 Task: Look for Airbnb properties in Welisara, Sri Lanka from 12th  December, 2023 to 15th December, 2023 for 3 adults.2 bedrooms having 3 beds and 1 bathroom. Property type can be flat. Booking option can be shelf check-in. Look for 5 properties as per requirement.
Action: Mouse moved to (460, 174)
Screenshot: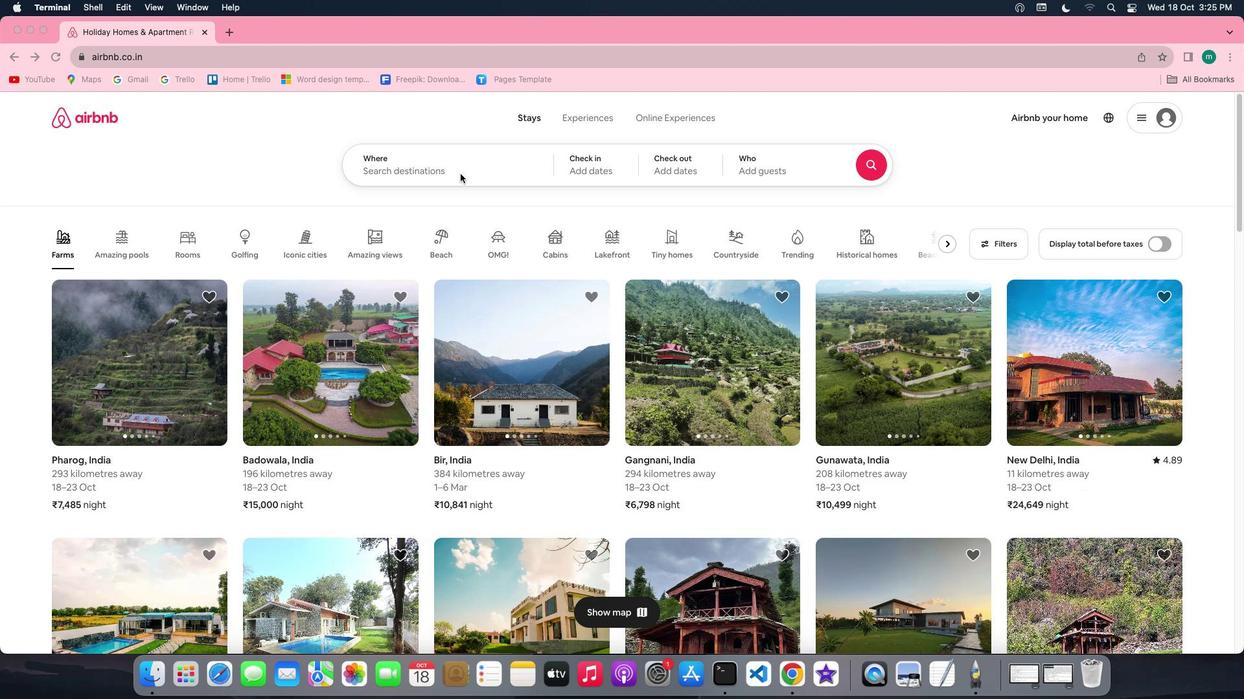 
Action: Mouse pressed left at (460, 174)
Screenshot: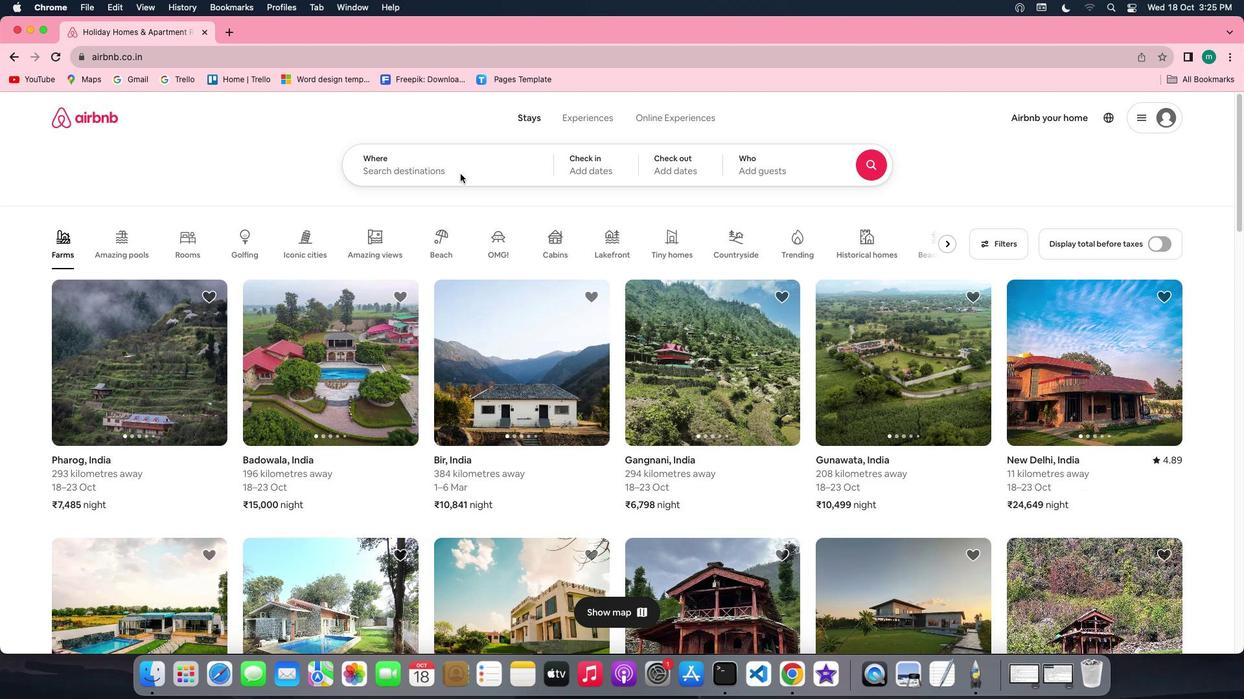 
Action: Mouse pressed left at (460, 174)
Screenshot: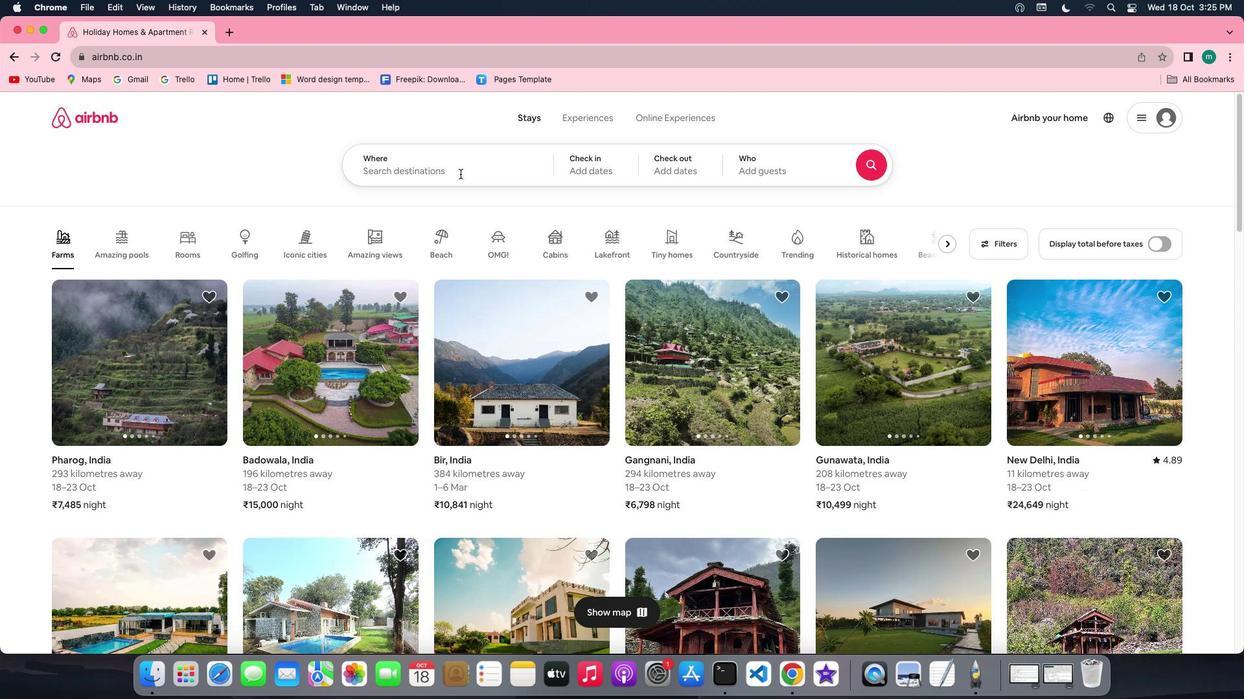 
Action: Key pressed Key.shift'W''e''l''i''s''a''r''a'','Key.shift'S''r''i''l'Key.backspaceKey.backspace'i'Key.space'l''a''n''k''a'
Screenshot: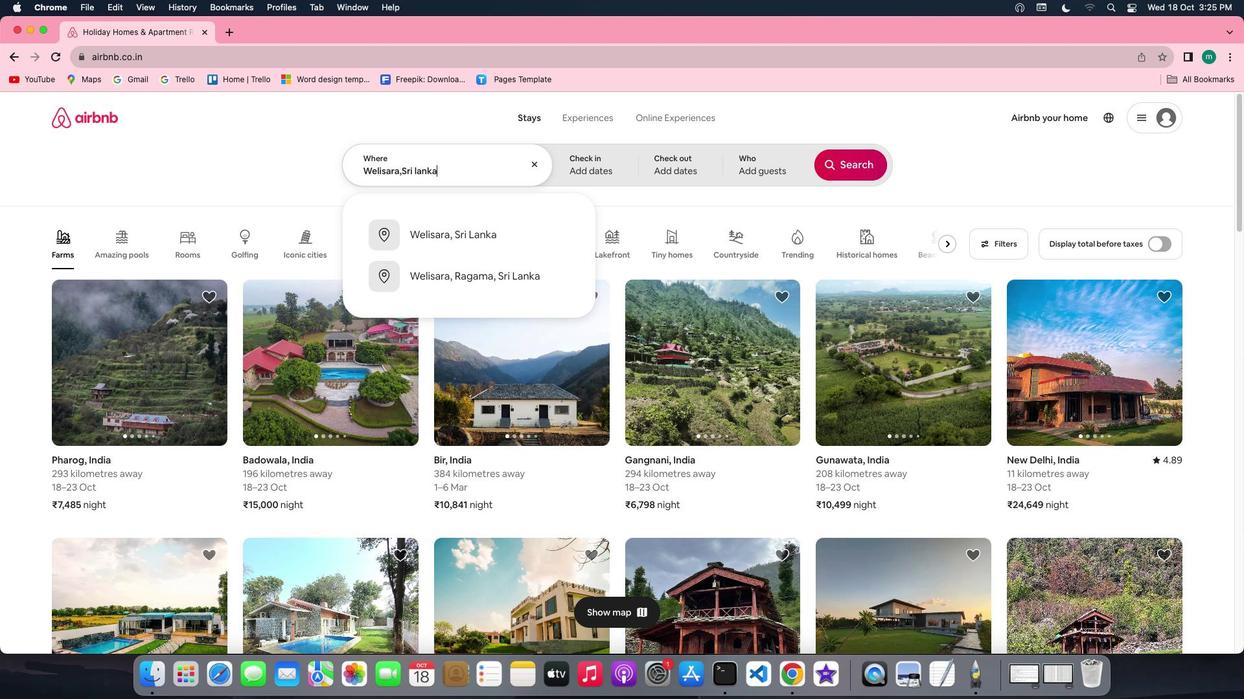 
Action: Mouse moved to (483, 235)
Screenshot: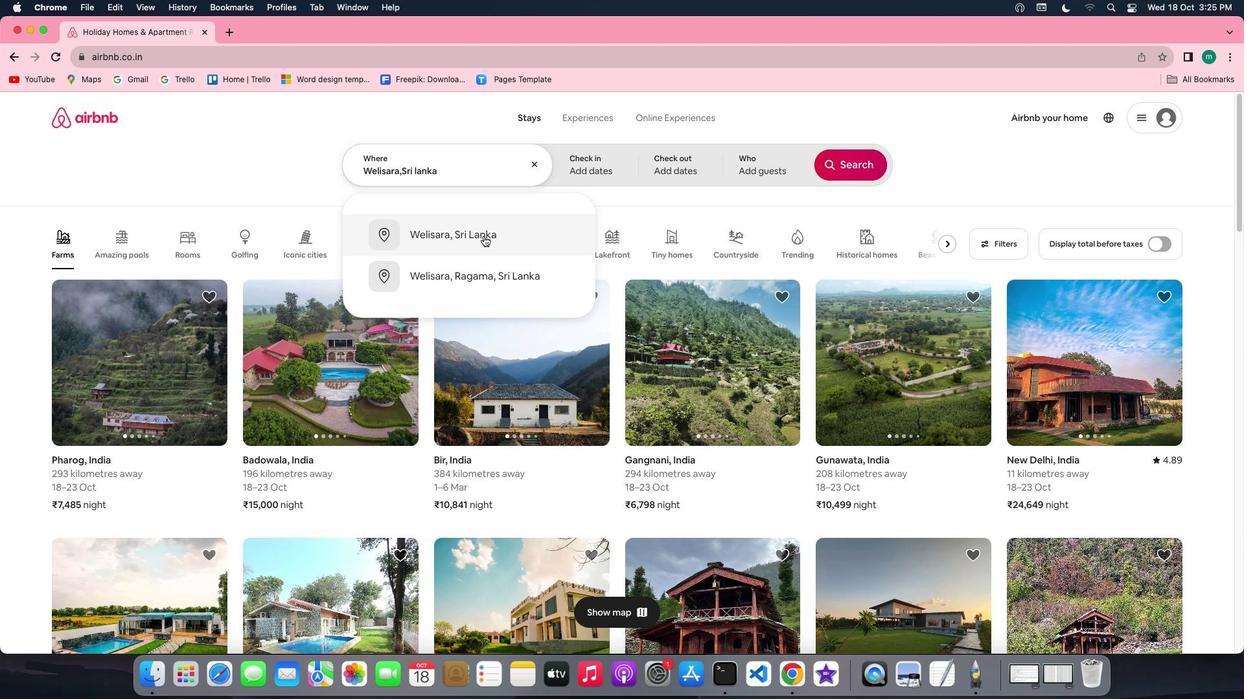 
Action: Mouse pressed left at (483, 235)
Screenshot: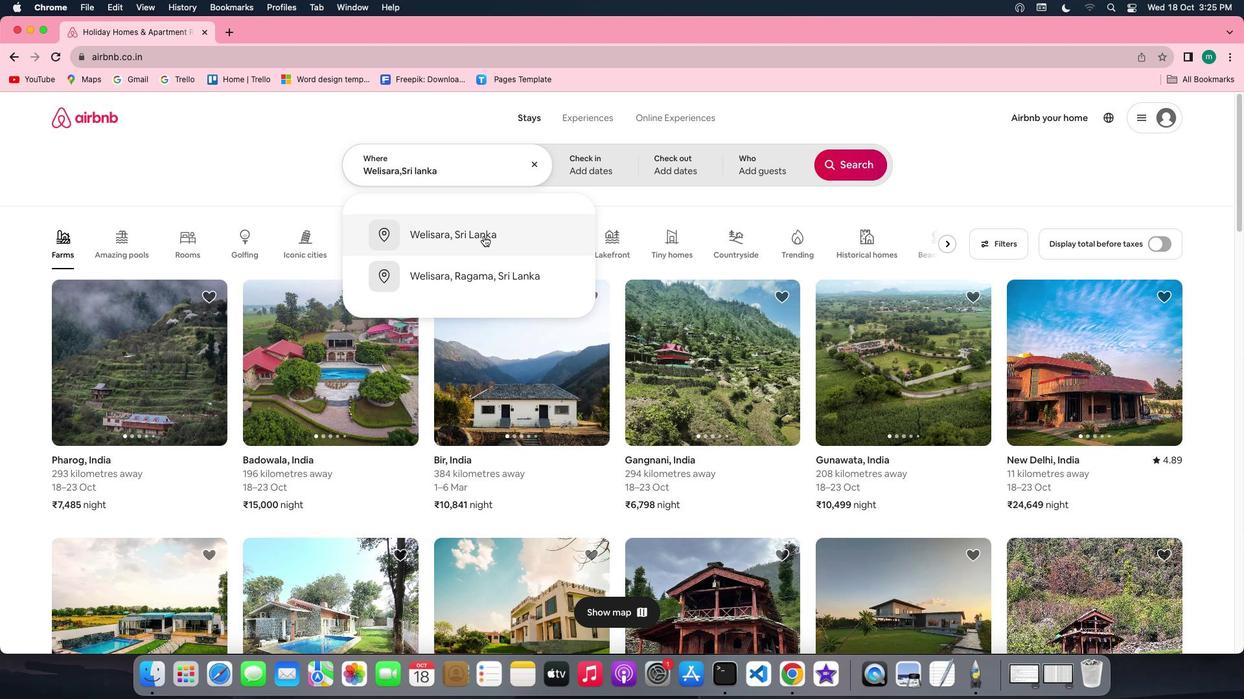 
Action: Mouse moved to (847, 266)
Screenshot: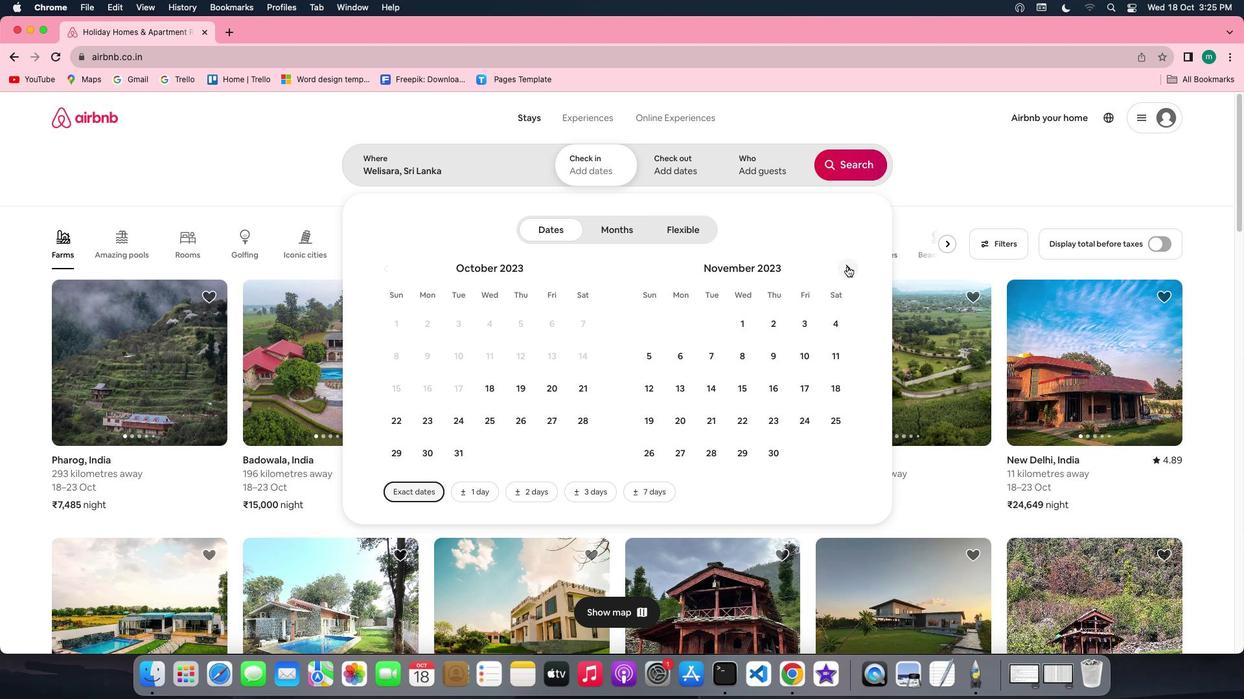 
Action: Mouse pressed left at (847, 266)
Screenshot: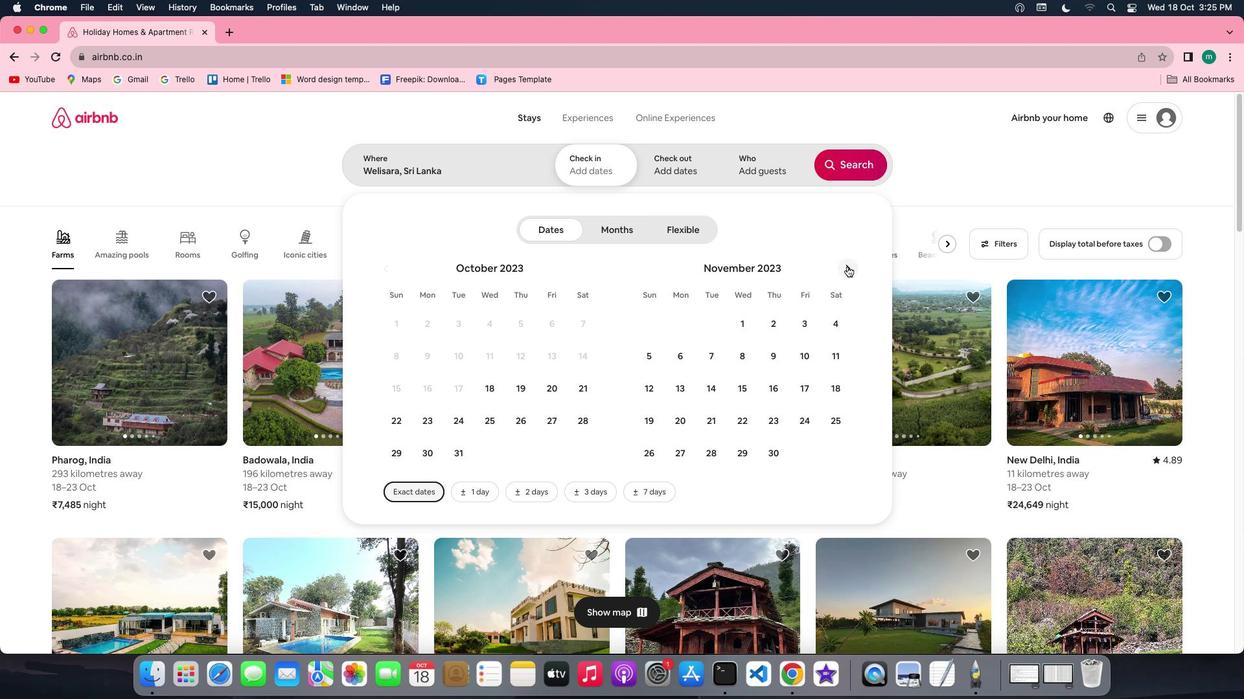 
Action: Mouse moved to (706, 388)
Screenshot: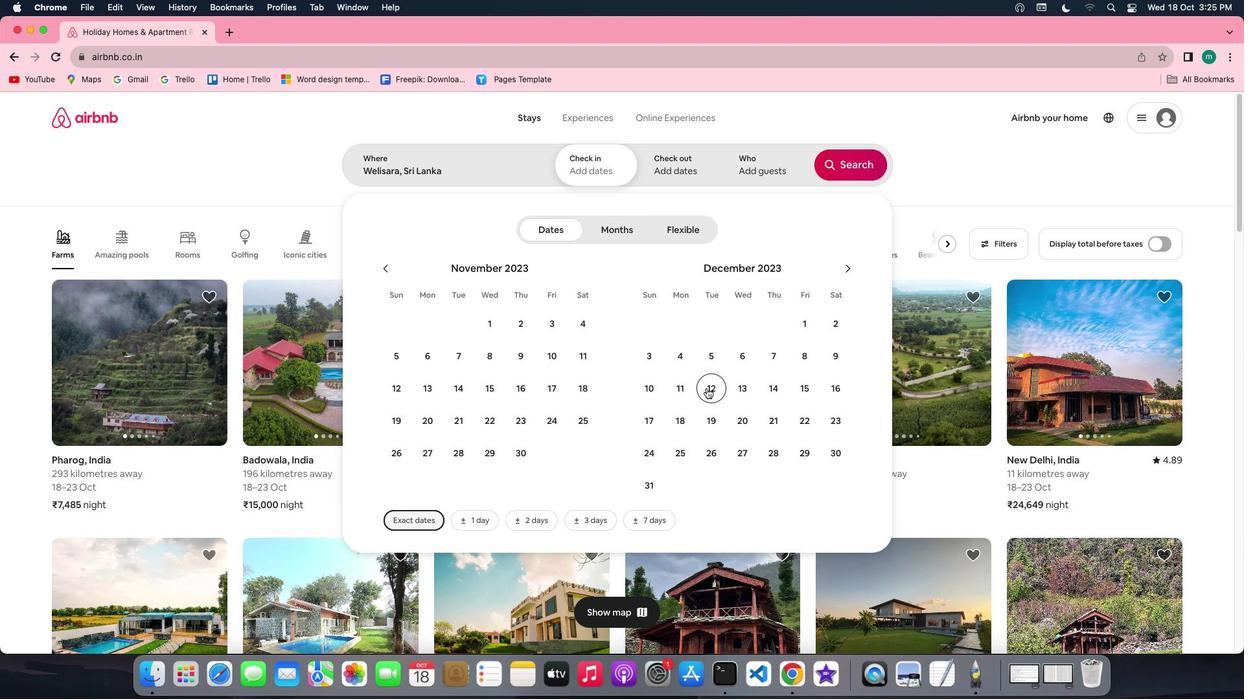 
Action: Mouse pressed left at (706, 388)
Screenshot: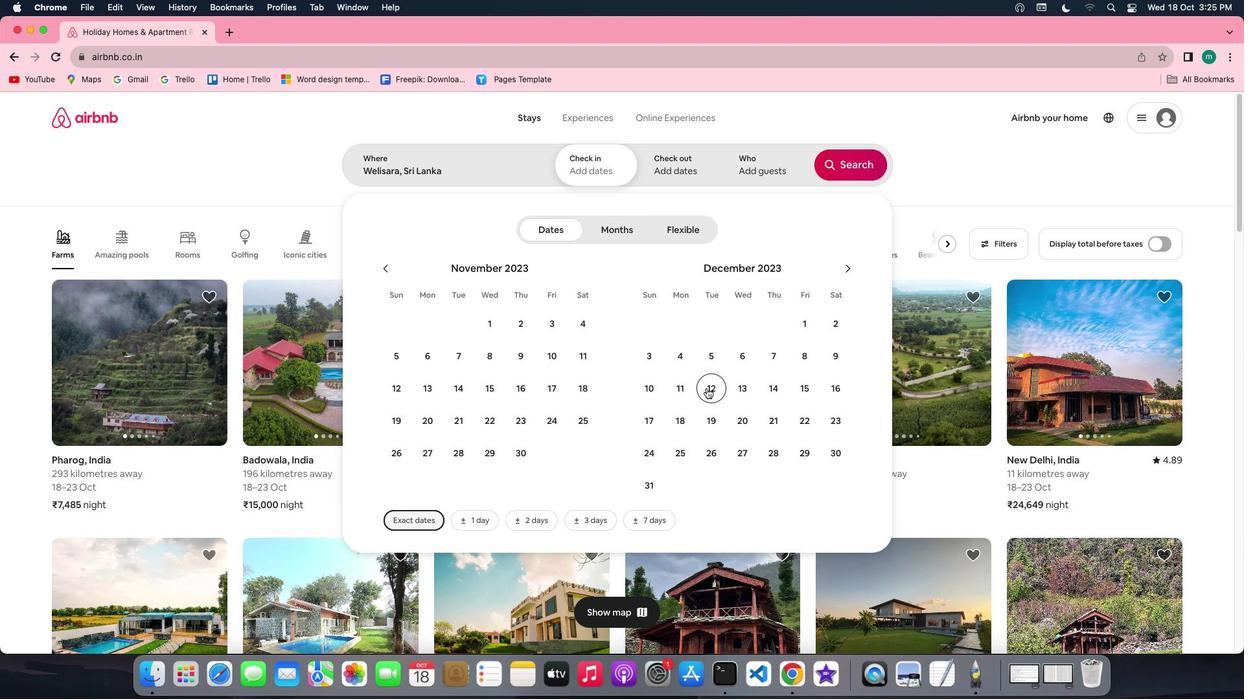 
Action: Mouse moved to (799, 383)
Screenshot: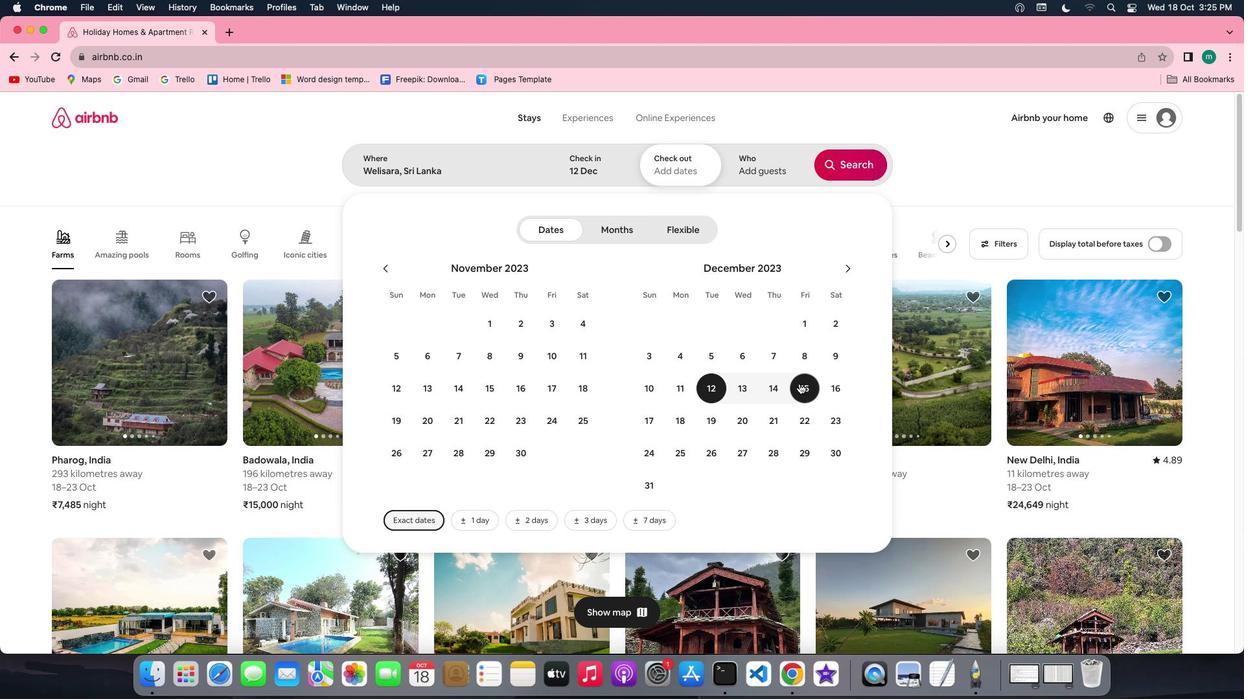 
Action: Mouse pressed left at (799, 383)
Screenshot: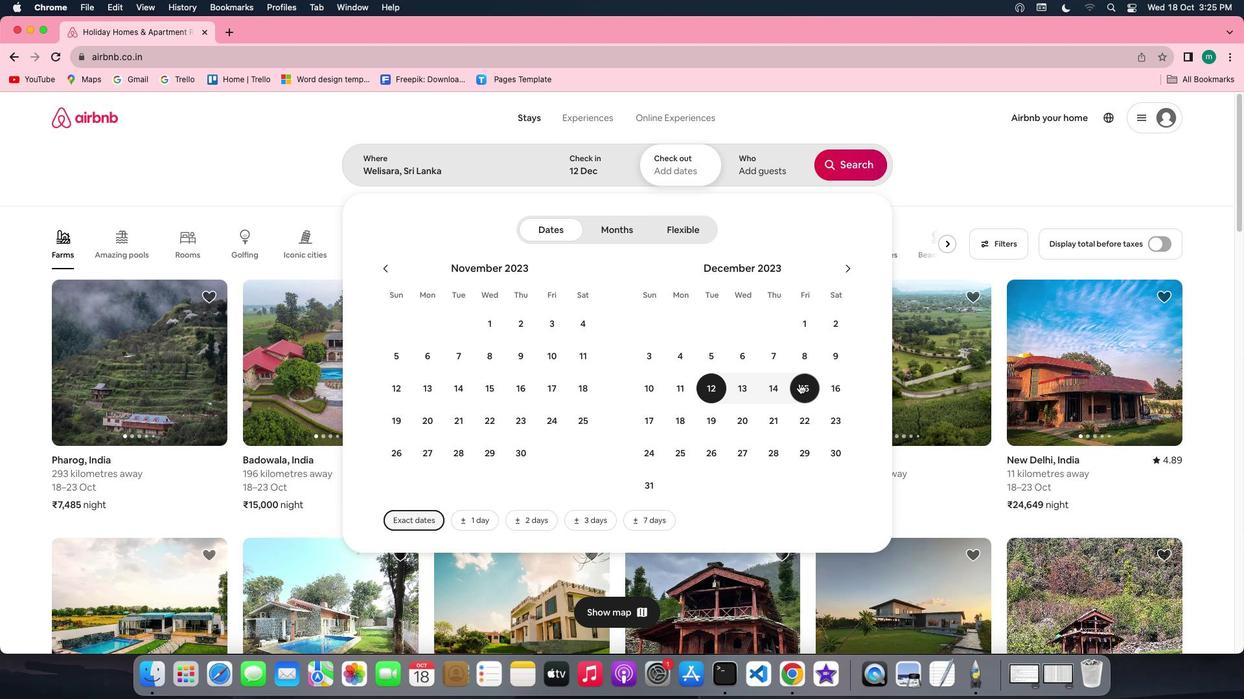 
Action: Mouse moved to (784, 171)
Screenshot: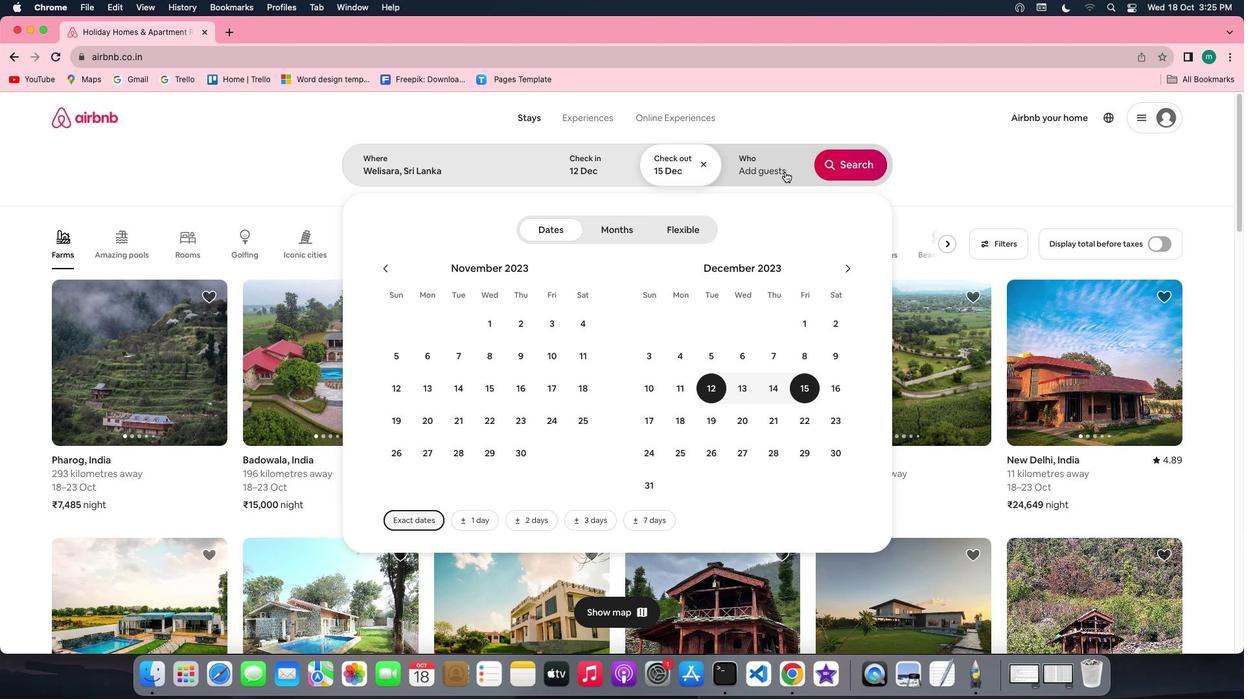 
Action: Mouse pressed left at (784, 171)
Screenshot: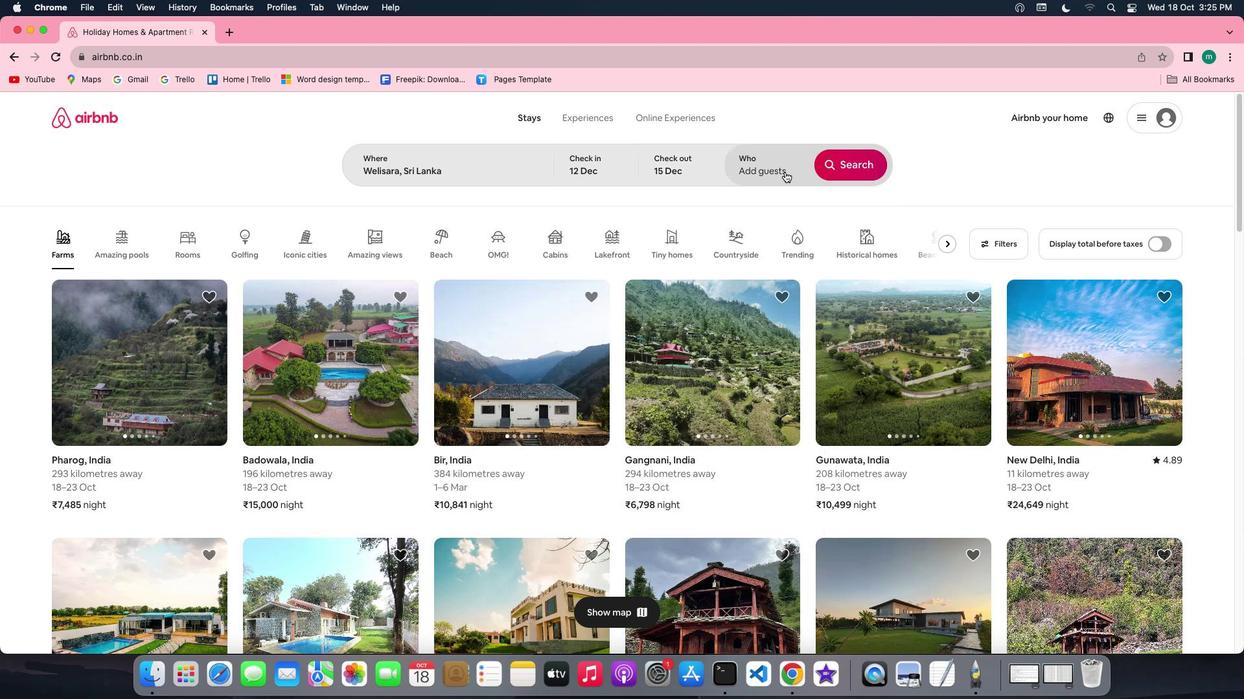
Action: Mouse moved to (859, 231)
Screenshot: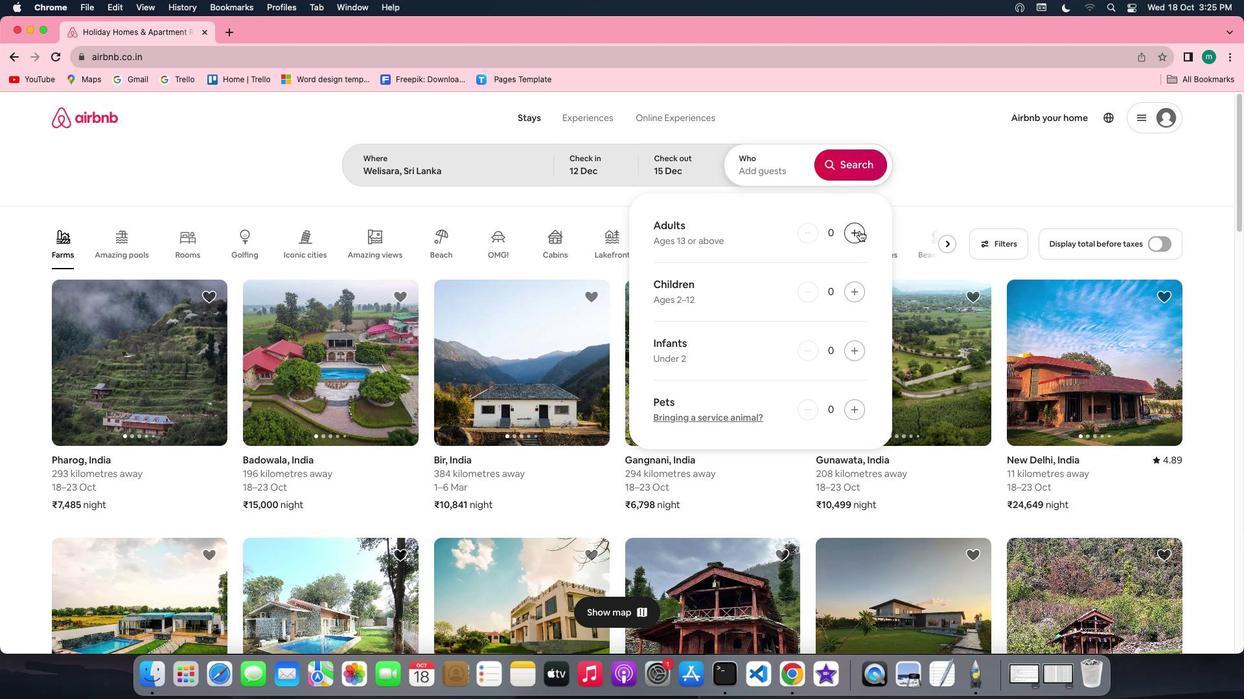 
Action: Mouse pressed left at (859, 231)
Screenshot: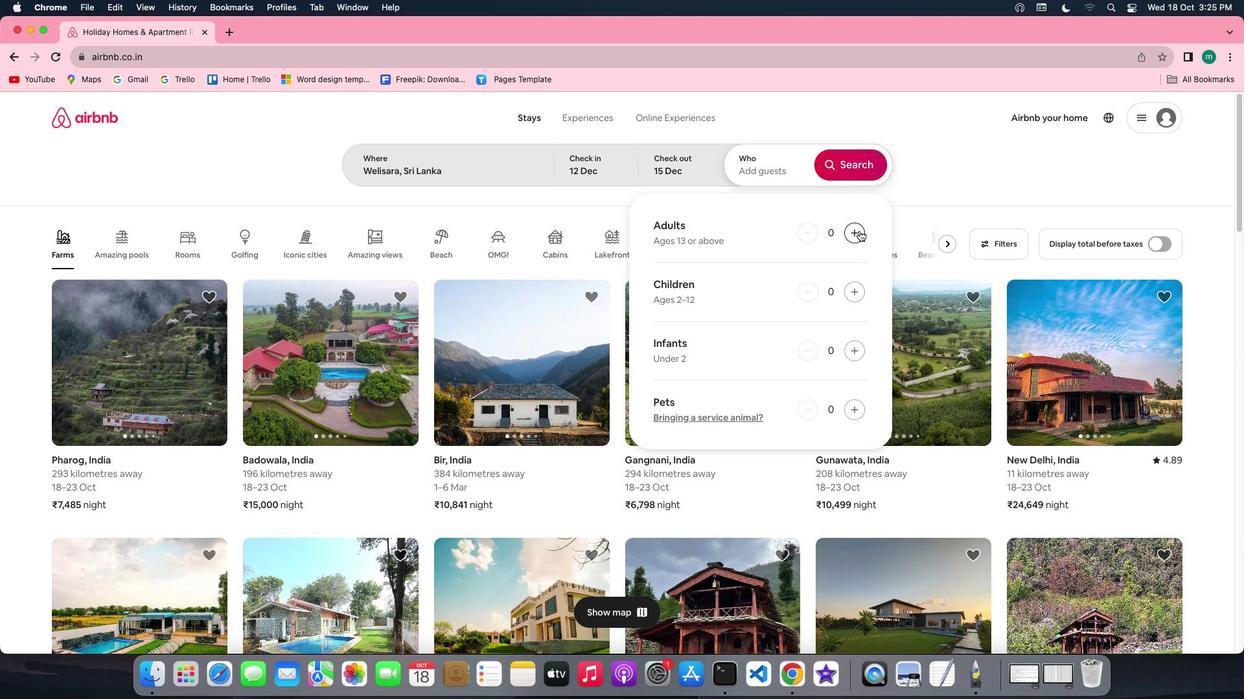 
Action: Mouse pressed left at (859, 231)
Screenshot: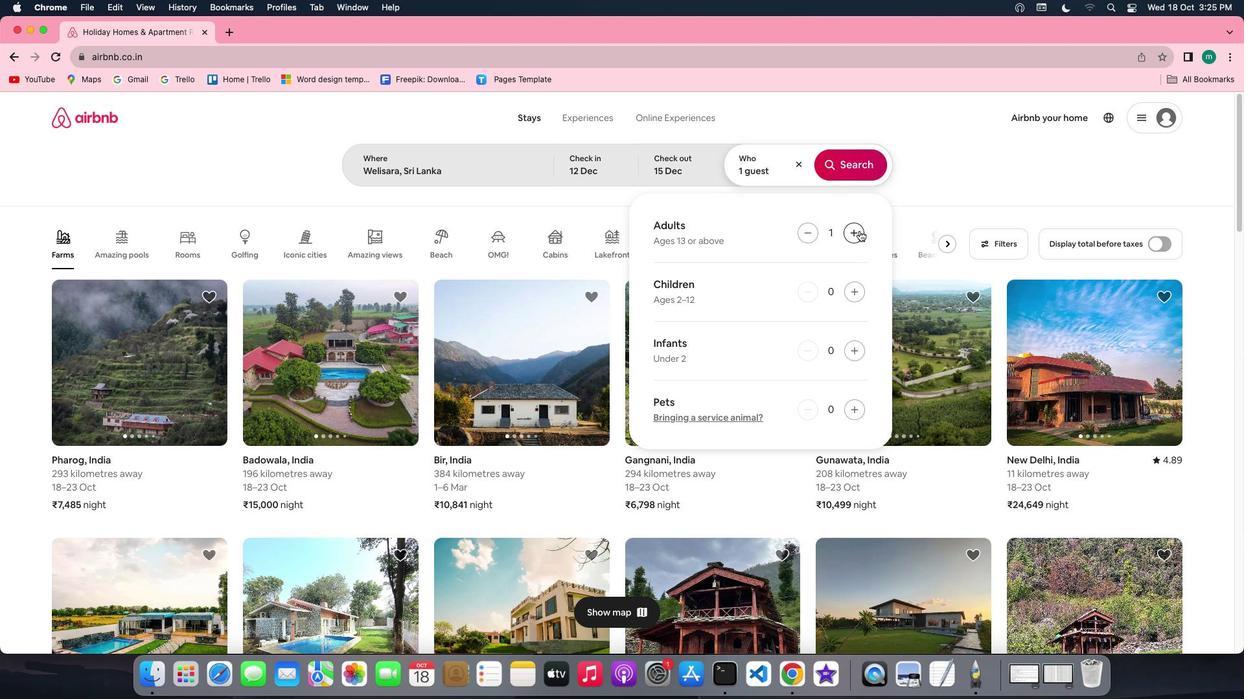 
Action: Mouse pressed left at (859, 231)
Screenshot: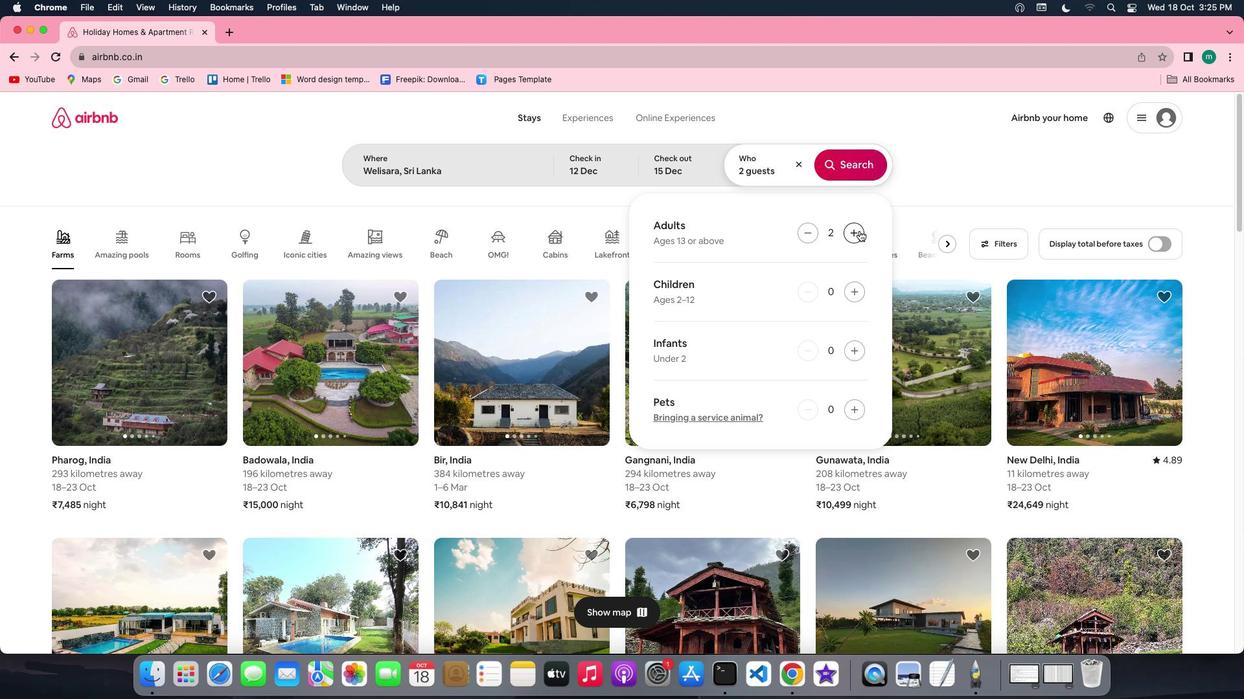 
Action: Mouse moved to (844, 163)
Screenshot: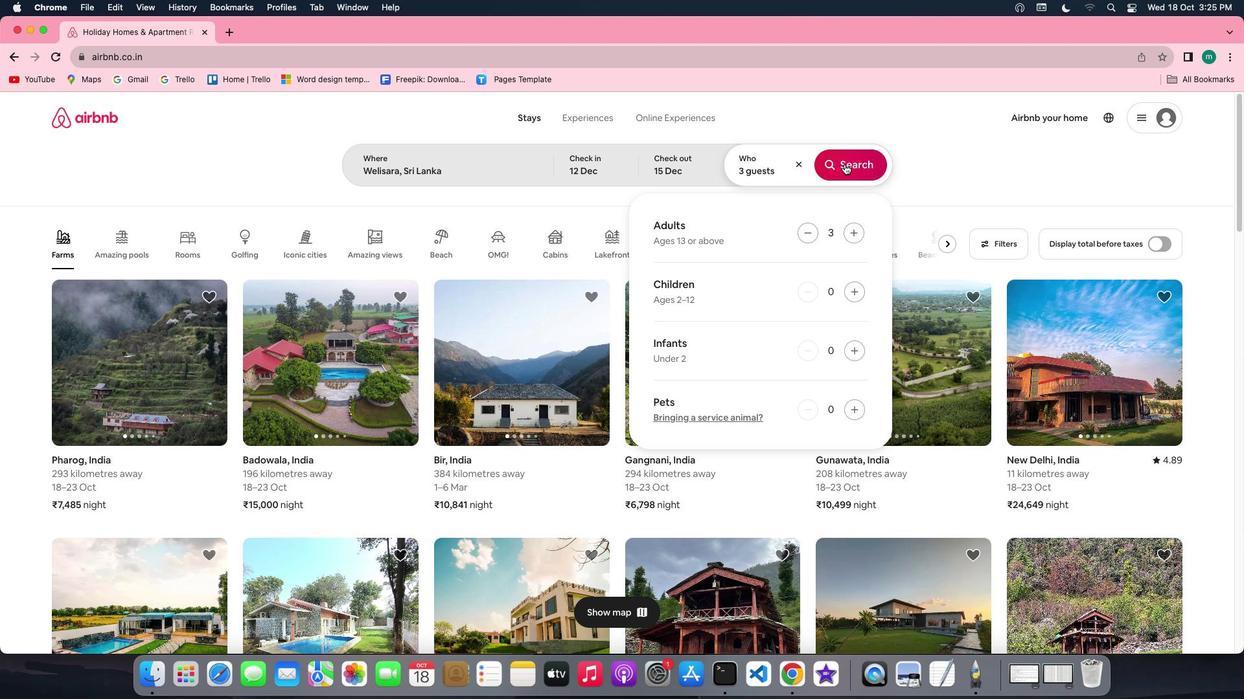 
Action: Mouse pressed left at (844, 163)
Screenshot: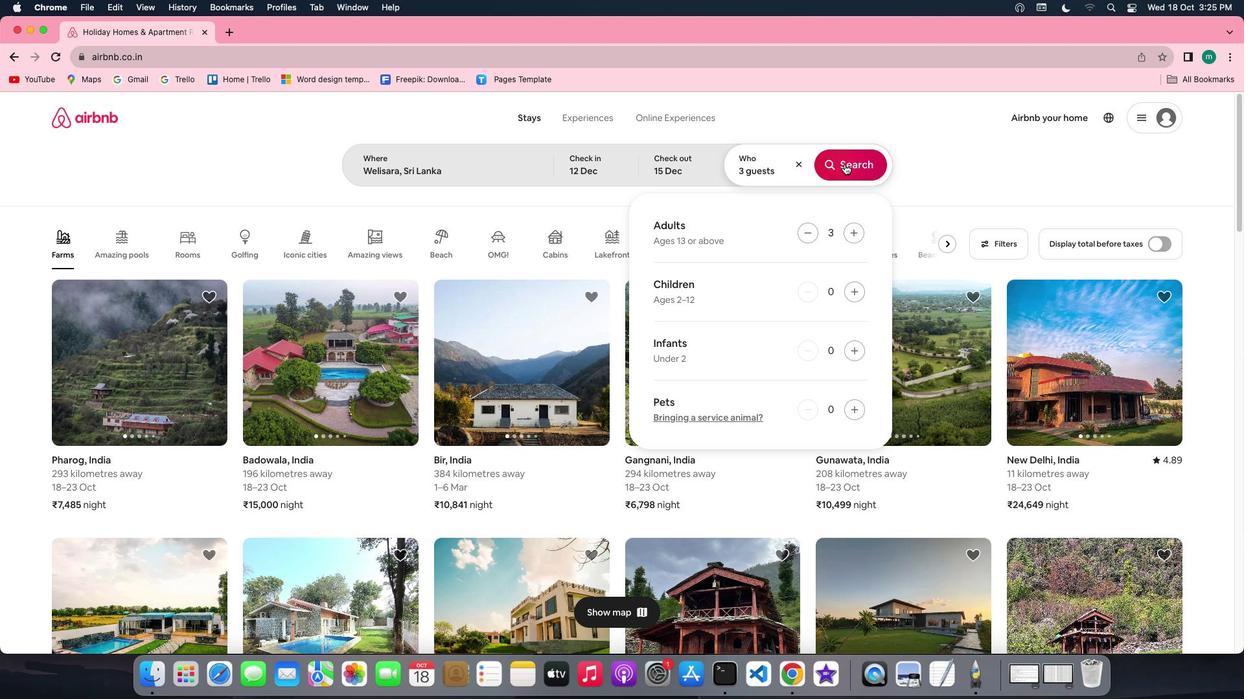
Action: Mouse moved to (1056, 168)
Screenshot: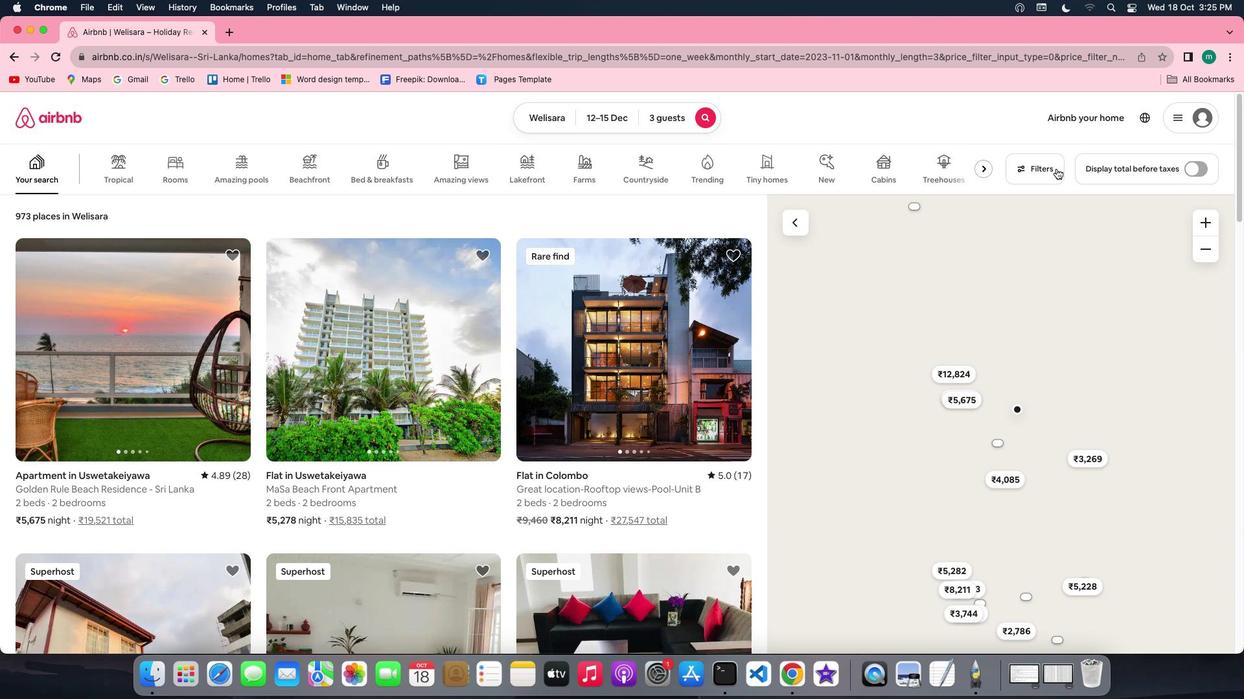 
Action: Mouse pressed left at (1056, 168)
Screenshot: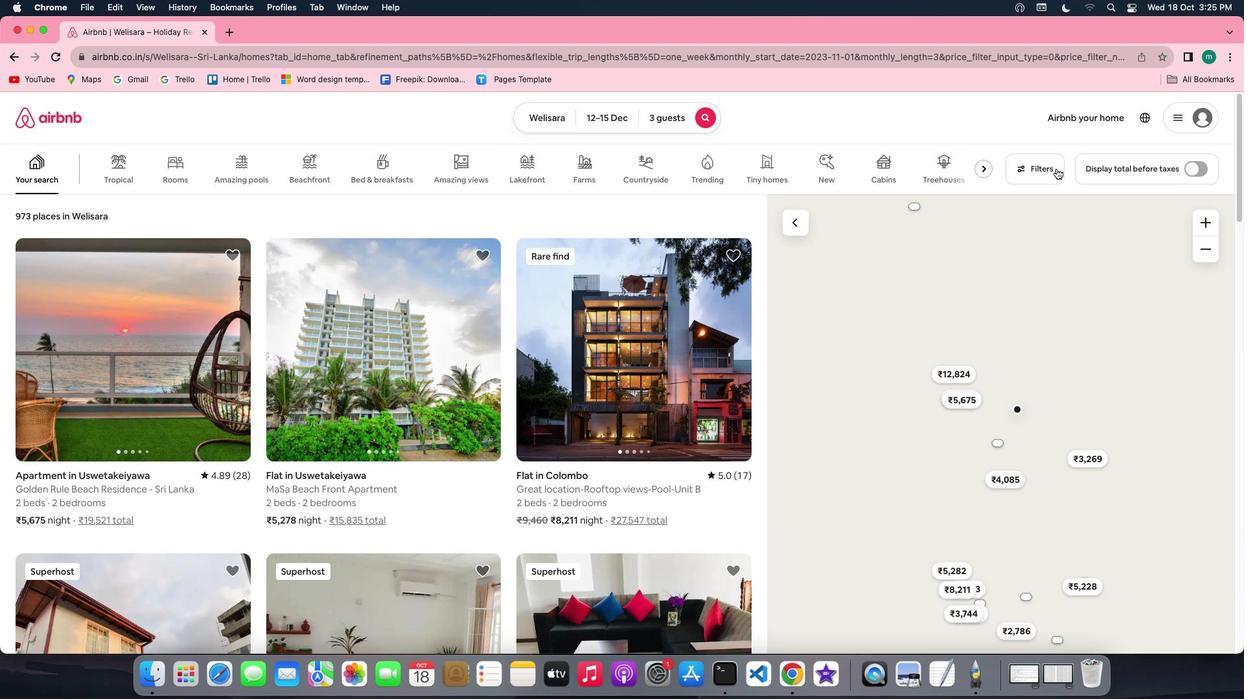 
Action: Mouse moved to (1039, 173)
Screenshot: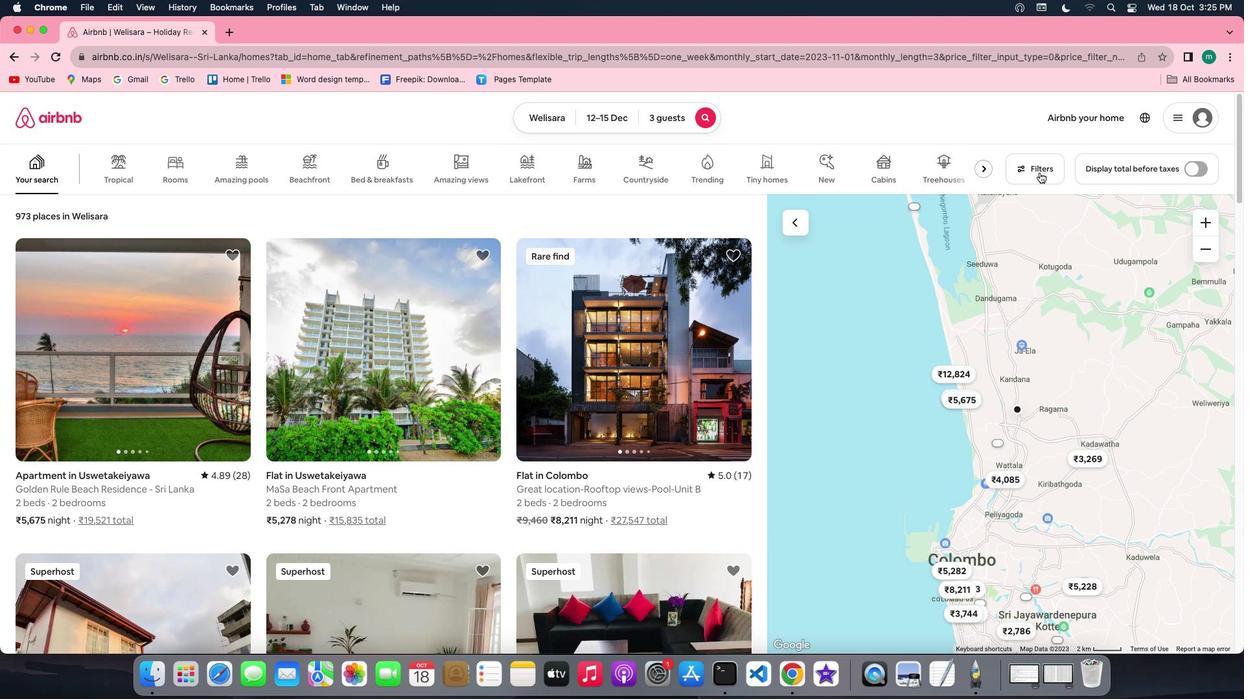 
Action: Mouse pressed left at (1039, 173)
Screenshot: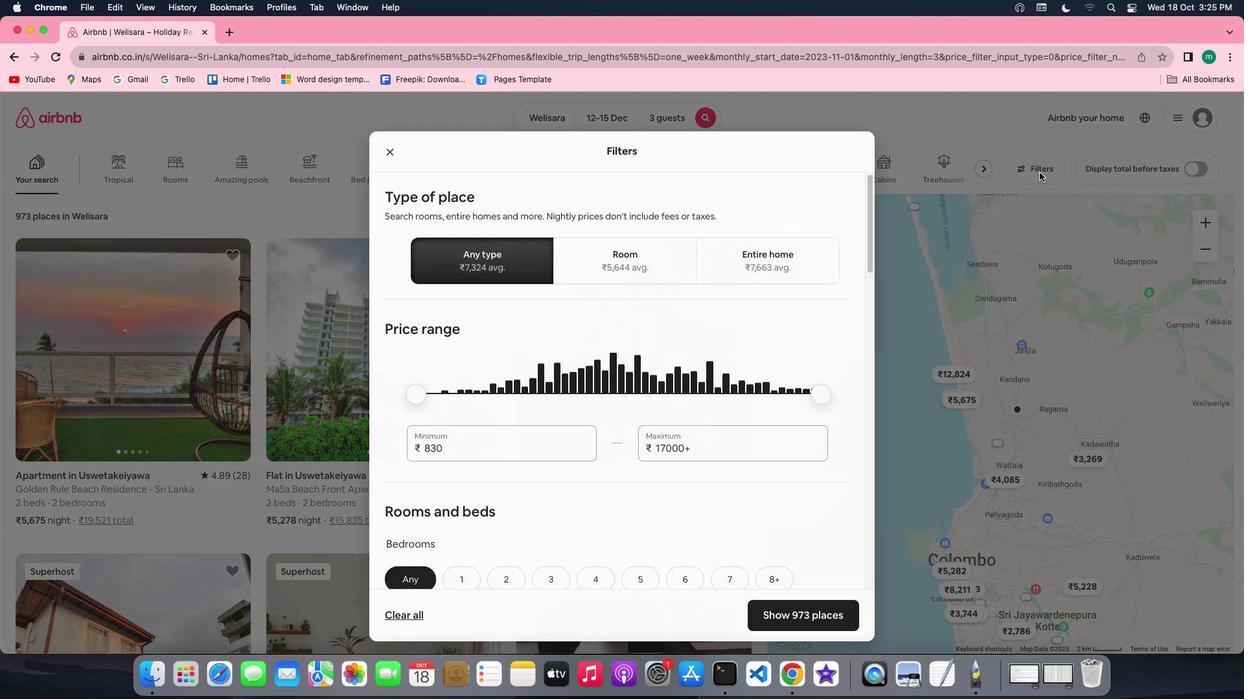 
Action: Mouse pressed left at (1039, 173)
Screenshot: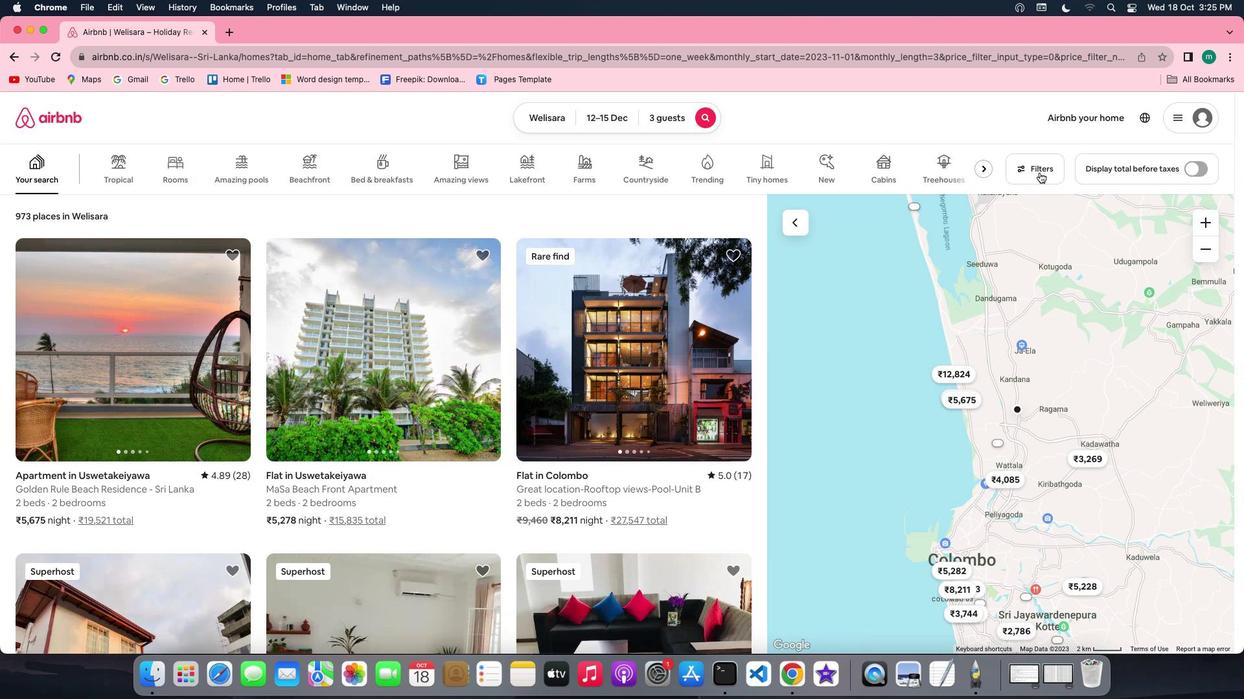 
Action: Mouse moved to (601, 400)
Screenshot: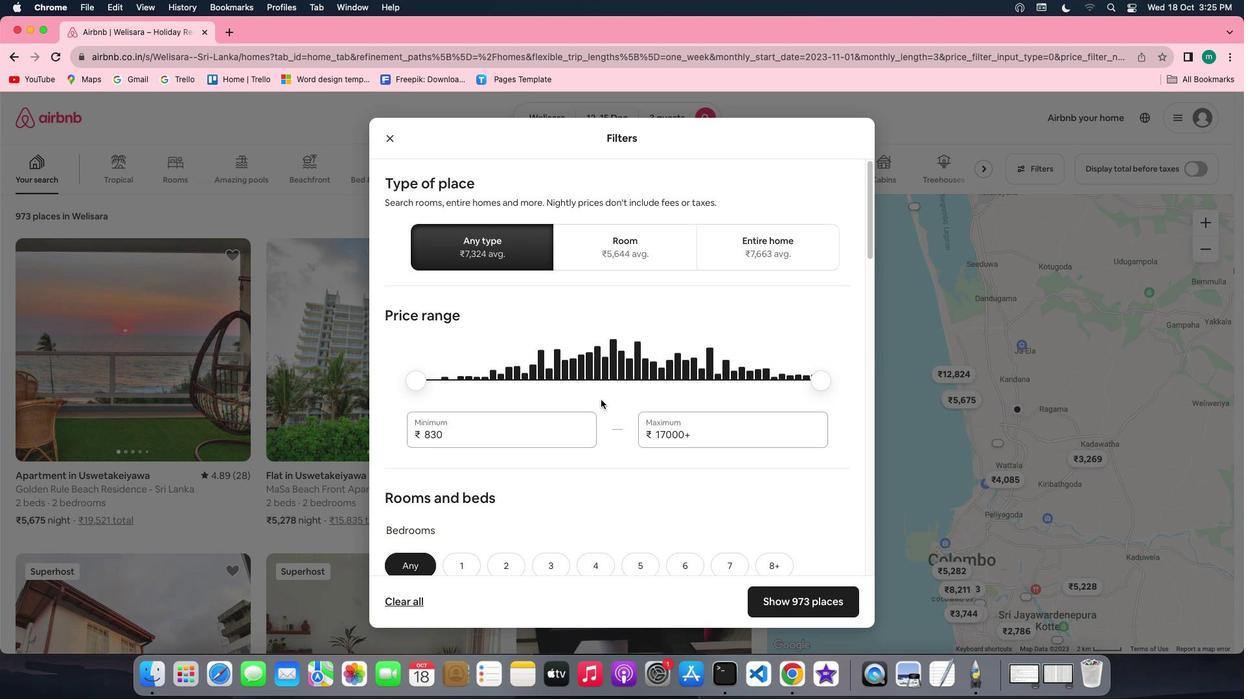 
Action: Mouse scrolled (601, 400) with delta (0, 0)
Screenshot: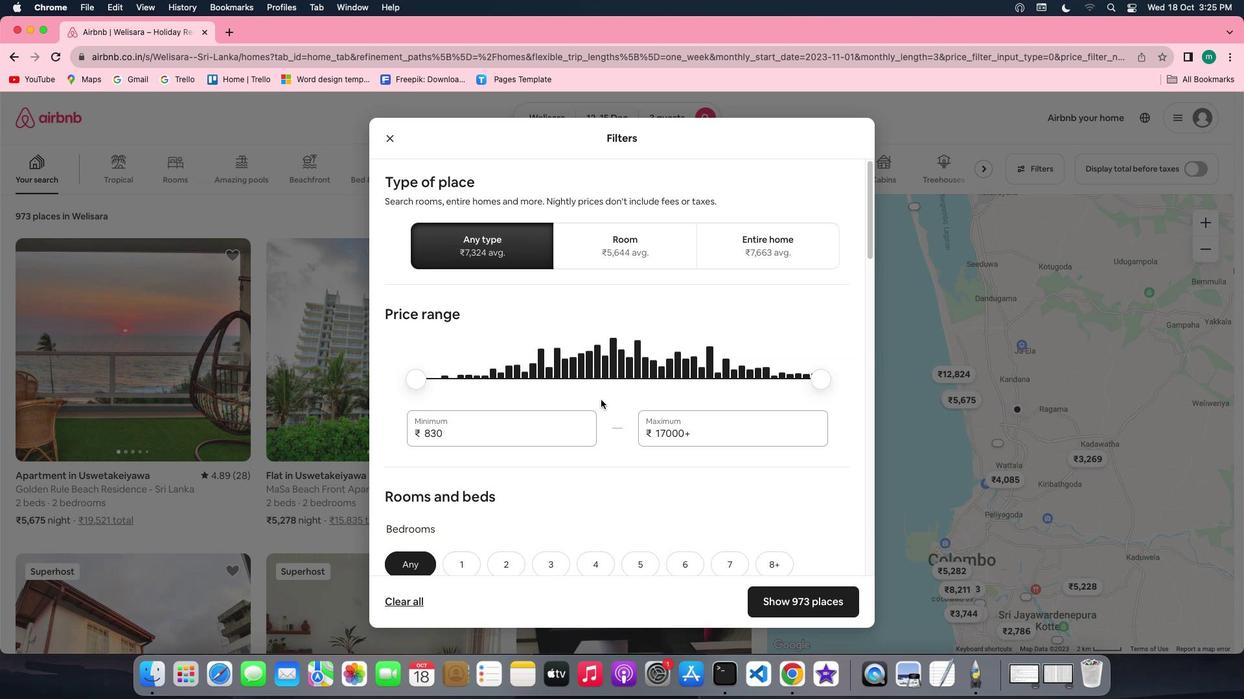 
Action: Mouse scrolled (601, 400) with delta (0, 0)
Screenshot: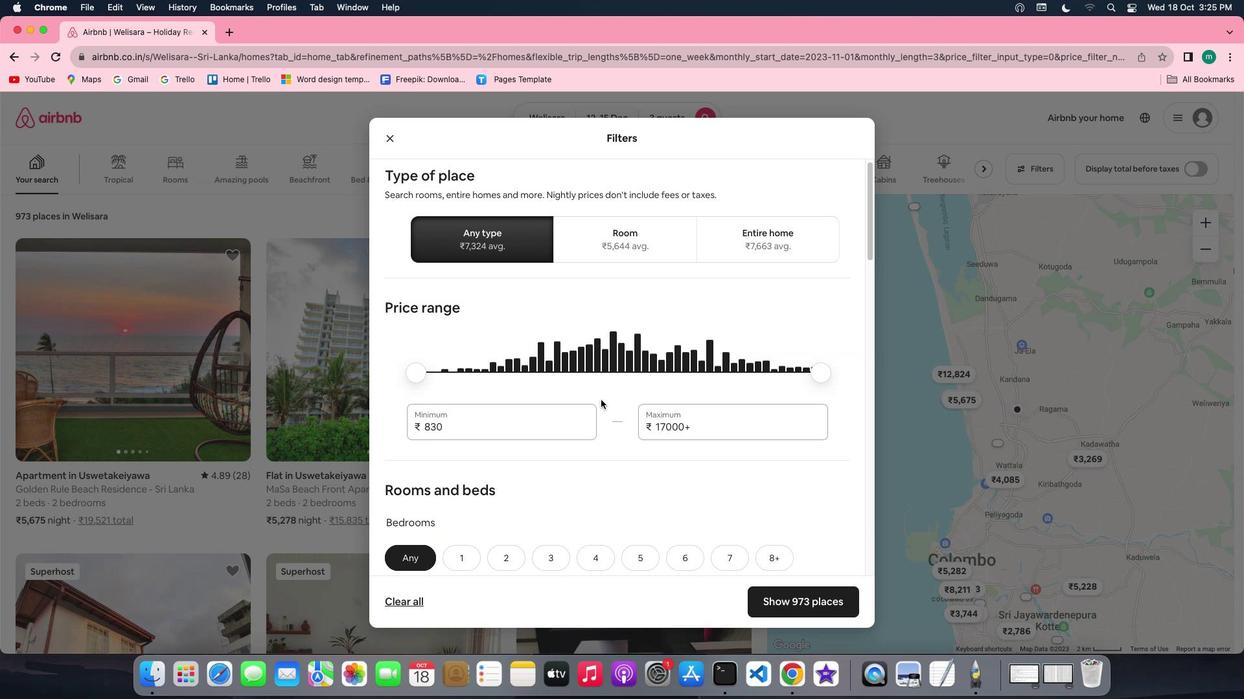 
Action: Mouse scrolled (601, 400) with delta (0, -1)
Screenshot: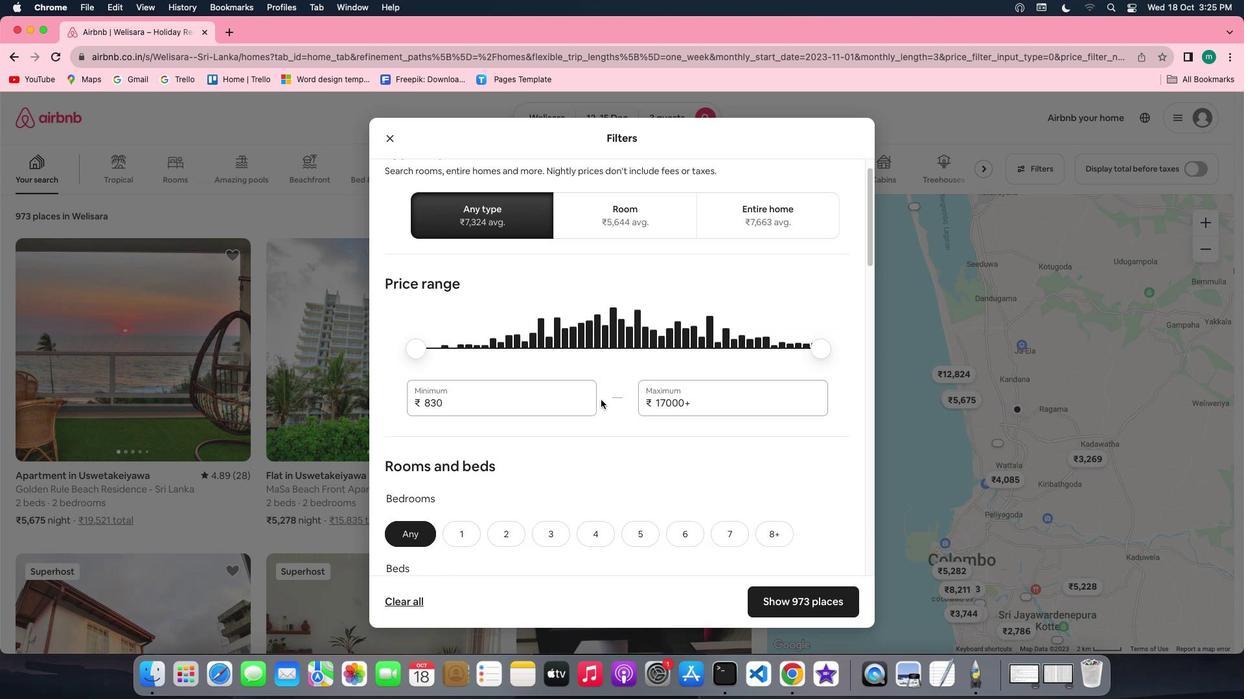
Action: Mouse scrolled (601, 400) with delta (0, -2)
Screenshot: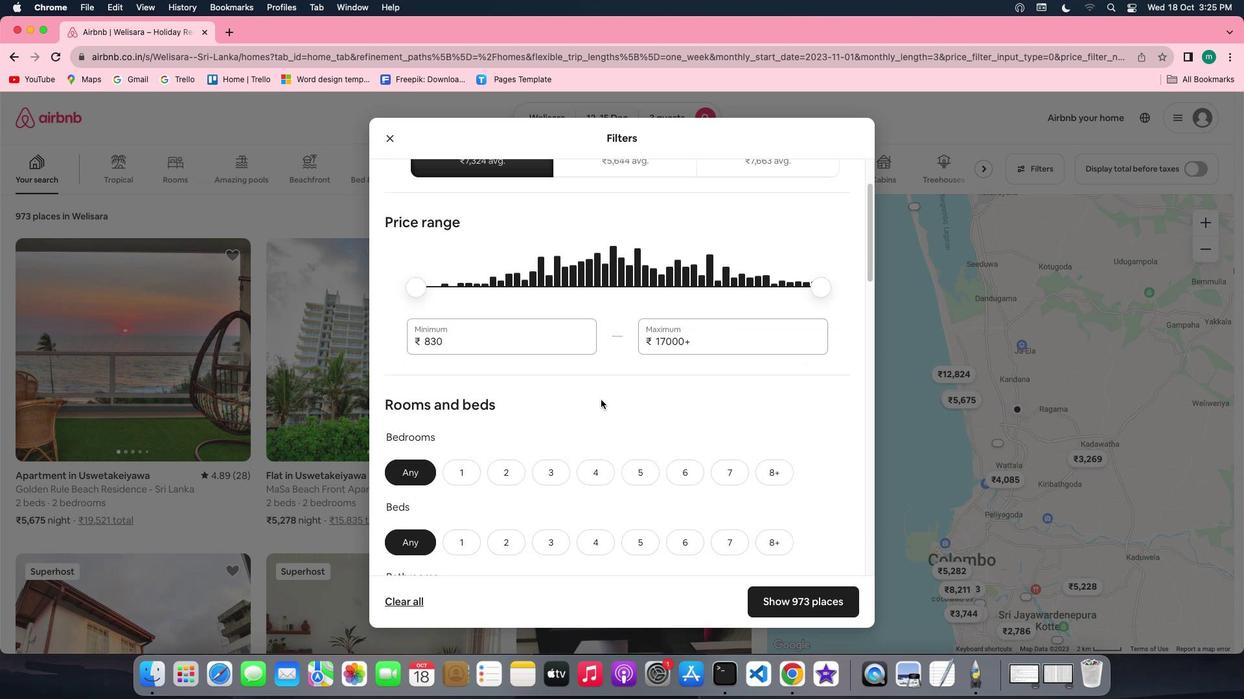 
Action: Mouse moved to (513, 339)
Screenshot: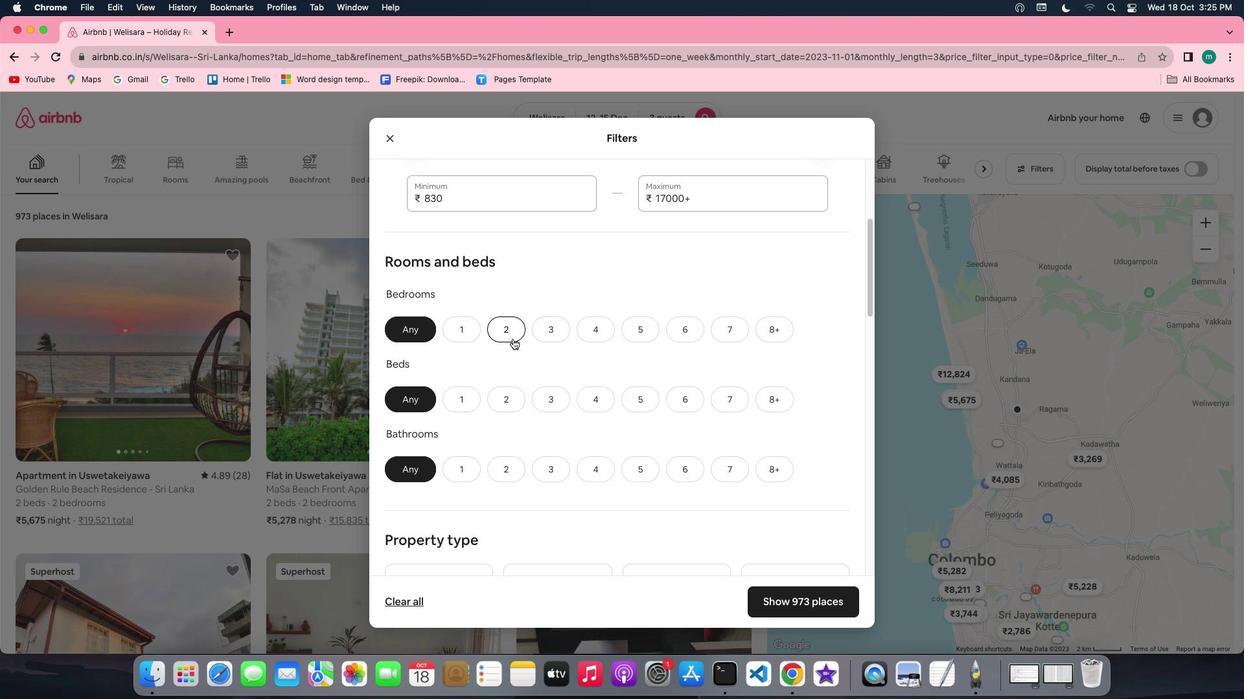 
Action: Mouse pressed left at (513, 339)
Screenshot: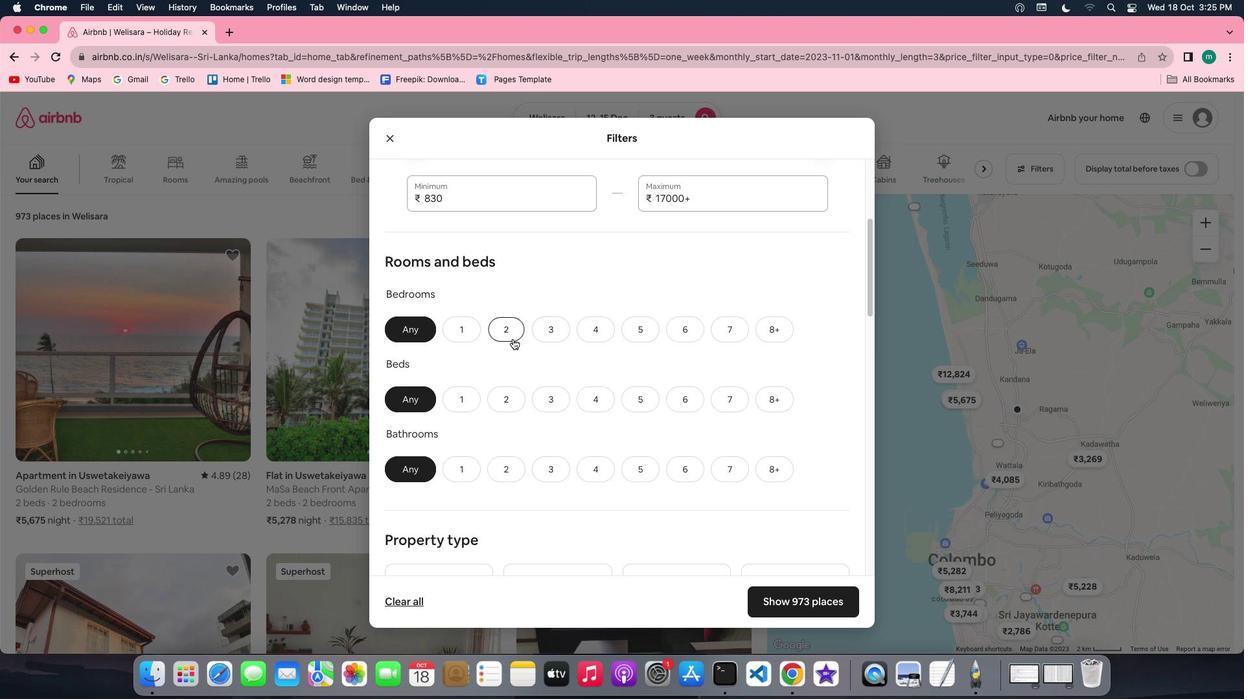 
Action: Mouse moved to (557, 397)
Screenshot: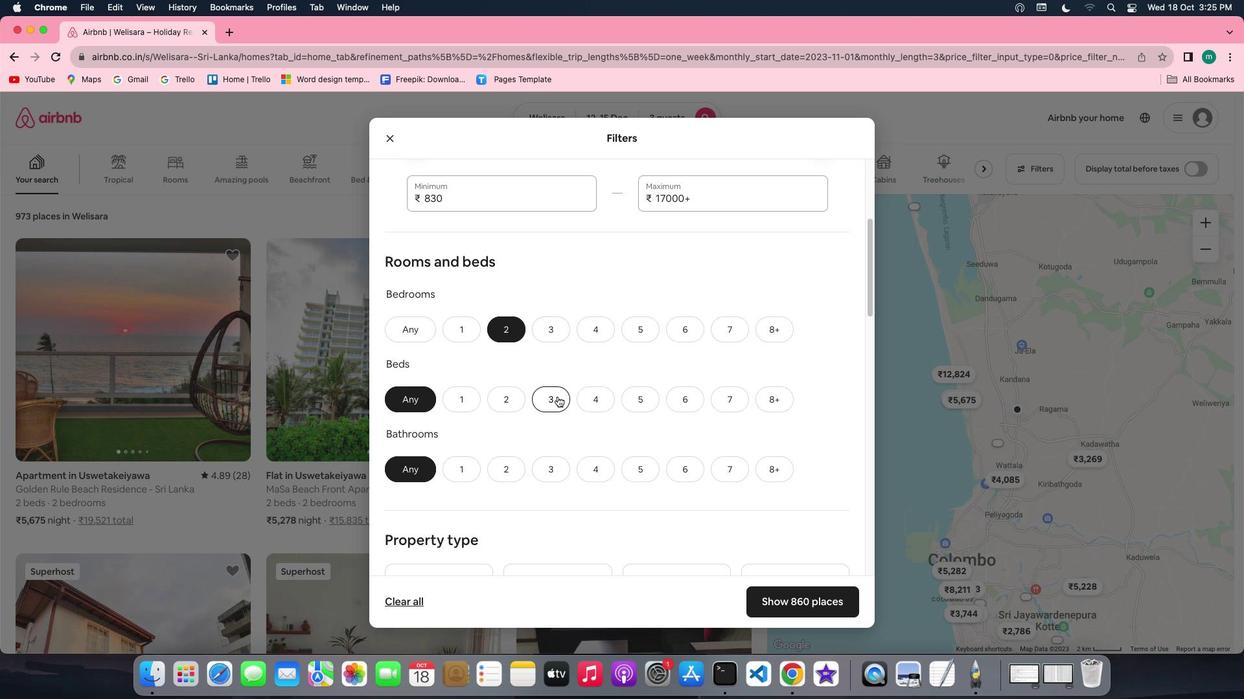 
Action: Mouse pressed left at (557, 397)
Screenshot: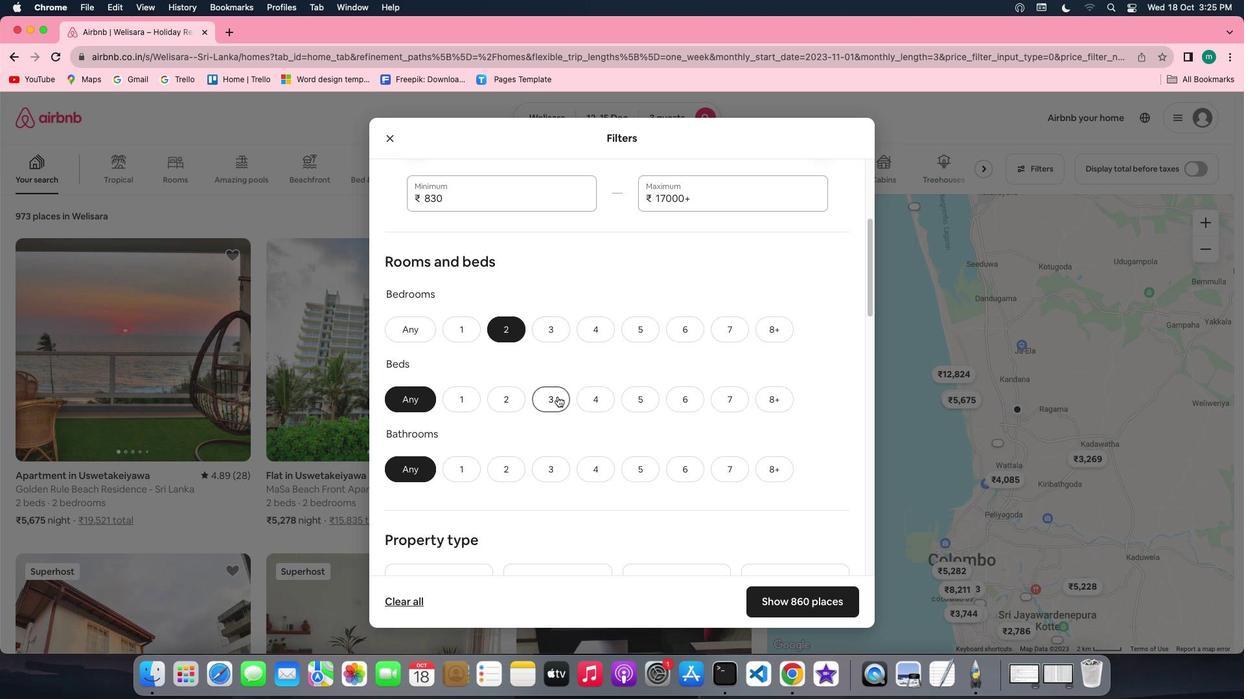
Action: Mouse moved to (449, 473)
Screenshot: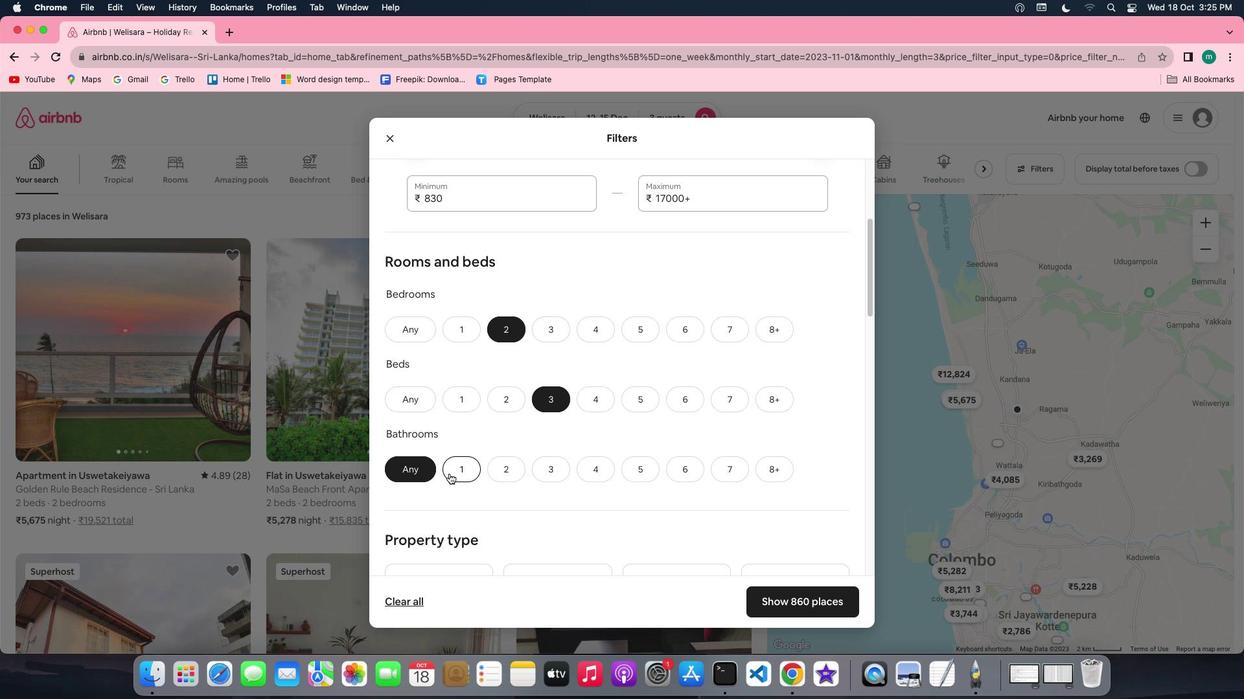 
Action: Mouse pressed left at (449, 473)
Screenshot: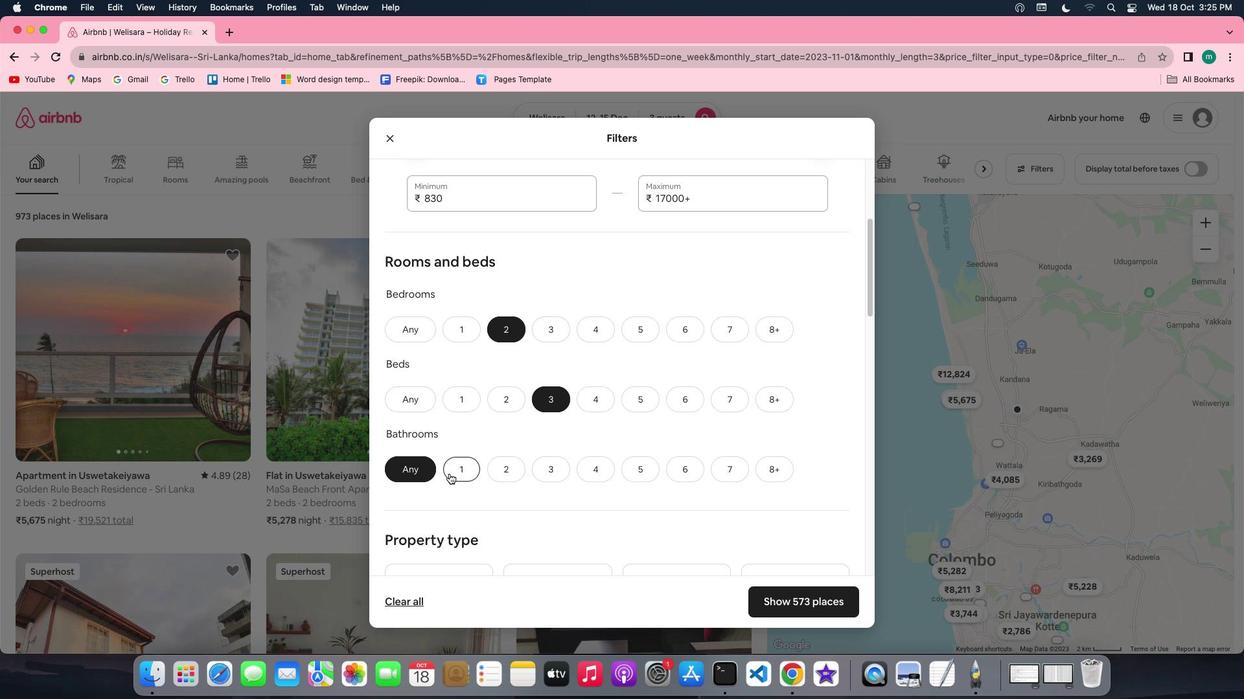 
Action: Mouse moved to (669, 462)
Screenshot: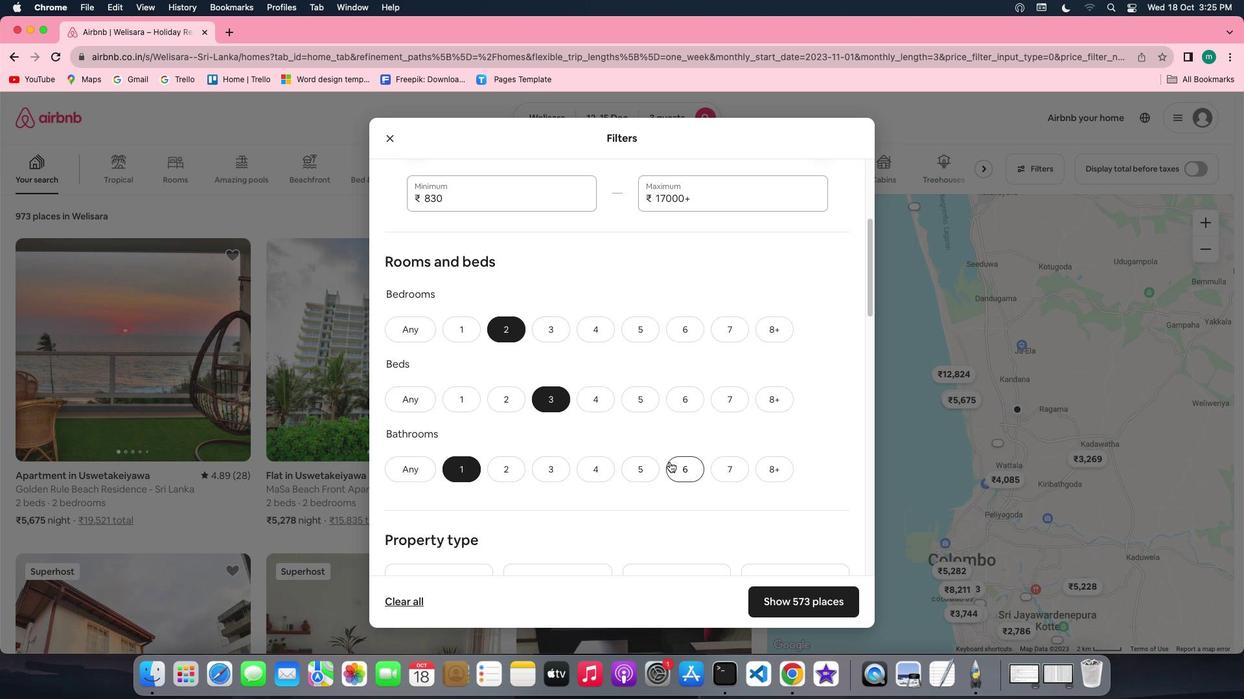 
Action: Mouse scrolled (669, 462) with delta (0, 0)
Screenshot: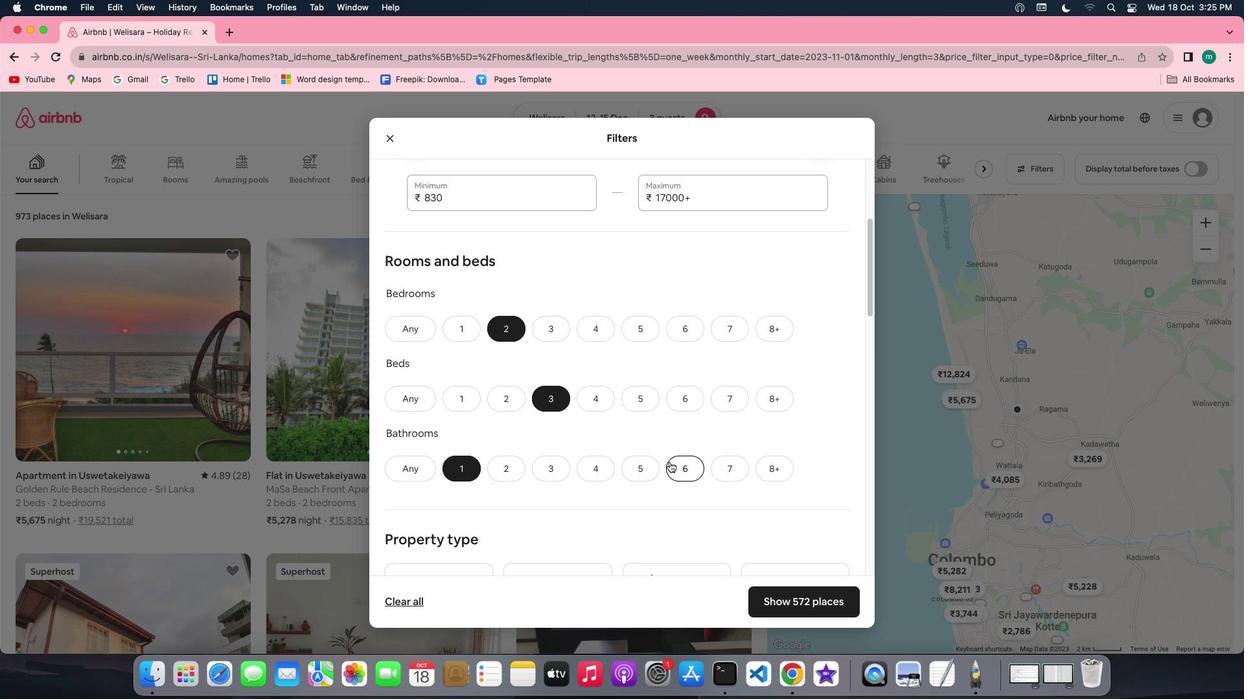 
Action: Mouse scrolled (669, 462) with delta (0, 0)
Screenshot: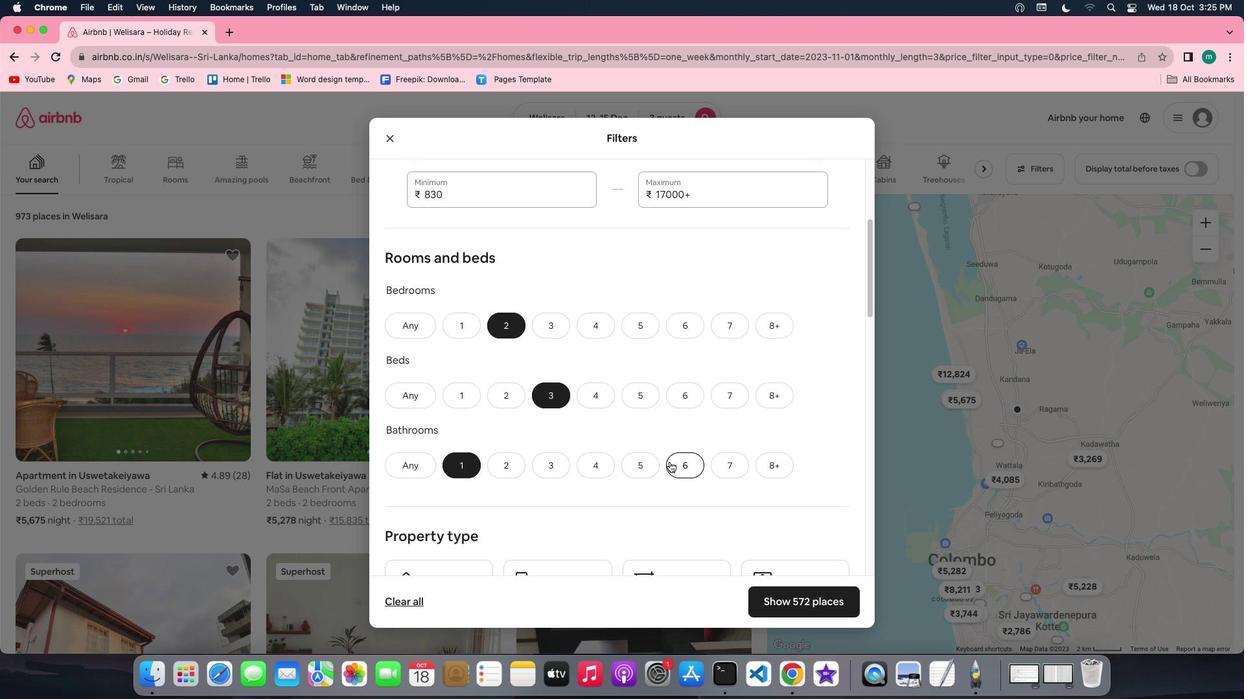 
Action: Mouse scrolled (669, 462) with delta (0, 0)
Screenshot: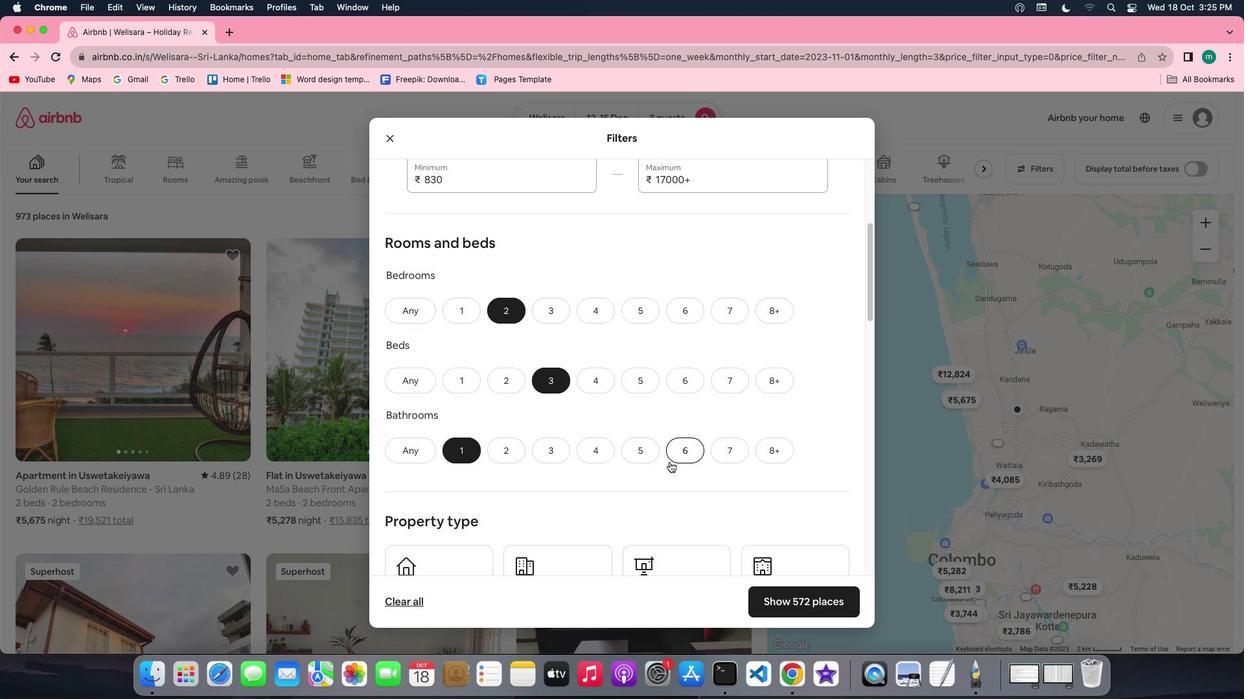 
Action: Mouse scrolled (669, 462) with delta (0, 0)
Screenshot: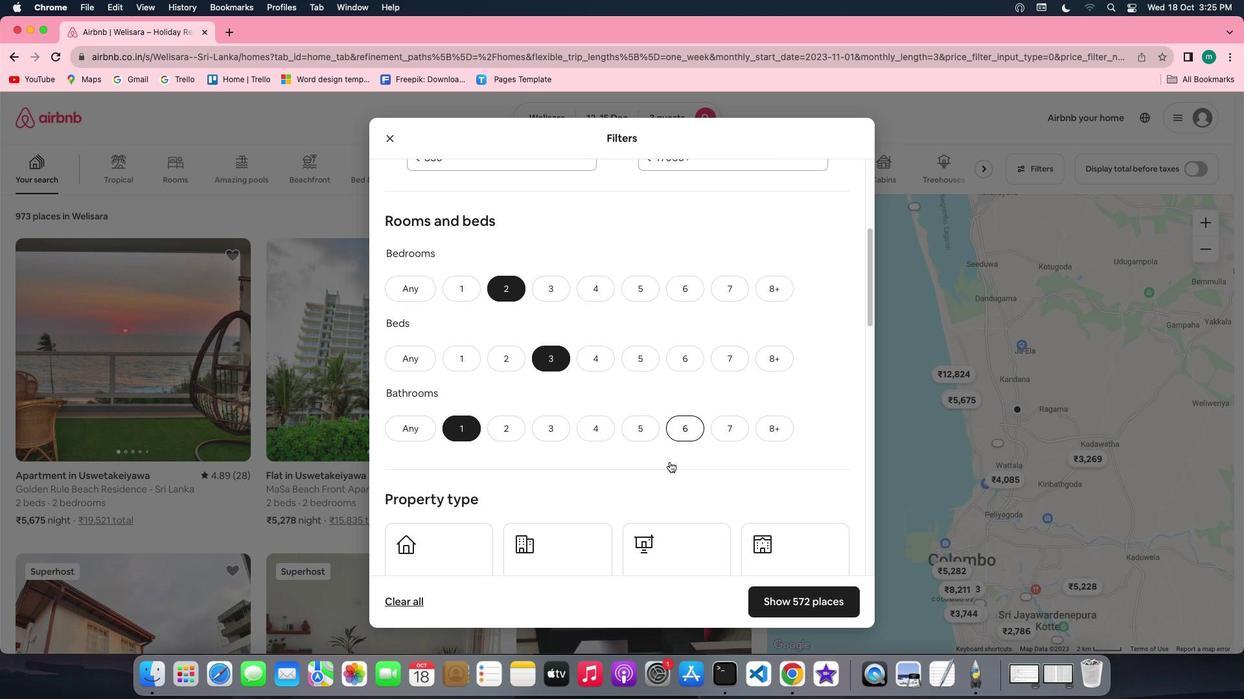 
Action: Mouse scrolled (669, 462) with delta (0, 0)
Screenshot: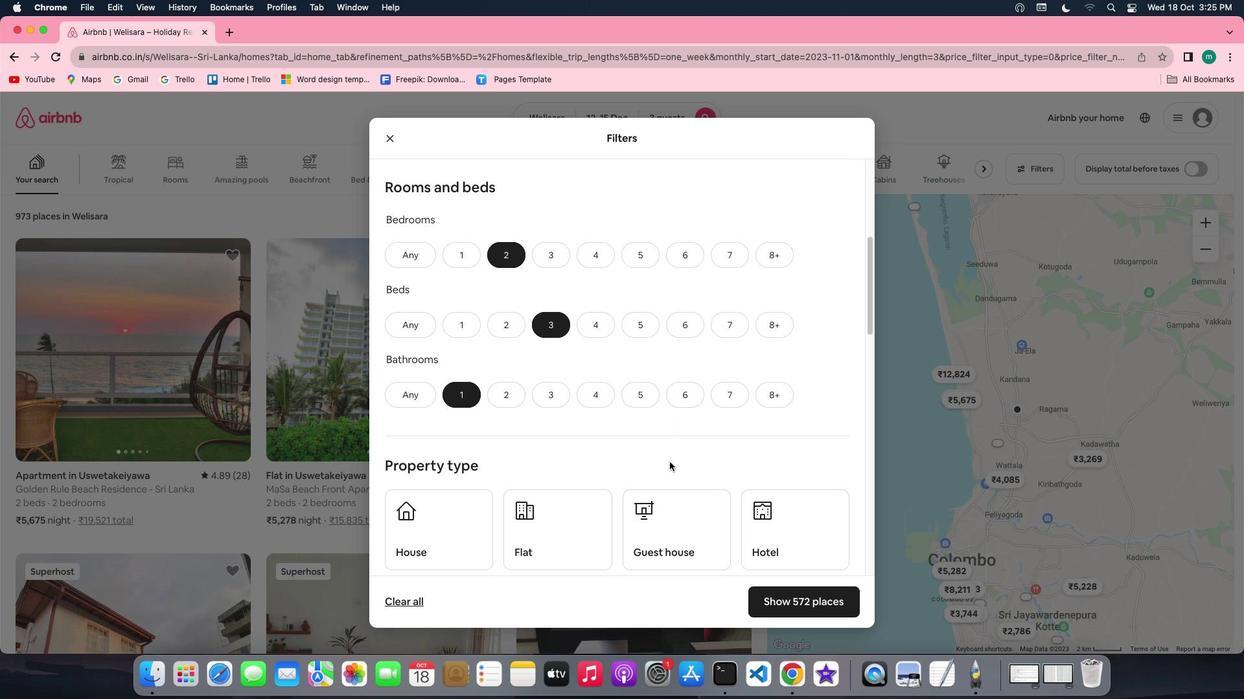 
Action: Mouse scrolled (669, 462) with delta (0, 0)
Screenshot: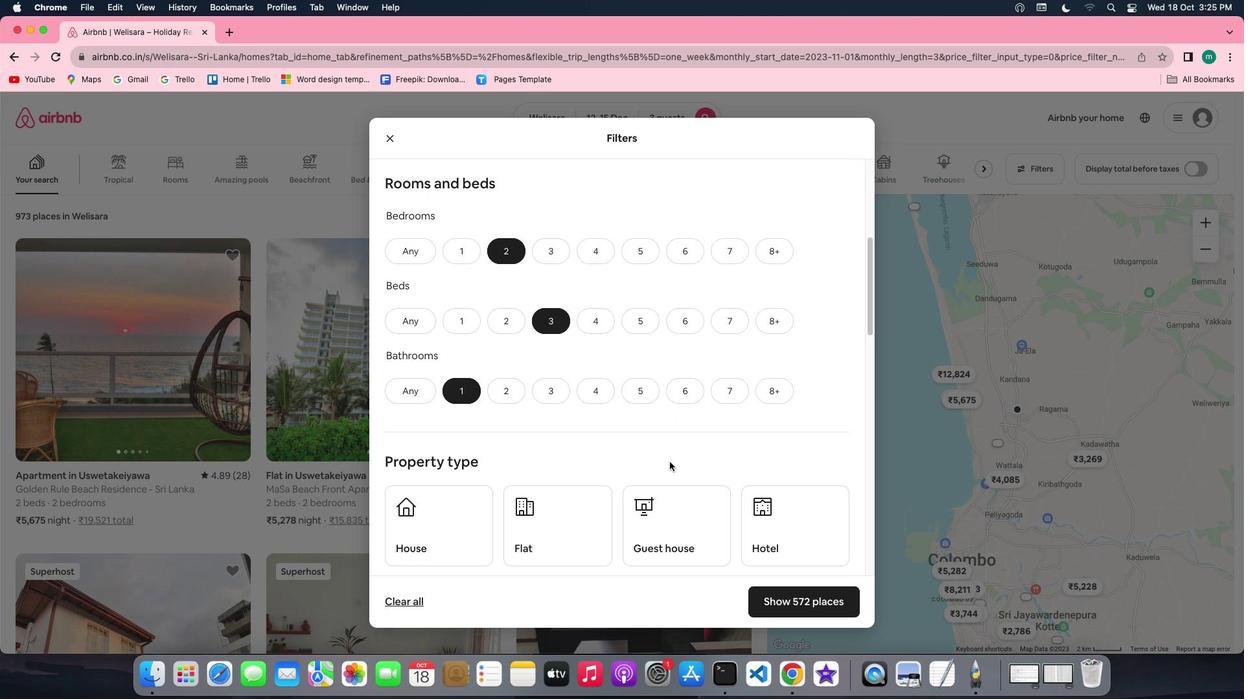 
Action: Mouse scrolled (669, 462) with delta (0, 0)
Screenshot: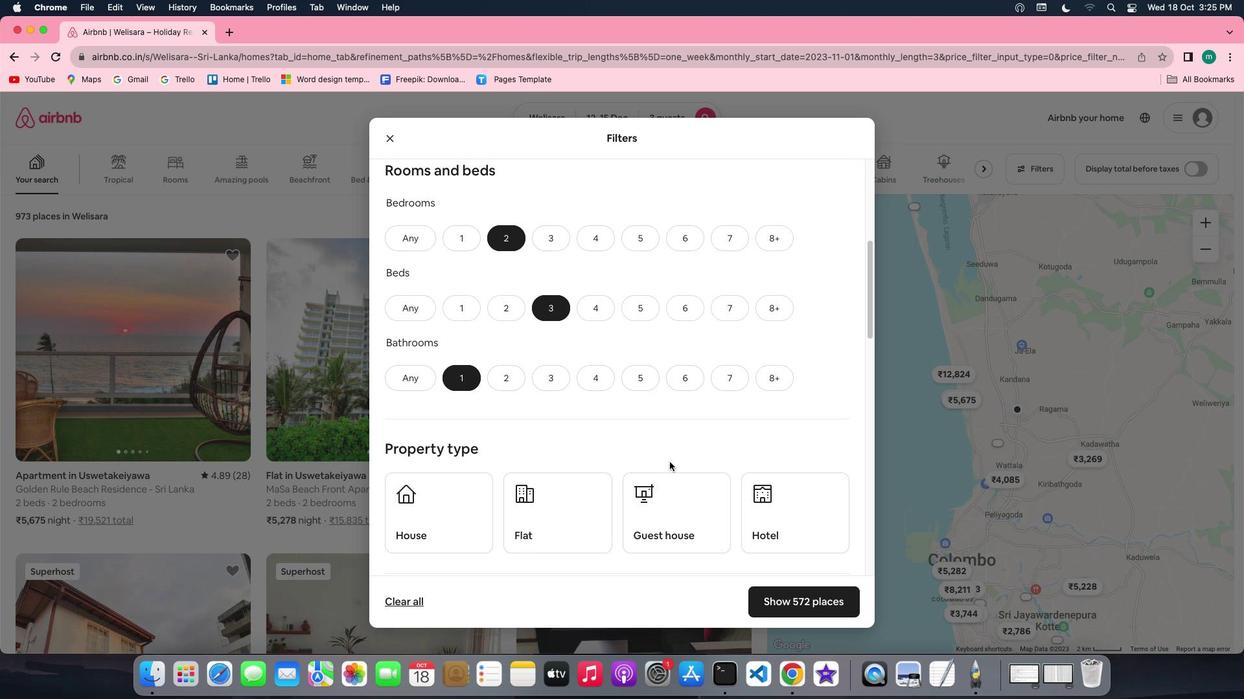 
Action: Mouse scrolled (669, 462) with delta (0, 0)
Screenshot: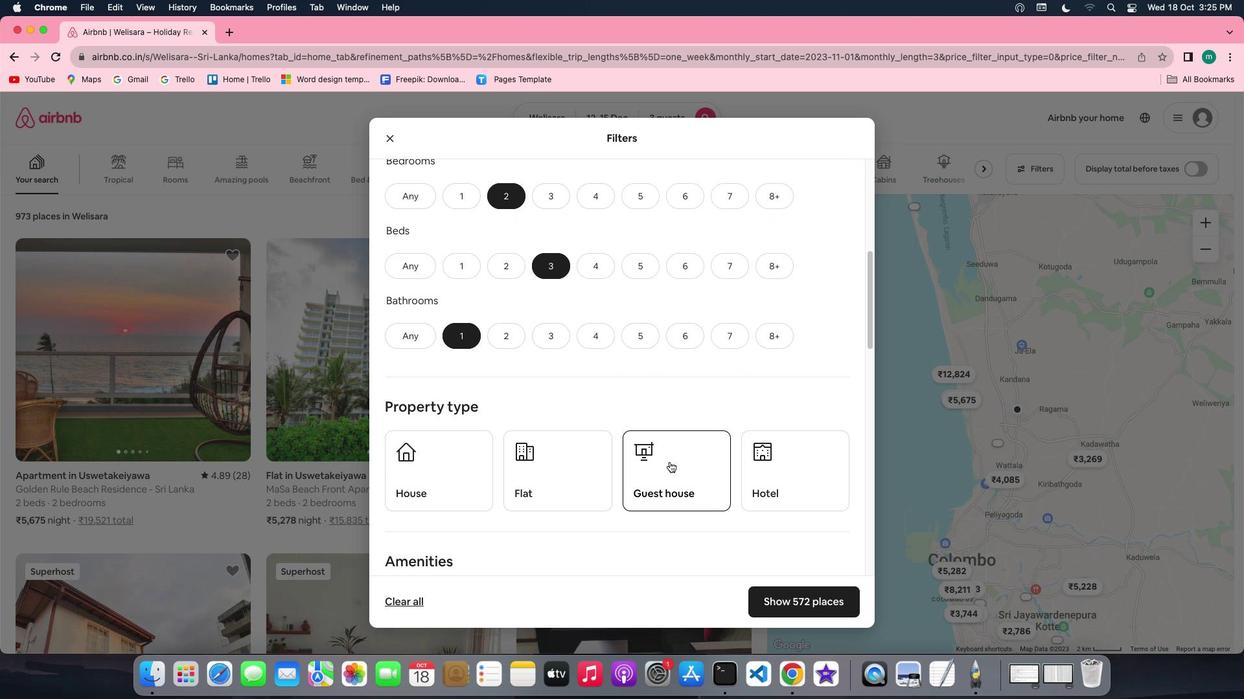 
Action: Mouse scrolled (669, 462) with delta (0, 0)
Screenshot: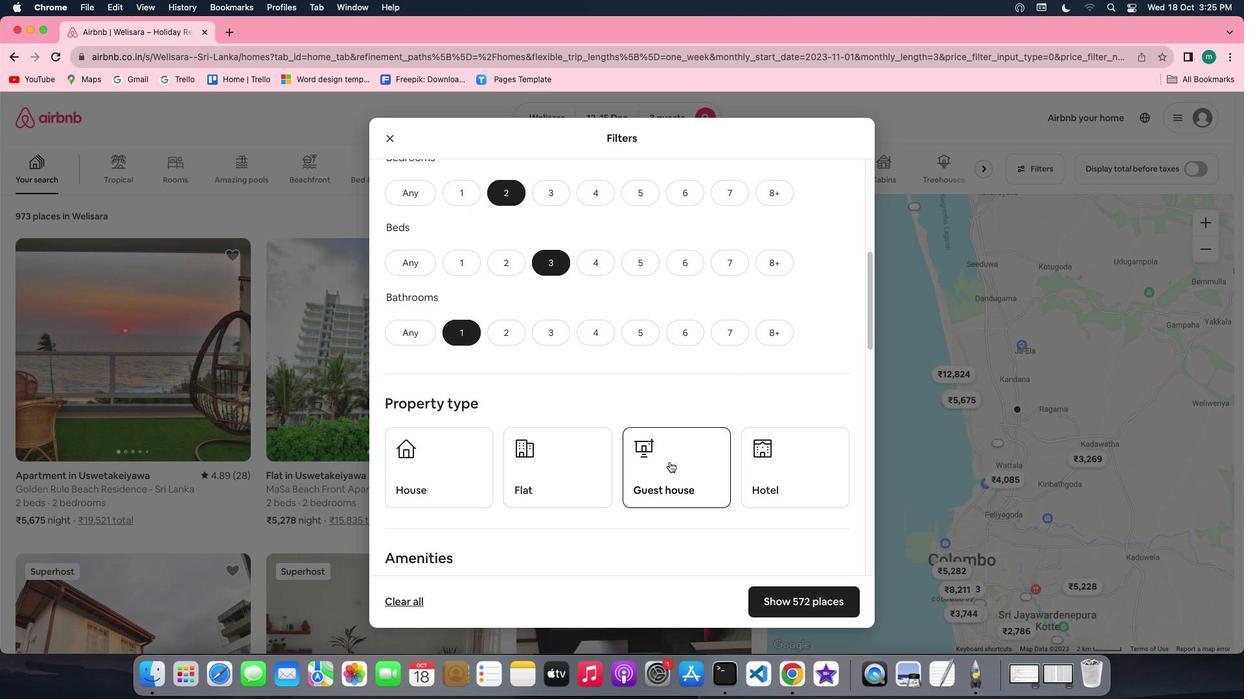 
Action: Mouse scrolled (669, 462) with delta (0, 0)
Screenshot: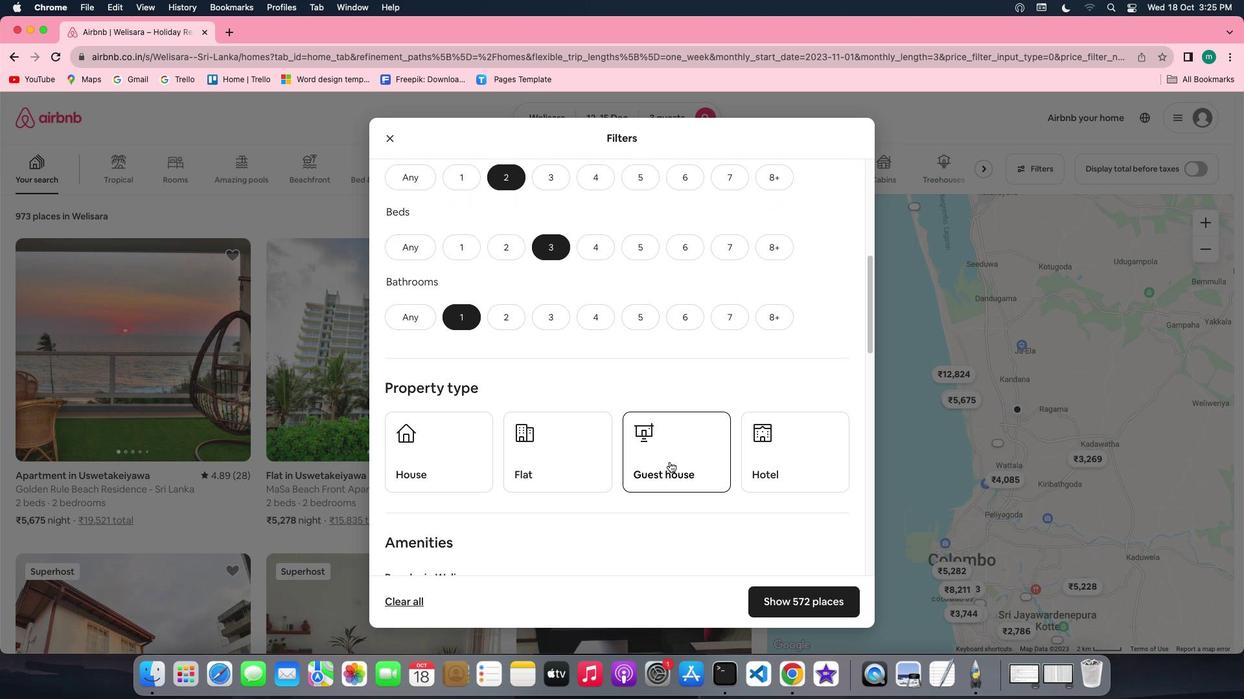 
Action: Mouse scrolled (669, 462) with delta (0, 0)
Screenshot: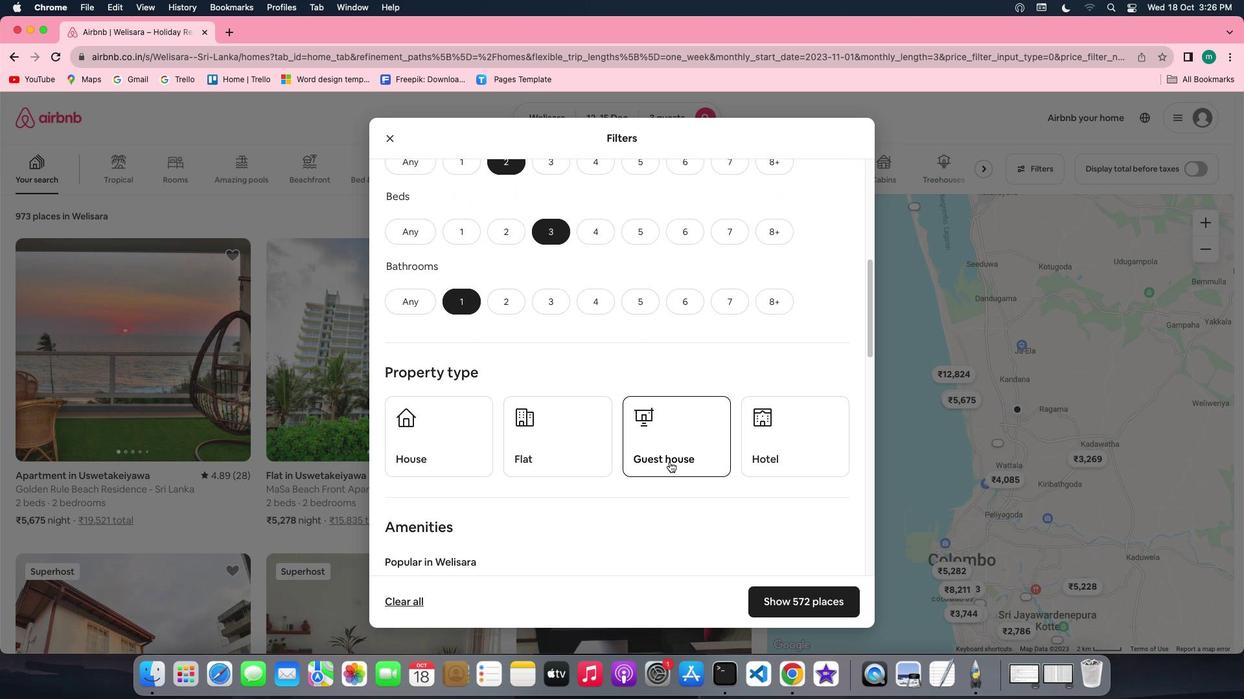 
Action: Mouse scrolled (669, 462) with delta (0, 0)
Screenshot: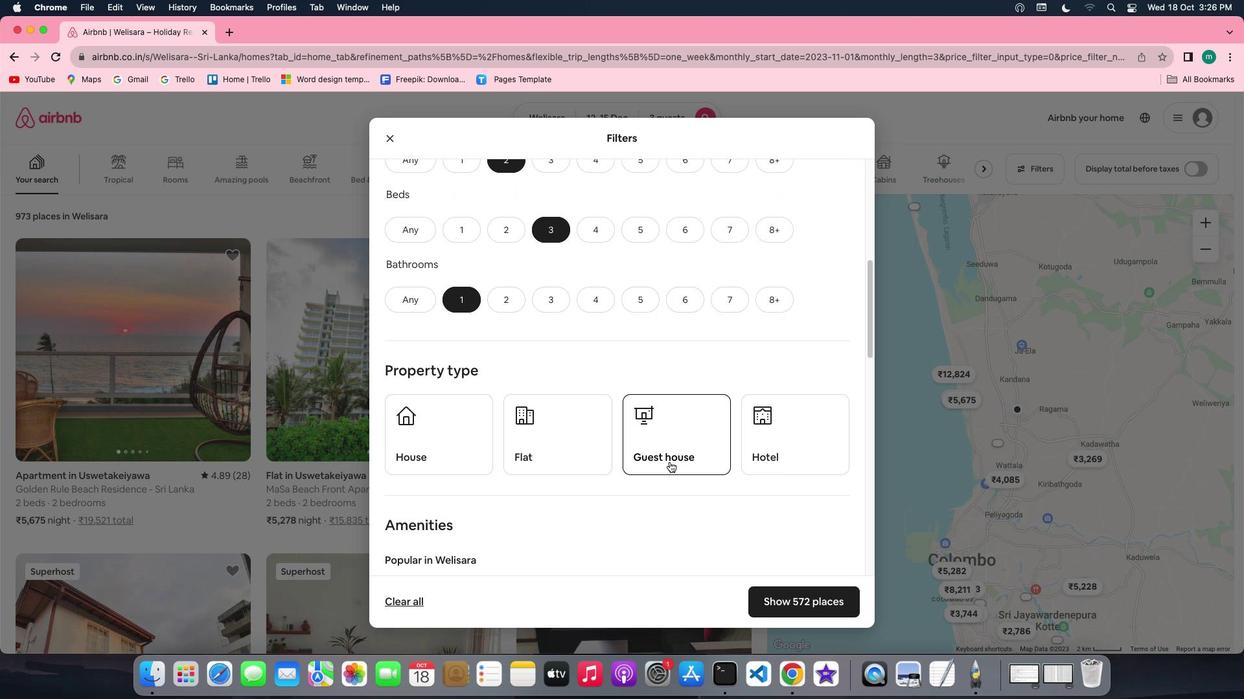 
Action: Mouse scrolled (669, 462) with delta (0, 0)
Screenshot: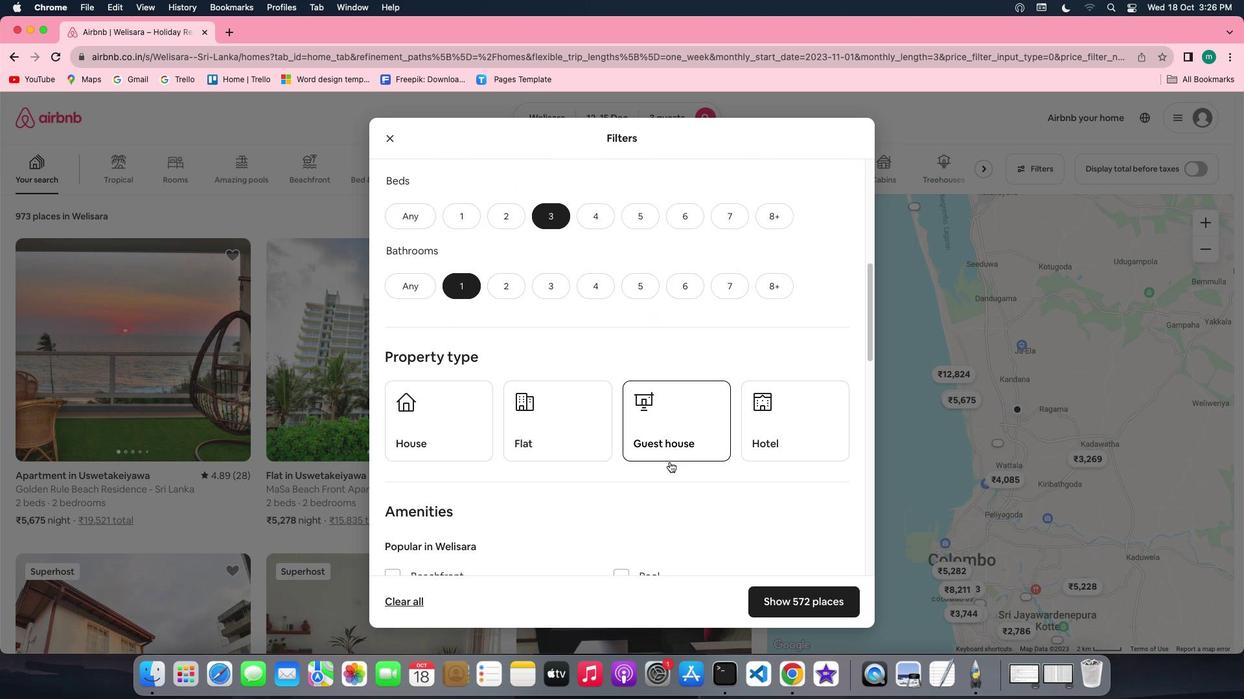 
Action: Mouse moved to (582, 438)
Screenshot: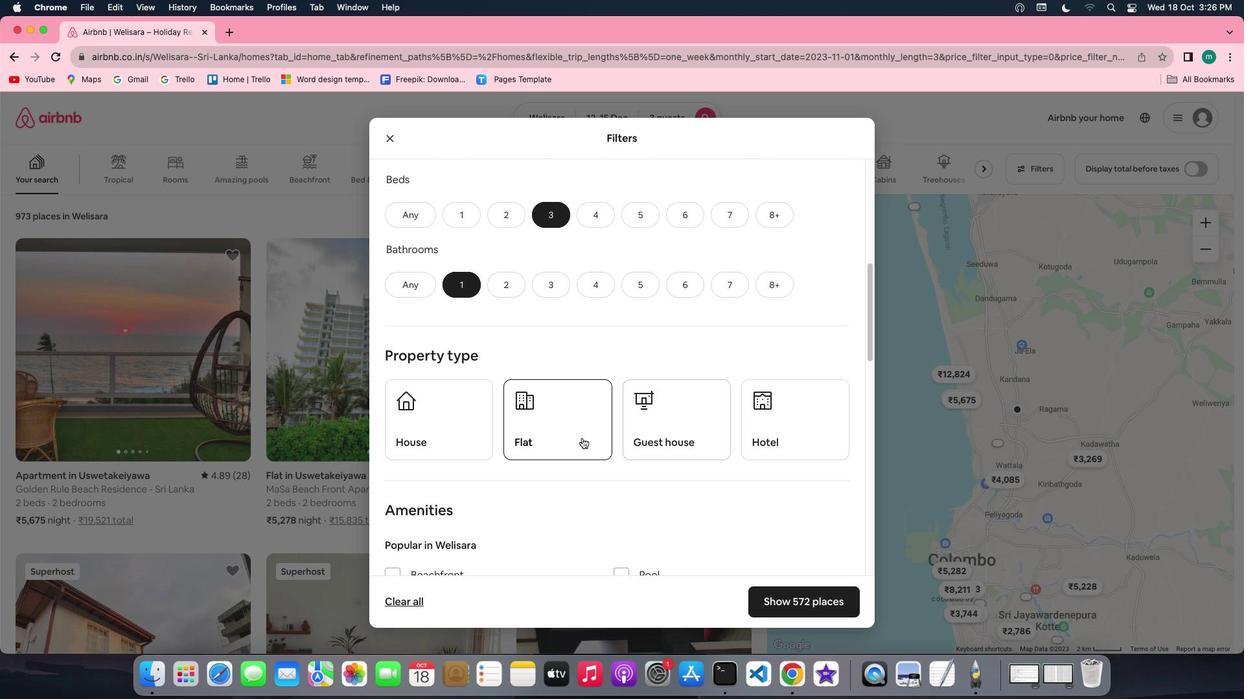 
Action: Mouse pressed left at (582, 438)
Screenshot: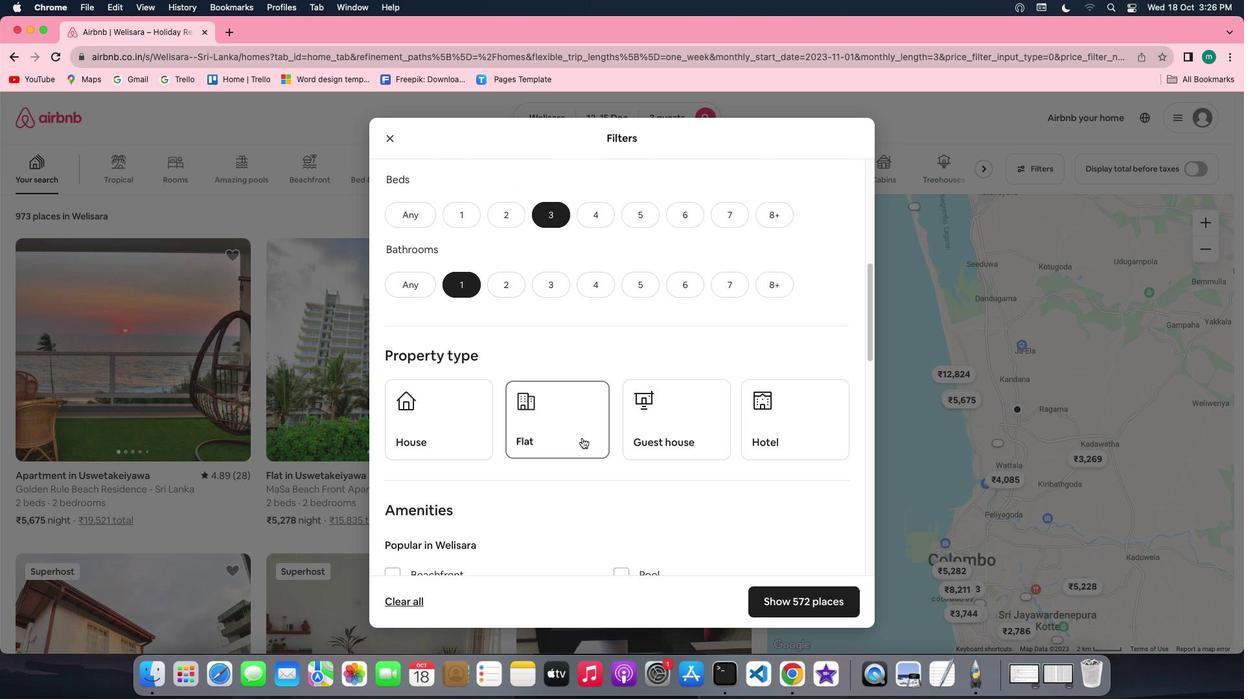 
Action: Mouse moved to (730, 456)
Screenshot: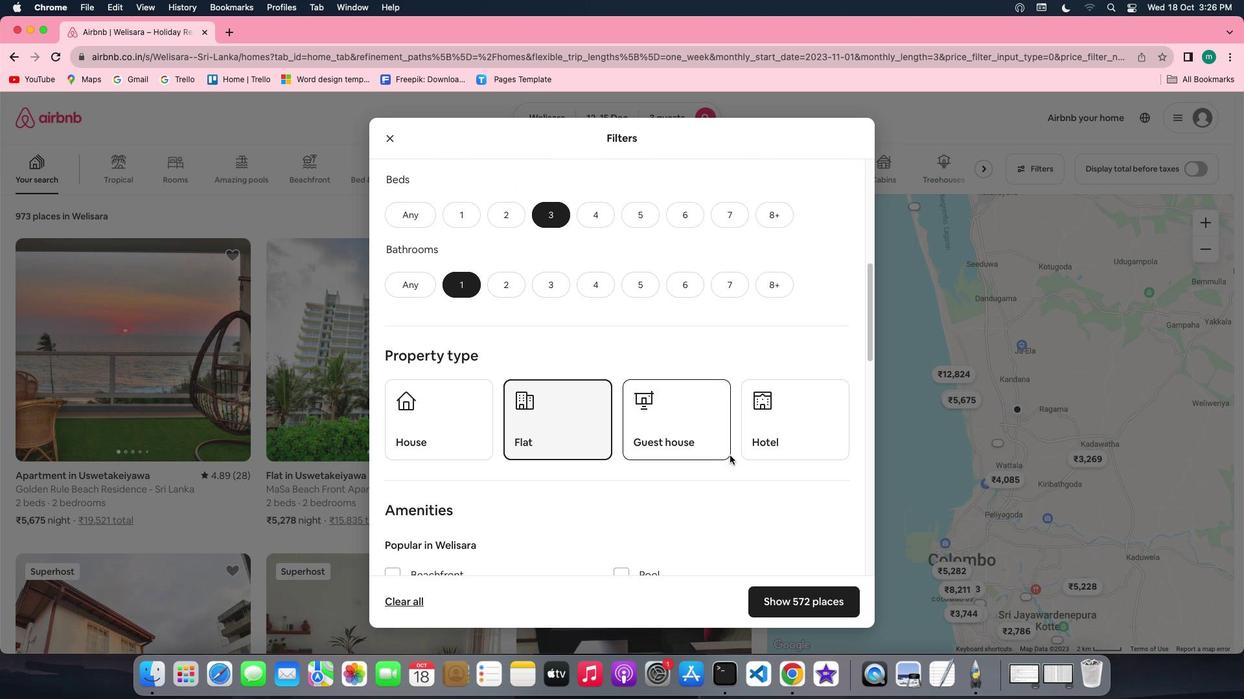 
Action: Mouse scrolled (730, 456) with delta (0, 0)
Screenshot: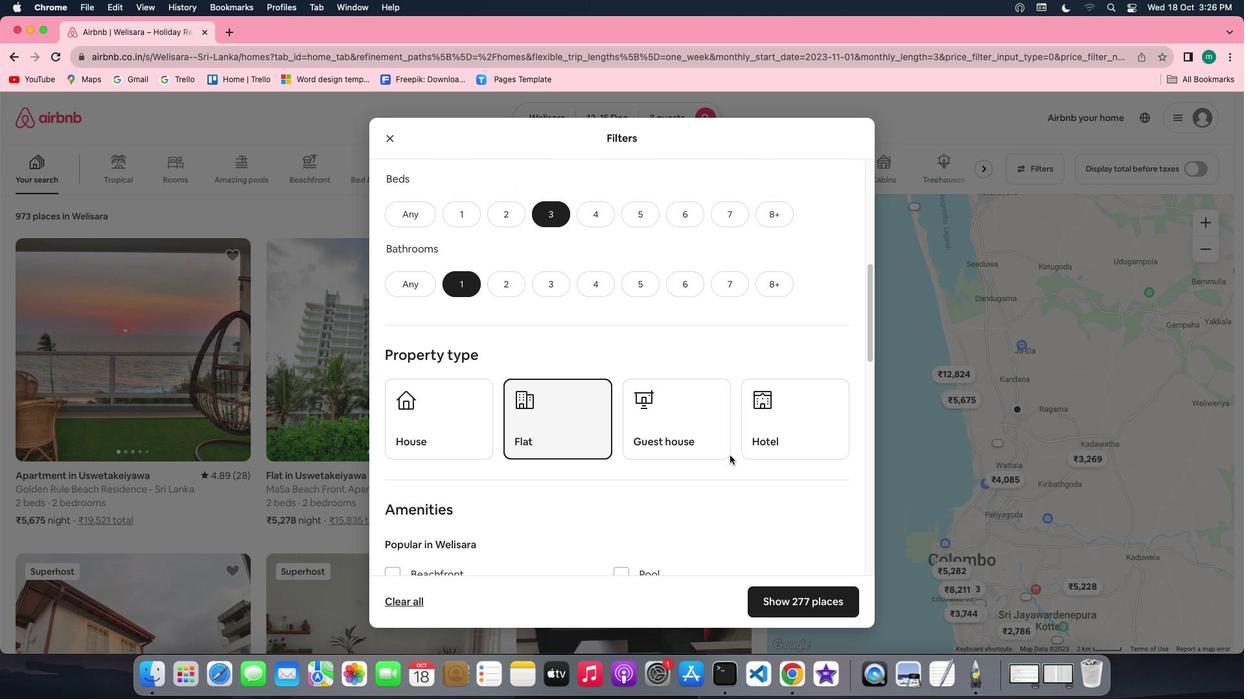
Action: Mouse scrolled (730, 456) with delta (0, 0)
Screenshot: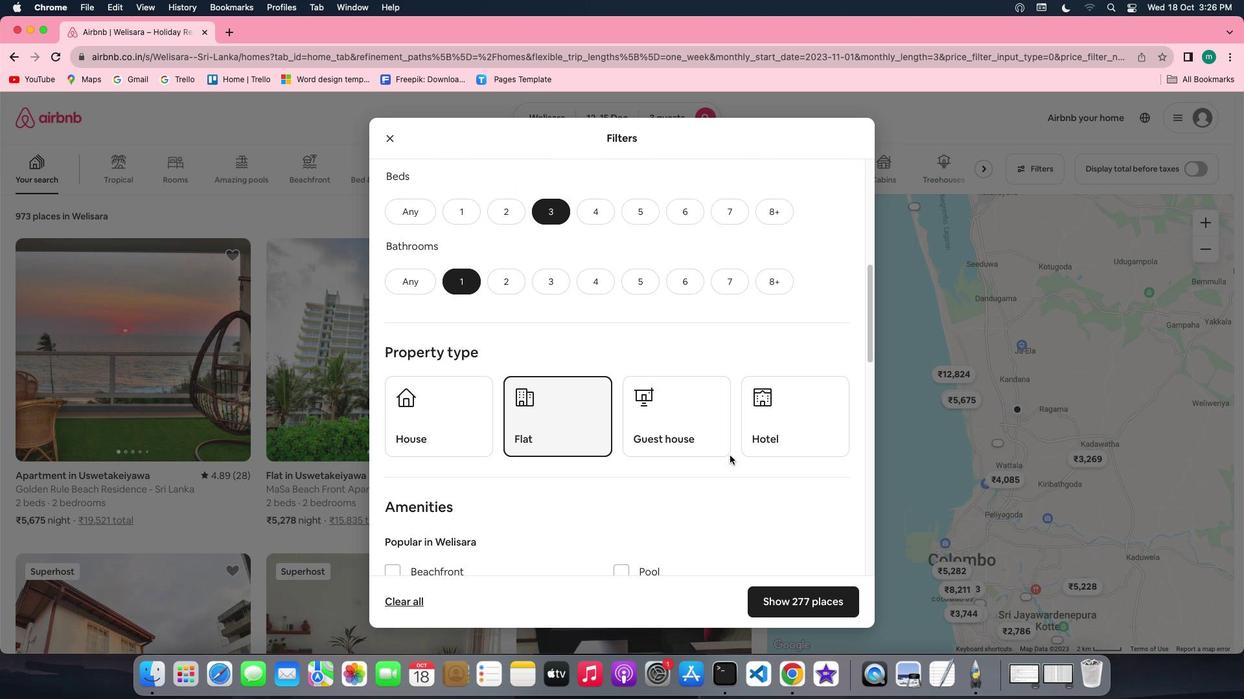 
Action: Mouse scrolled (730, 456) with delta (0, 0)
Screenshot: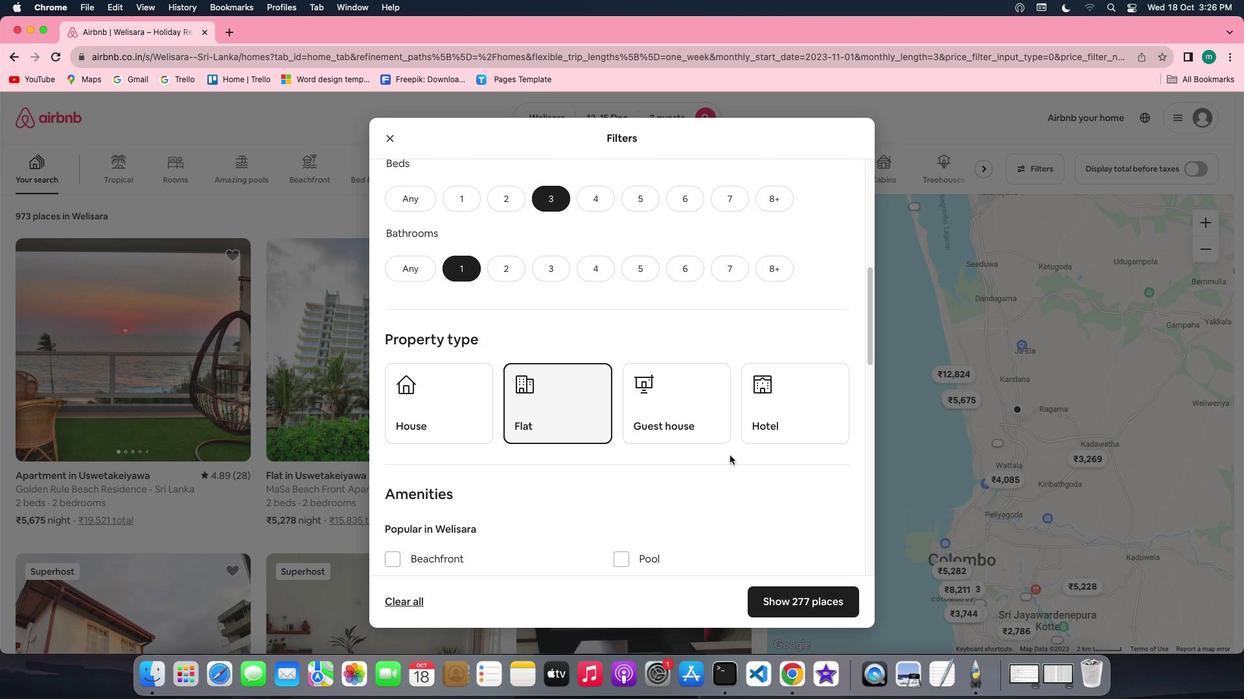 
Action: Mouse scrolled (730, 456) with delta (0, 0)
Screenshot: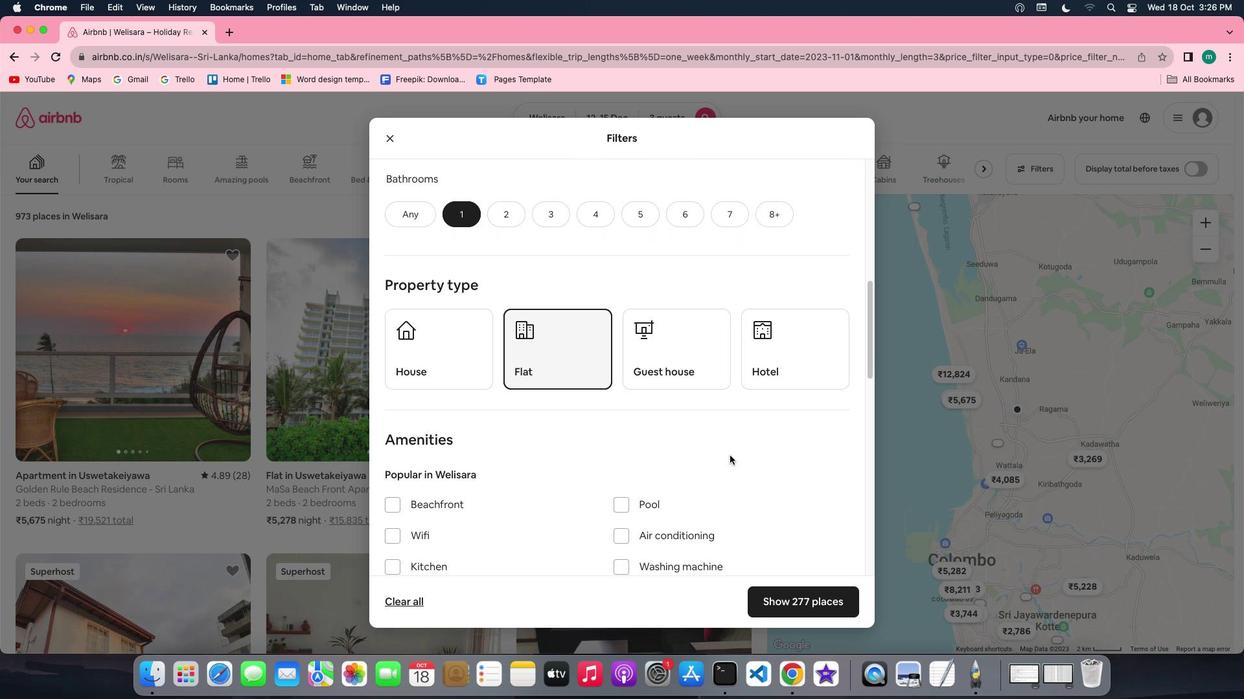 
Action: Mouse scrolled (730, 456) with delta (0, 0)
Screenshot: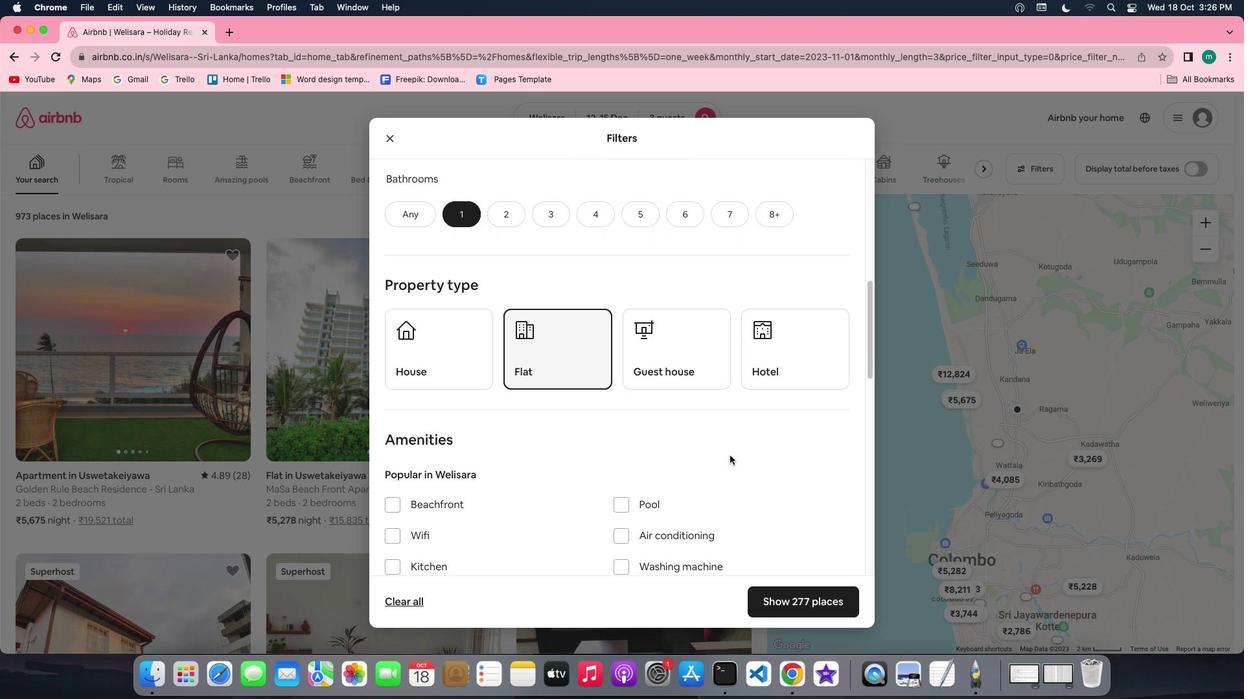 
Action: Mouse scrolled (730, 456) with delta (0, 0)
Screenshot: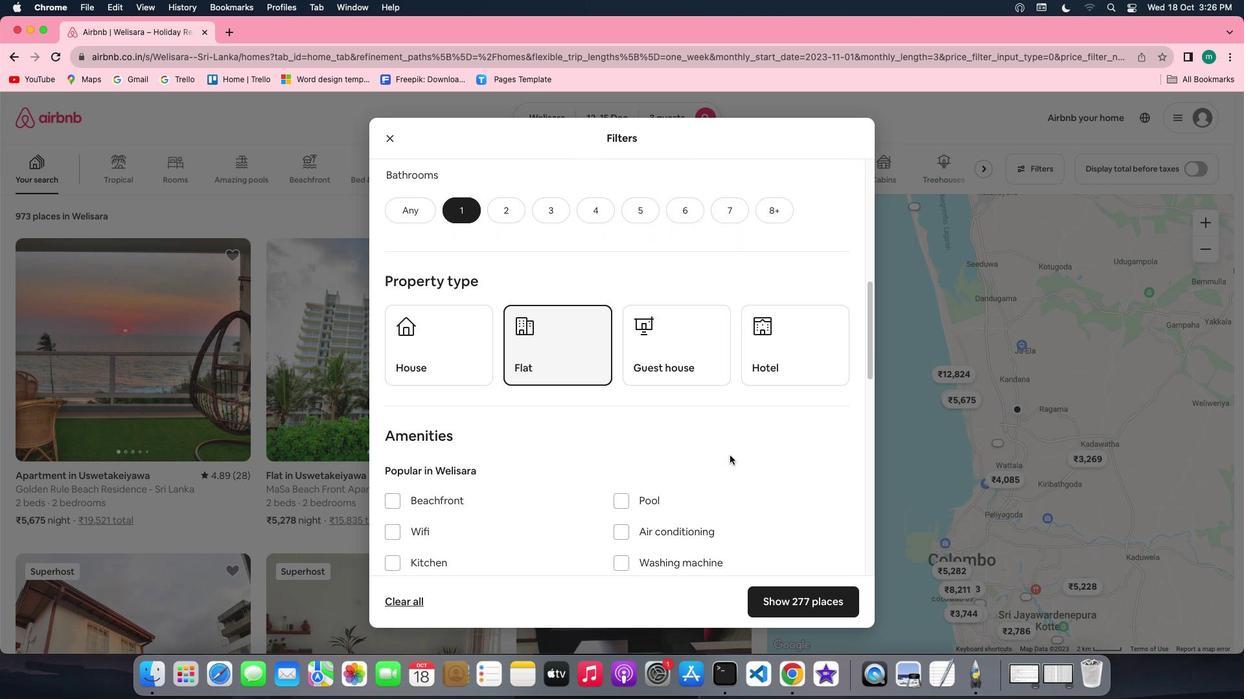 
Action: Mouse scrolled (730, 456) with delta (0, 0)
Screenshot: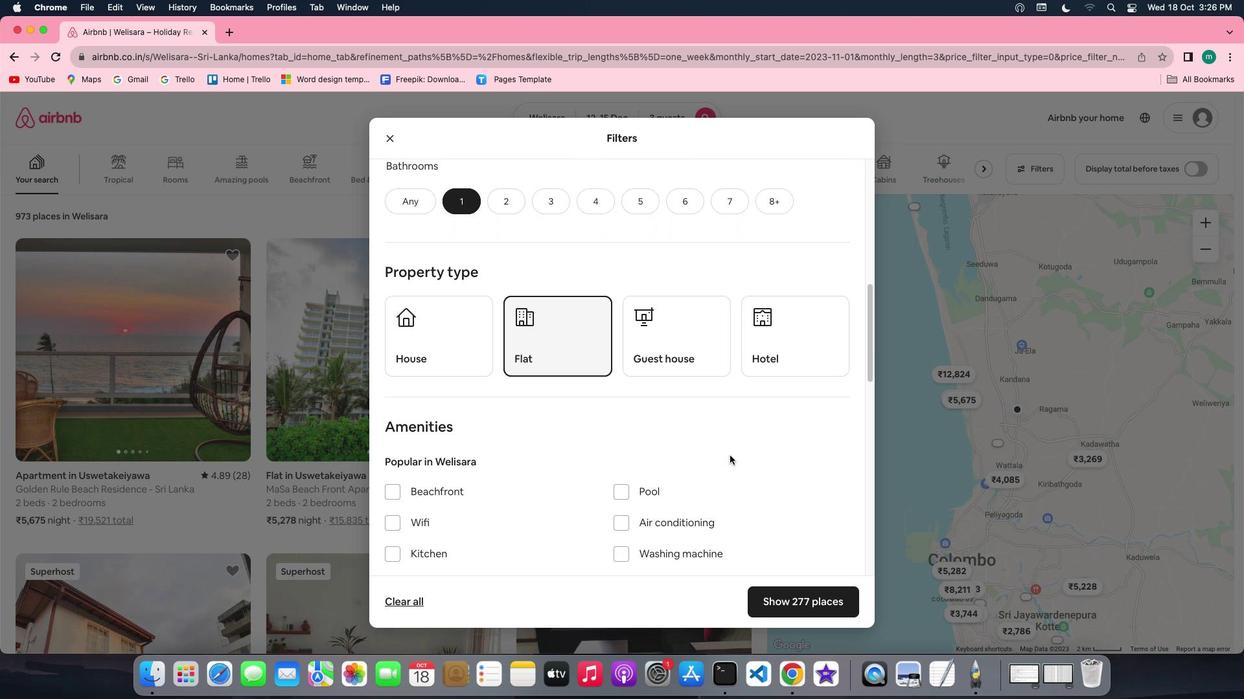 
Action: Mouse scrolled (730, 456) with delta (0, 0)
Screenshot: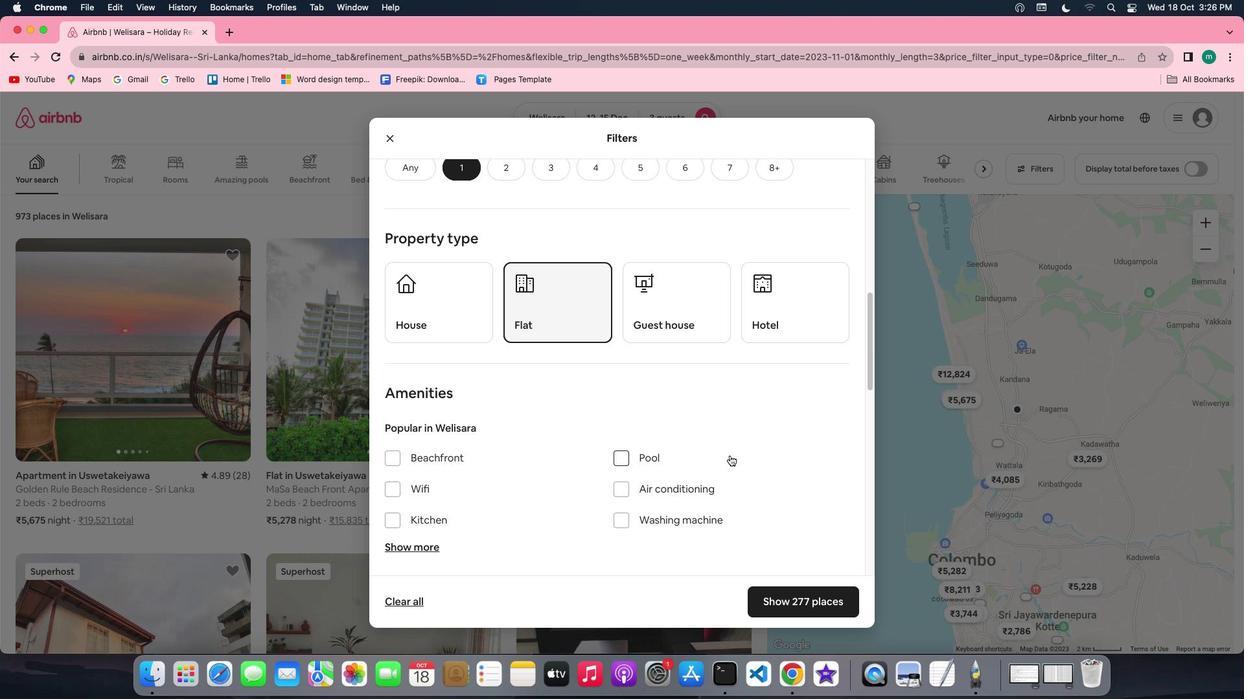 
Action: Mouse scrolled (730, 456) with delta (0, 0)
Screenshot: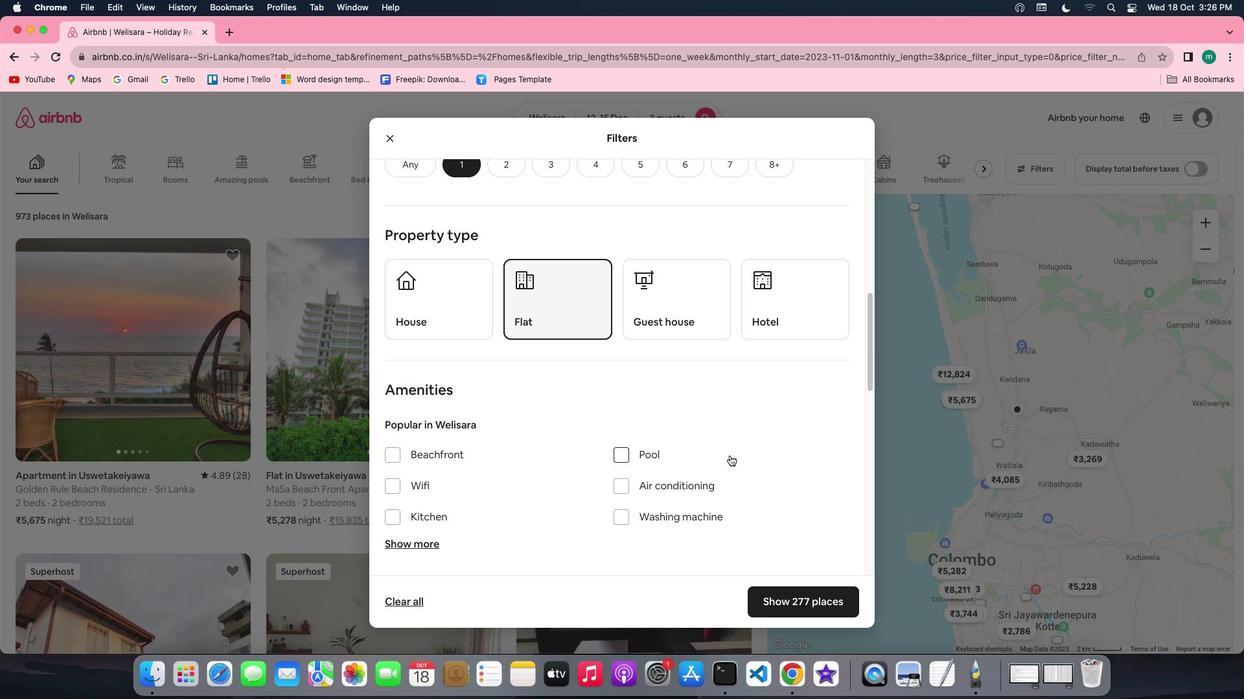 
Action: Mouse scrolled (730, 456) with delta (0, 0)
Screenshot: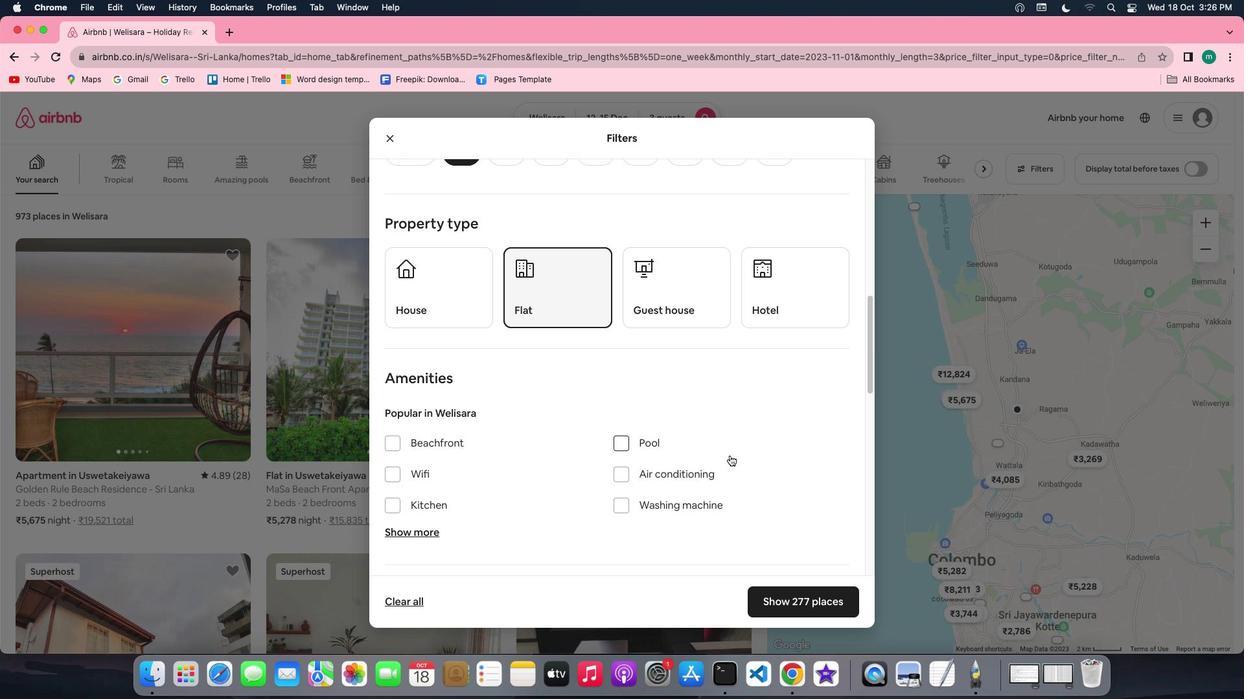 
Action: Mouse scrolled (730, 456) with delta (0, 0)
Screenshot: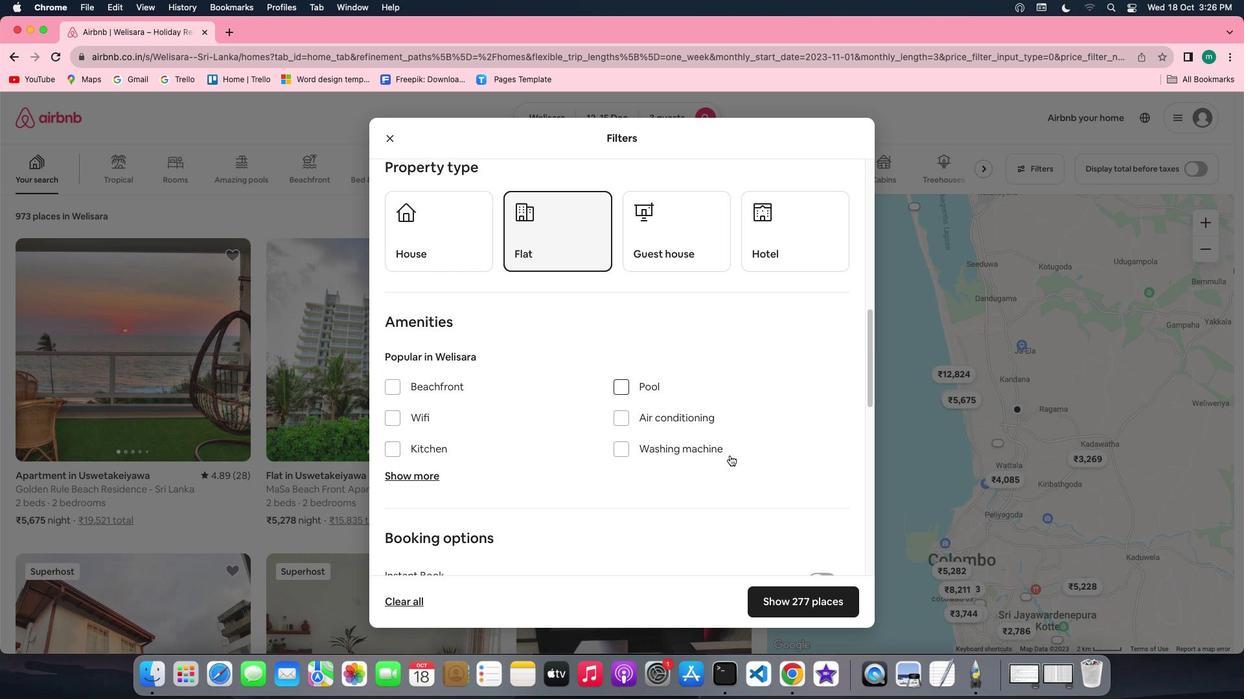 
Action: Mouse scrolled (730, 456) with delta (0, 0)
Screenshot: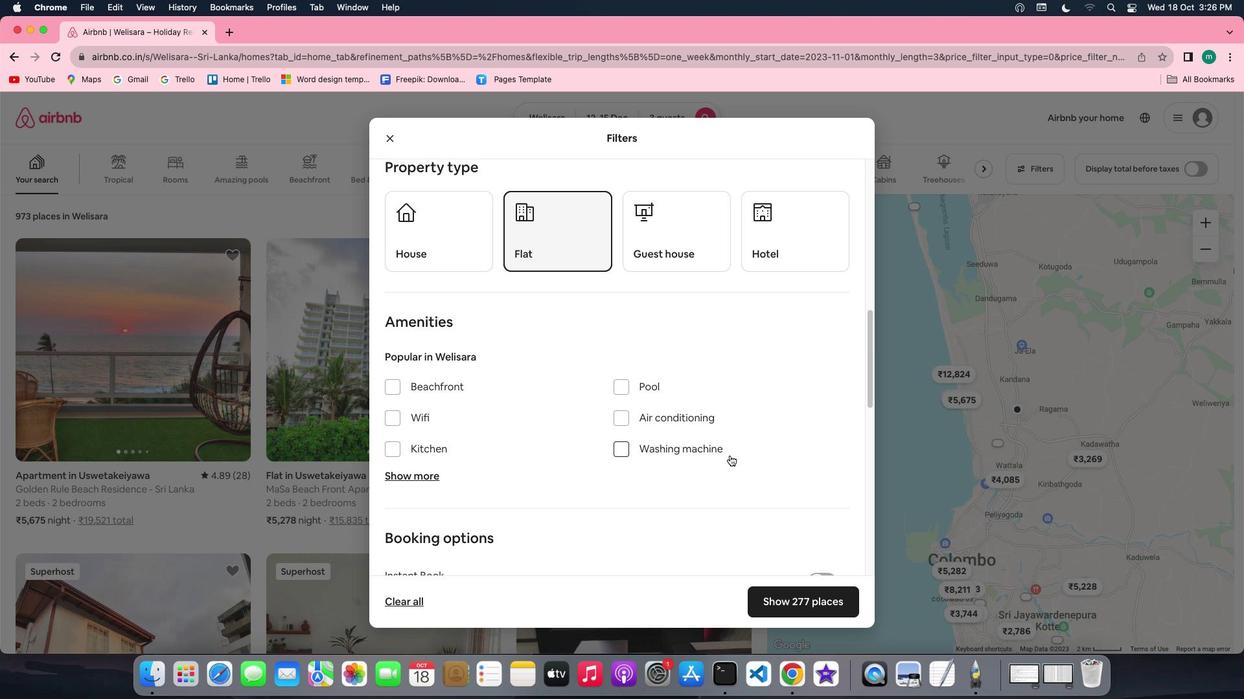 
Action: Mouse scrolled (730, 456) with delta (0, 0)
Screenshot: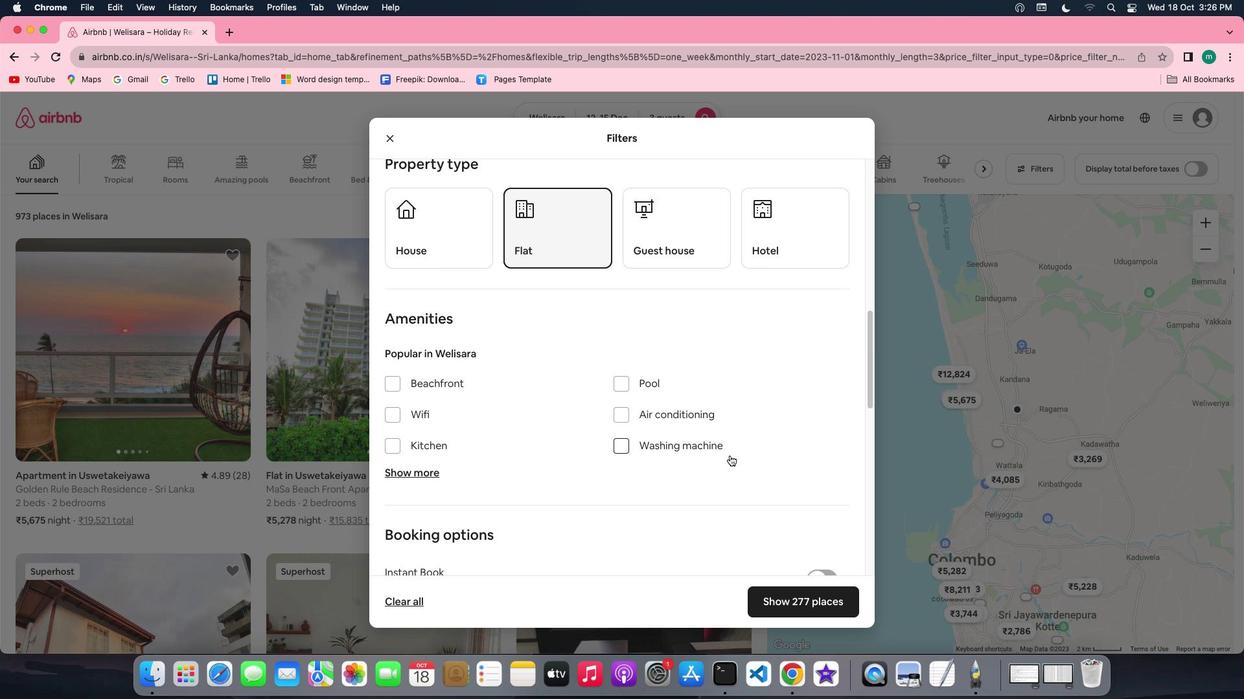 
Action: Mouse scrolled (730, 456) with delta (0, 0)
Screenshot: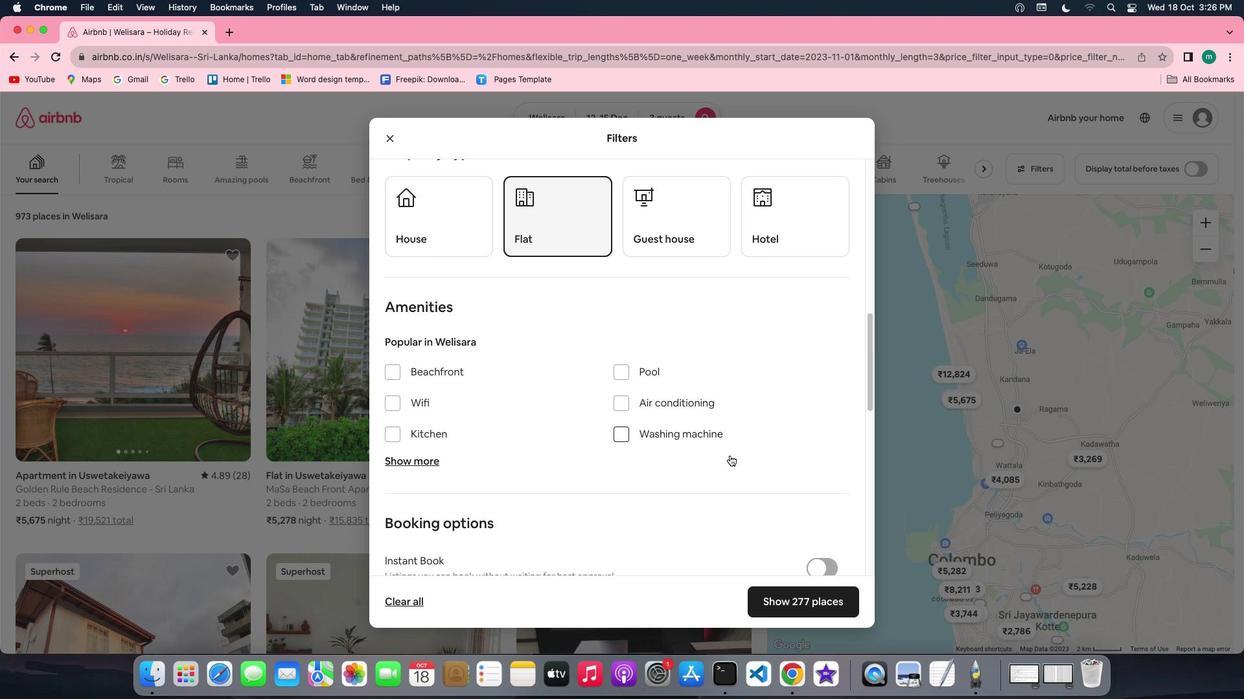 
Action: Mouse scrolled (730, 456) with delta (0, 0)
Screenshot: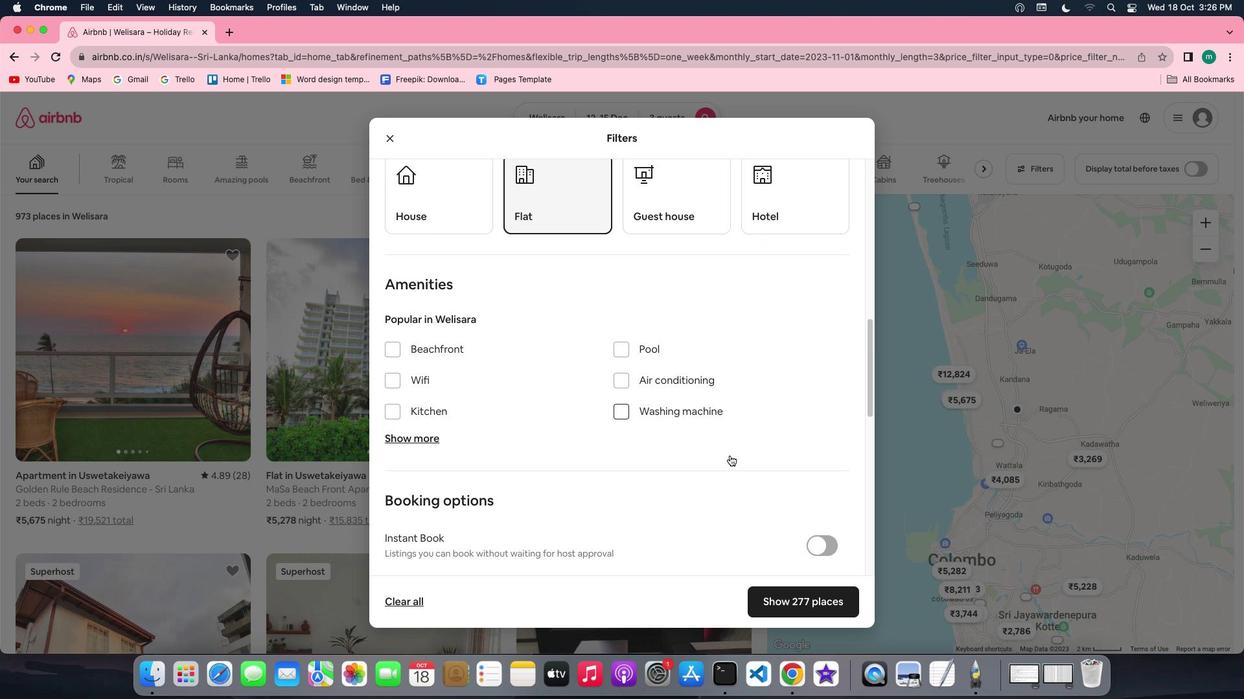 
Action: Mouse scrolled (730, 456) with delta (0, 0)
Screenshot: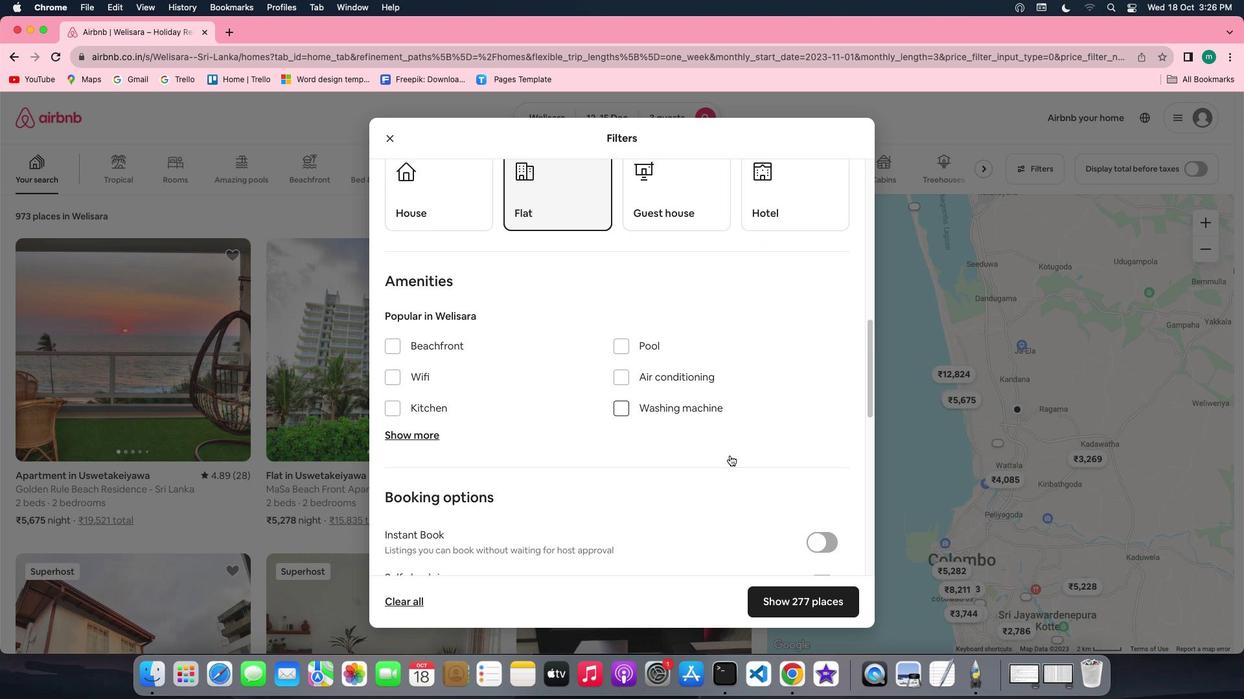
Action: Mouse scrolled (730, 456) with delta (0, 0)
Screenshot: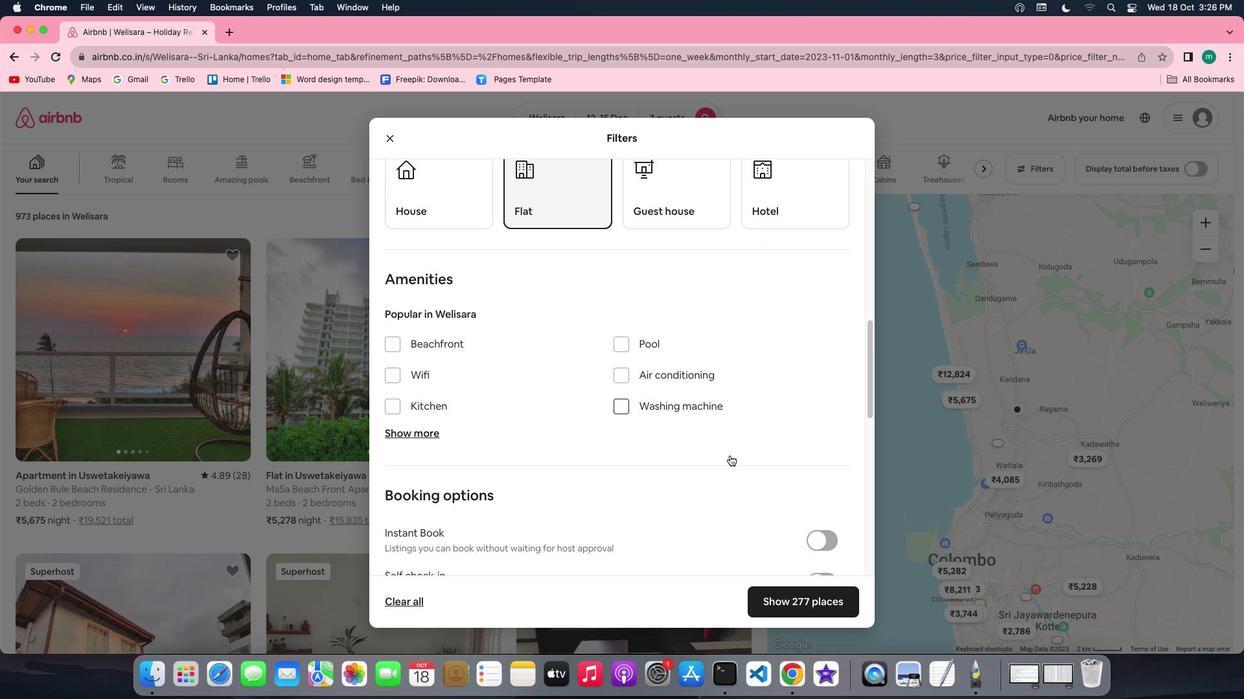 
Action: Mouse scrolled (730, 456) with delta (0, -1)
Screenshot: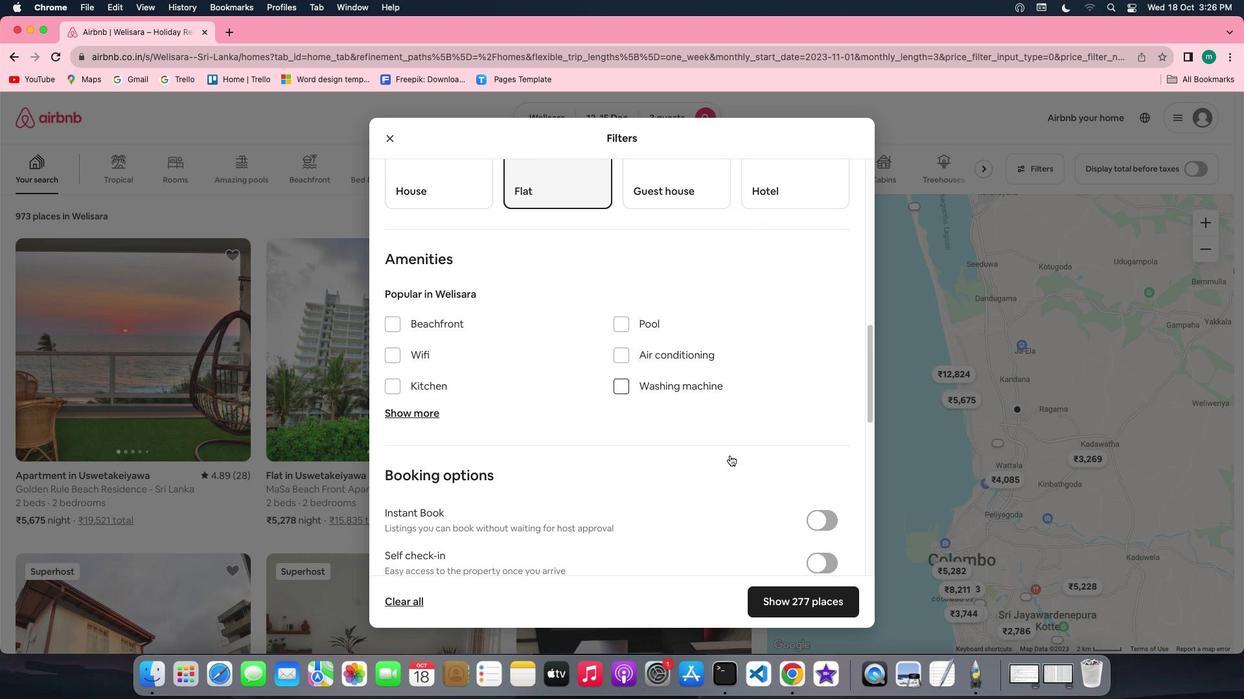 
Action: Mouse scrolled (730, 456) with delta (0, 0)
Screenshot: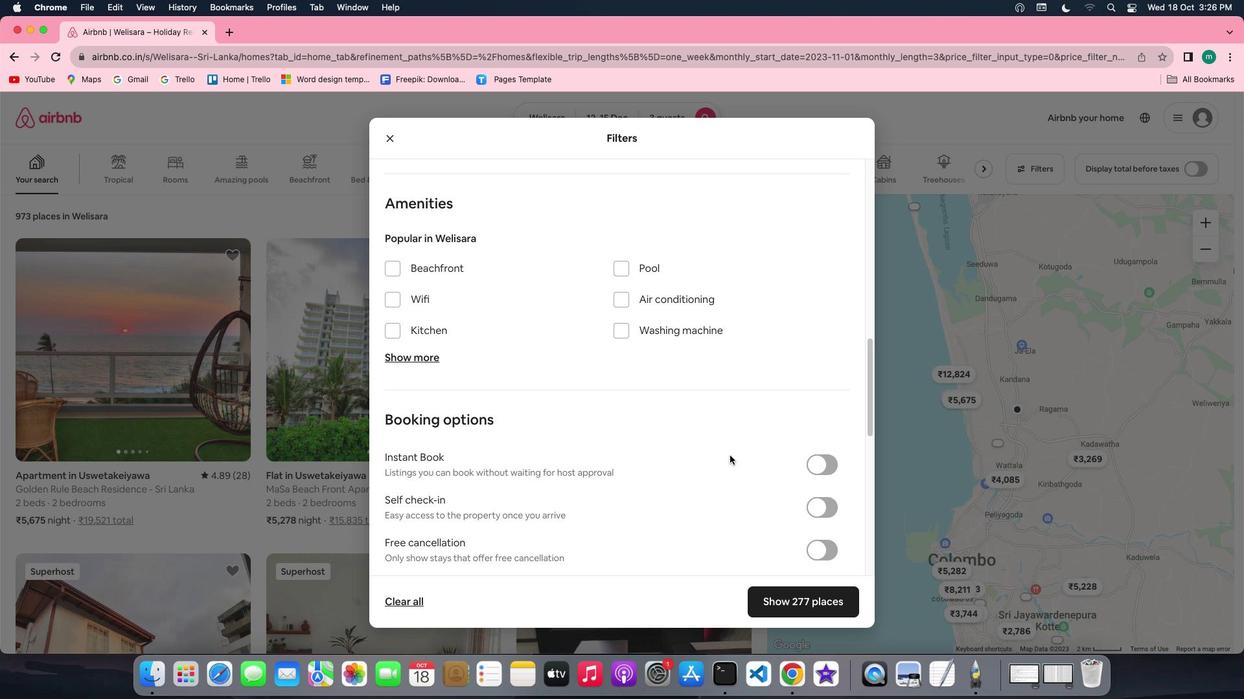 
Action: Mouse scrolled (730, 456) with delta (0, 0)
Screenshot: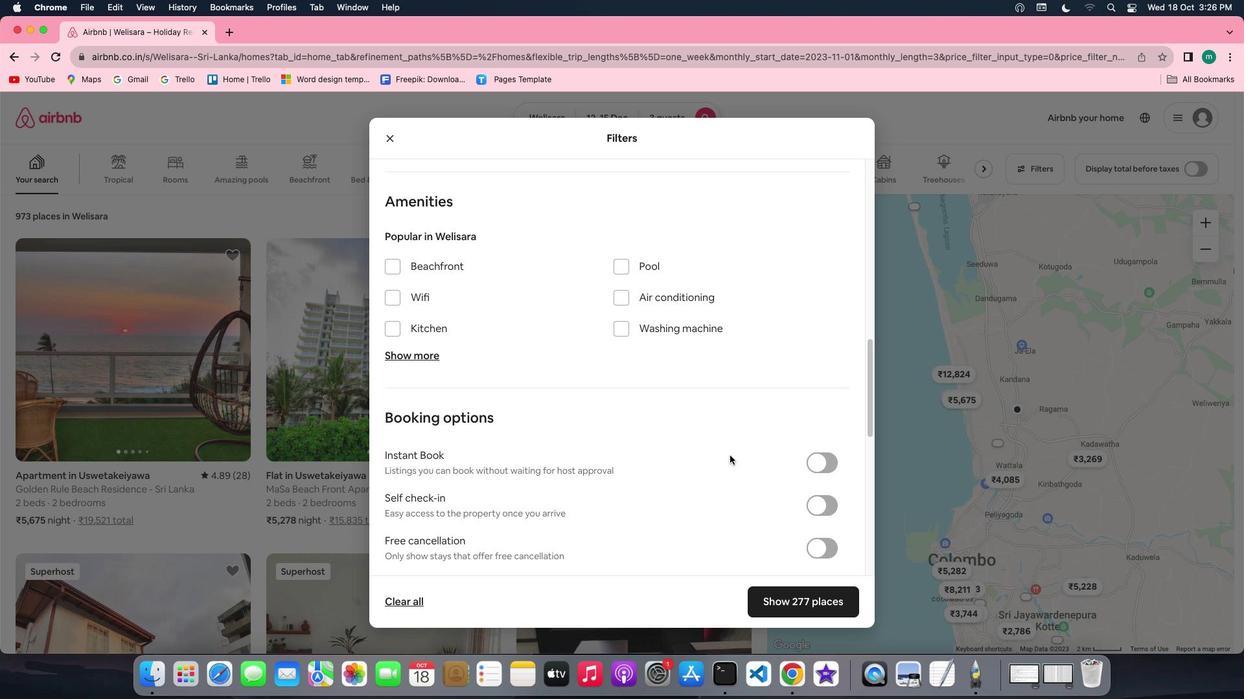 
Action: Mouse scrolled (730, 456) with delta (0, 0)
Screenshot: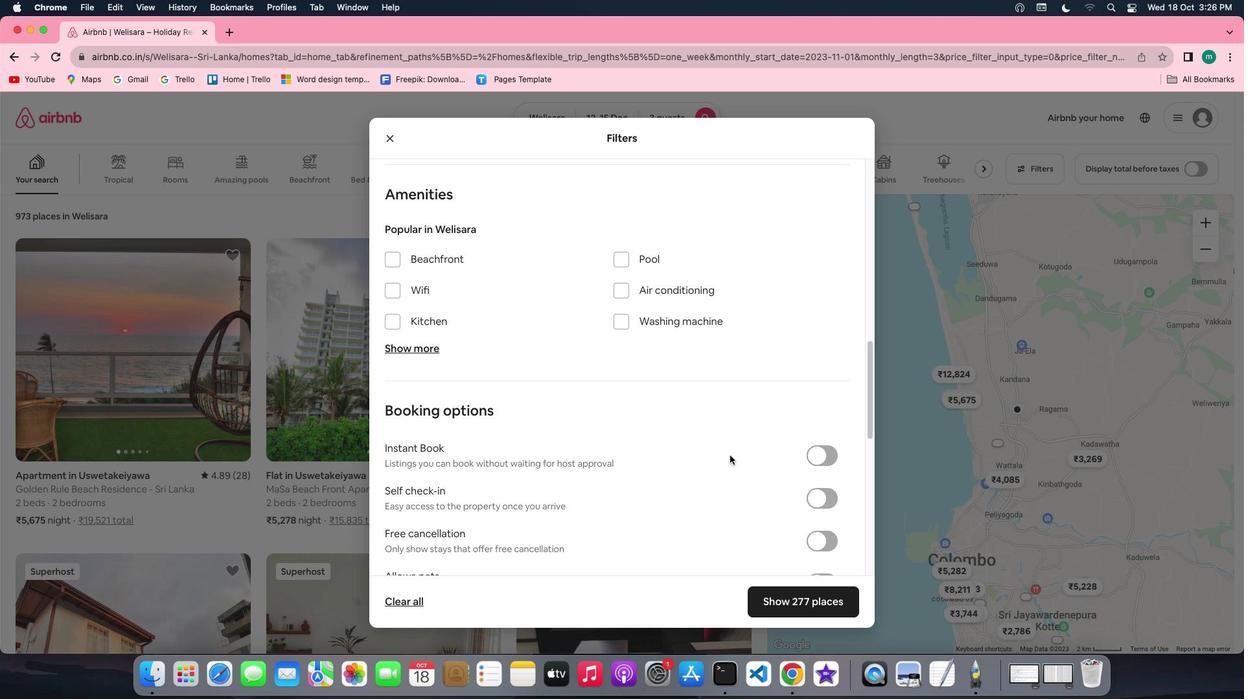 
Action: Mouse scrolled (730, 456) with delta (0, 0)
Screenshot: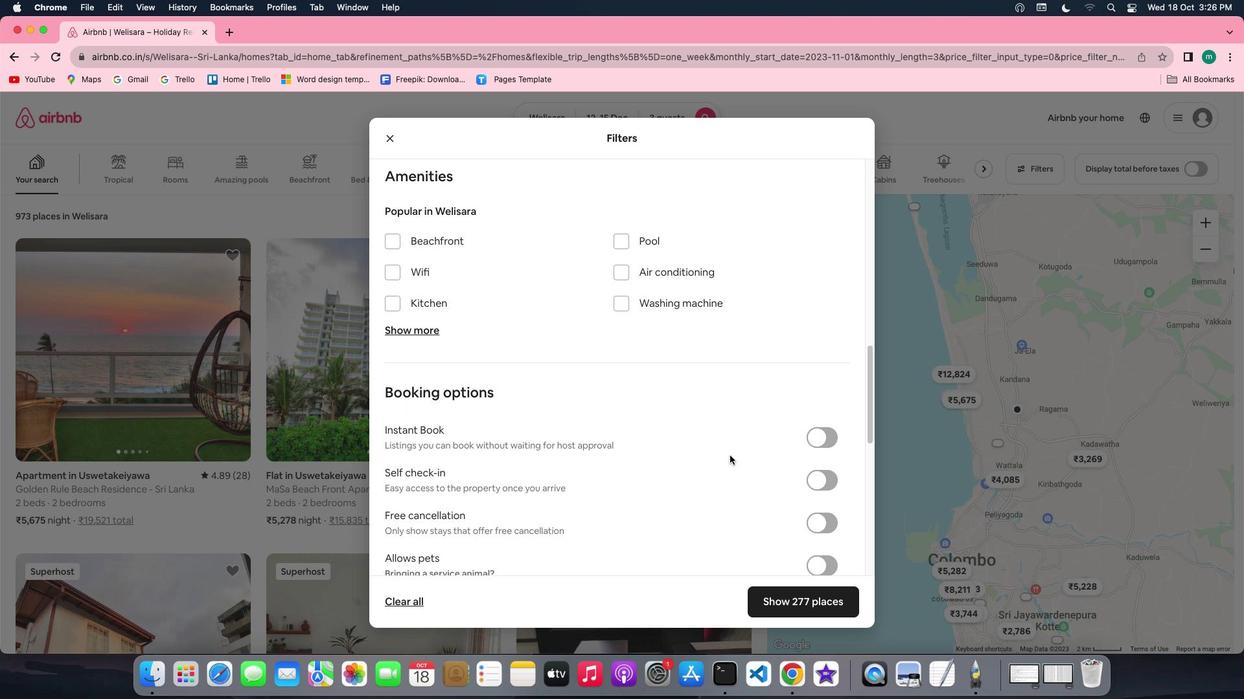 
Action: Mouse scrolled (730, 456) with delta (0, 0)
Screenshot: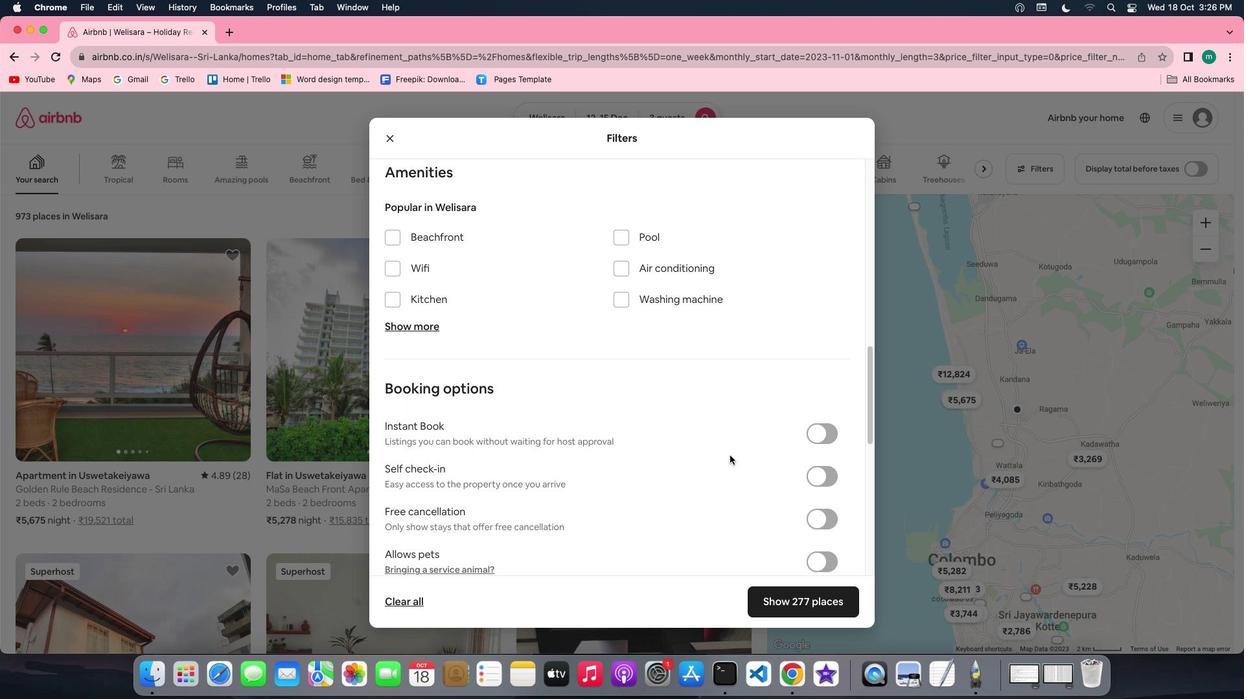 
Action: Mouse scrolled (730, 456) with delta (0, 0)
Screenshot: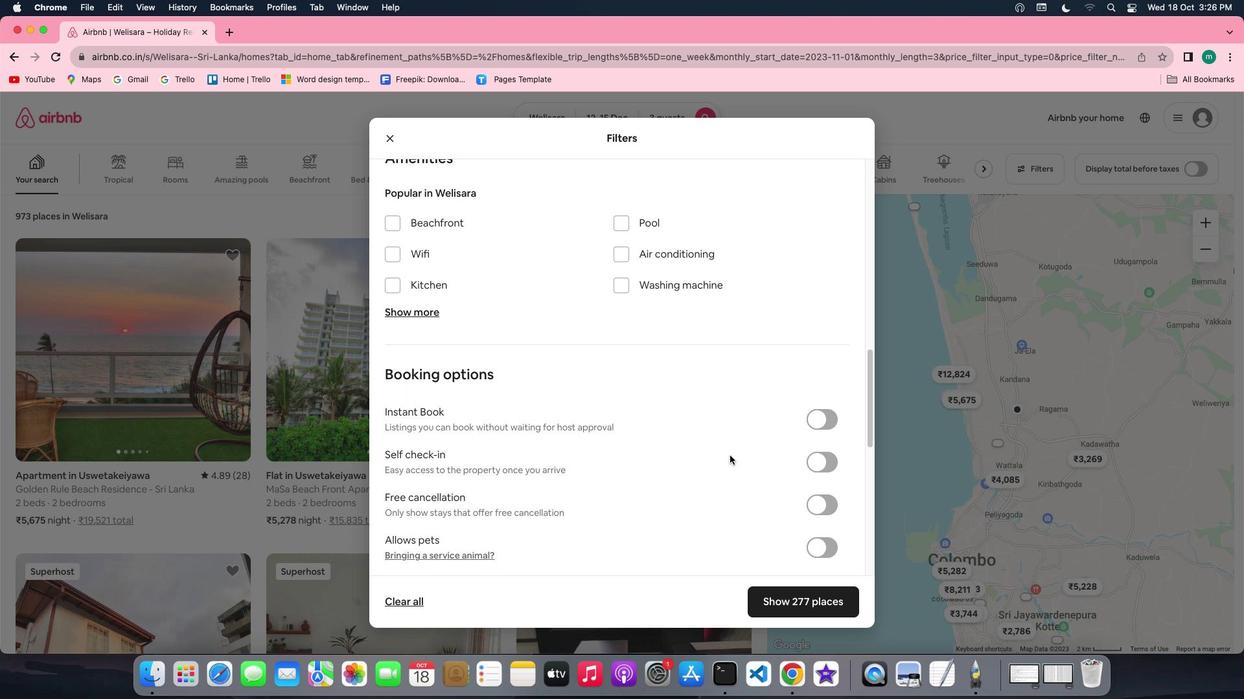 
Action: Mouse moved to (827, 449)
Screenshot: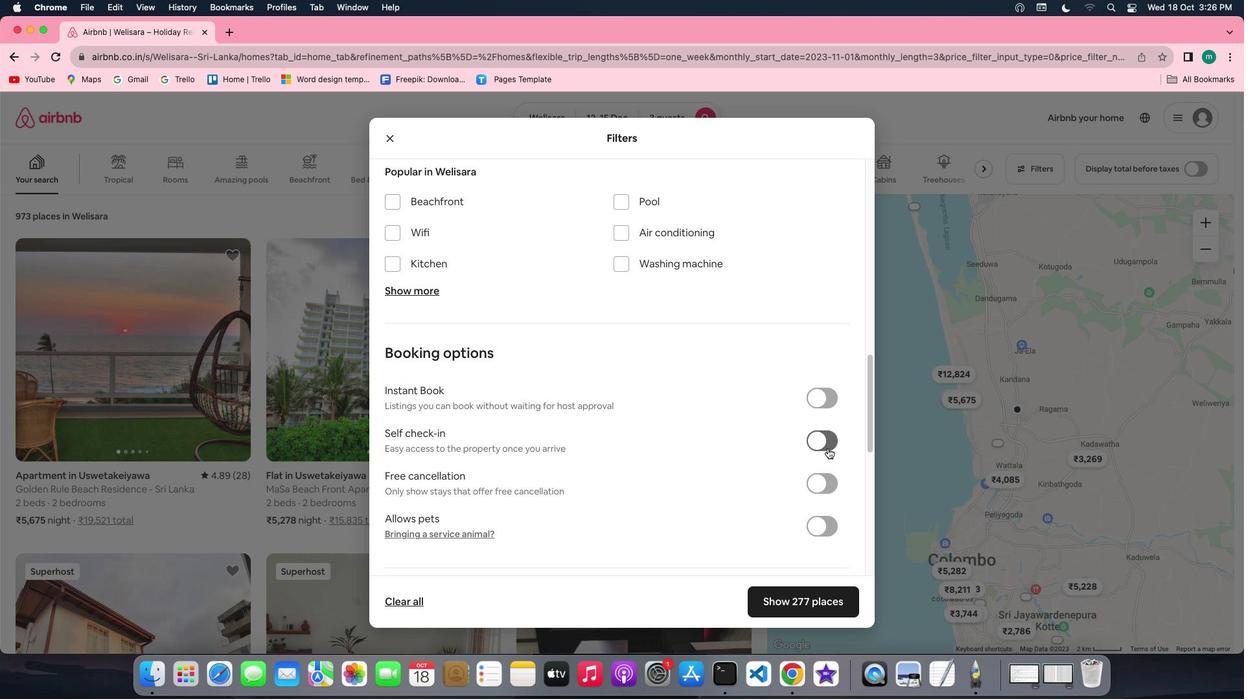 
Action: Mouse pressed left at (827, 449)
Screenshot: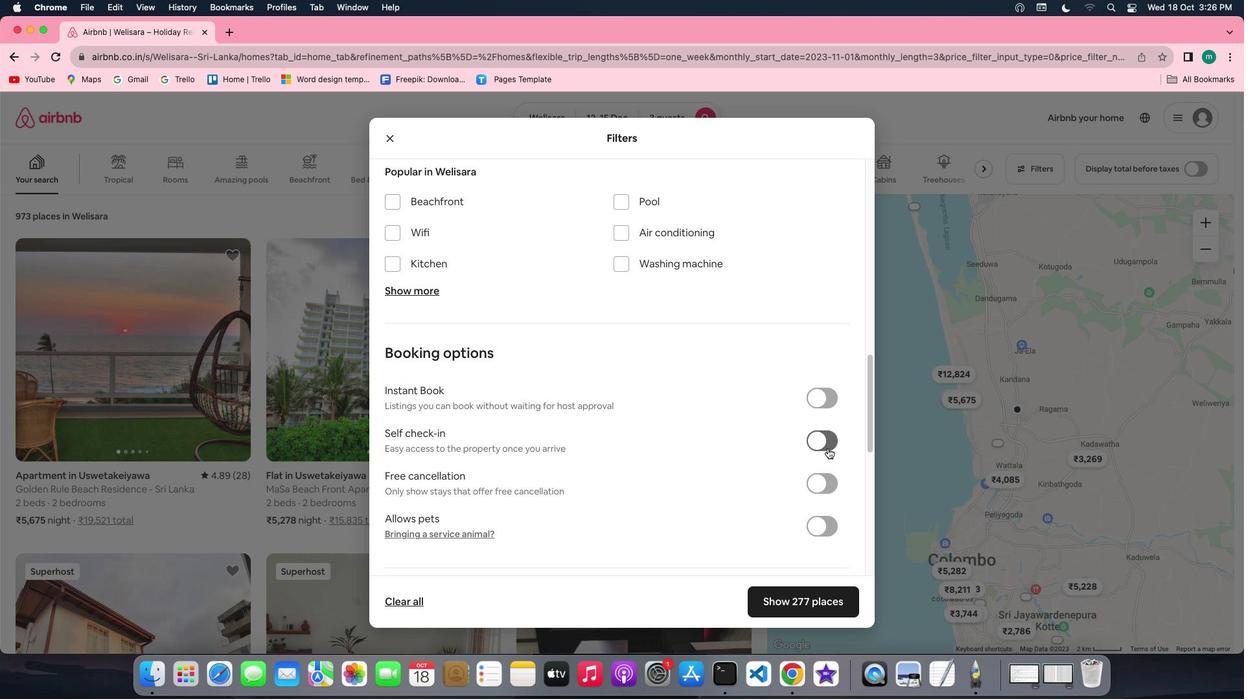 
Action: Mouse moved to (815, 595)
Screenshot: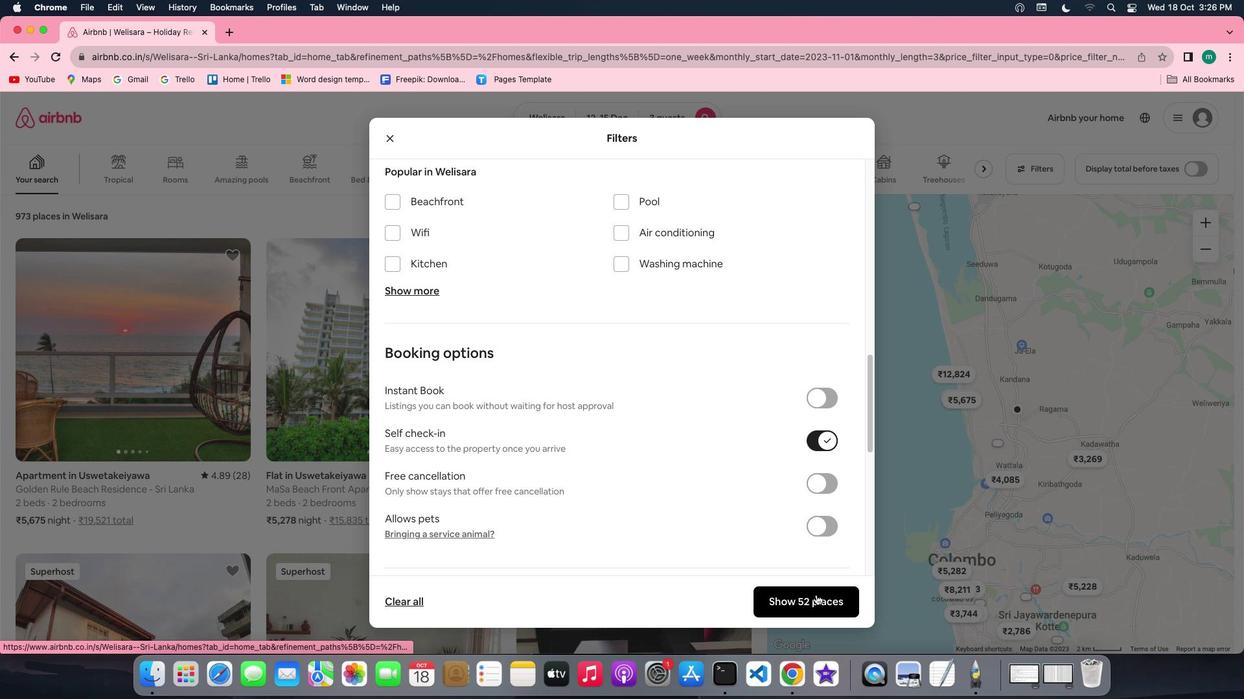 
Action: Mouse pressed left at (815, 595)
Screenshot: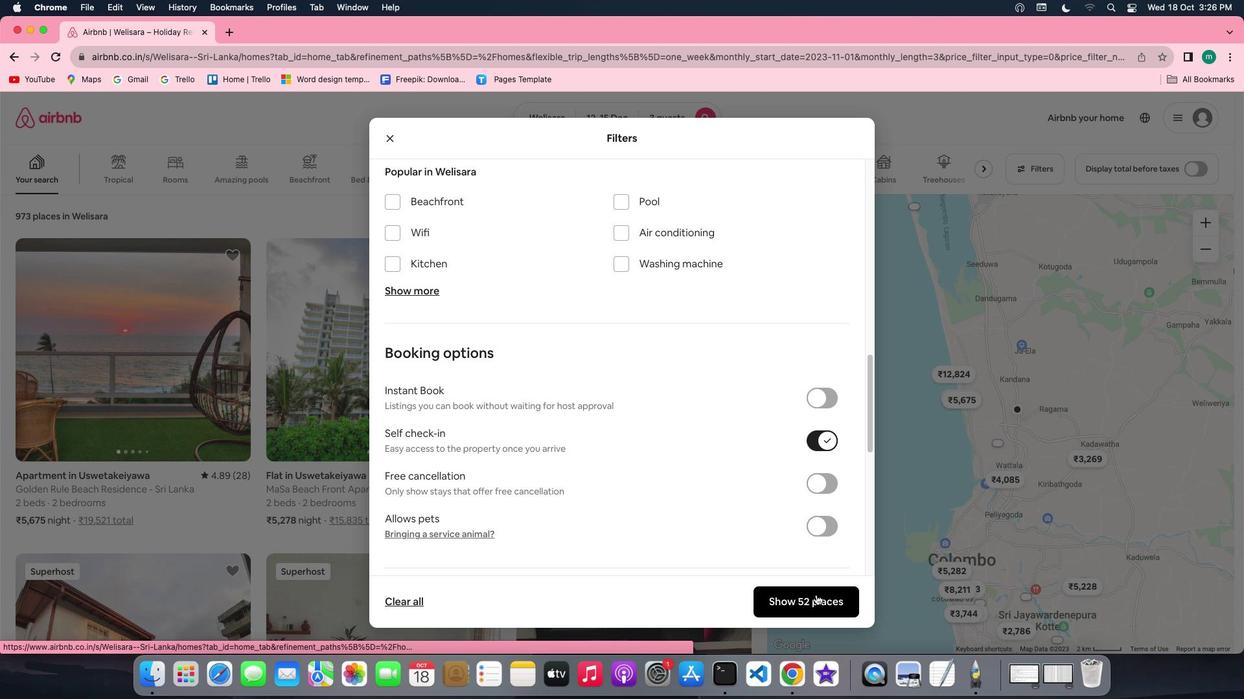 
Action: Mouse moved to (100, 375)
Screenshot: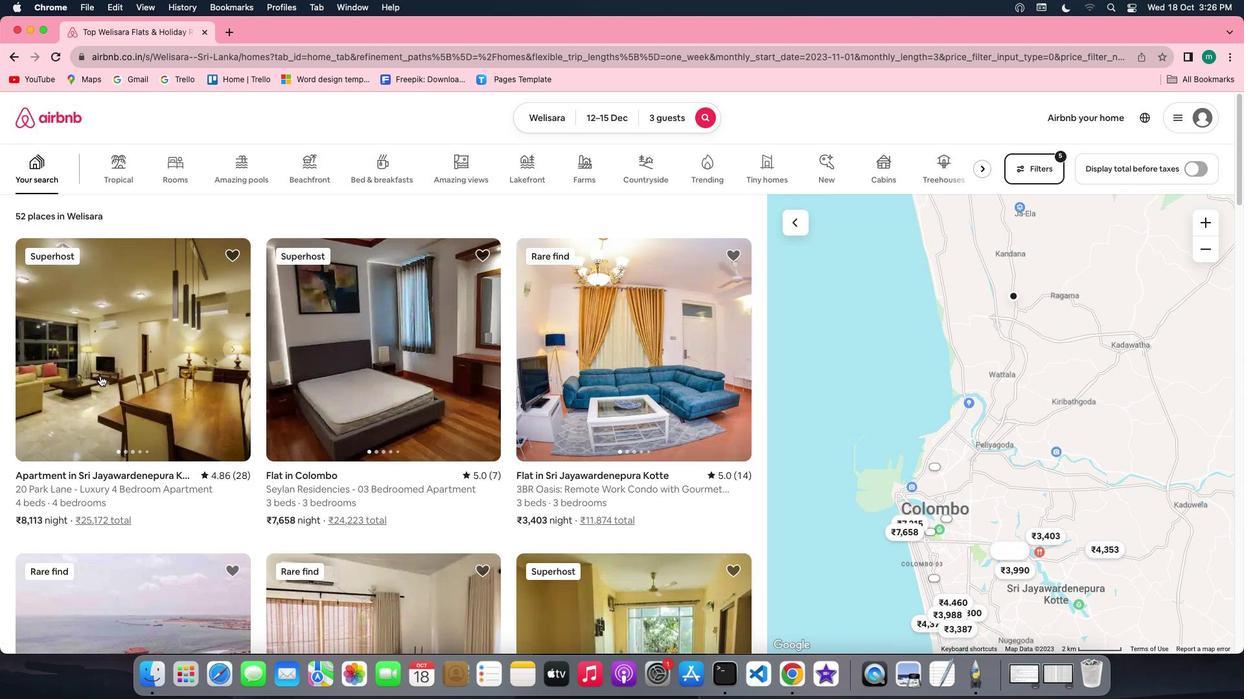 
Action: Mouse pressed left at (100, 375)
Screenshot: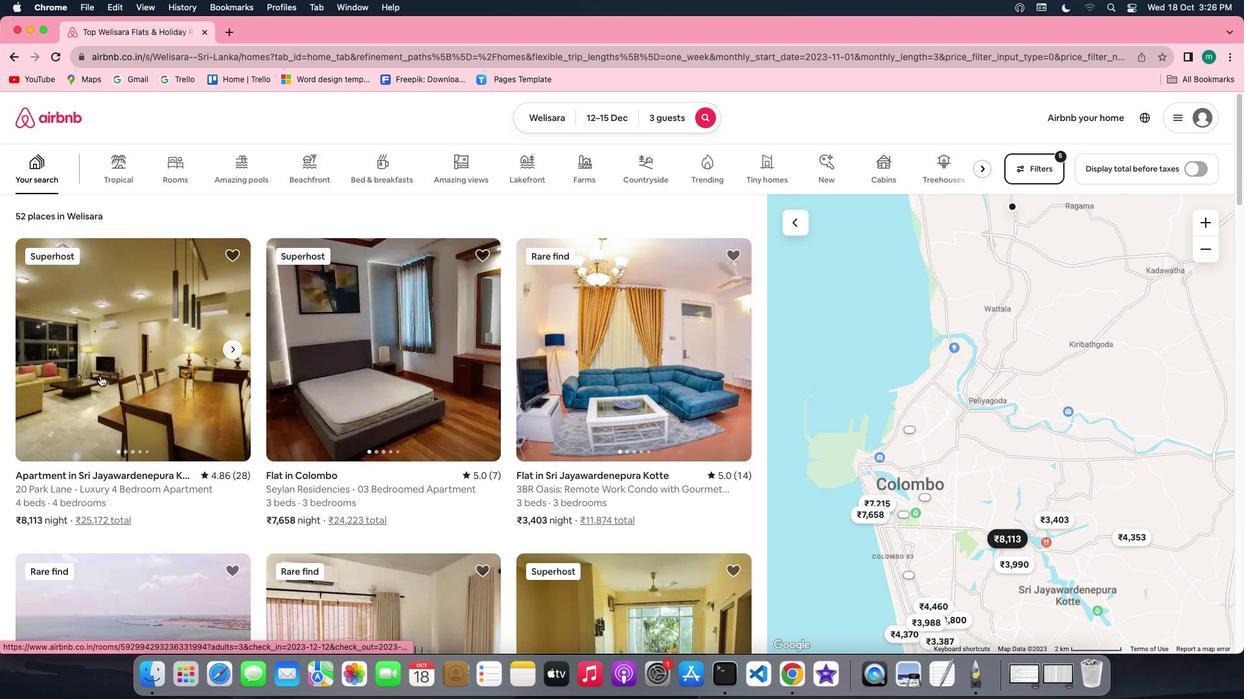 
Action: Mouse moved to (886, 480)
Screenshot: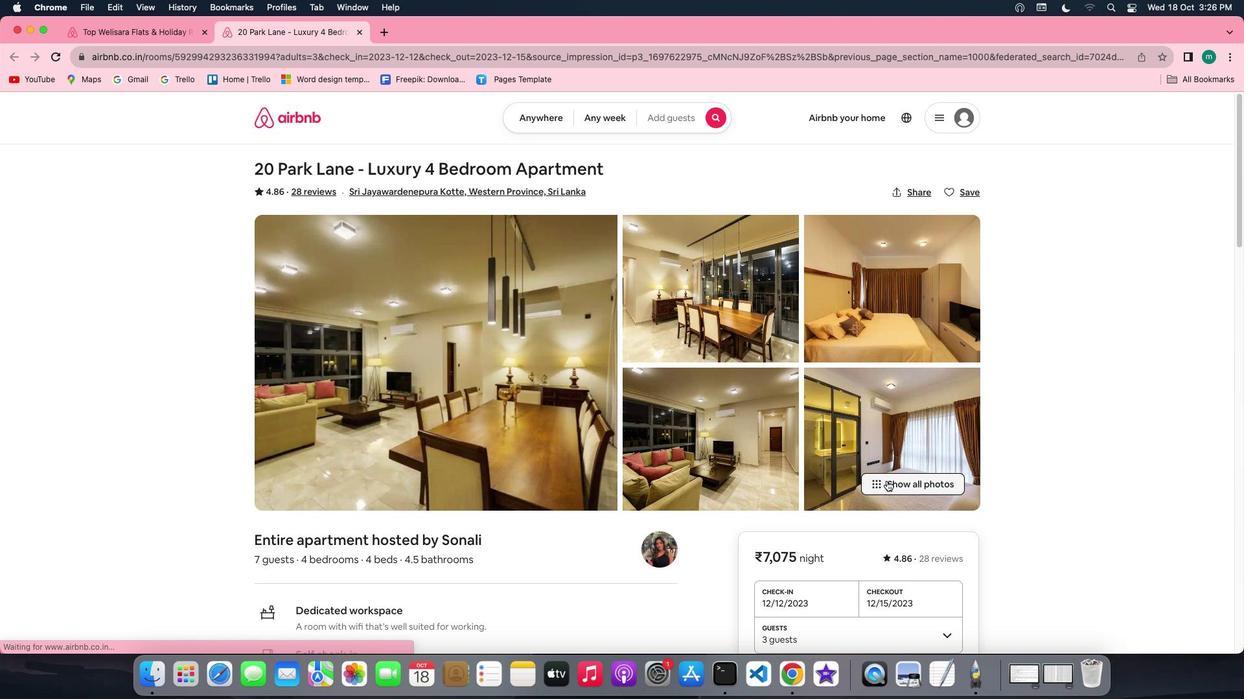 
Action: Mouse pressed left at (886, 480)
Screenshot: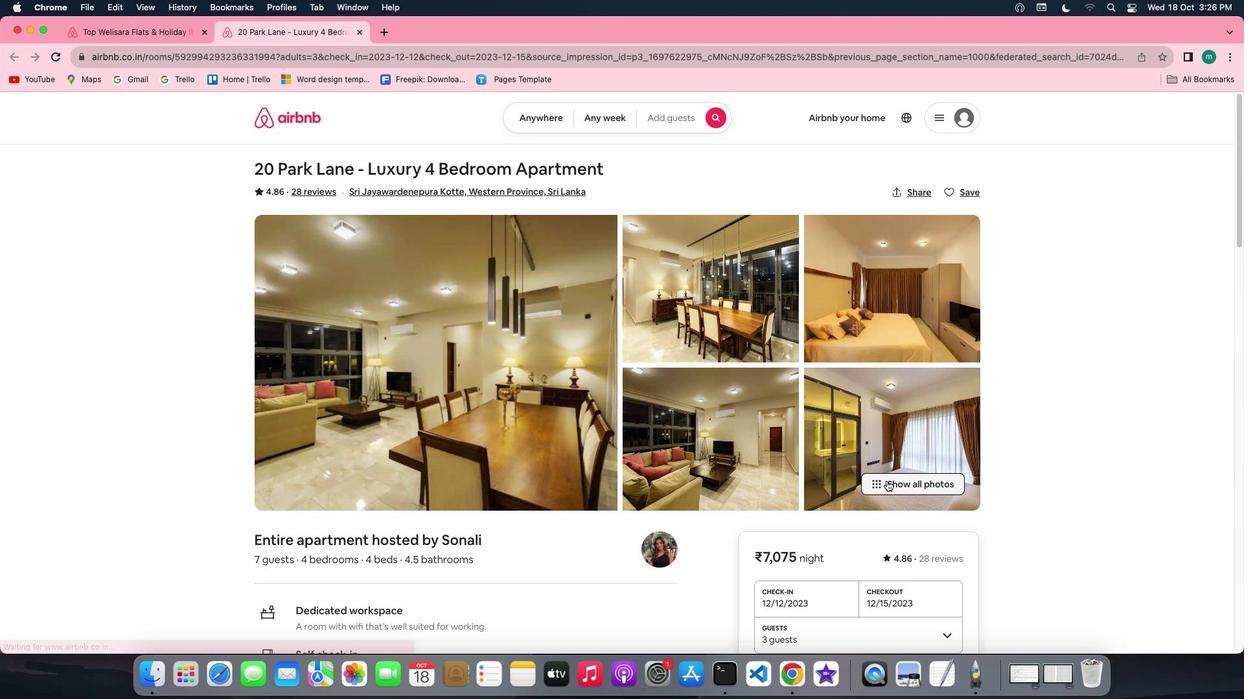 
Action: Mouse moved to (491, 423)
Screenshot: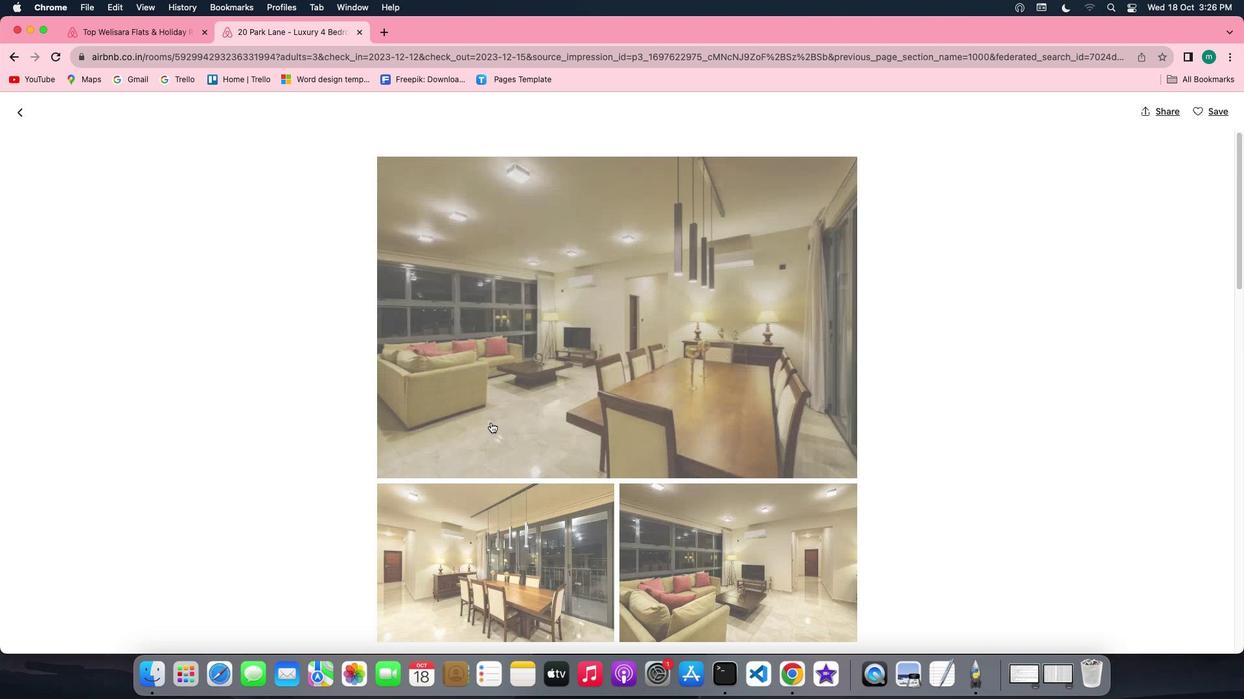 
Action: Mouse scrolled (491, 423) with delta (0, 0)
Screenshot: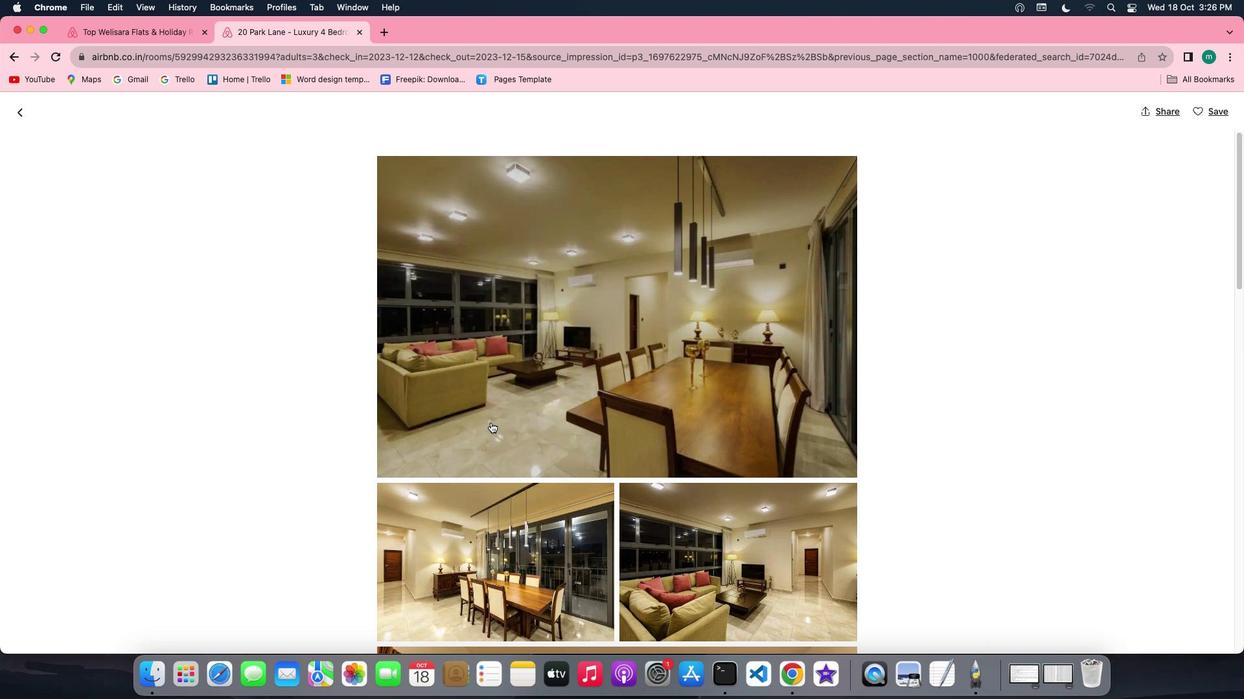
Action: Mouse scrolled (491, 423) with delta (0, 0)
Screenshot: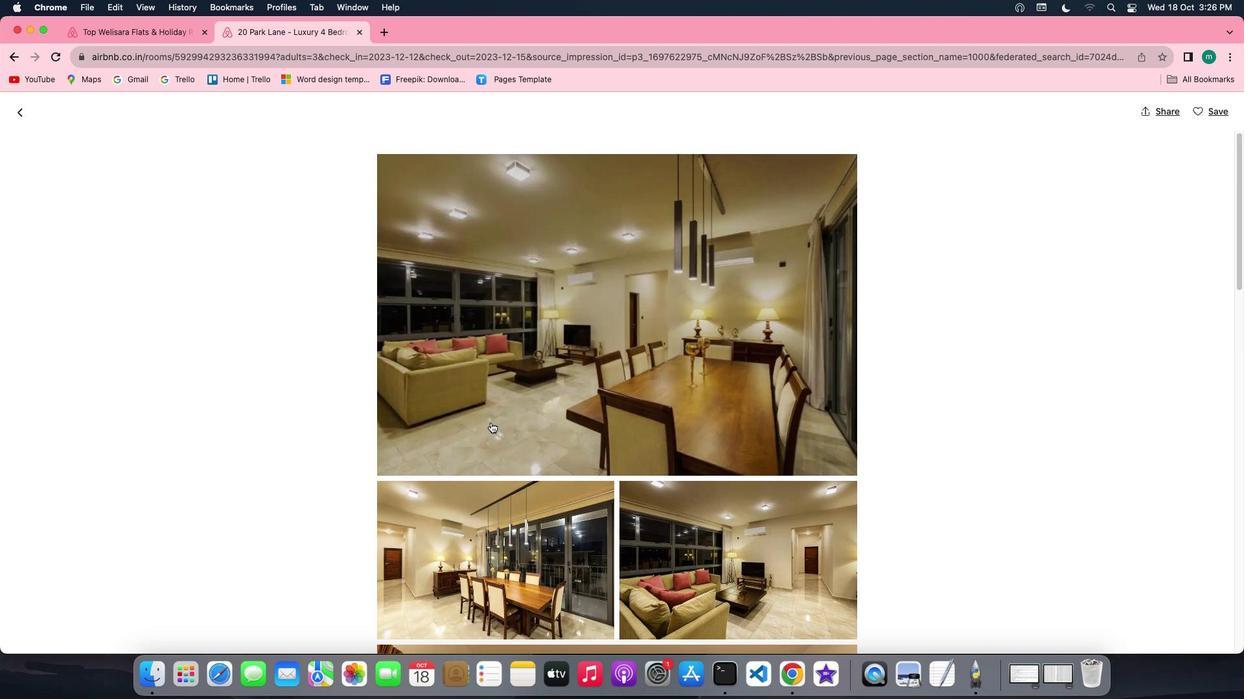 
Action: Mouse scrolled (491, 423) with delta (0, 0)
Screenshot: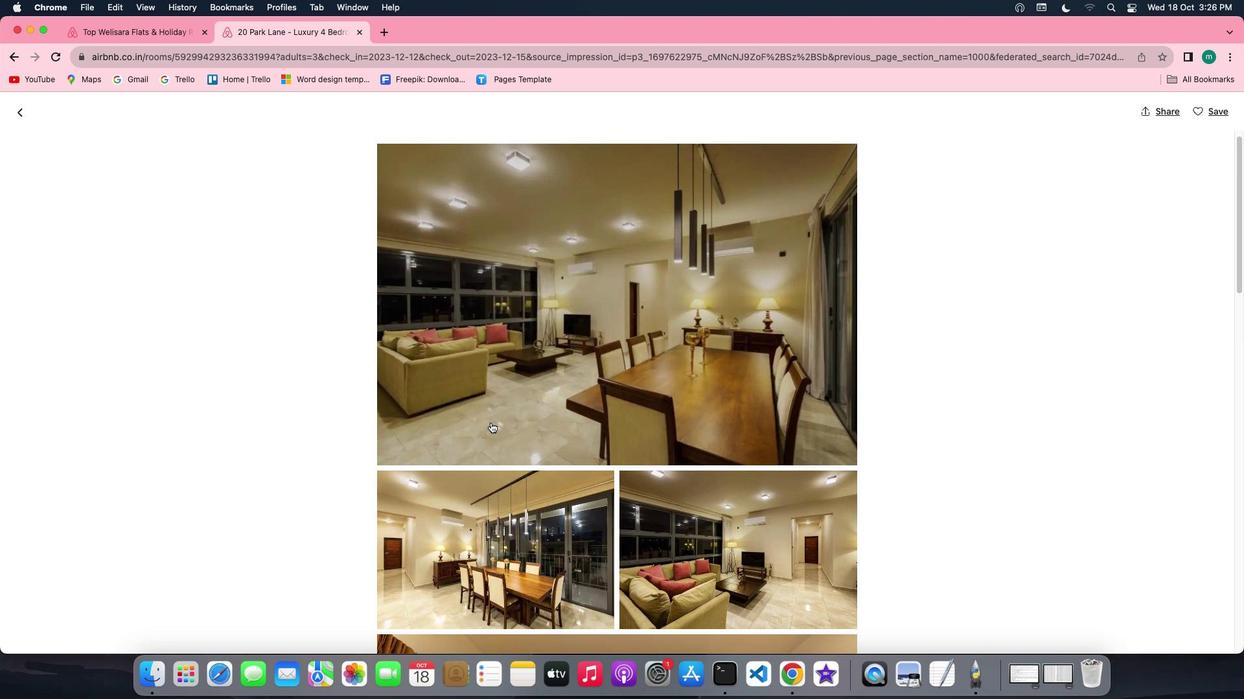 
Action: Mouse scrolled (491, 423) with delta (0, 0)
Screenshot: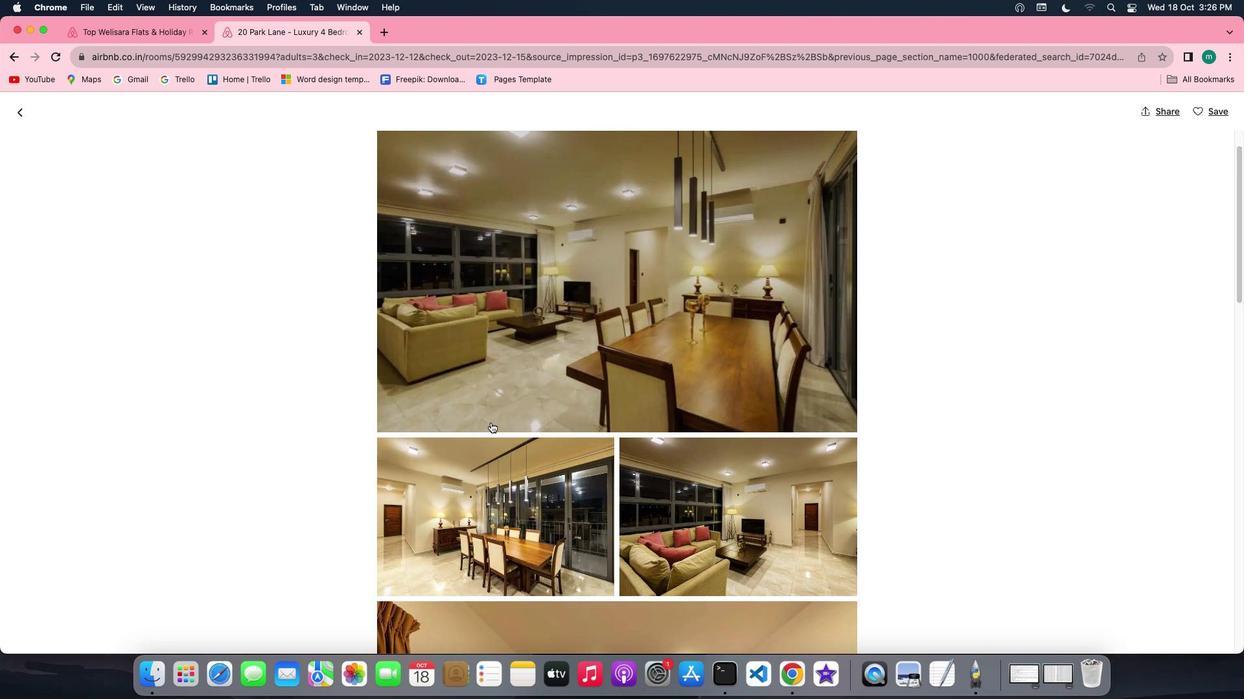 
Action: Mouse scrolled (491, 423) with delta (0, 0)
Screenshot: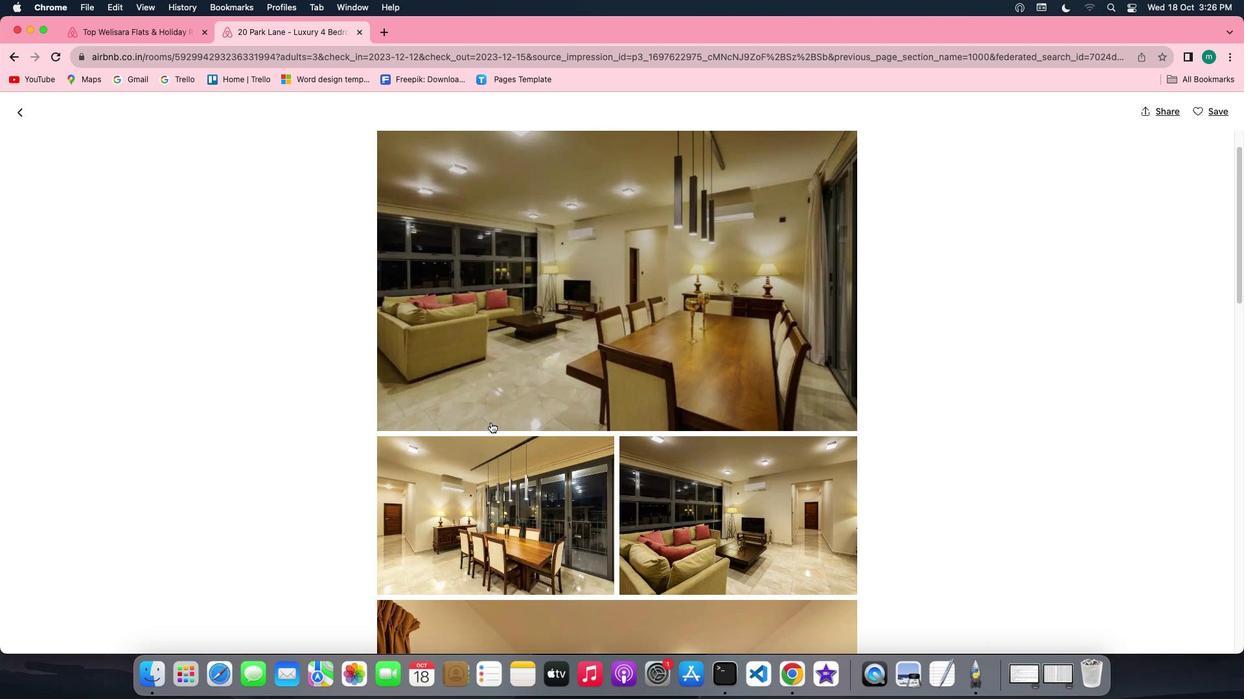 
Action: Mouse scrolled (491, 423) with delta (0, 0)
Screenshot: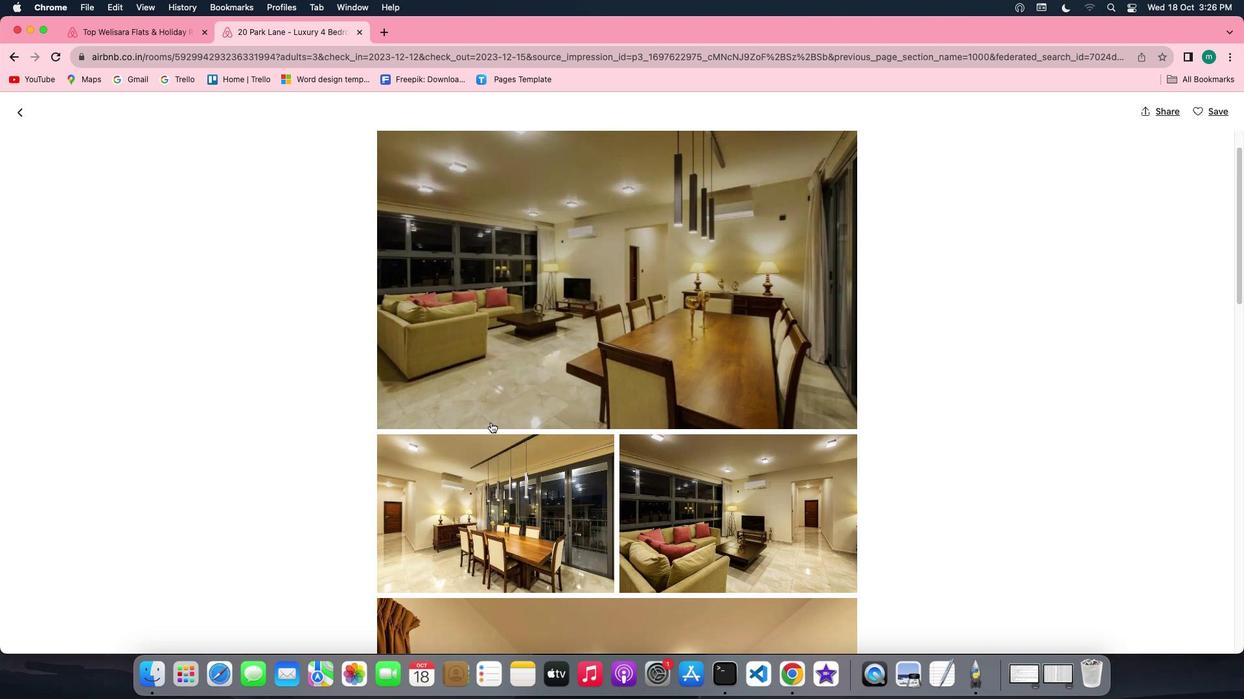 
Action: Mouse scrolled (491, 423) with delta (0, 0)
Screenshot: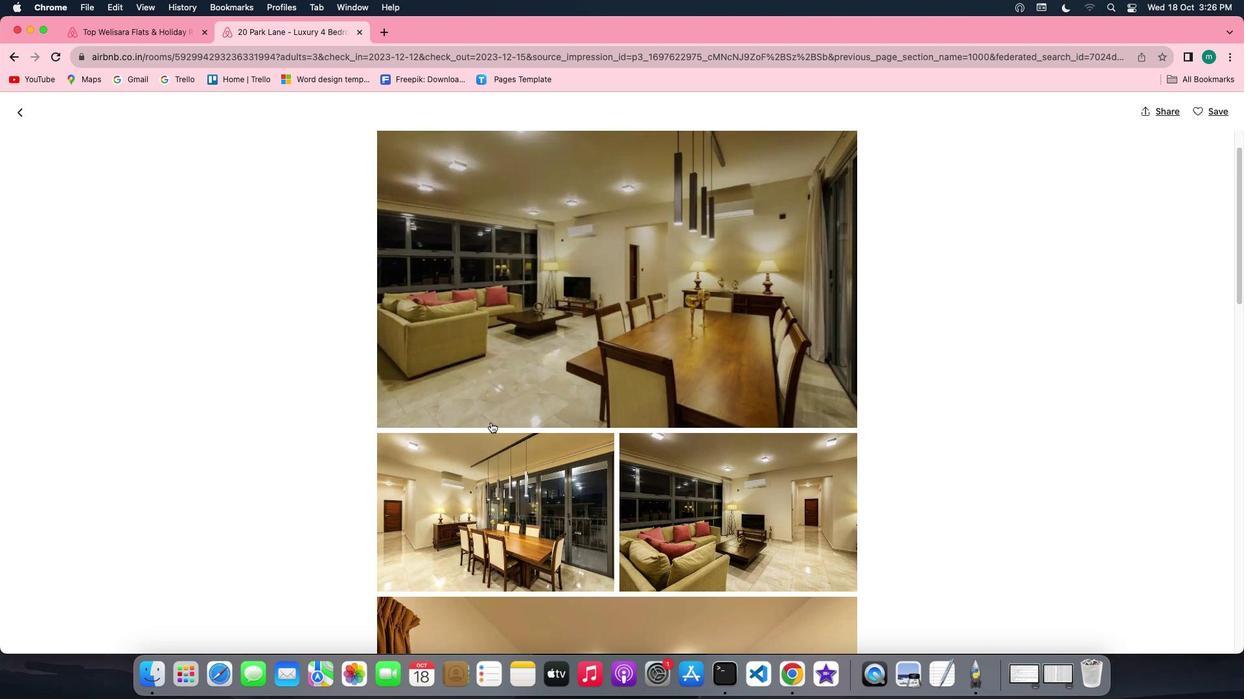 
Action: Mouse scrolled (491, 423) with delta (0, -1)
Screenshot: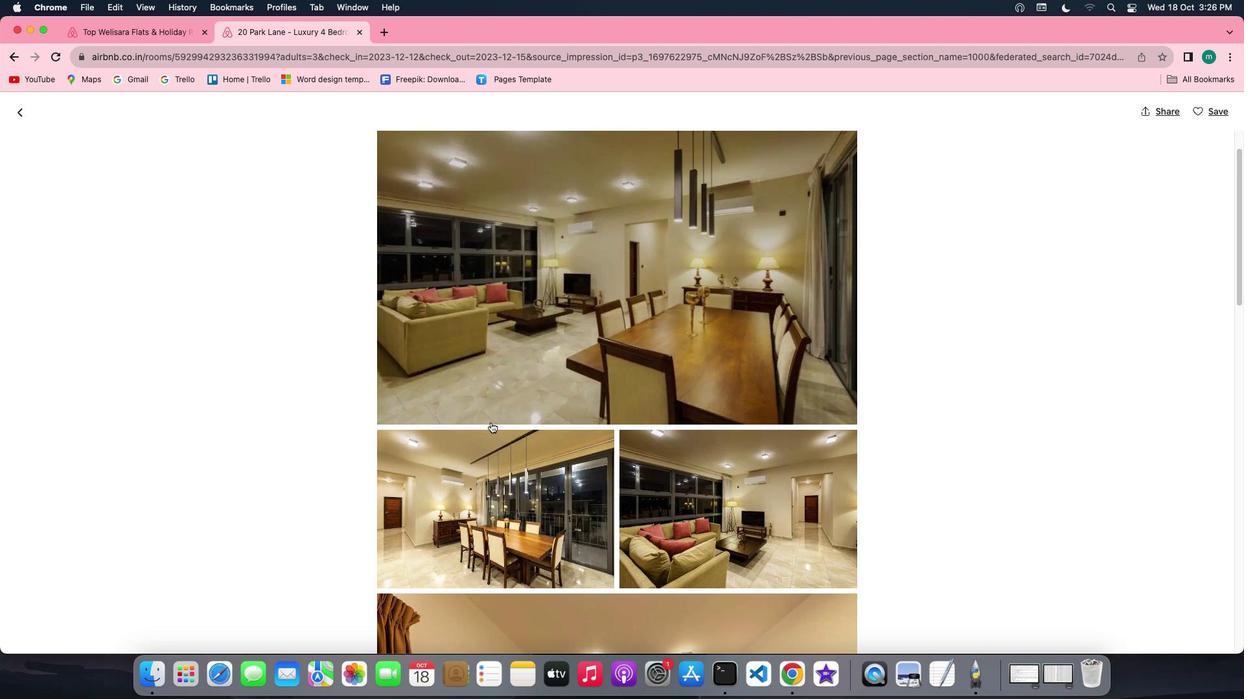 
Action: Mouse scrolled (491, 423) with delta (0, 0)
Screenshot: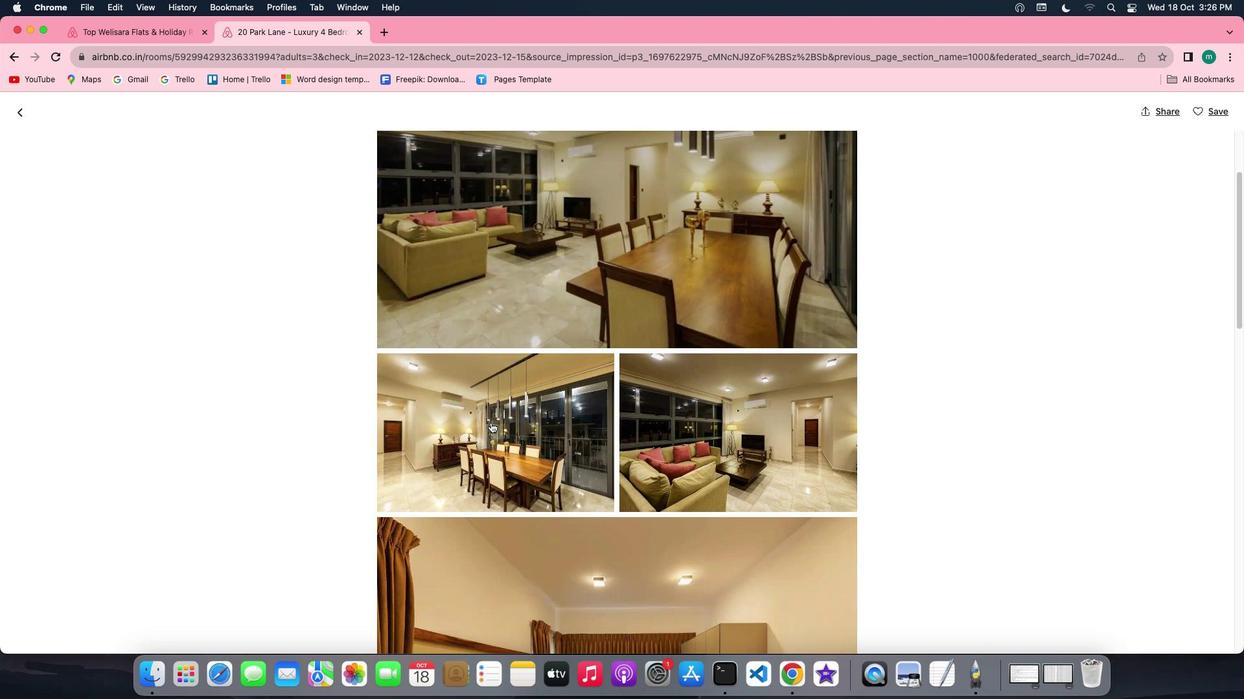 
Action: Mouse scrolled (491, 423) with delta (0, 0)
Screenshot: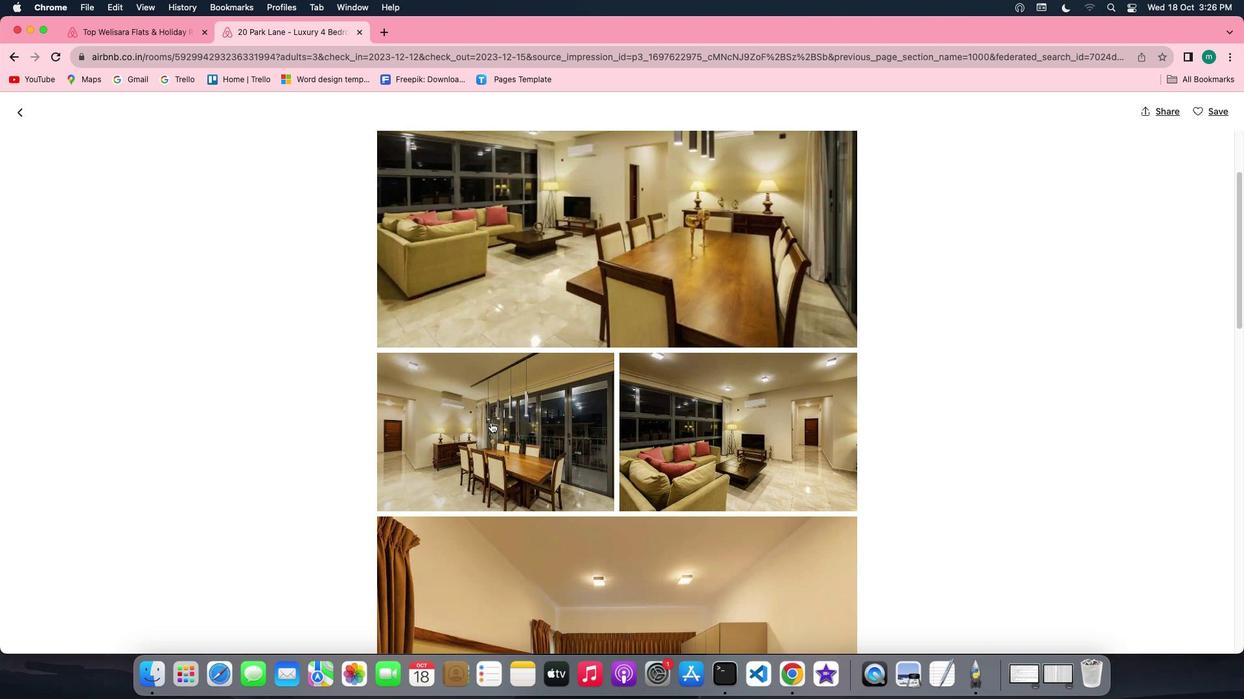 
Action: Mouse scrolled (491, 423) with delta (0, 0)
Screenshot: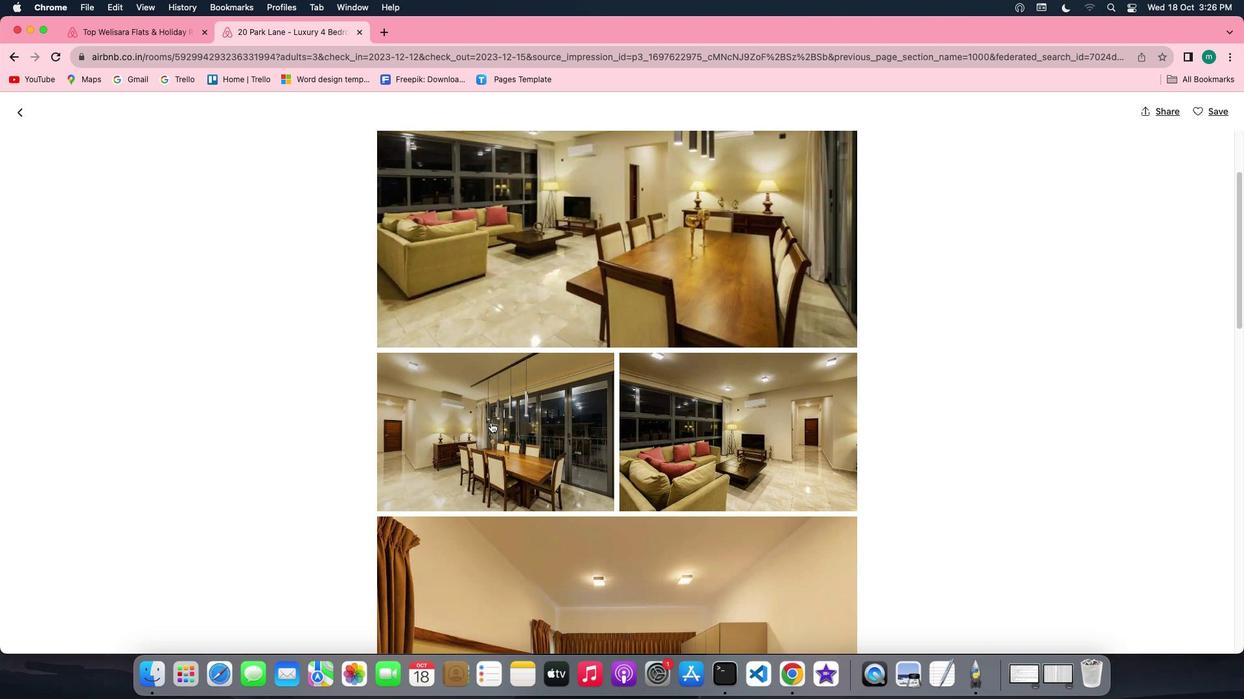 
Action: Mouse scrolled (491, 423) with delta (0, -1)
Screenshot: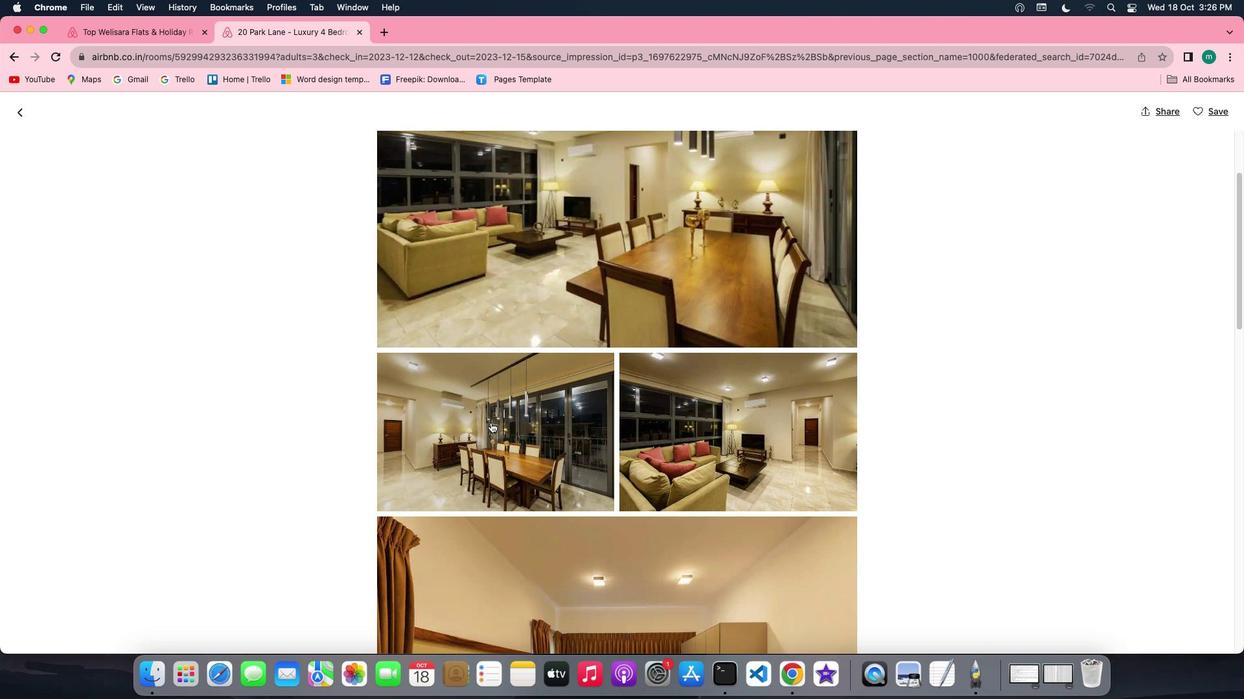 
Action: Mouse scrolled (491, 423) with delta (0, -1)
Screenshot: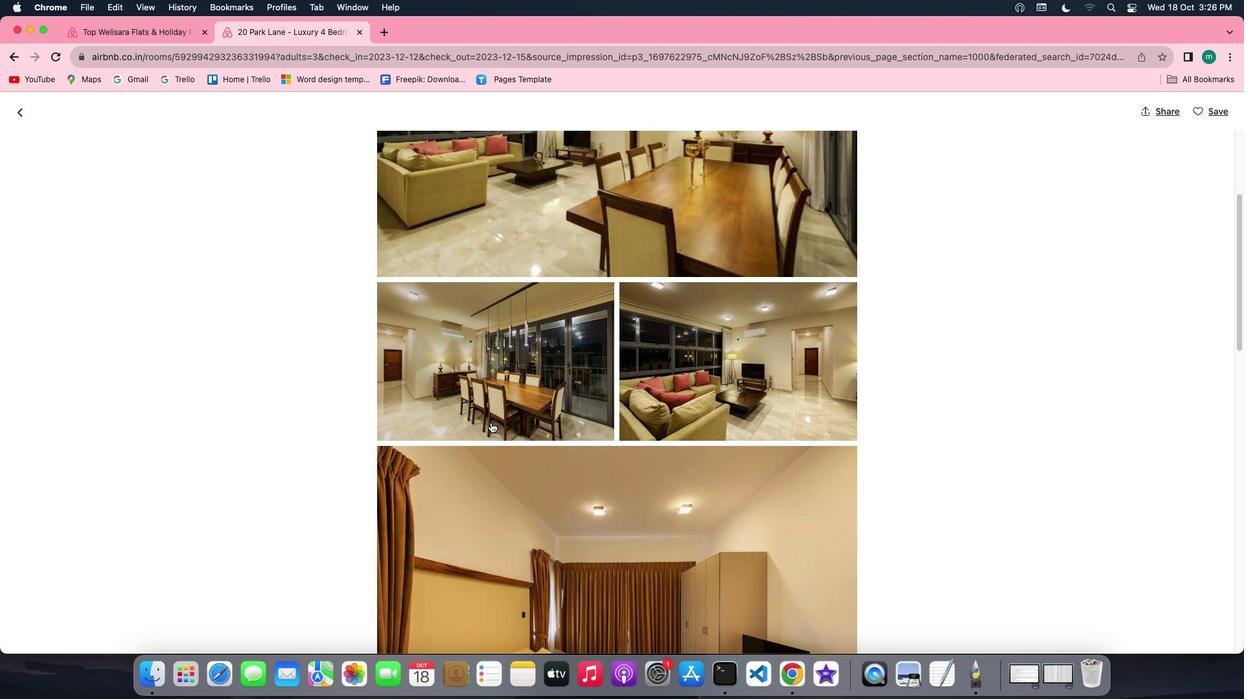 
Action: Mouse scrolled (491, 423) with delta (0, 0)
Screenshot: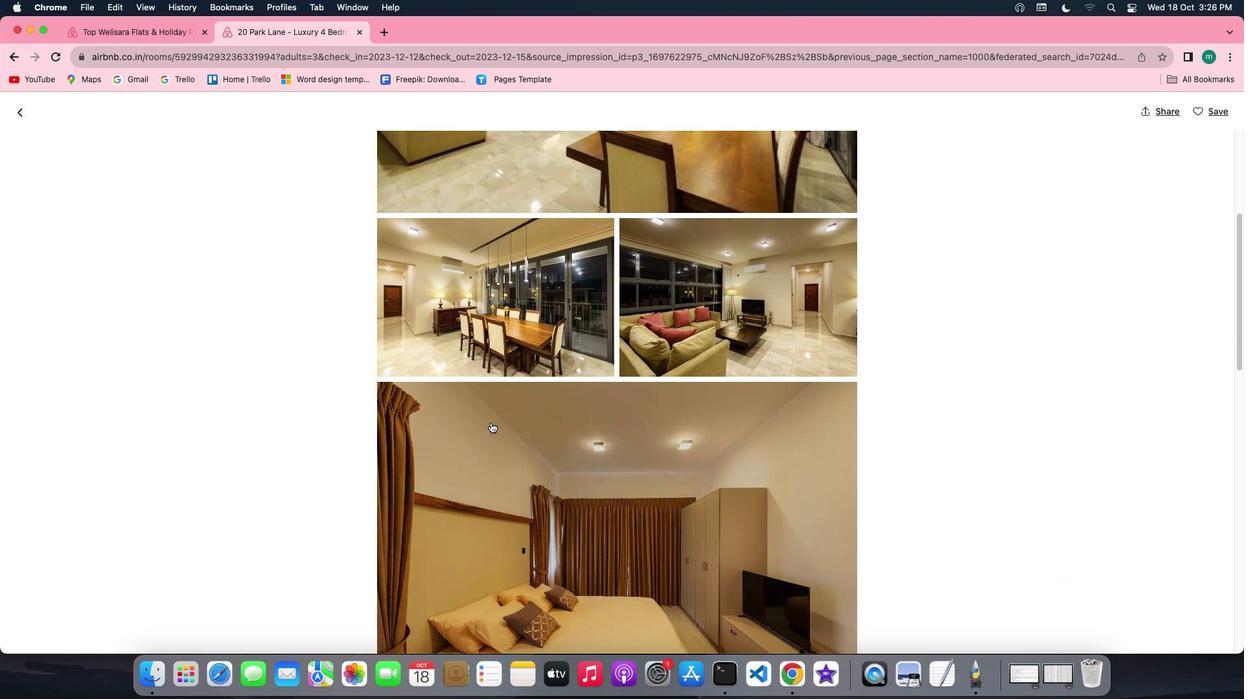 
Action: Mouse scrolled (491, 423) with delta (0, 0)
Screenshot: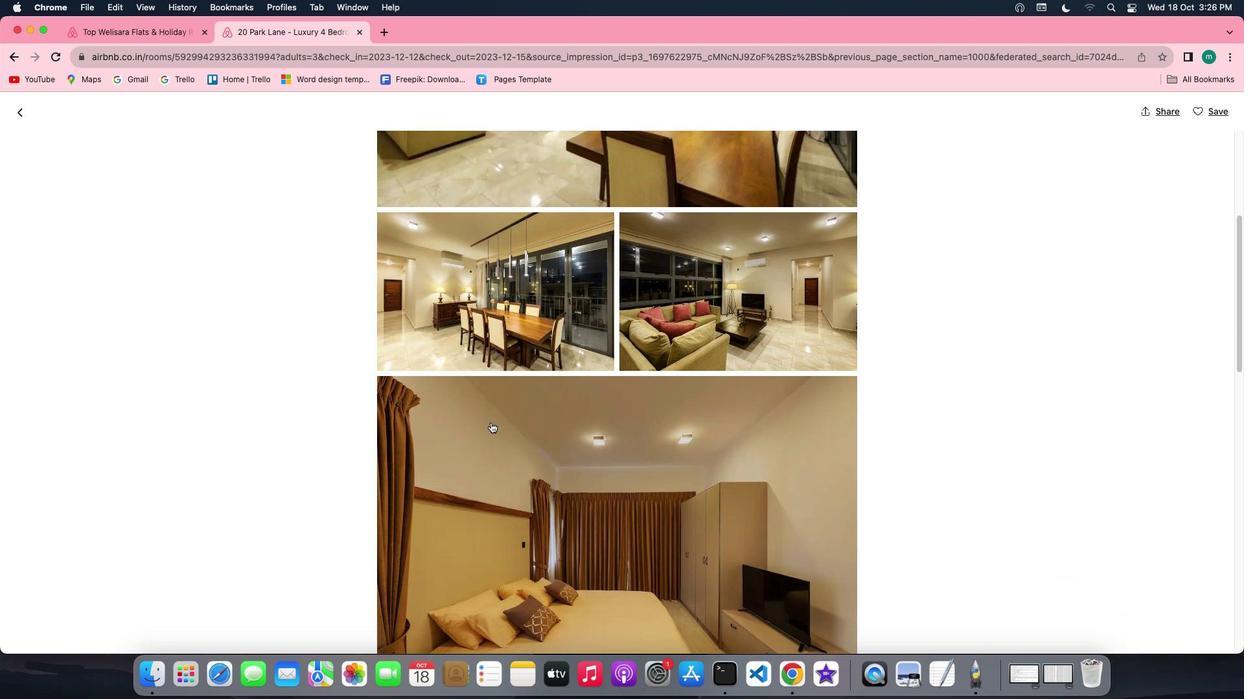 
Action: Mouse scrolled (491, 423) with delta (0, -1)
Screenshot: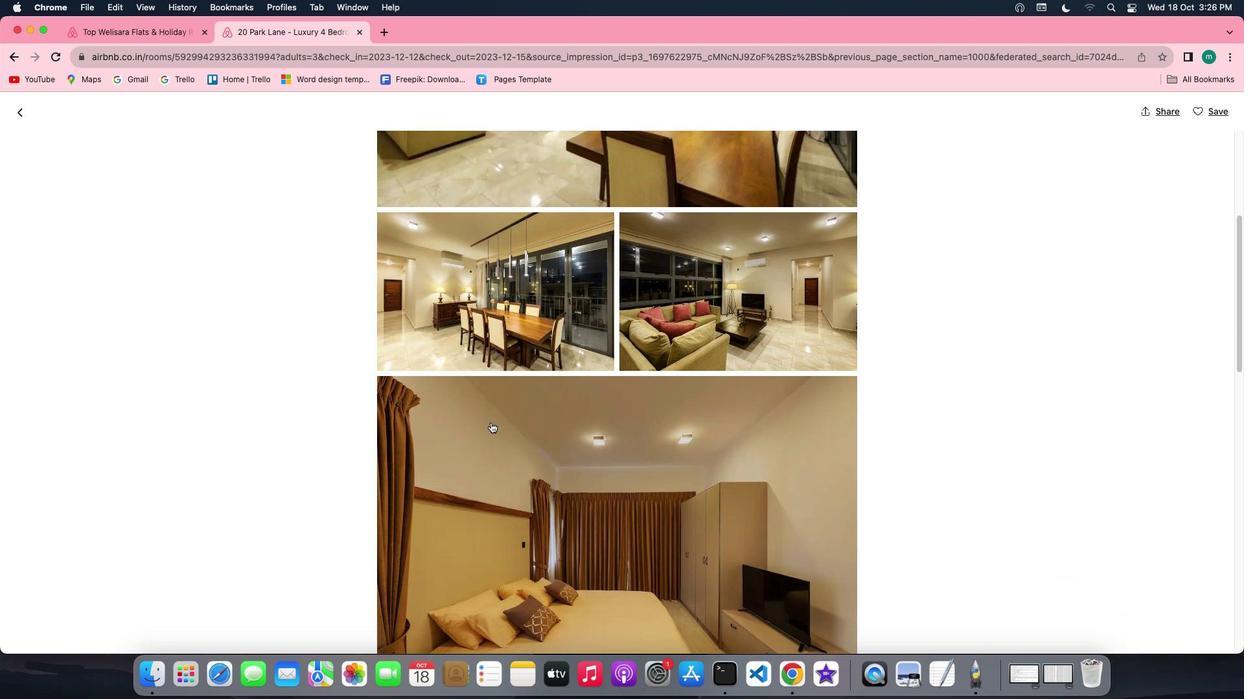 
Action: Mouse scrolled (491, 423) with delta (0, -2)
Screenshot: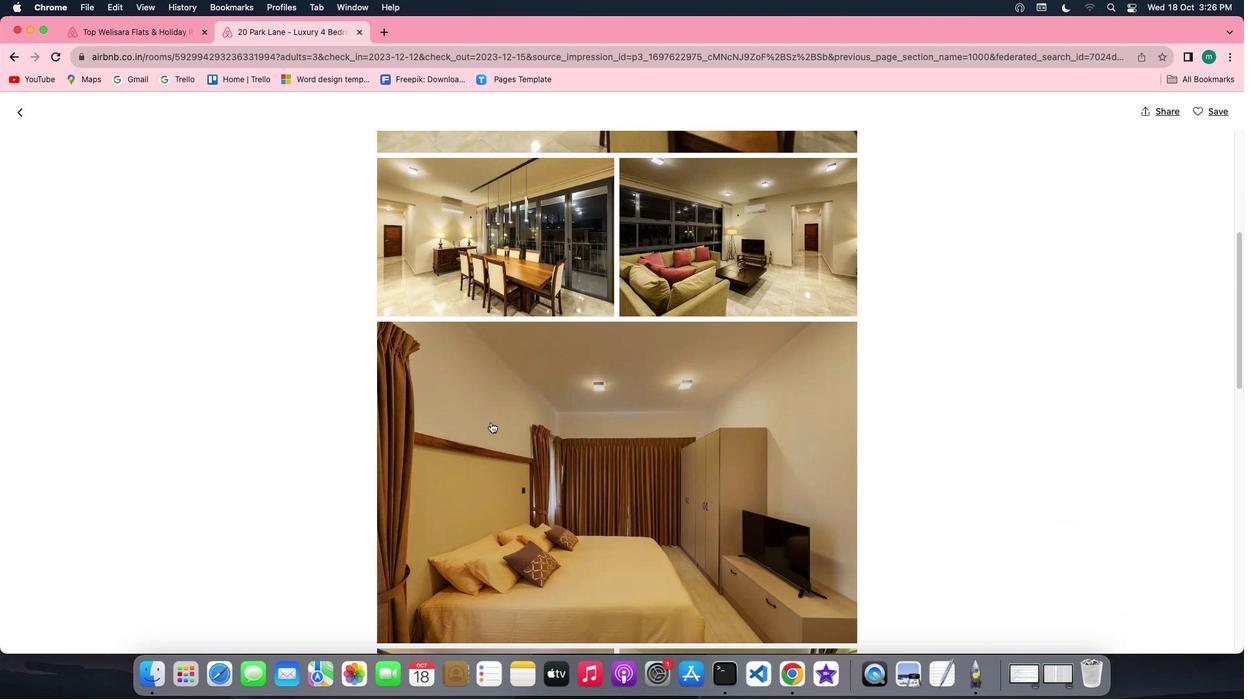 
Action: Mouse scrolled (491, 423) with delta (0, 0)
Screenshot: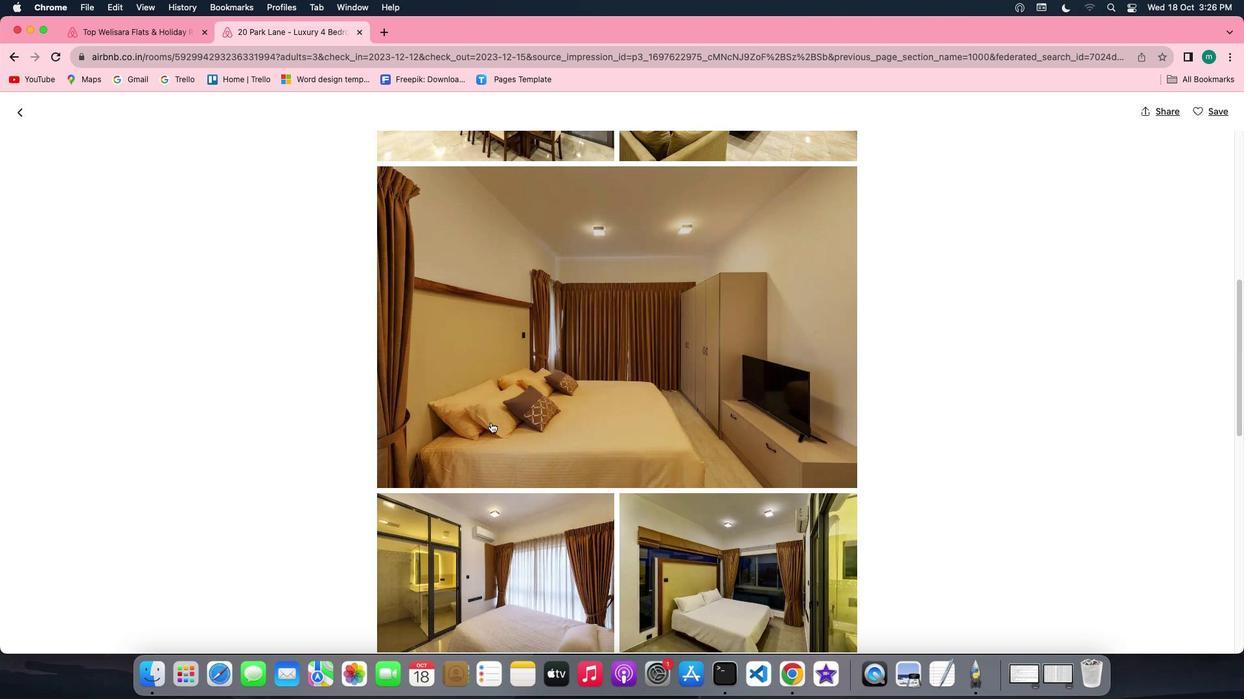 
Action: Mouse scrolled (491, 423) with delta (0, 0)
Screenshot: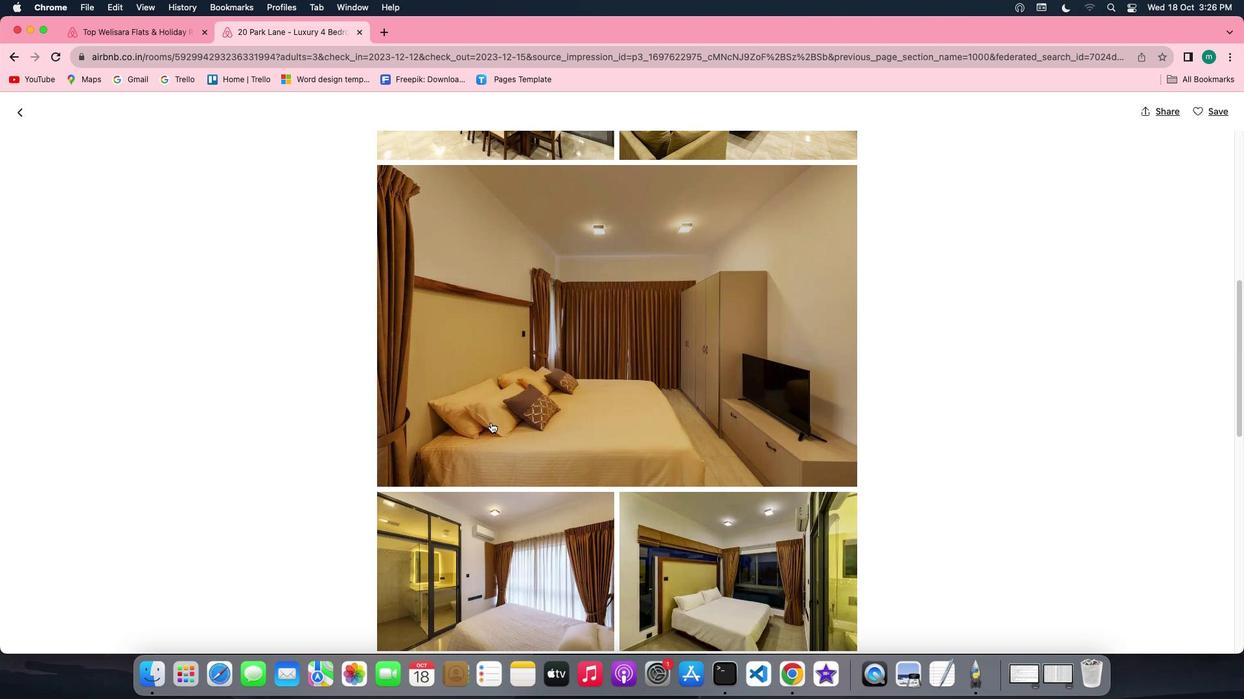 
Action: Mouse scrolled (491, 423) with delta (0, 0)
Screenshot: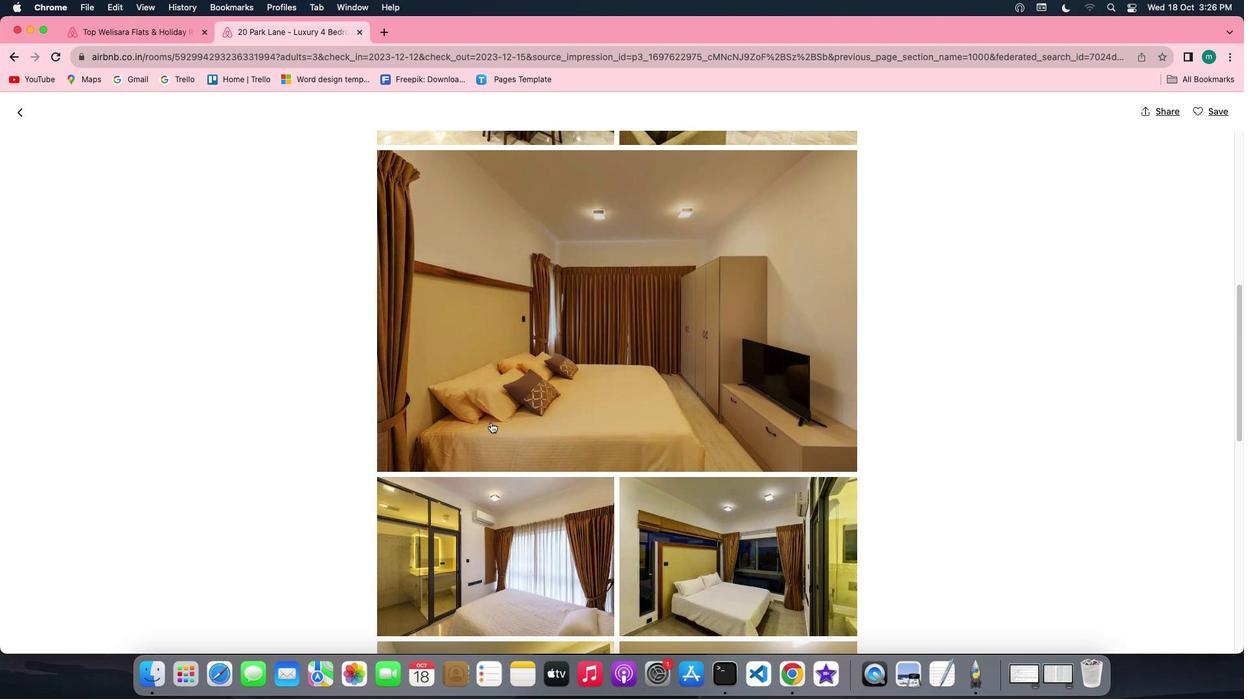 
Action: Mouse scrolled (491, 423) with delta (0, 0)
Screenshot: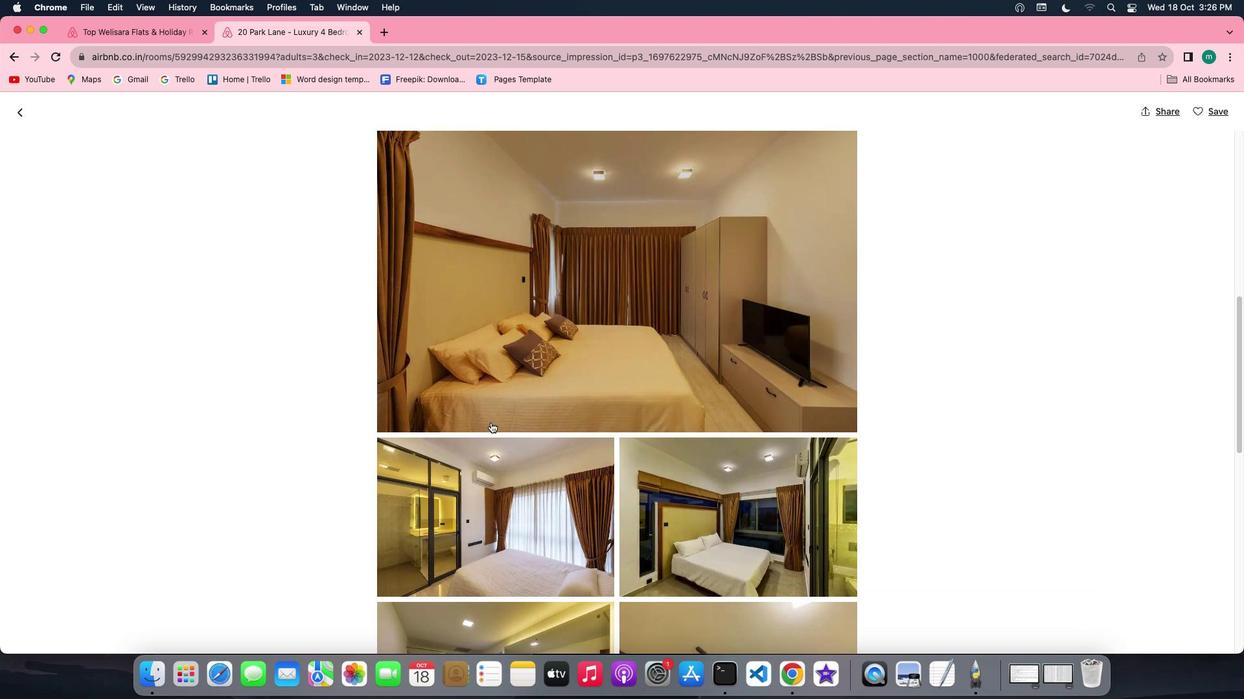 
Action: Mouse scrolled (491, 423) with delta (0, 0)
Screenshot: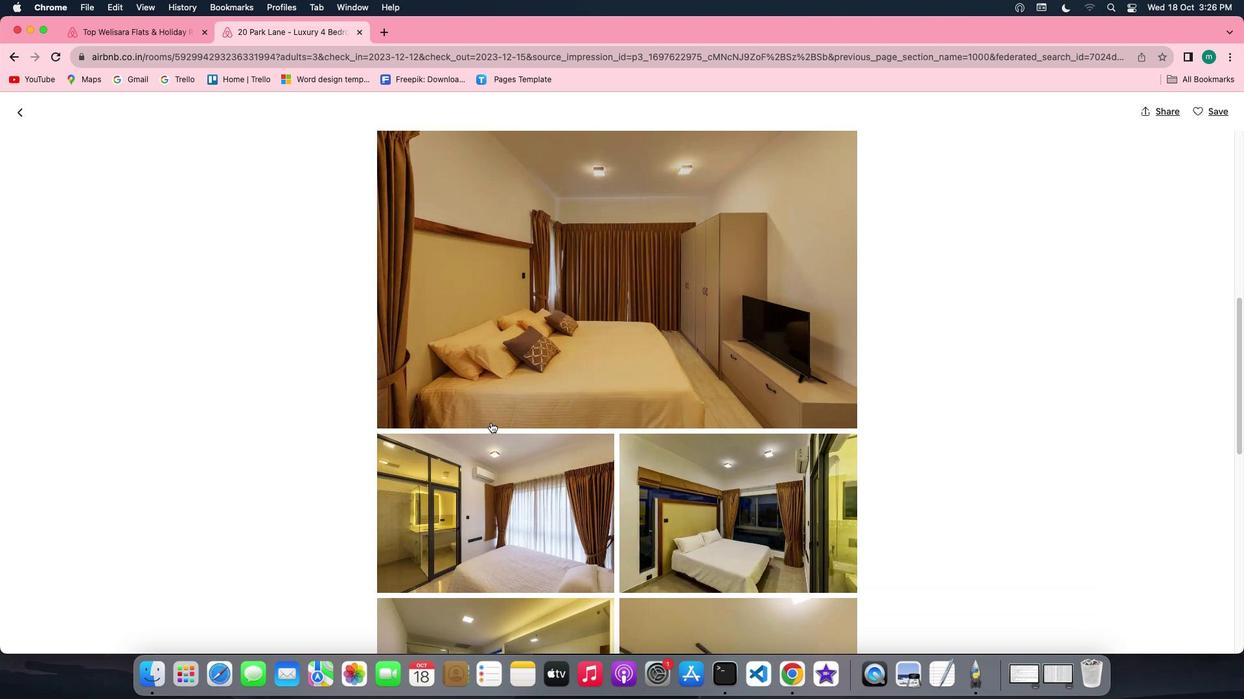 
Action: Mouse scrolled (491, 423) with delta (0, -1)
Screenshot: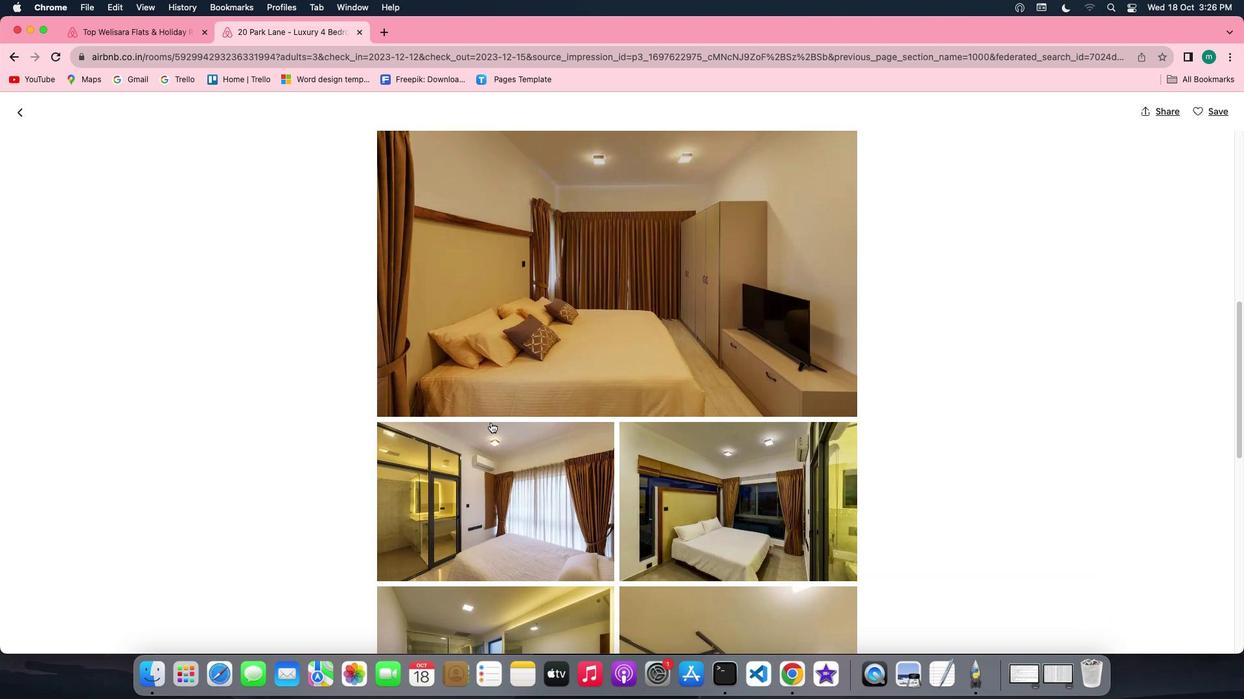 
Action: Mouse scrolled (491, 423) with delta (0, -1)
Screenshot: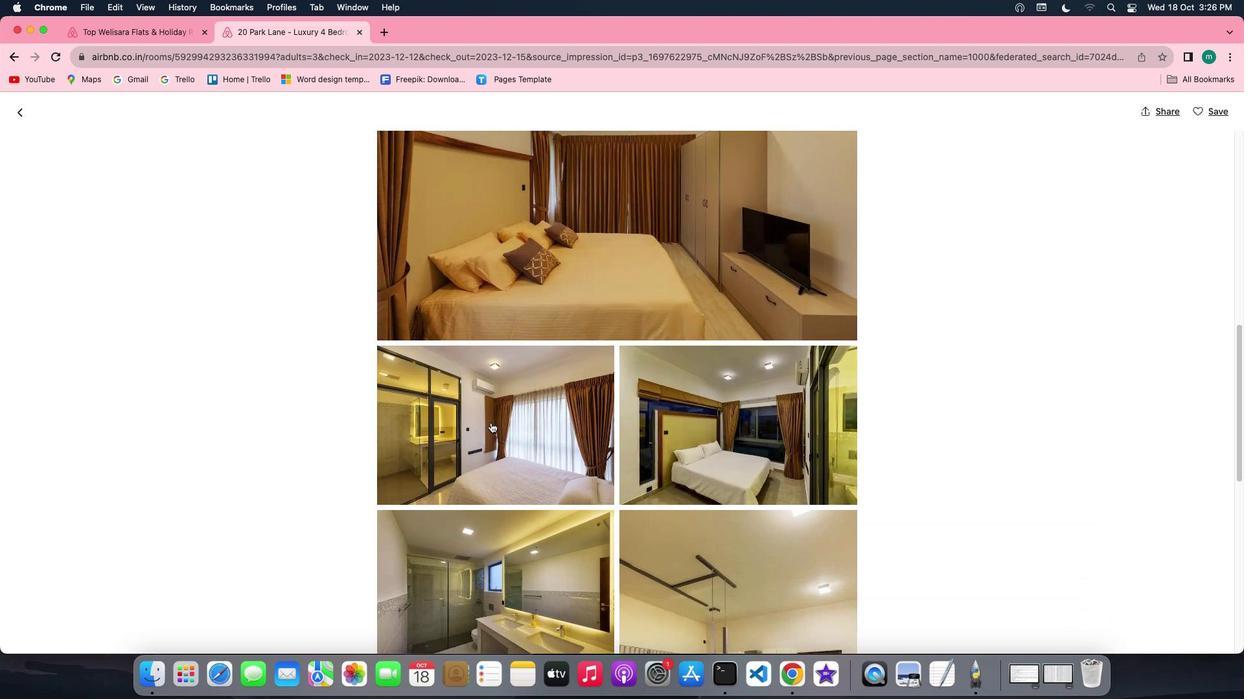 
Action: Mouse scrolled (491, 423) with delta (0, 0)
Screenshot: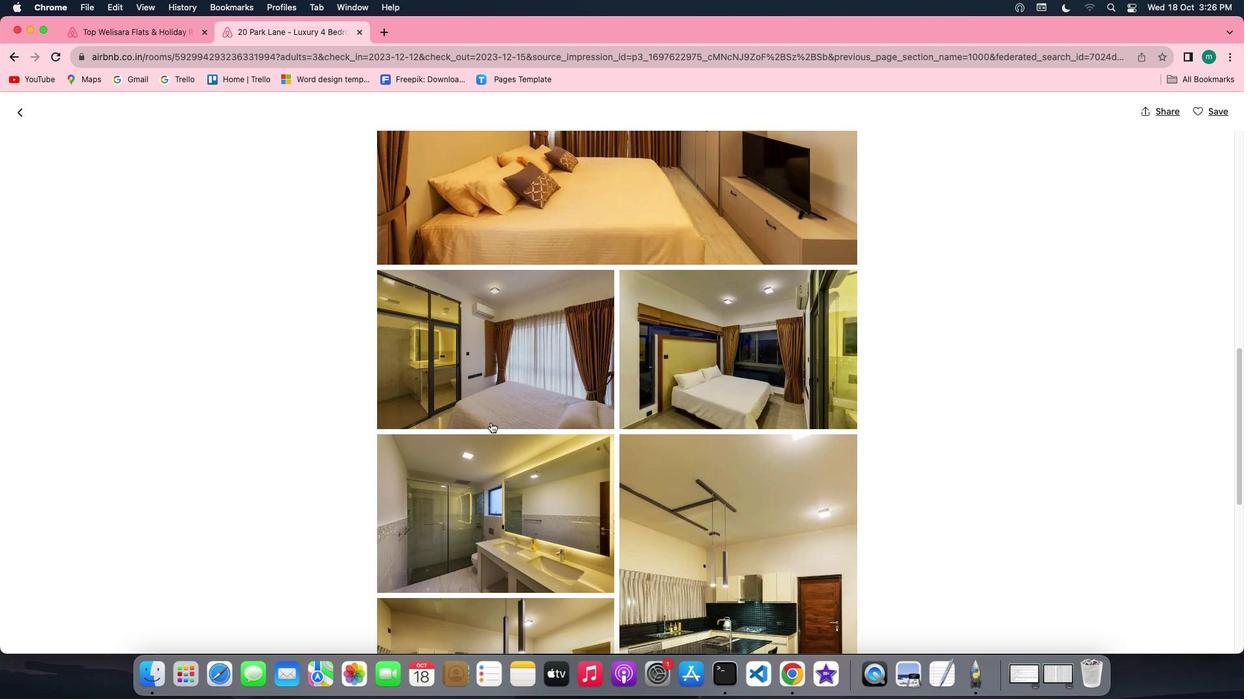 
Action: Mouse scrolled (491, 423) with delta (0, 0)
Screenshot: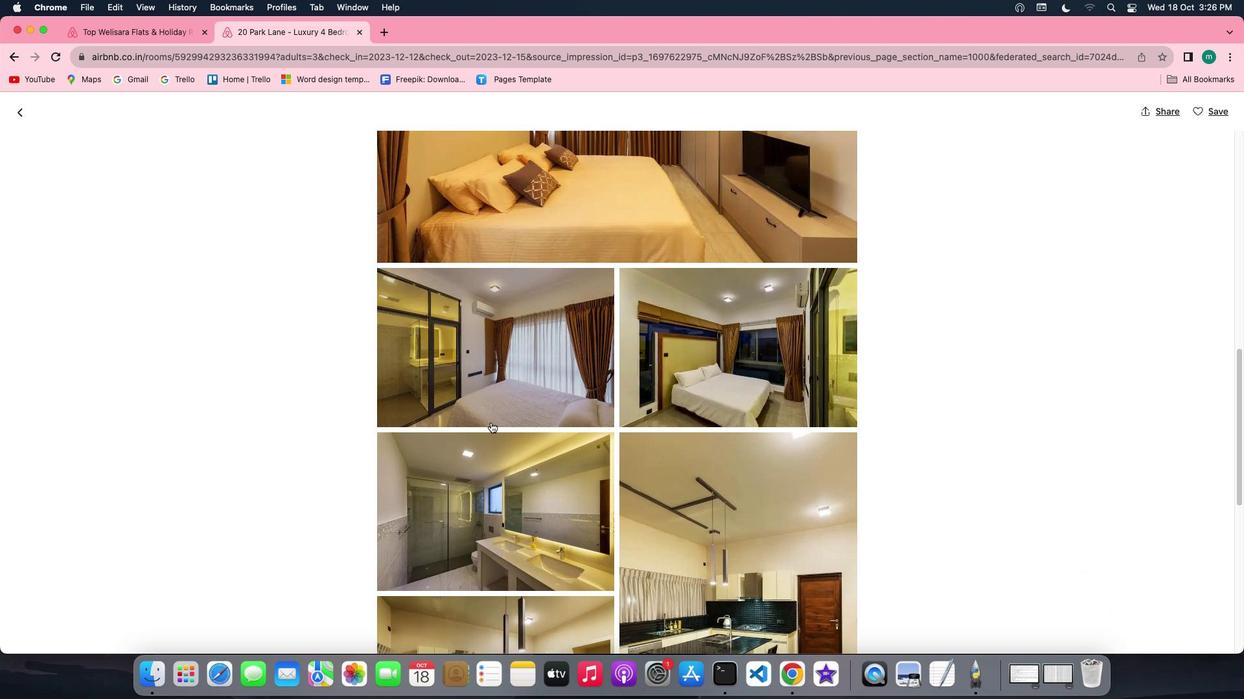 
Action: Mouse scrolled (491, 423) with delta (0, -1)
Screenshot: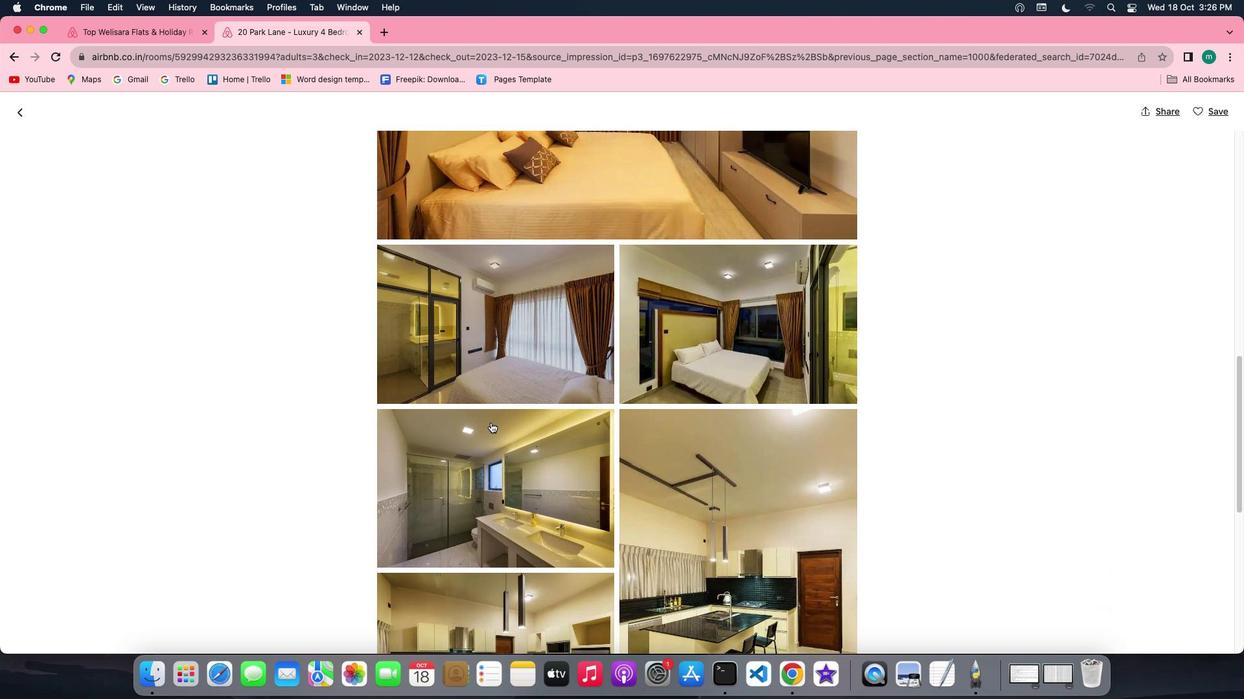 
Action: Mouse scrolled (491, 423) with delta (0, -2)
Screenshot: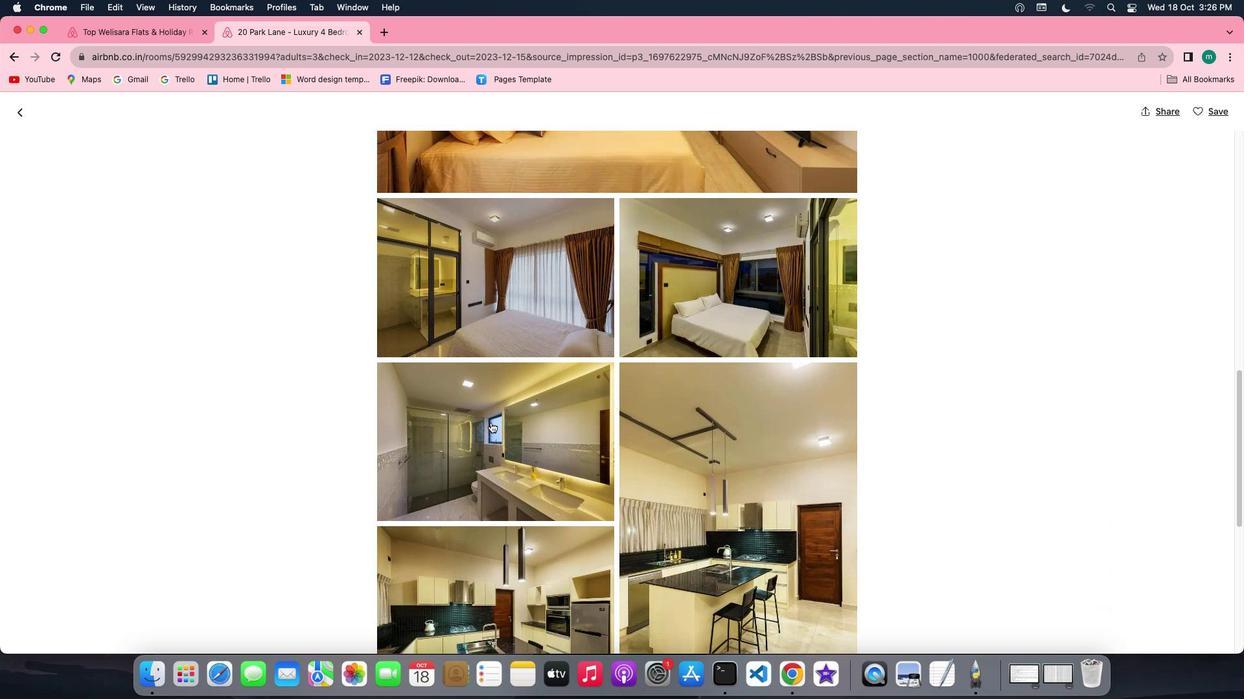 
Action: Mouse scrolled (491, 423) with delta (0, 0)
Screenshot: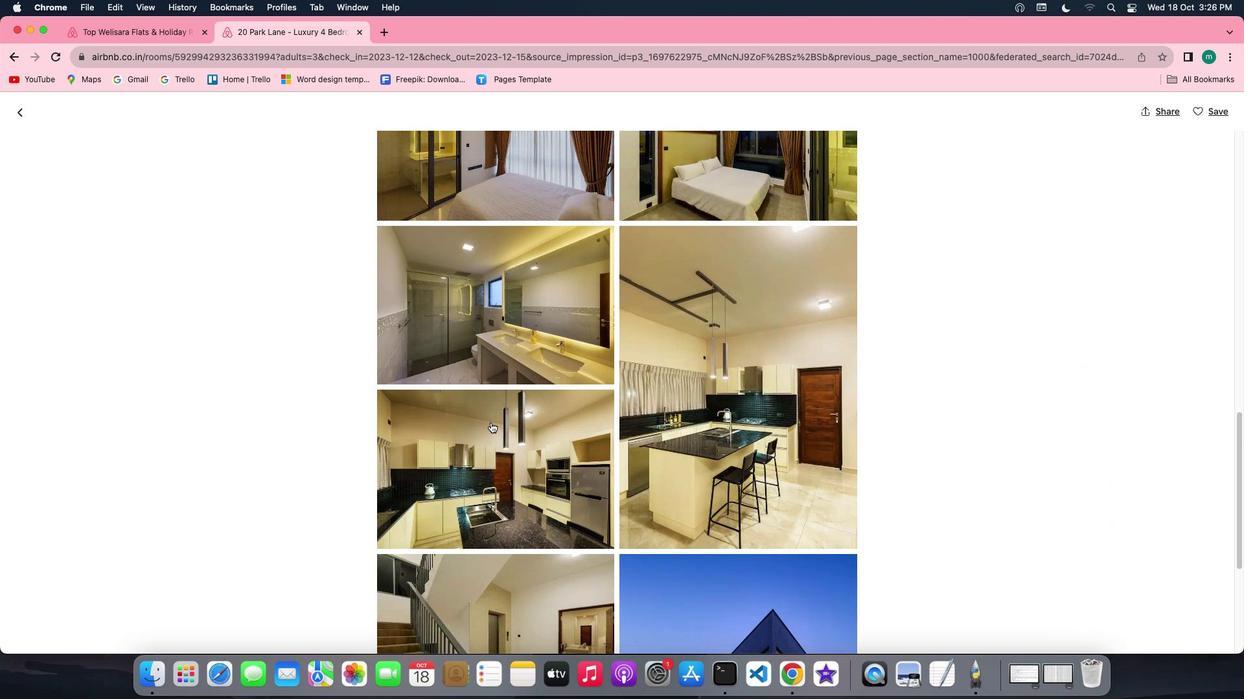 
Action: Mouse scrolled (491, 423) with delta (0, 0)
Screenshot: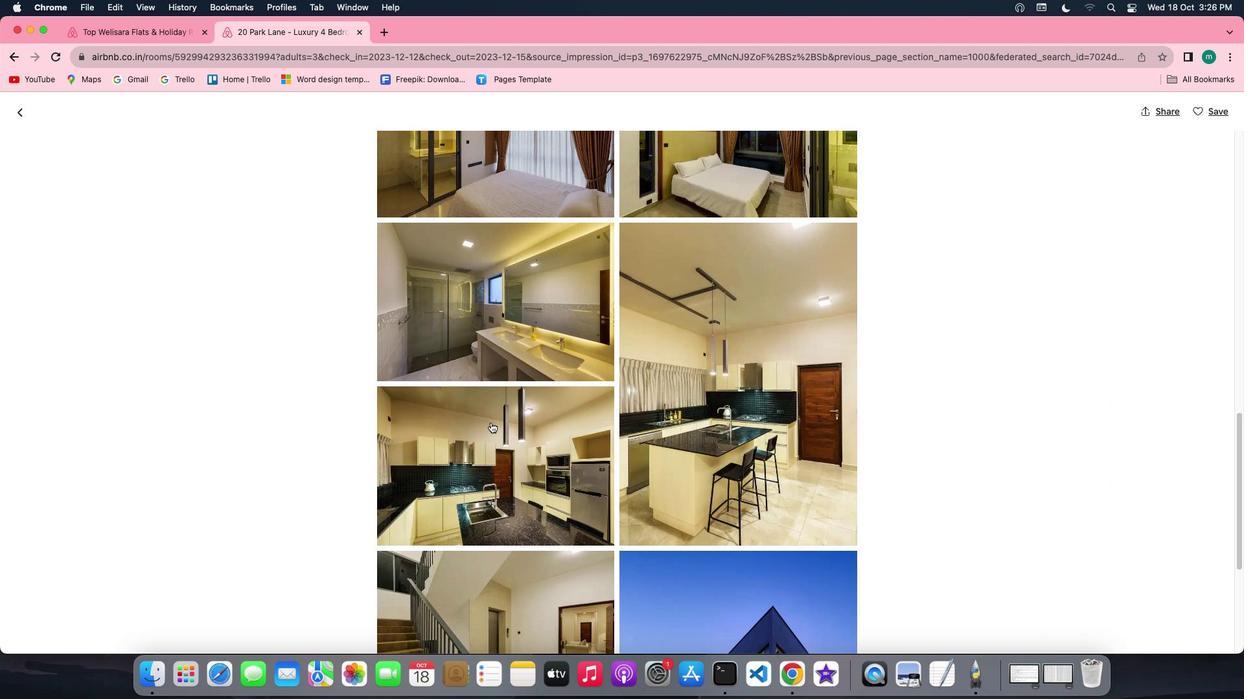 
Action: Mouse scrolled (491, 423) with delta (0, 0)
Screenshot: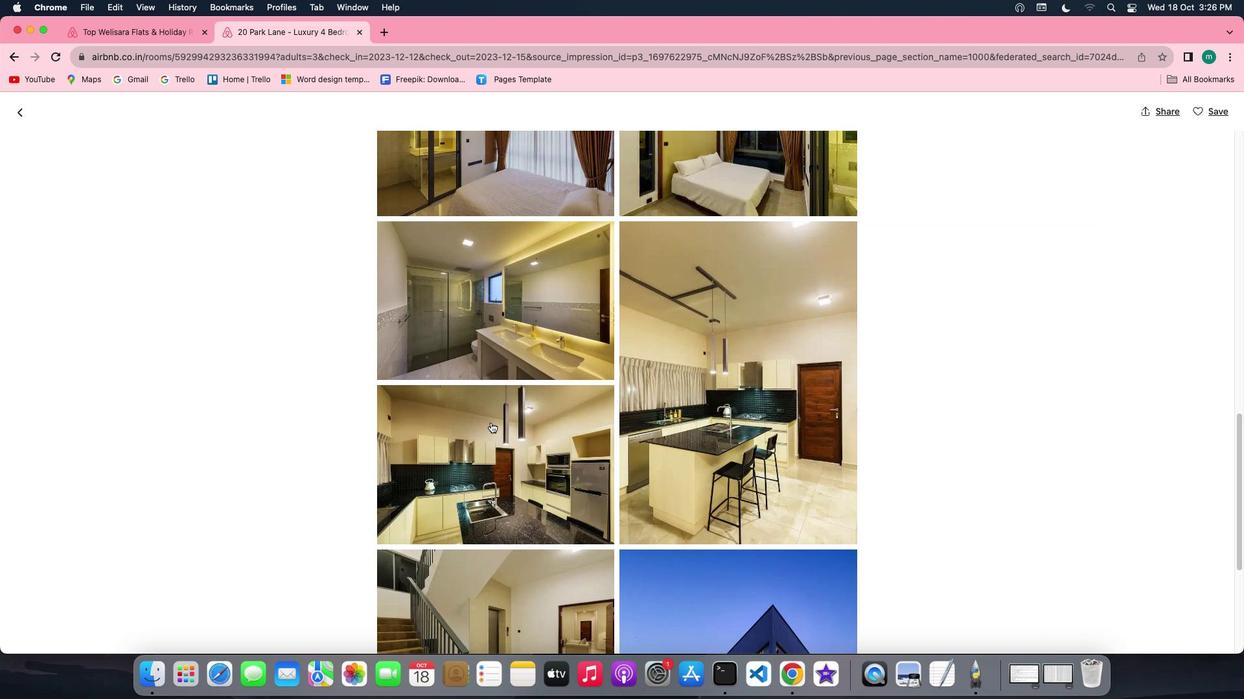 
Action: Mouse scrolled (491, 423) with delta (0, 0)
Screenshot: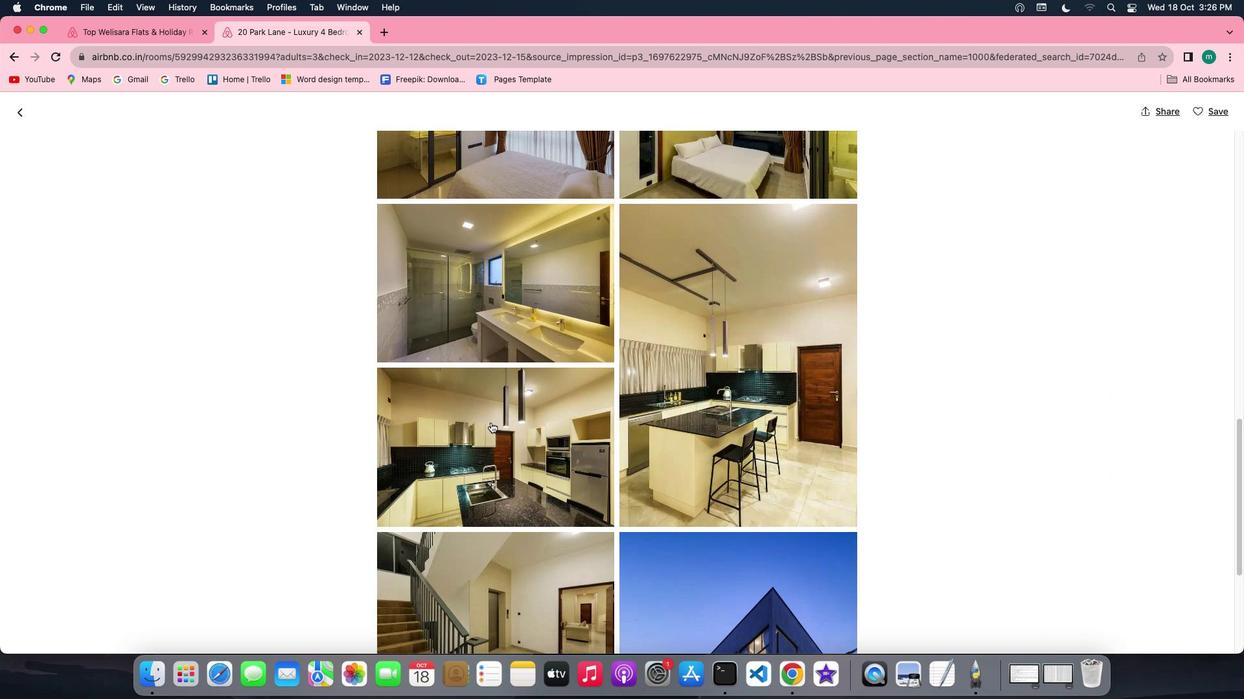
Action: Mouse scrolled (491, 423) with delta (0, 0)
Screenshot: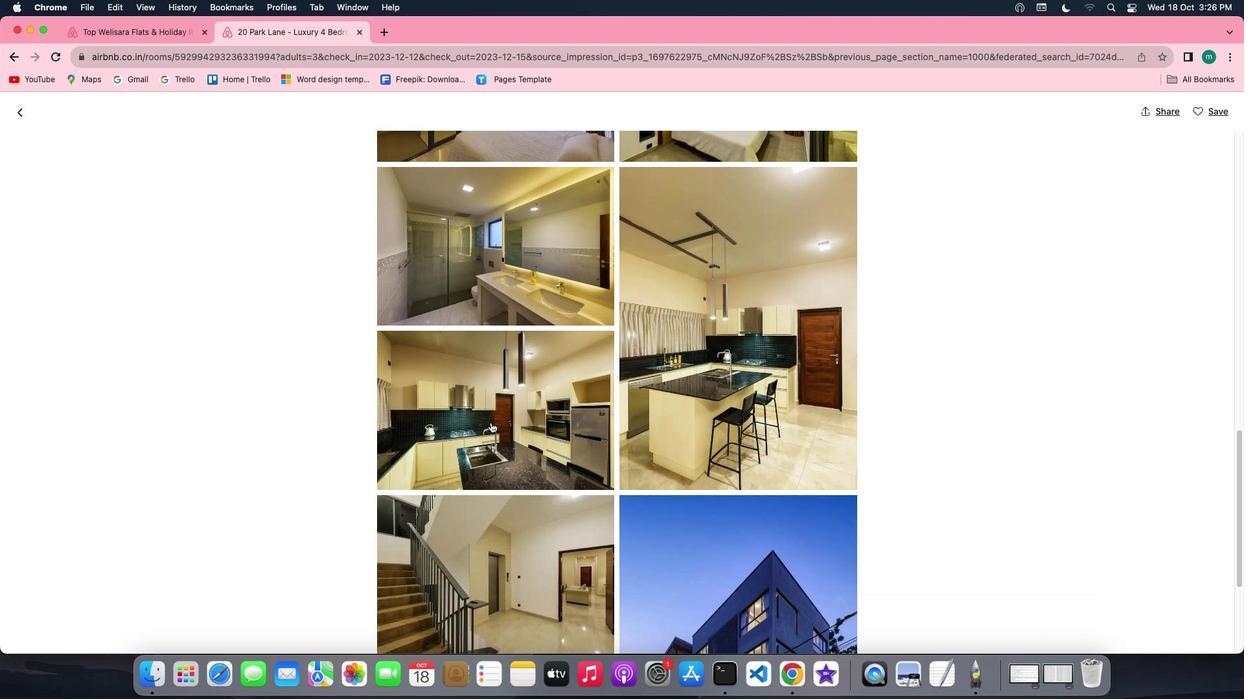 
Action: Mouse scrolled (491, 423) with delta (0, 0)
Screenshot: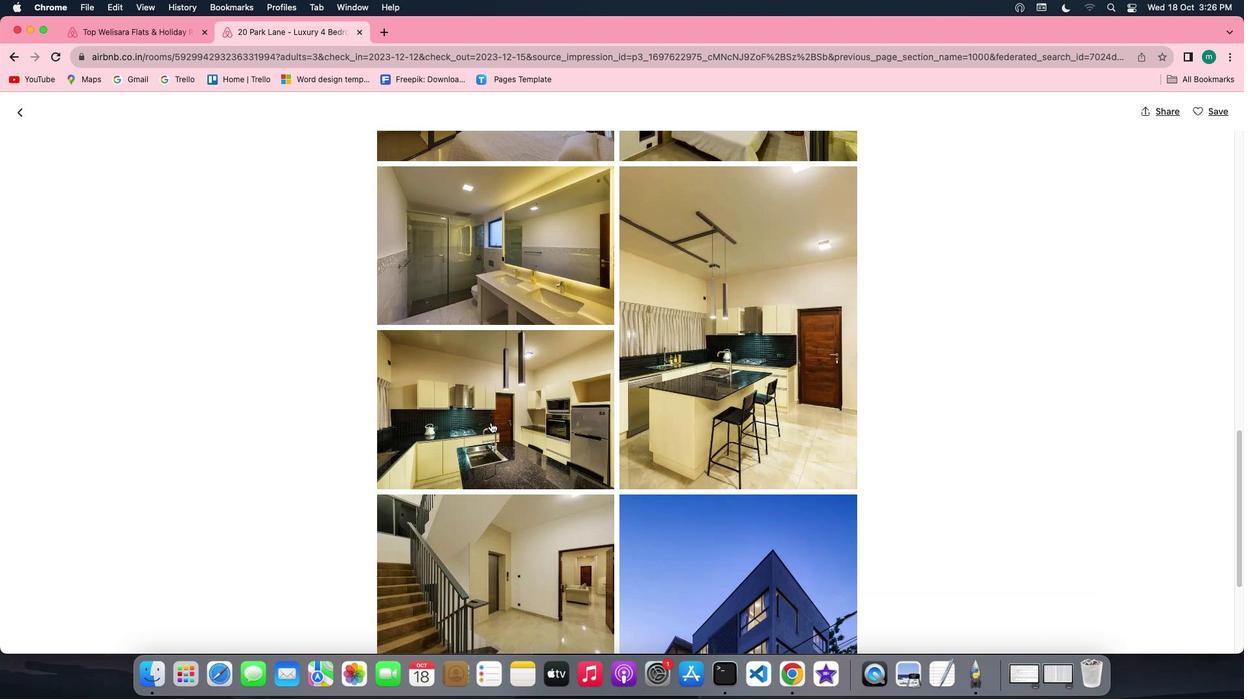 
Action: Mouse scrolled (491, 423) with delta (0, 0)
Screenshot: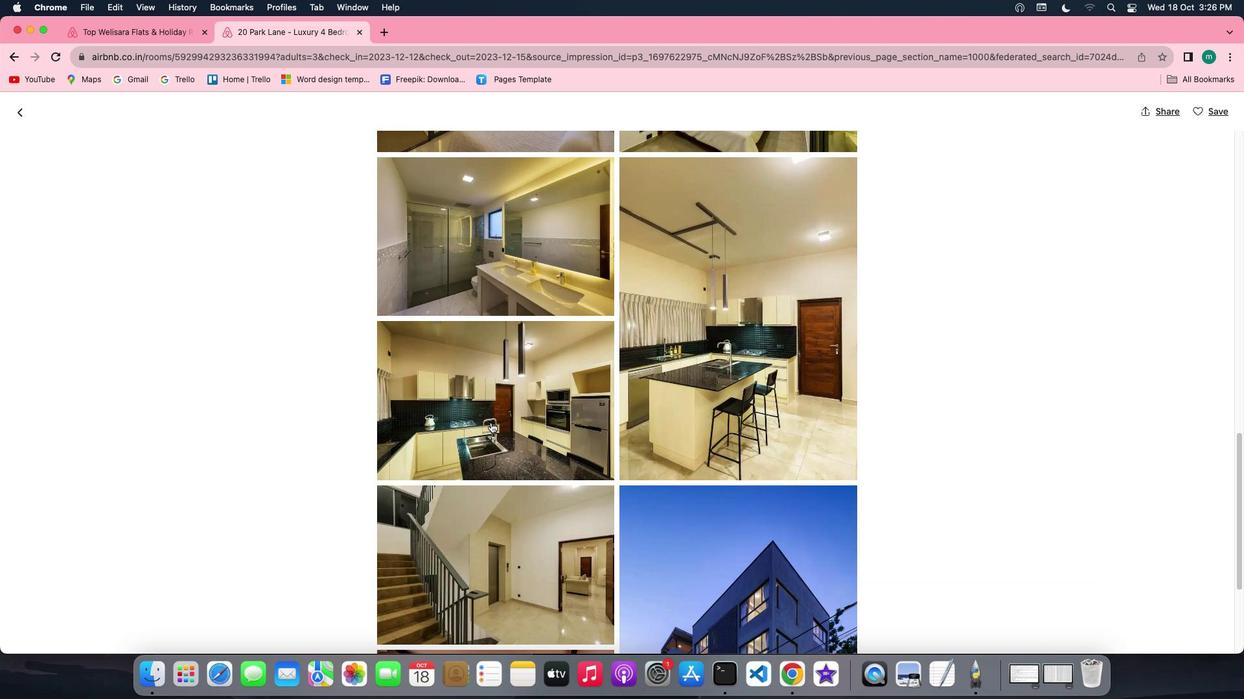 
Action: Mouse scrolled (491, 423) with delta (0, -1)
Screenshot: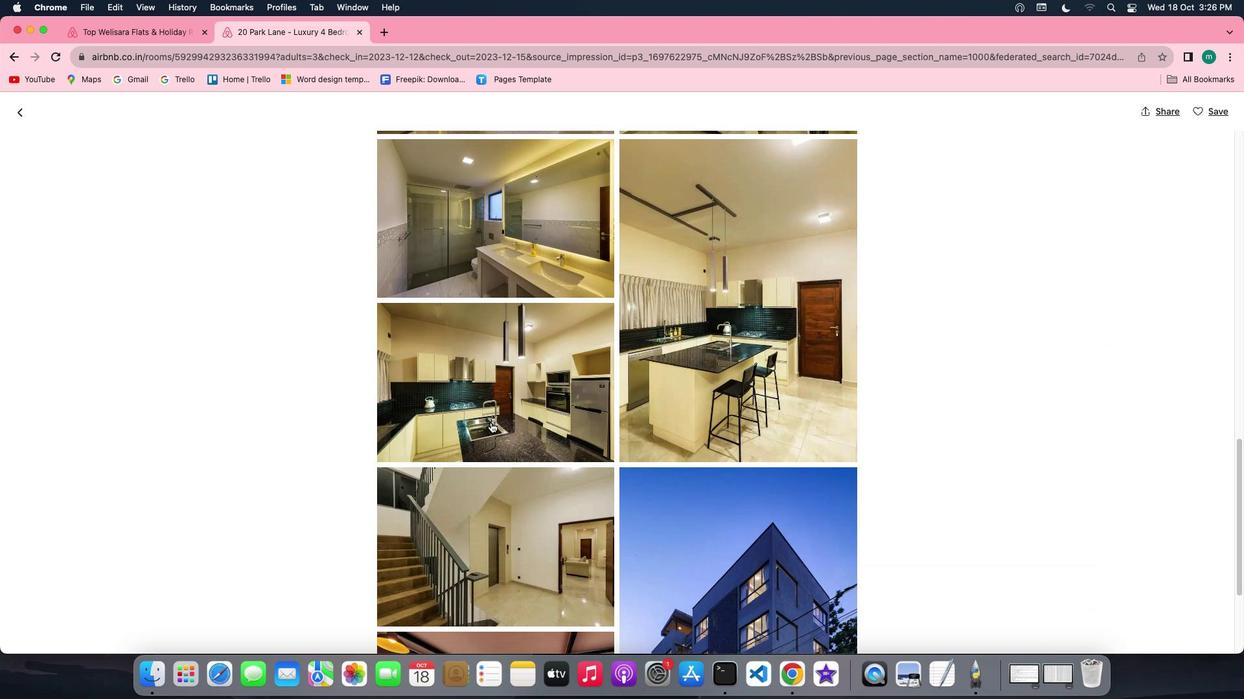 
Action: Mouse scrolled (491, 423) with delta (0, 0)
Screenshot: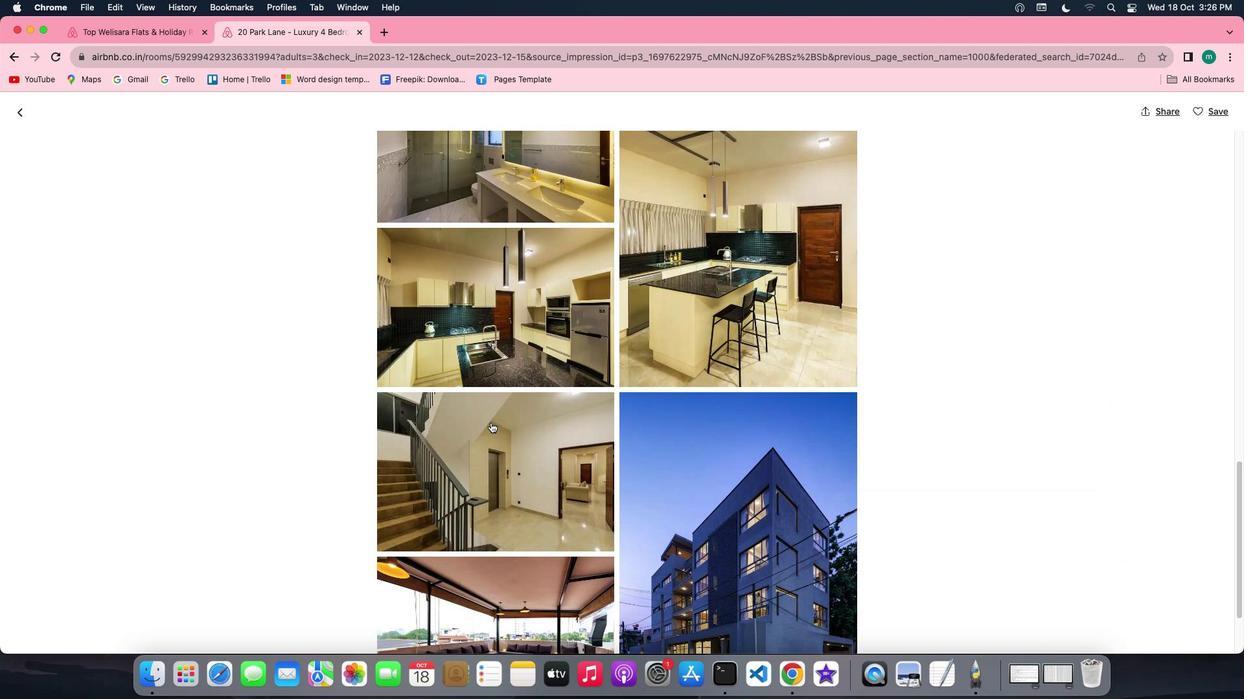 
Action: Mouse scrolled (491, 423) with delta (0, 0)
Screenshot: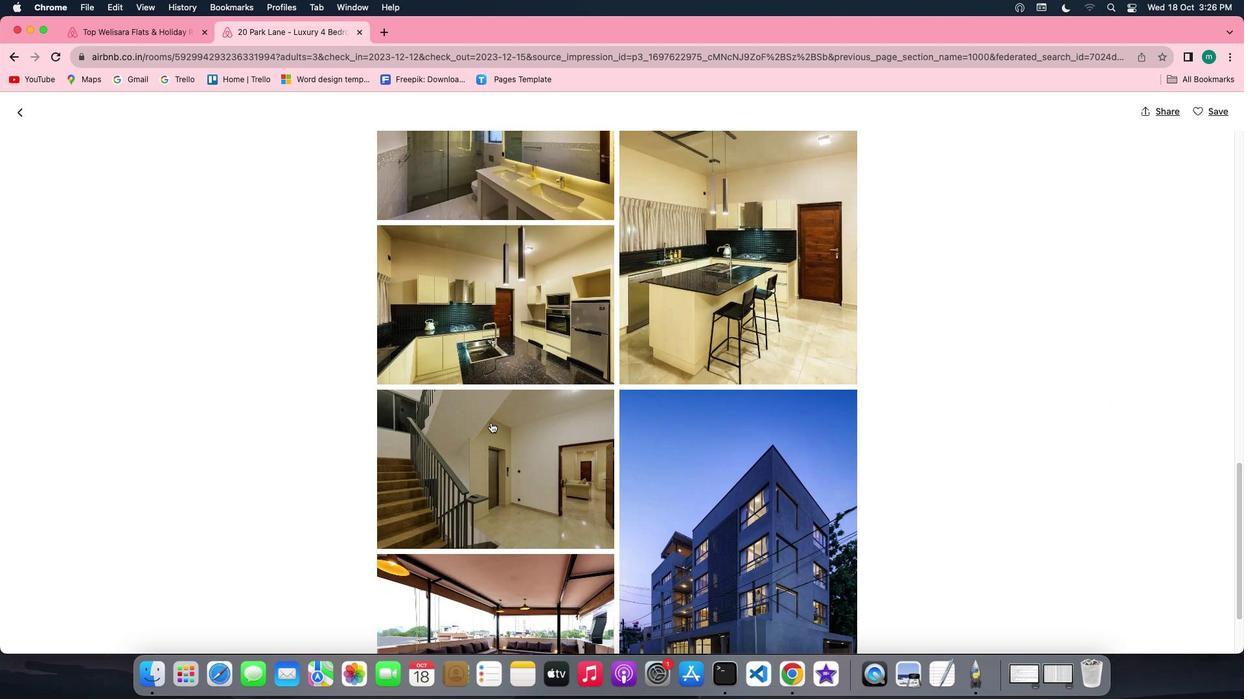 
Action: Mouse scrolled (491, 423) with delta (0, 0)
Screenshot: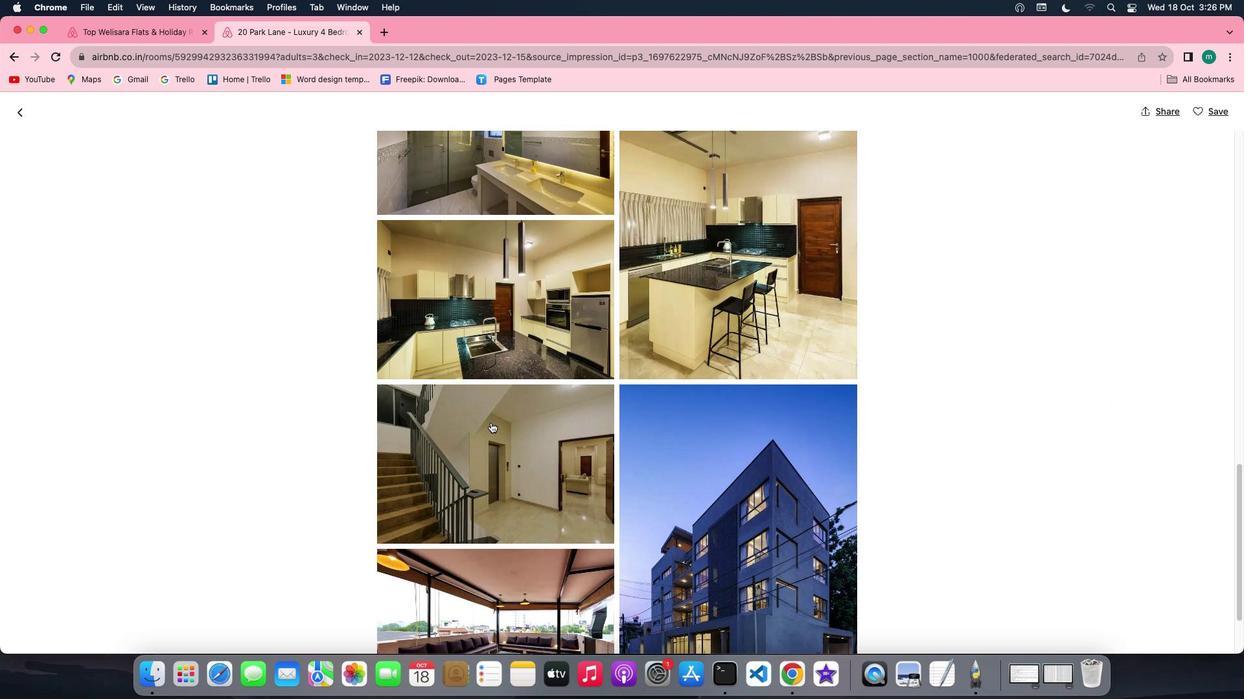 
Action: Mouse scrolled (491, 423) with delta (0, 0)
Screenshot: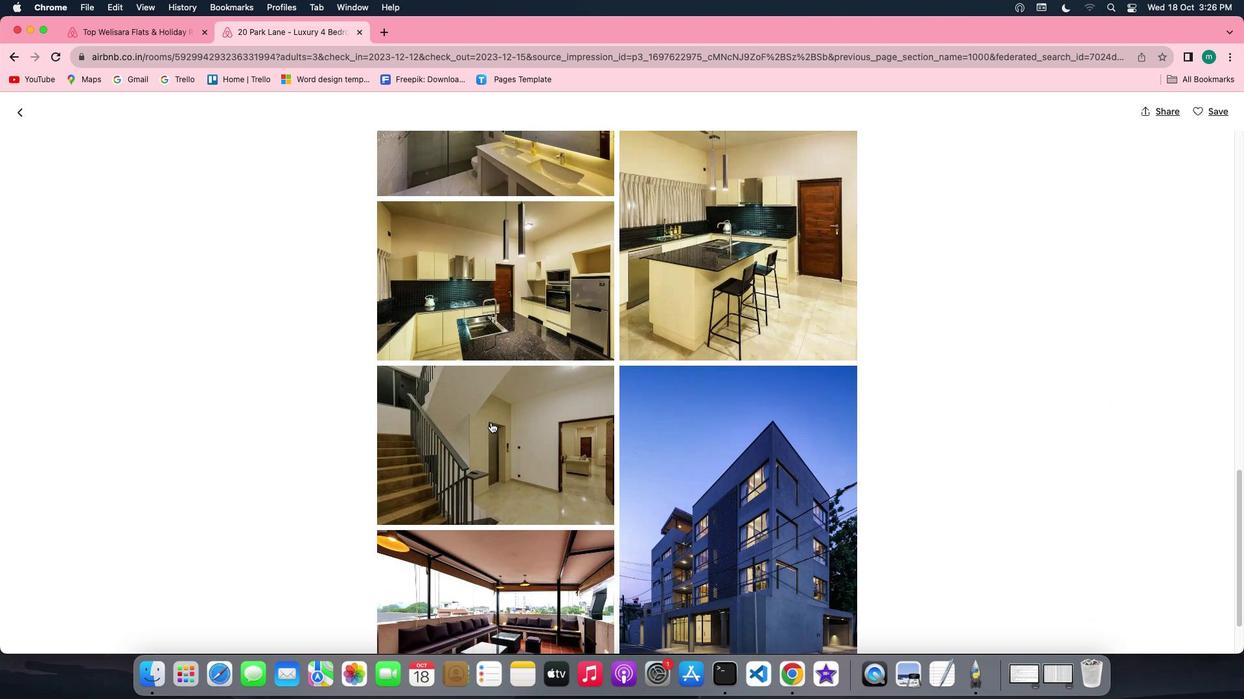 
Action: Mouse scrolled (491, 423) with delta (0, 0)
Screenshot: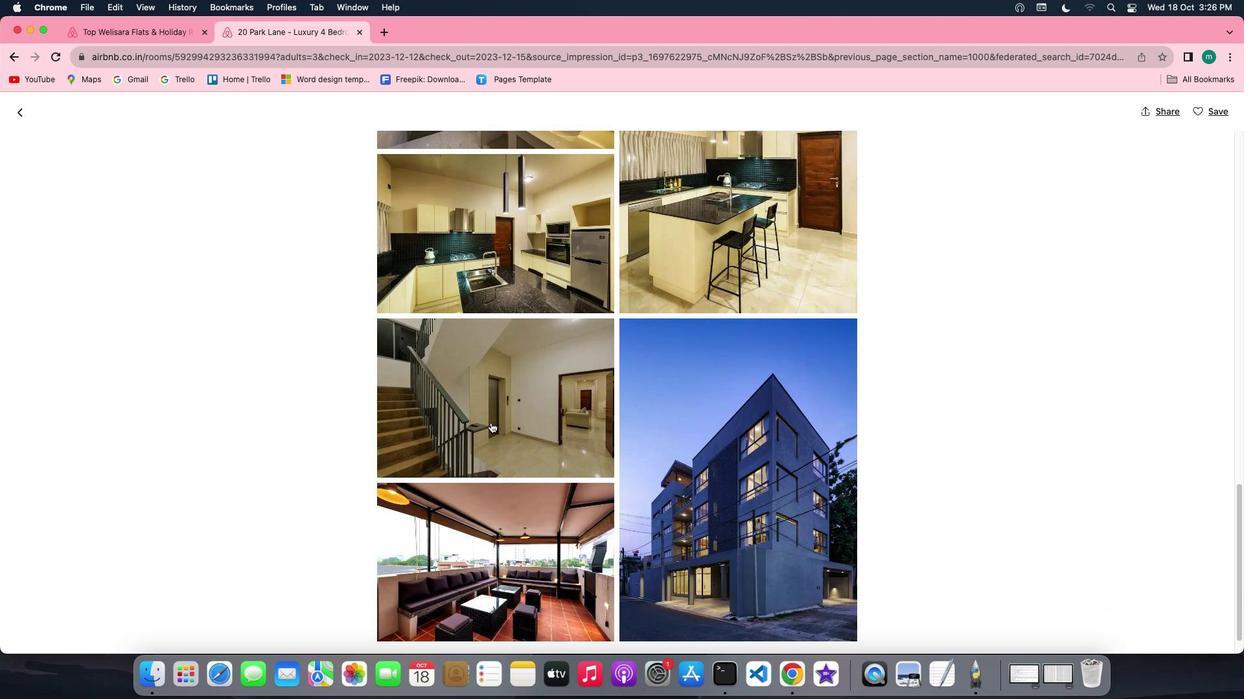 
Action: Mouse scrolled (491, 423) with delta (0, 0)
Screenshot: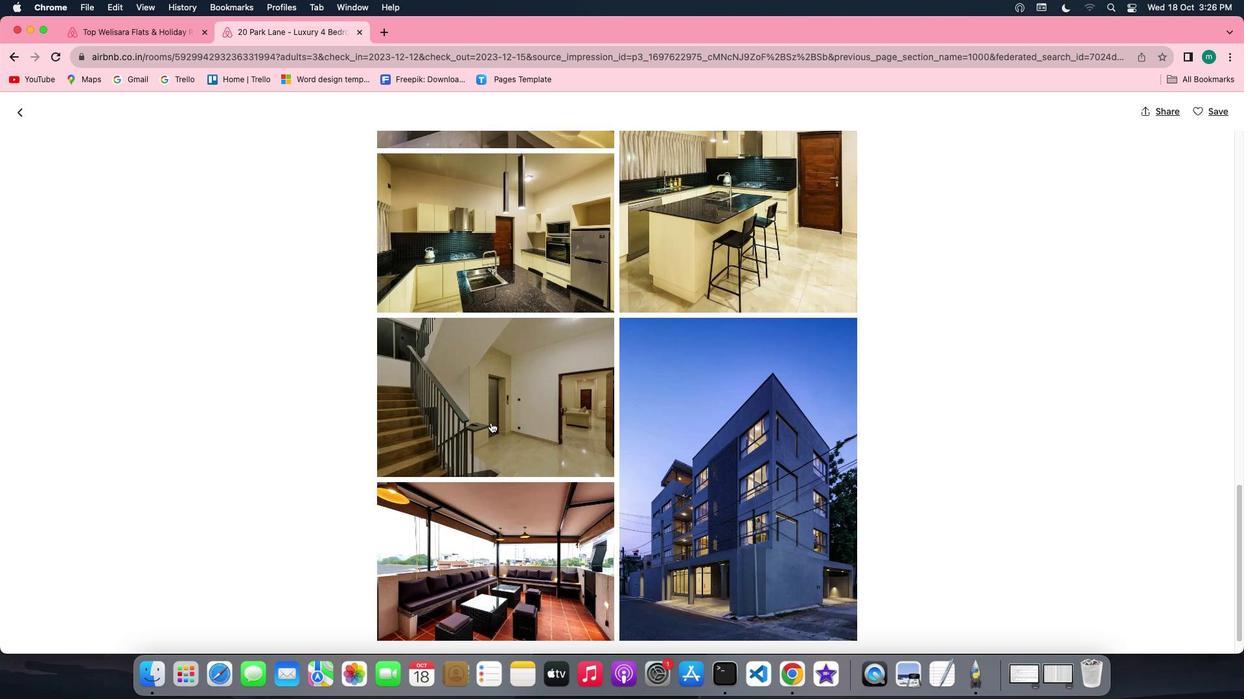 
Action: Mouse scrolled (491, 423) with delta (0, 0)
Screenshot: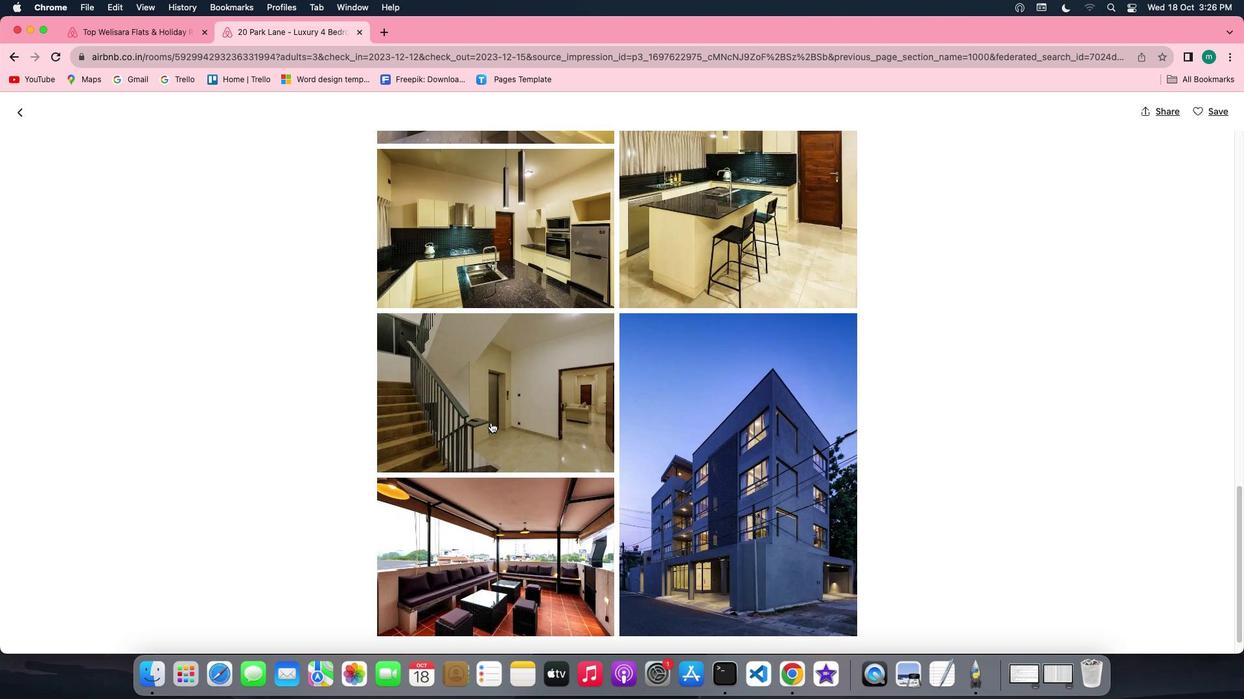 
Action: Mouse scrolled (491, 423) with delta (0, 0)
Screenshot: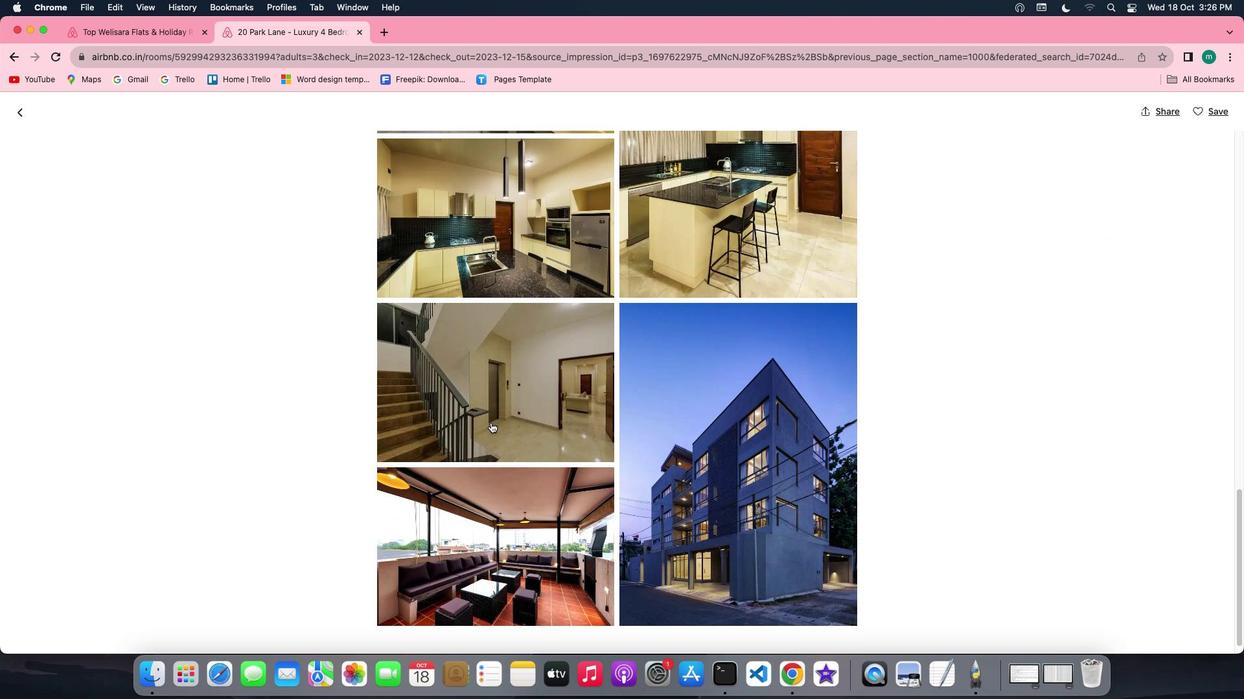 
Action: Mouse scrolled (491, 423) with delta (0, 0)
Screenshot: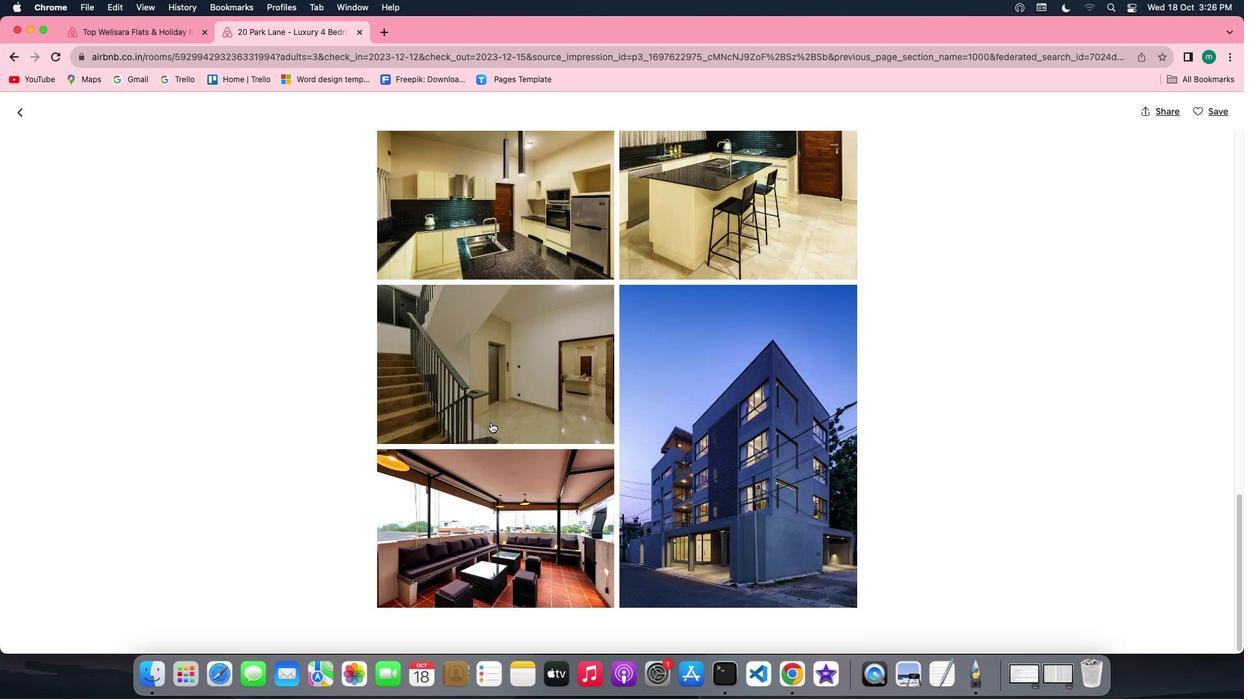 
Action: Mouse scrolled (491, 423) with delta (0, 0)
Screenshot: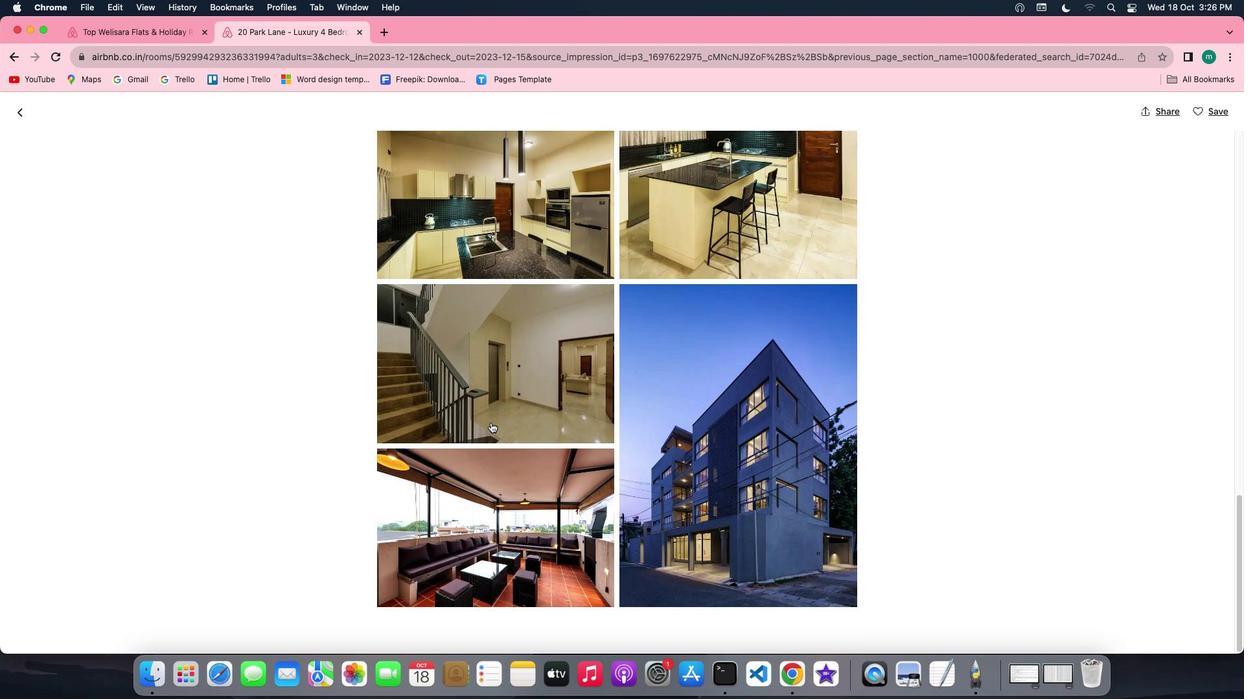 
Action: Mouse scrolled (491, 423) with delta (0, 0)
Screenshot: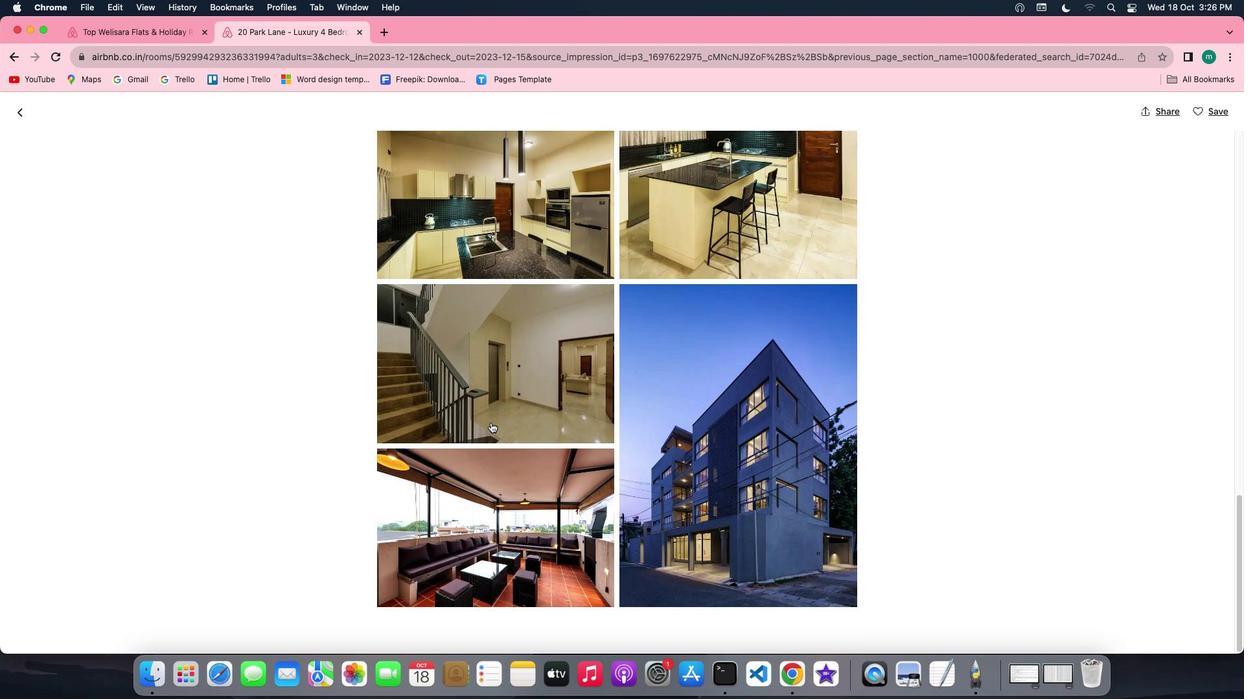 
Action: Mouse scrolled (491, 423) with delta (0, 0)
Screenshot: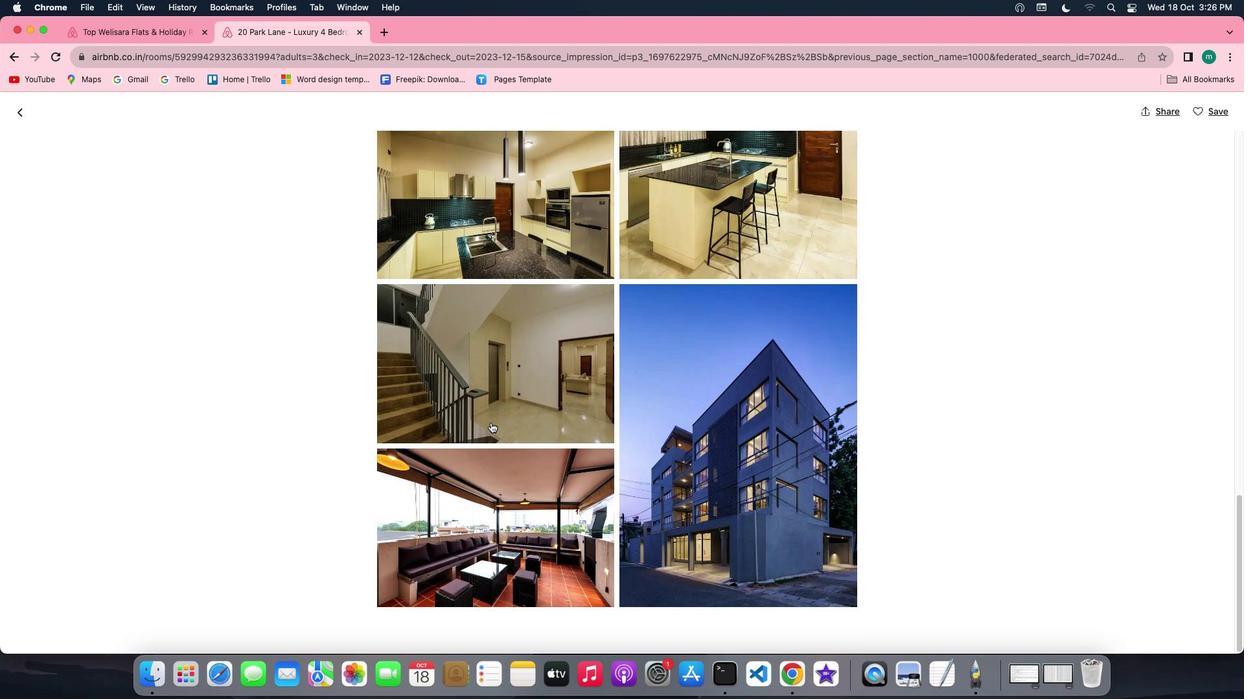 
Action: Mouse scrolled (491, 423) with delta (0, 0)
Screenshot: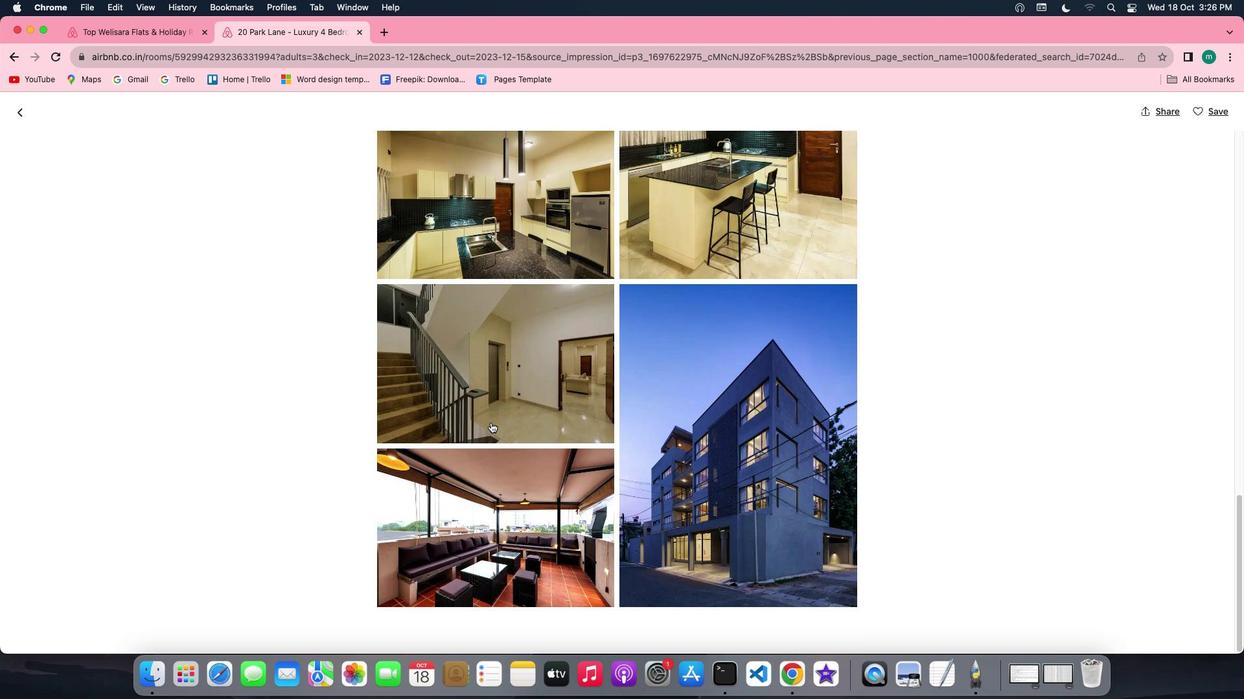 
Action: Mouse scrolled (491, 423) with delta (0, 0)
Screenshot: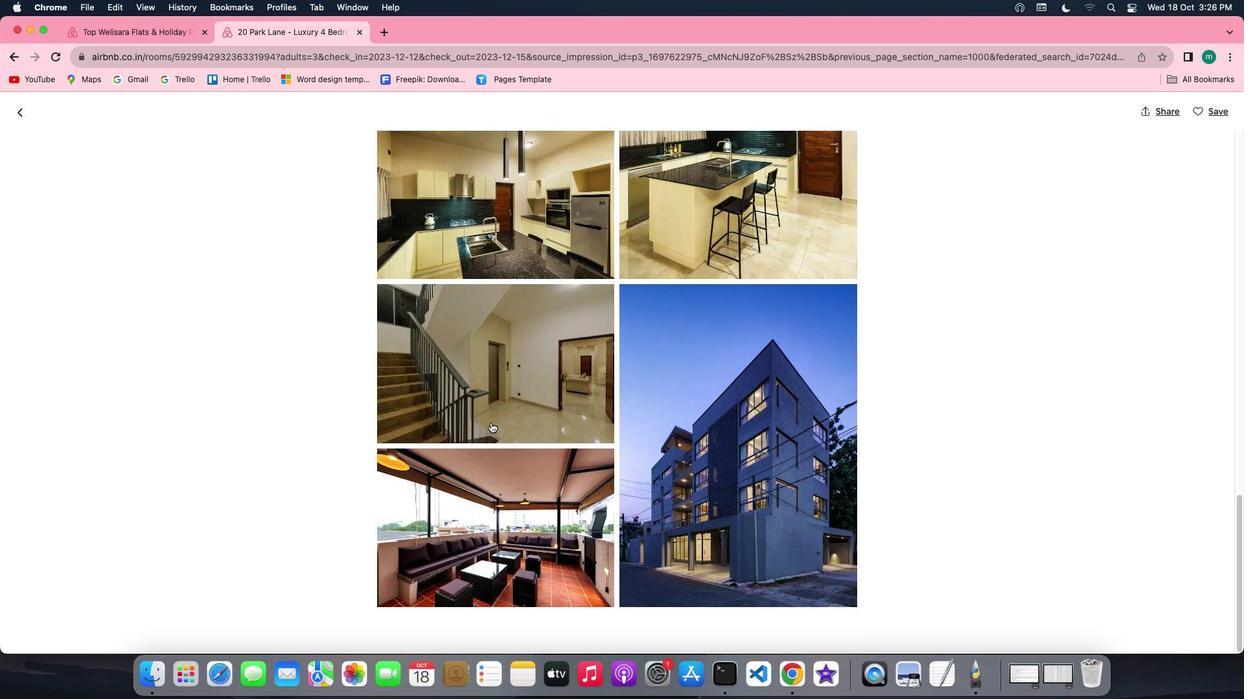 
Action: Mouse scrolled (491, 423) with delta (0, 0)
Screenshot: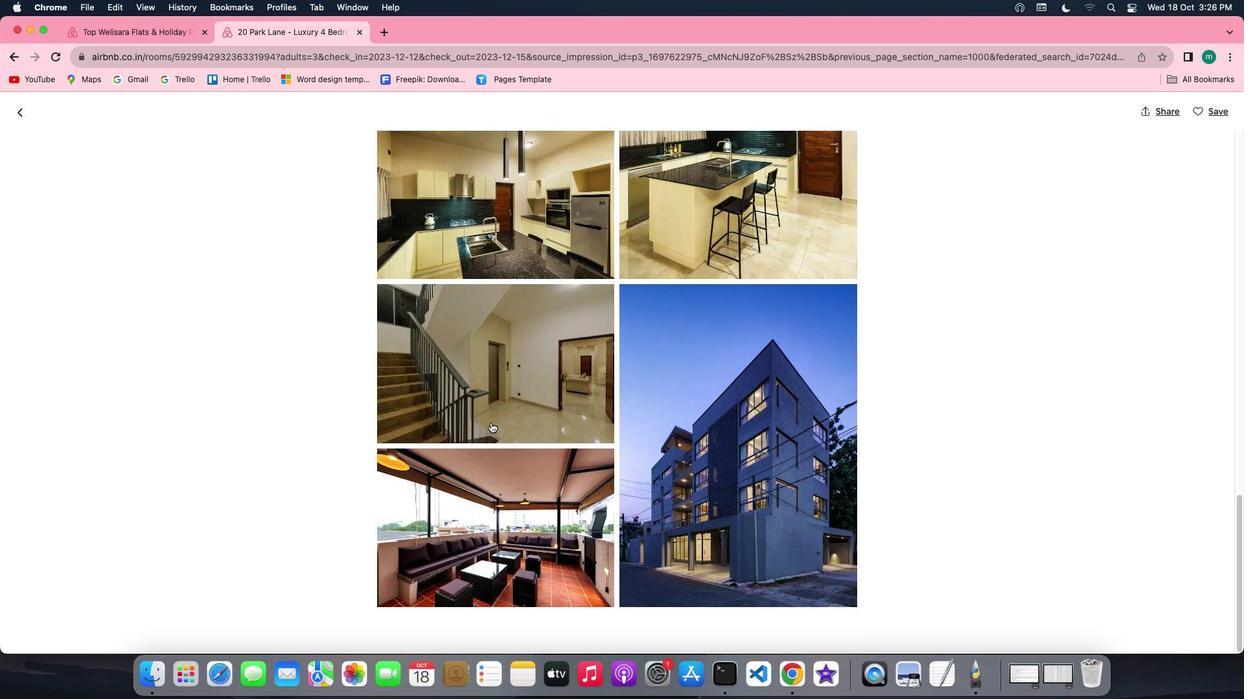
Action: Mouse scrolled (491, 423) with delta (0, 0)
Screenshot: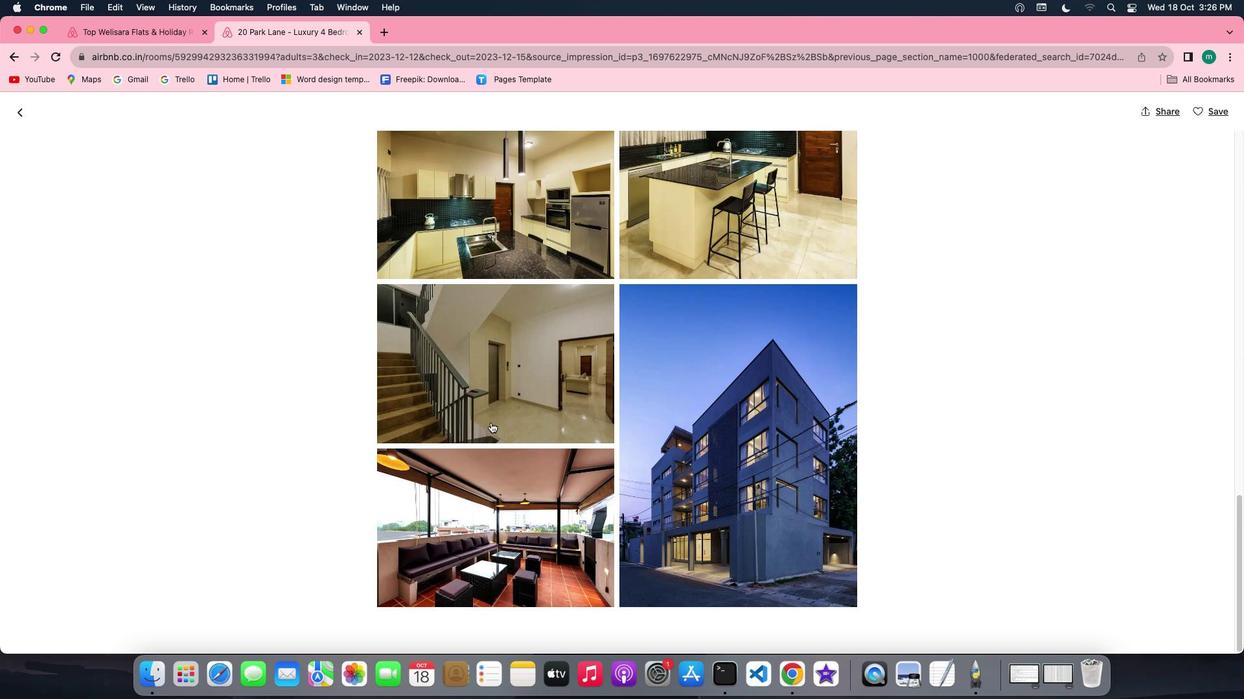 
Action: Mouse scrolled (491, 423) with delta (0, 0)
Screenshot: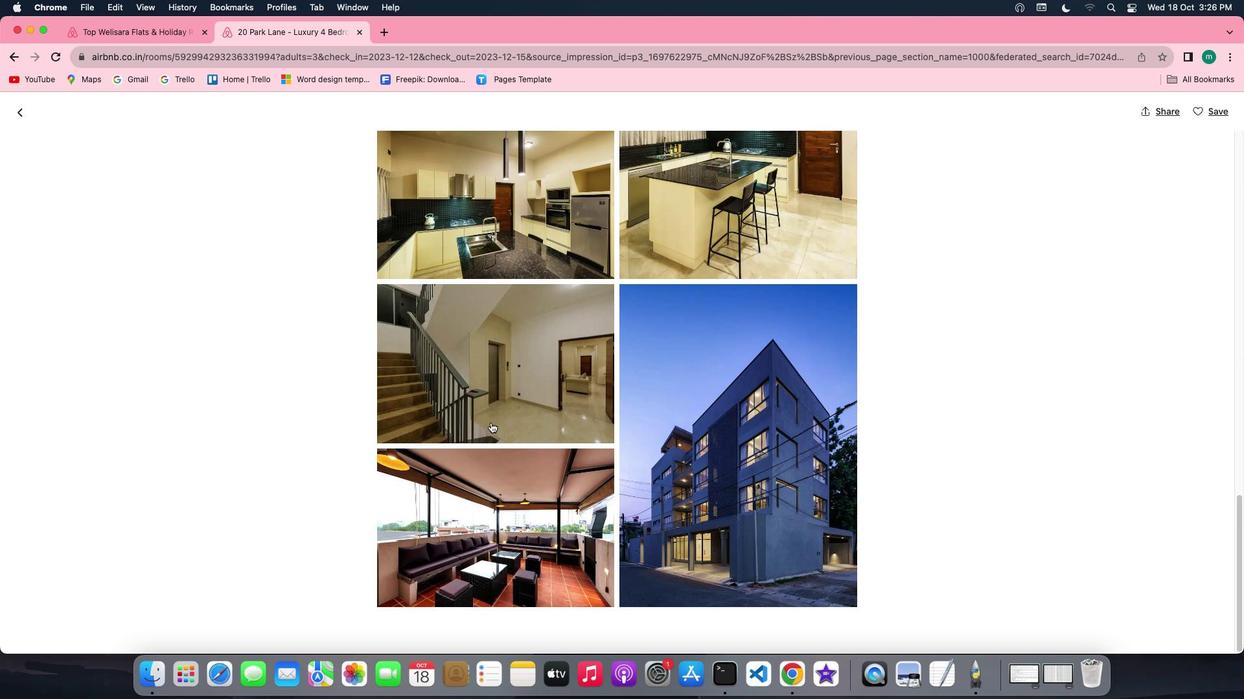 
Action: Mouse scrolled (491, 423) with delta (0, 0)
Screenshot: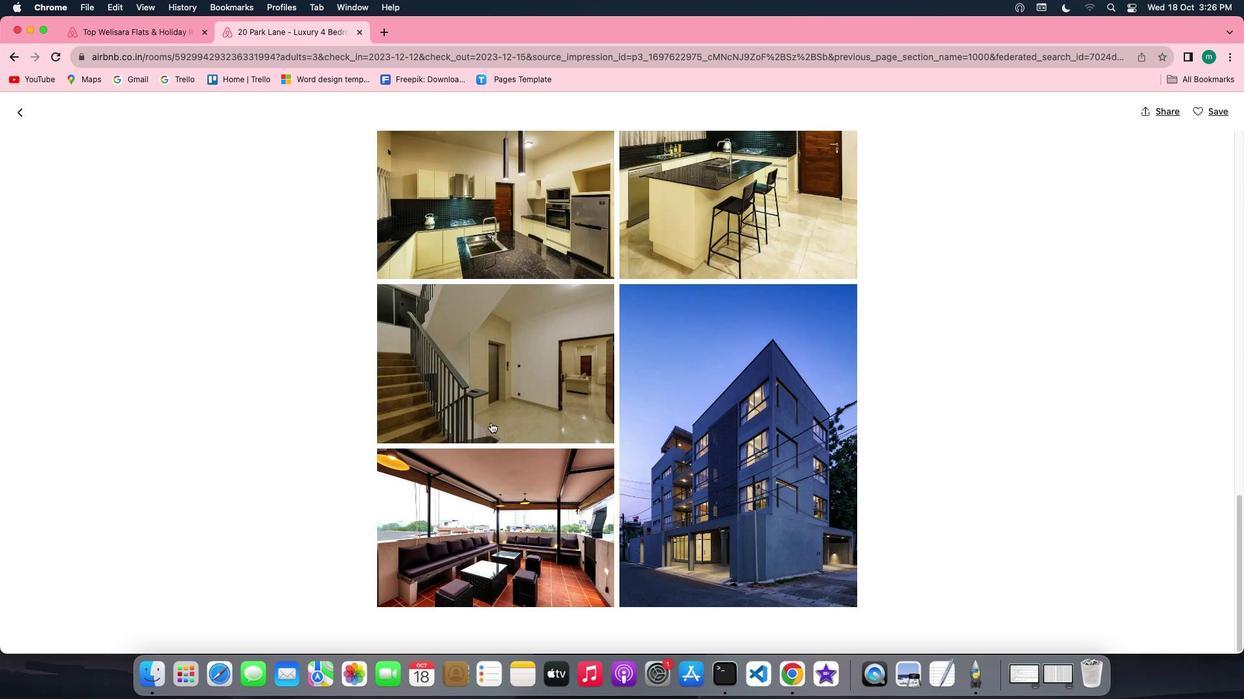
Action: Mouse scrolled (491, 423) with delta (0, 0)
Screenshot: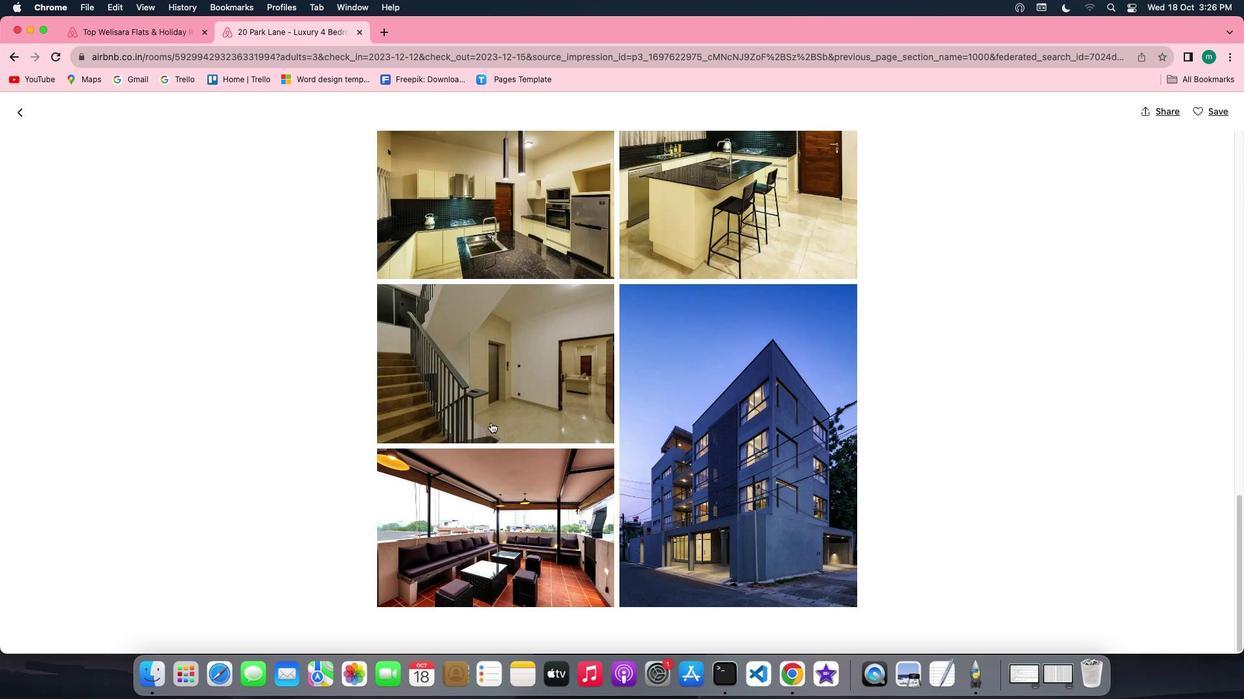 
Action: Mouse scrolled (491, 423) with delta (0, -1)
Screenshot: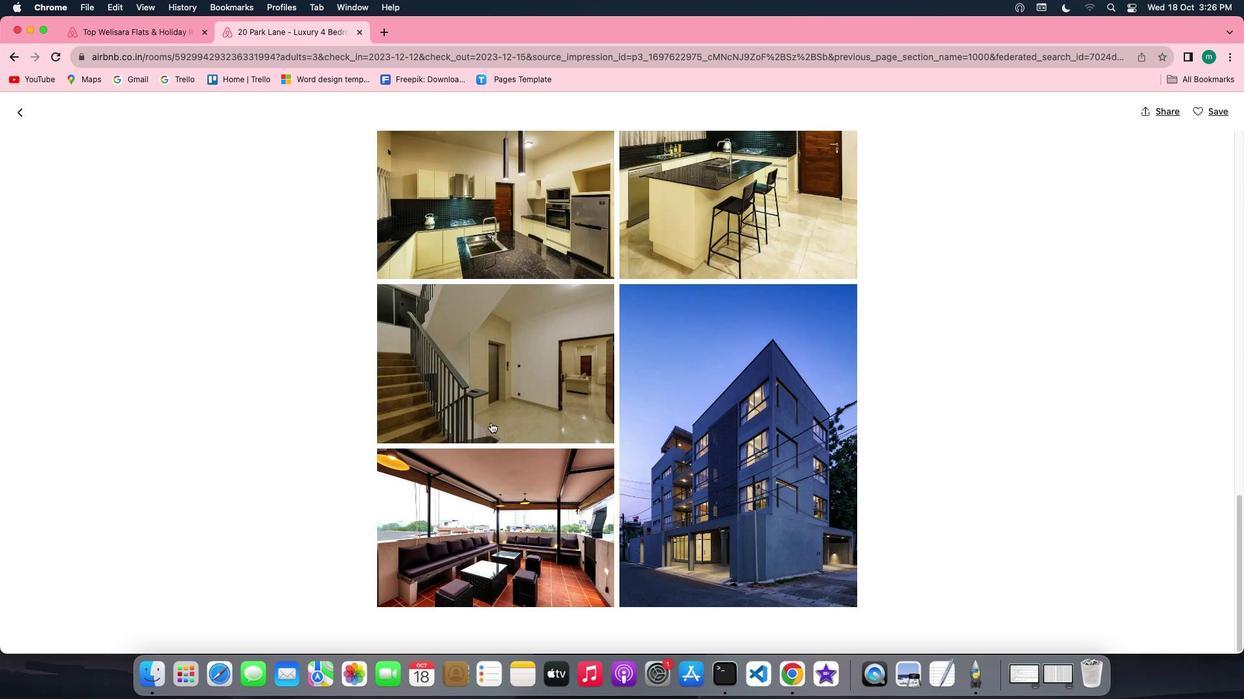 
Action: Mouse scrolled (491, 423) with delta (0, -1)
Screenshot: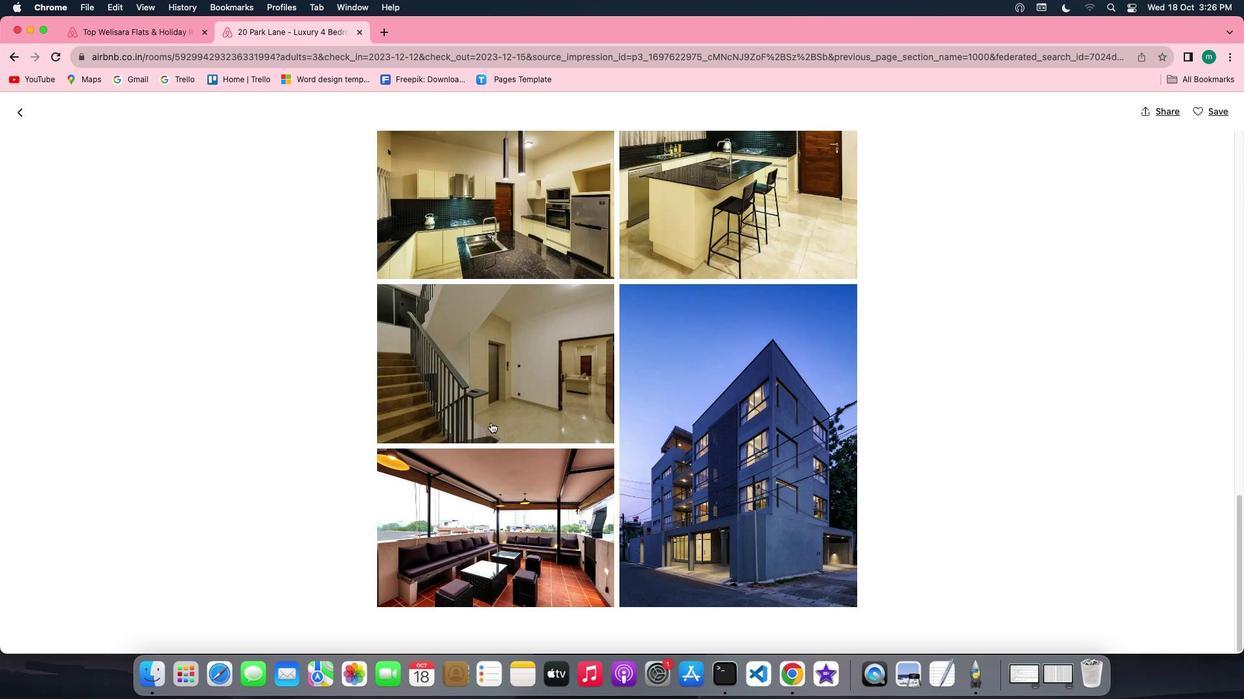 
Action: Mouse scrolled (491, 423) with delta (0, 0)
Screenshot: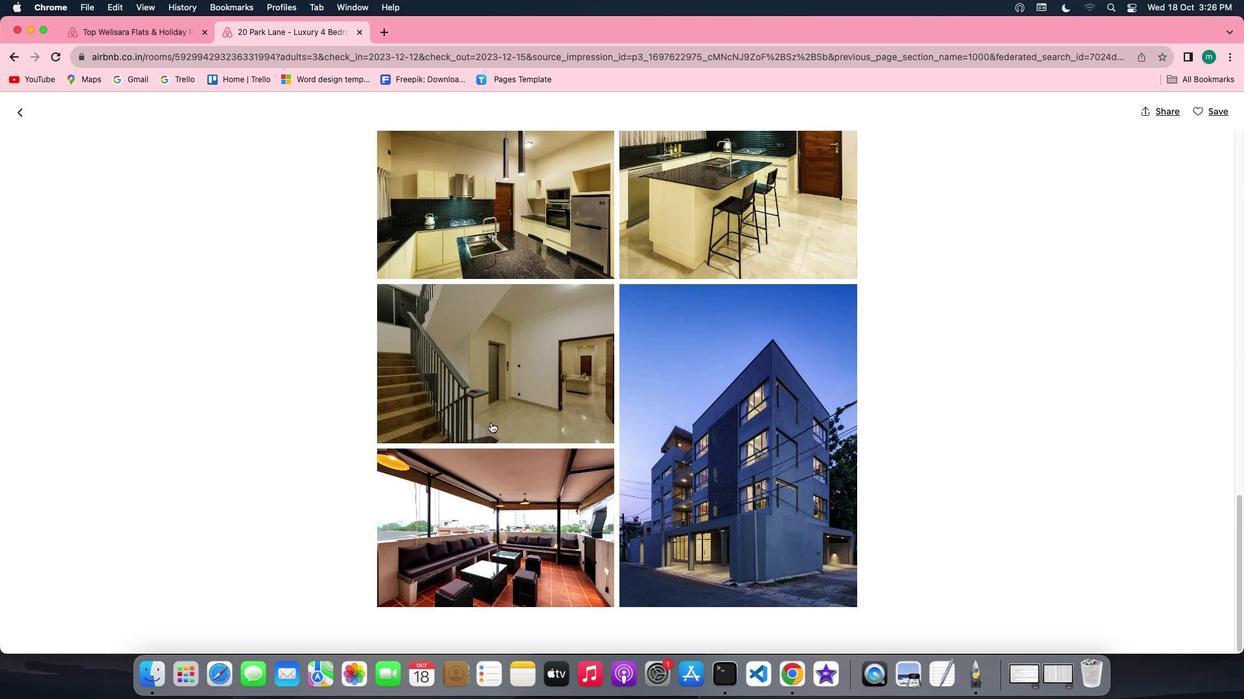 
Action: Mouse scrolled (491, 423) with delta (0, 0)
Screenshot: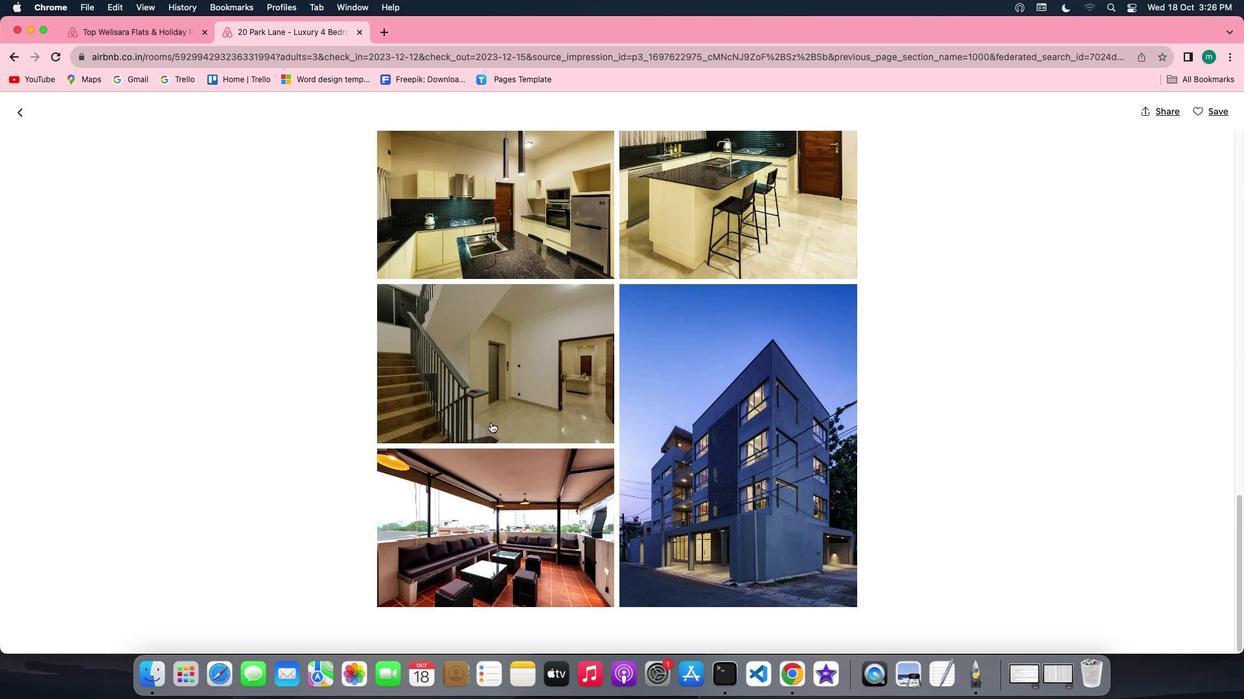 
Action: Mouse scrolled (491, 423) with delta (0, -1)
Screenshot: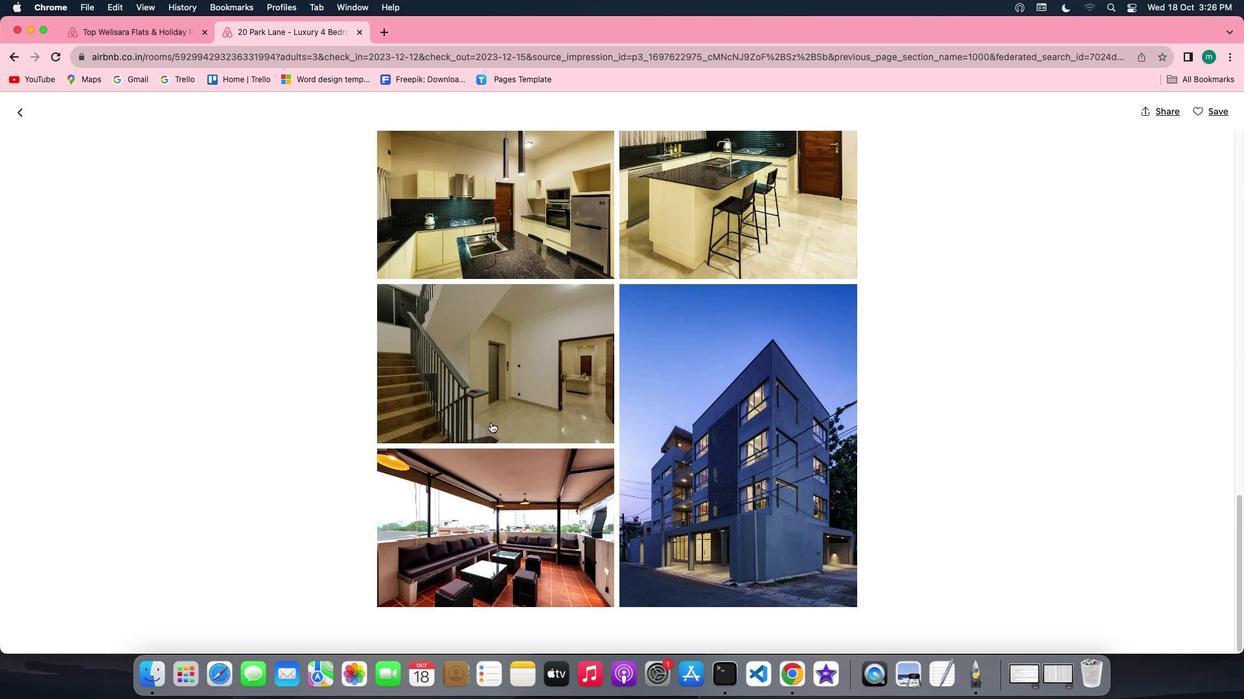 
Action: Mouse scrolled (491, 423) with delta (0, -1)
Screenshot: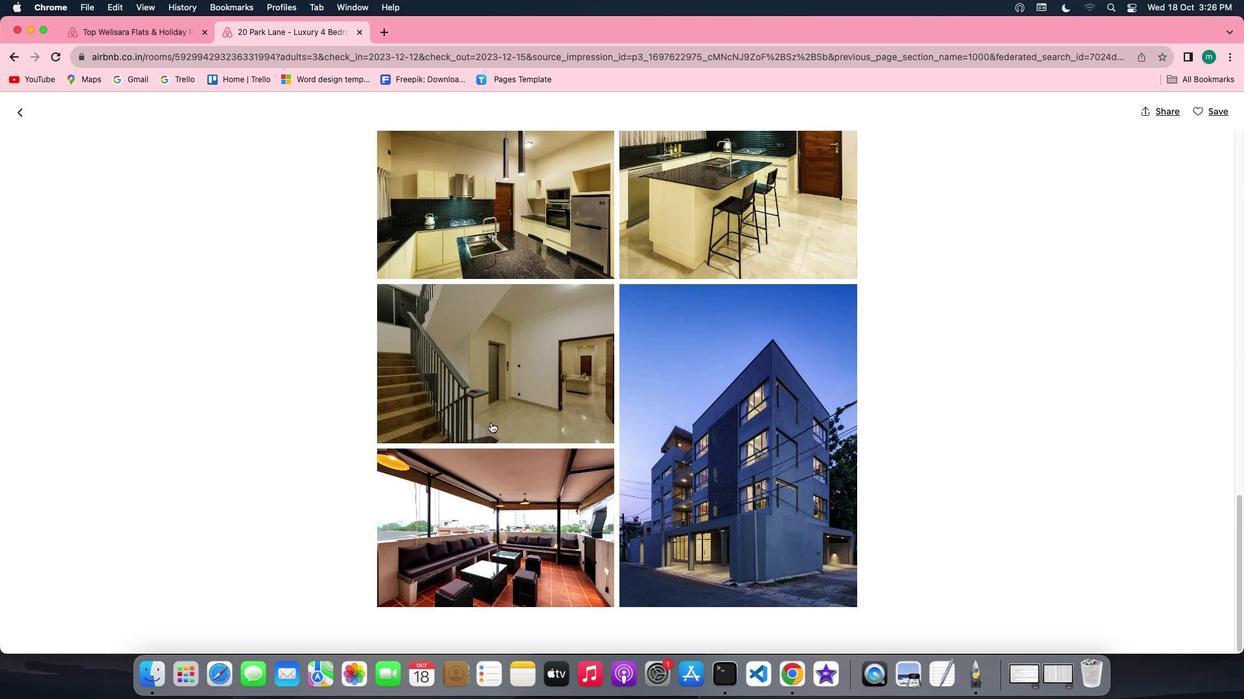 
Action: Mouse scrolled (491, 423) with delta (0, 0)
Screenshot: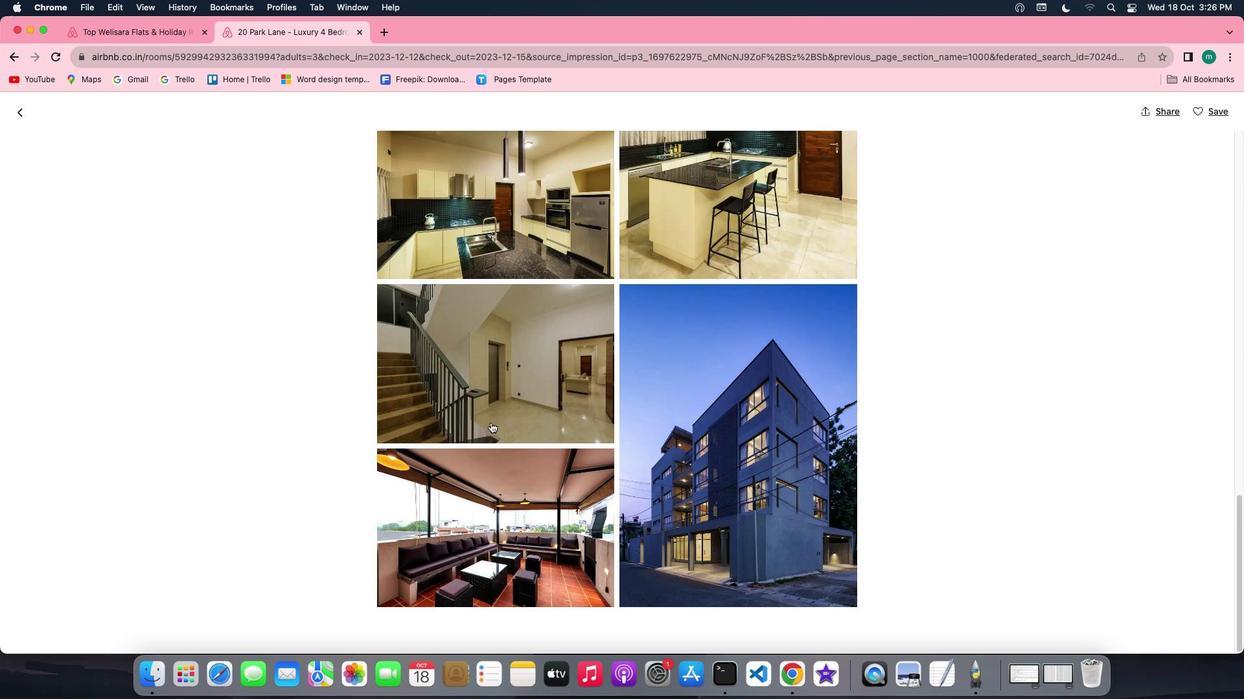 
Action: Mouse scrolled (491, 423) with delta (0, 0)
Screenshot: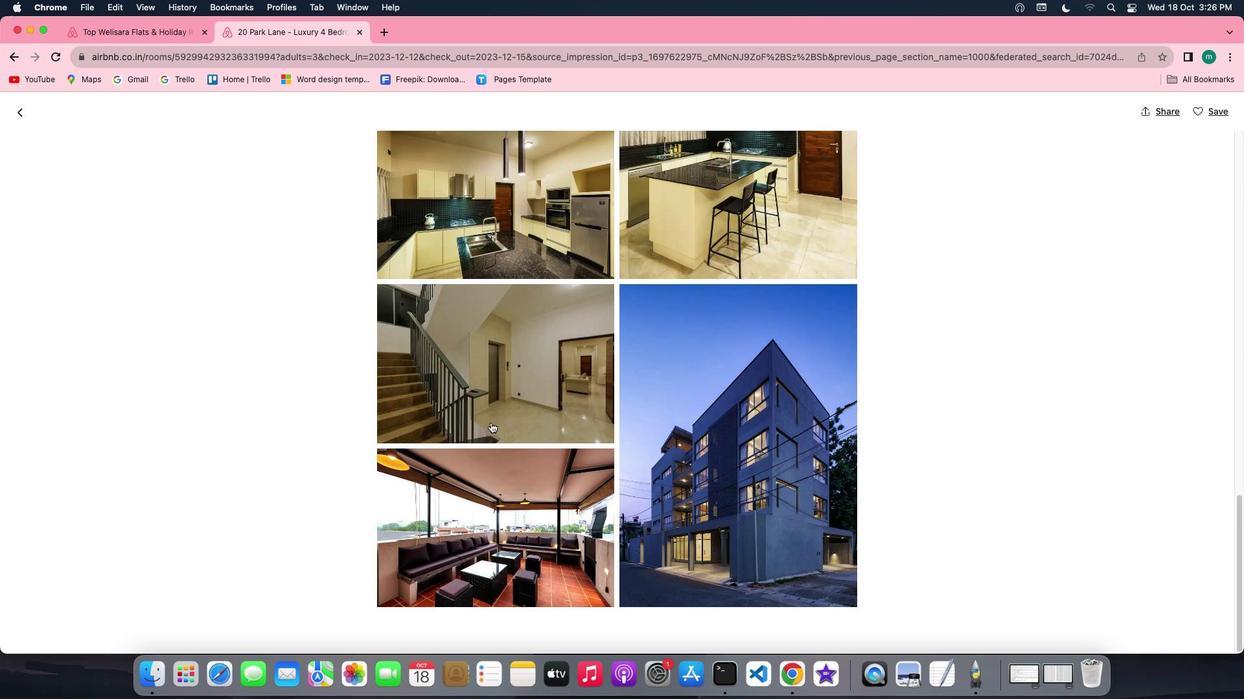 
Action: Mouse scrolled (491, 423) with delta (0, -1)
Screenshot: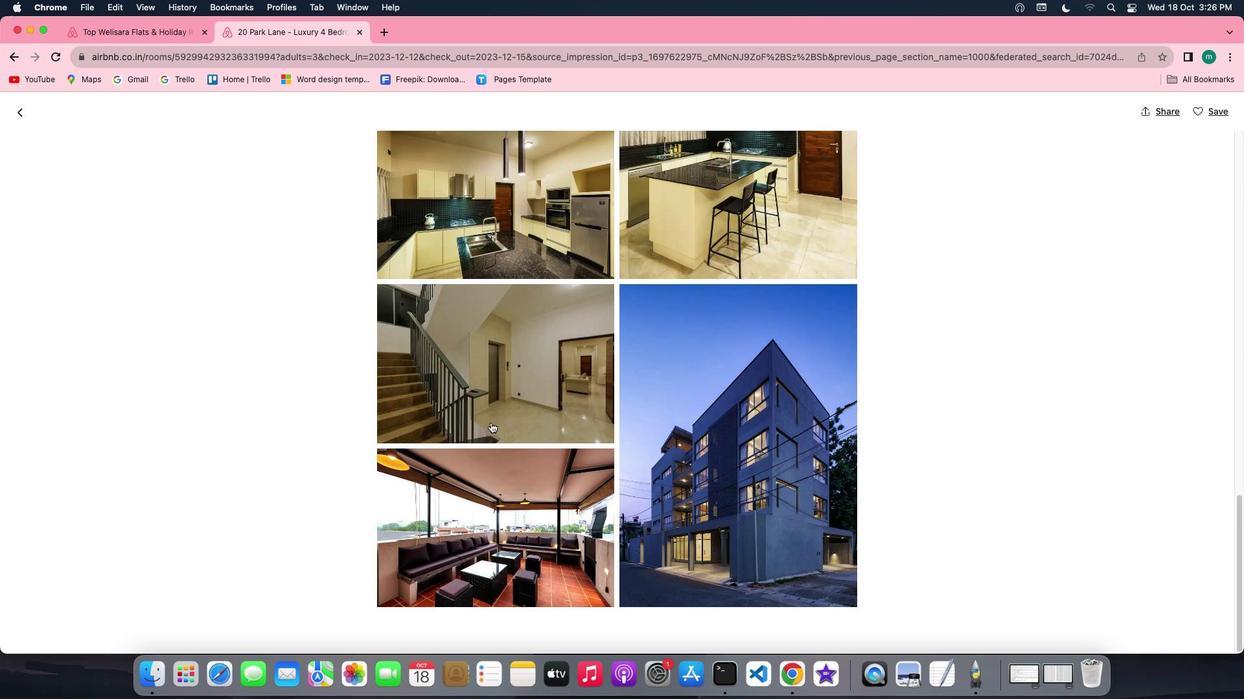 
Action: Mouse moved to (25, 119)
Screenshot: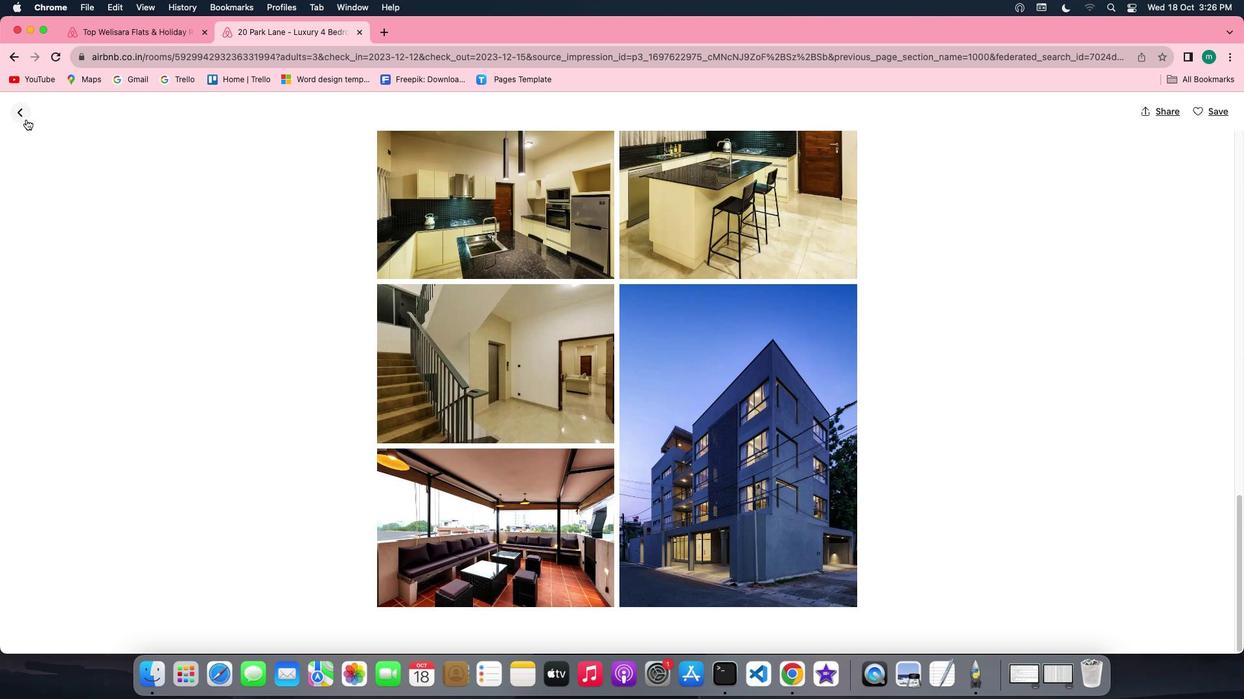 
Action: Mouse pressed left at (25, 119)
Screenshot: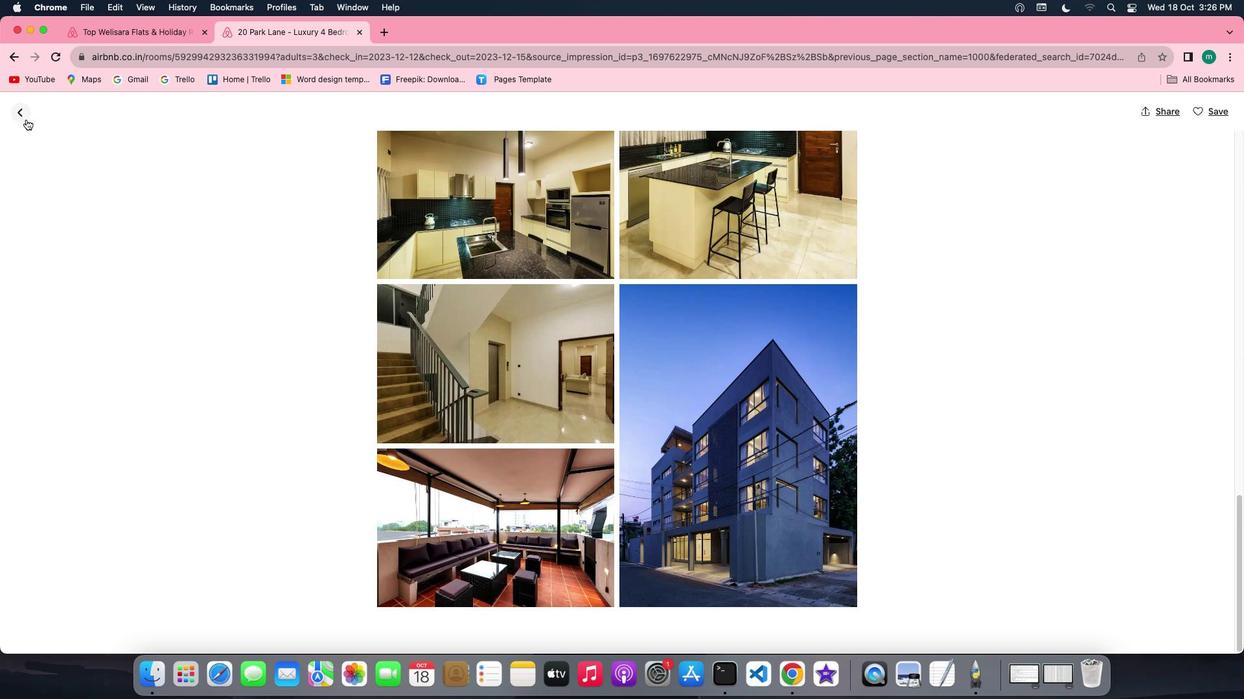 
Action: Mouse moved to (597, 410)
Screenshot: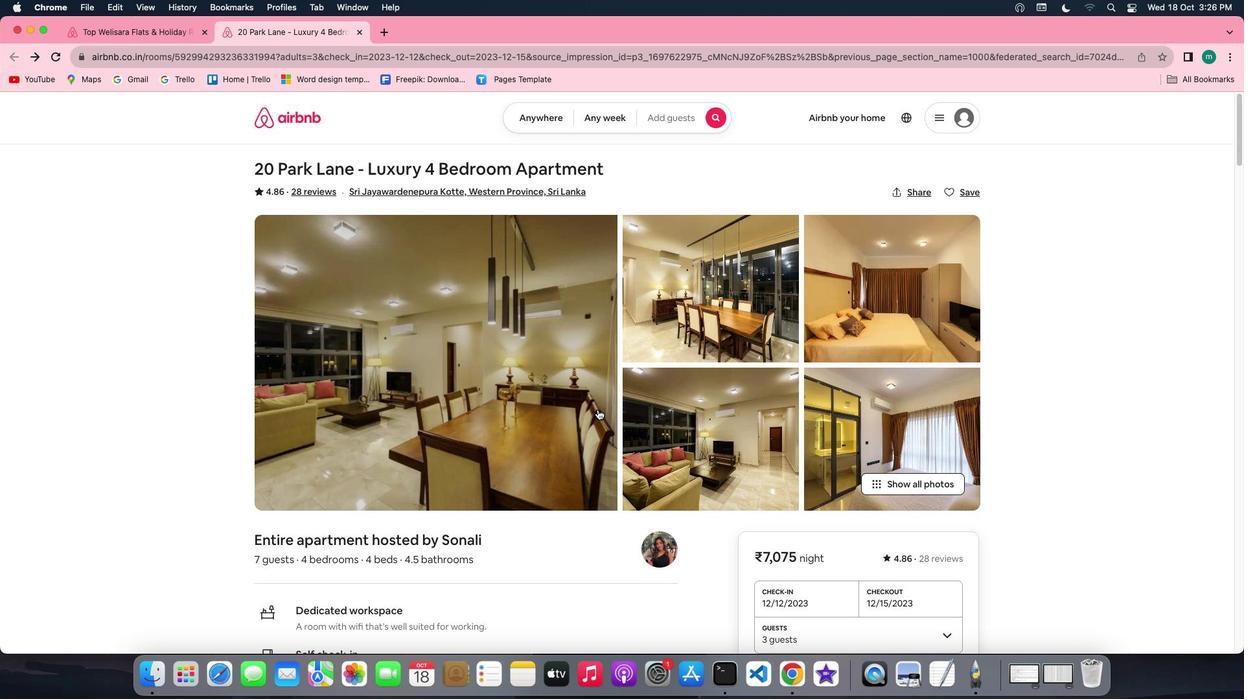 
Action: Mouse scrolled (597, 410) with delta (0, 0)
Screenshot: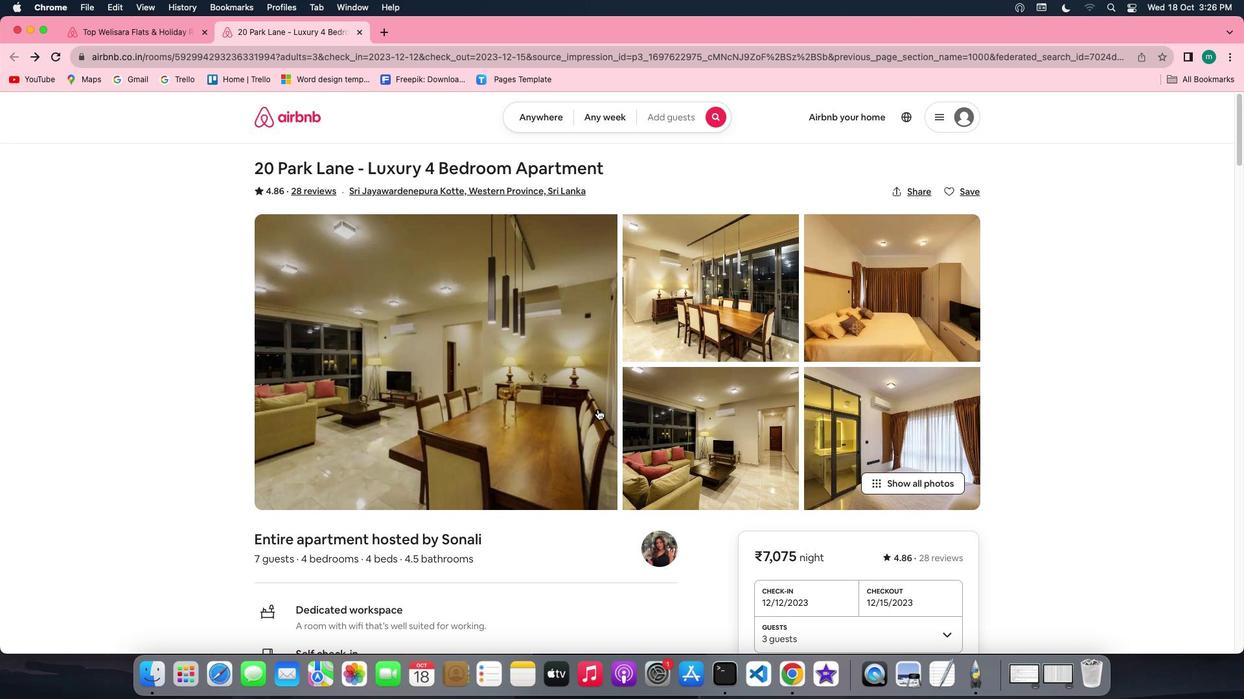 
Action: Mouse scrolled (597, 410) with delta (0, 0)
Screenshot: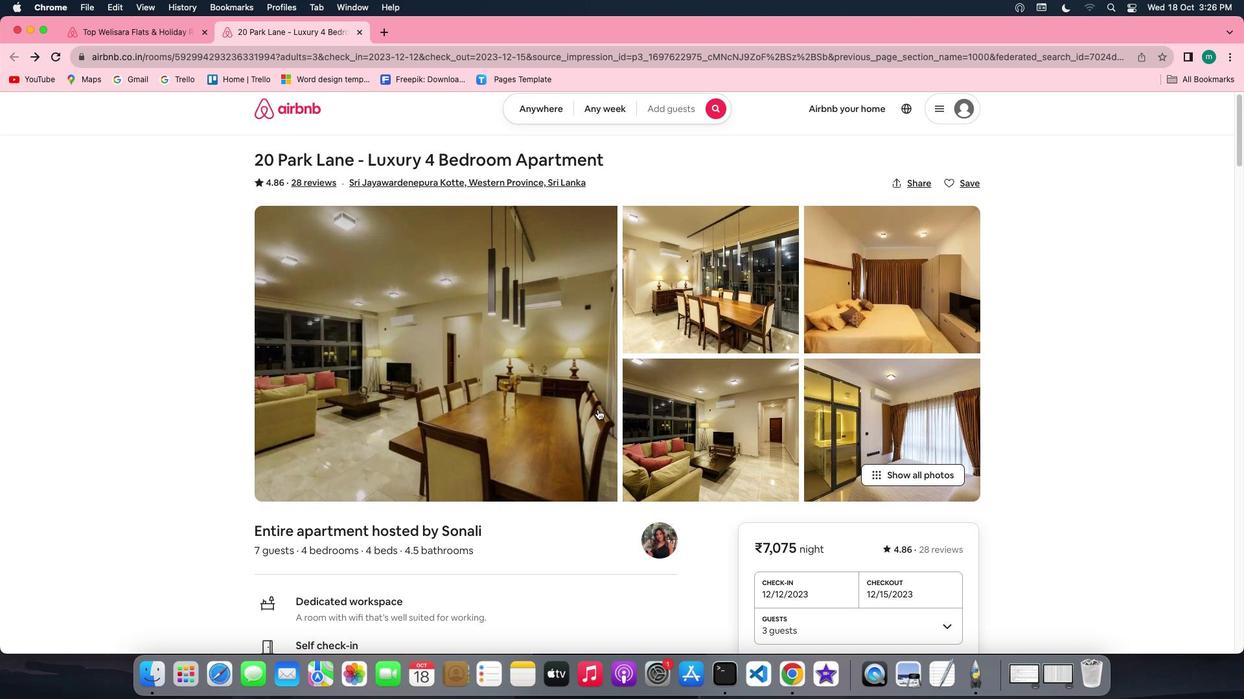 
Action: Mouse scrolled (597, 410) with delta (0, -1)
Screenshot: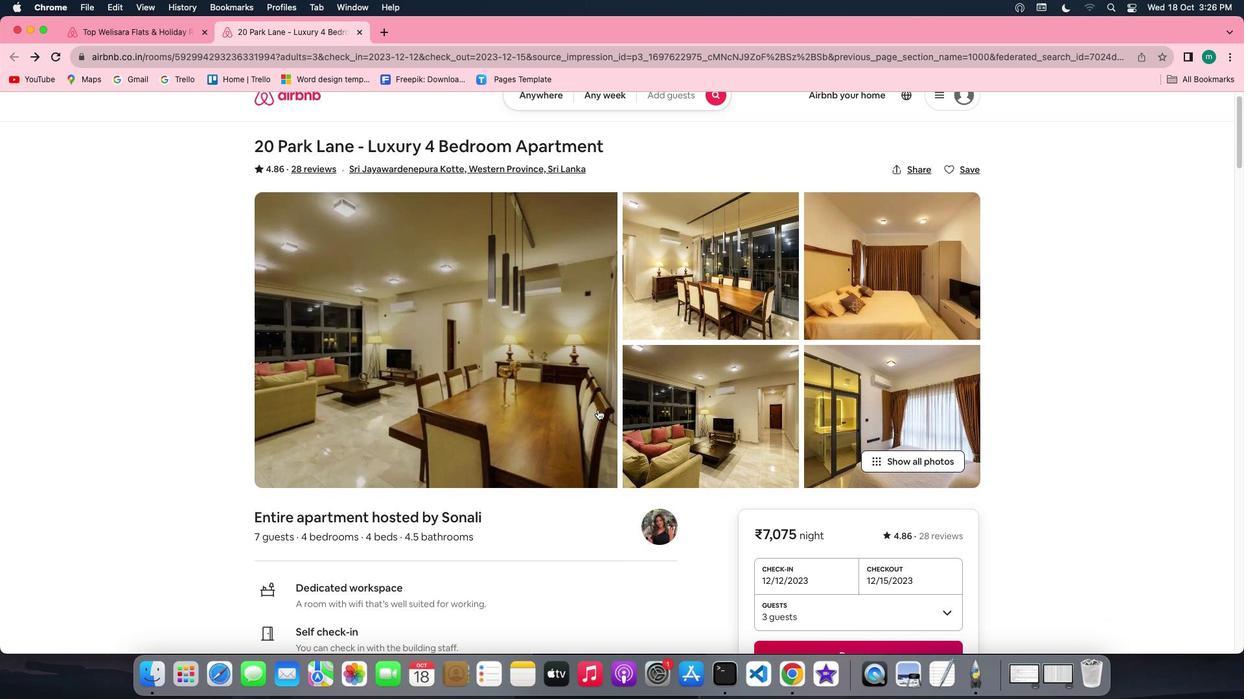 
Action: Mouse scrolled (597, 410) with delta (0, -1)
Screenshot: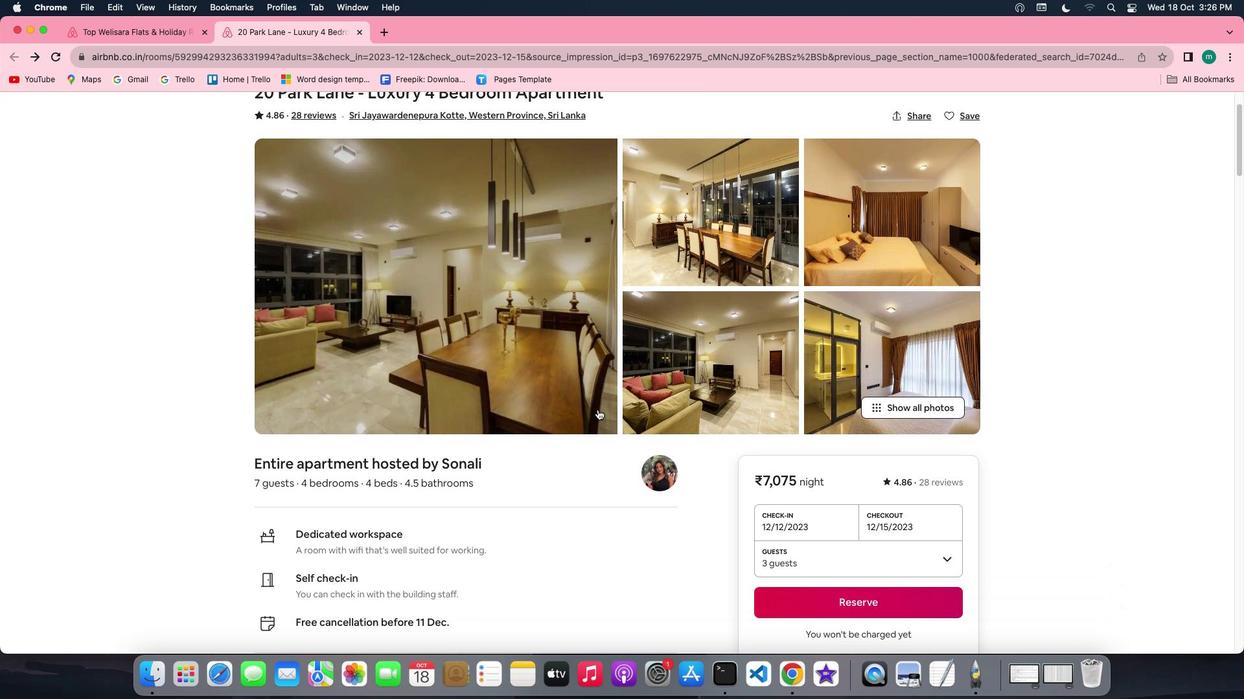 
Action: Mouse scrolled (597, 410) with delta (0, -1)
Screenshot: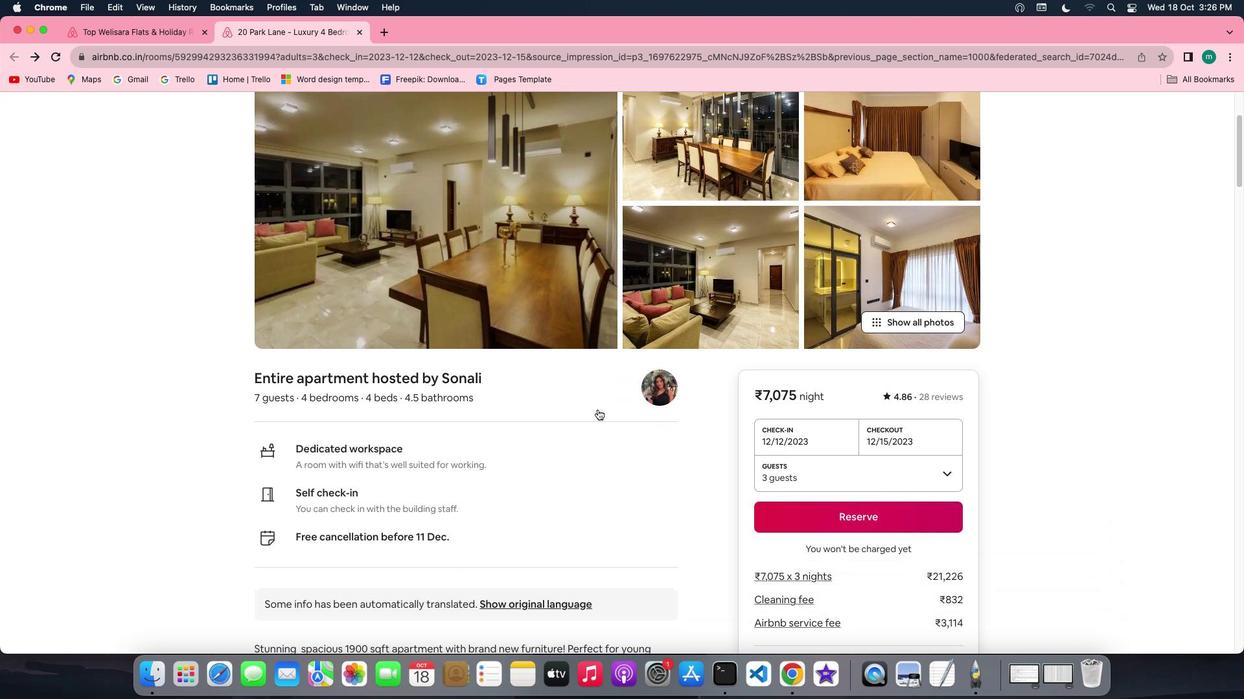 
Action: Mouse scrolled (597, 410) with delta (0, -1)
Screenshot: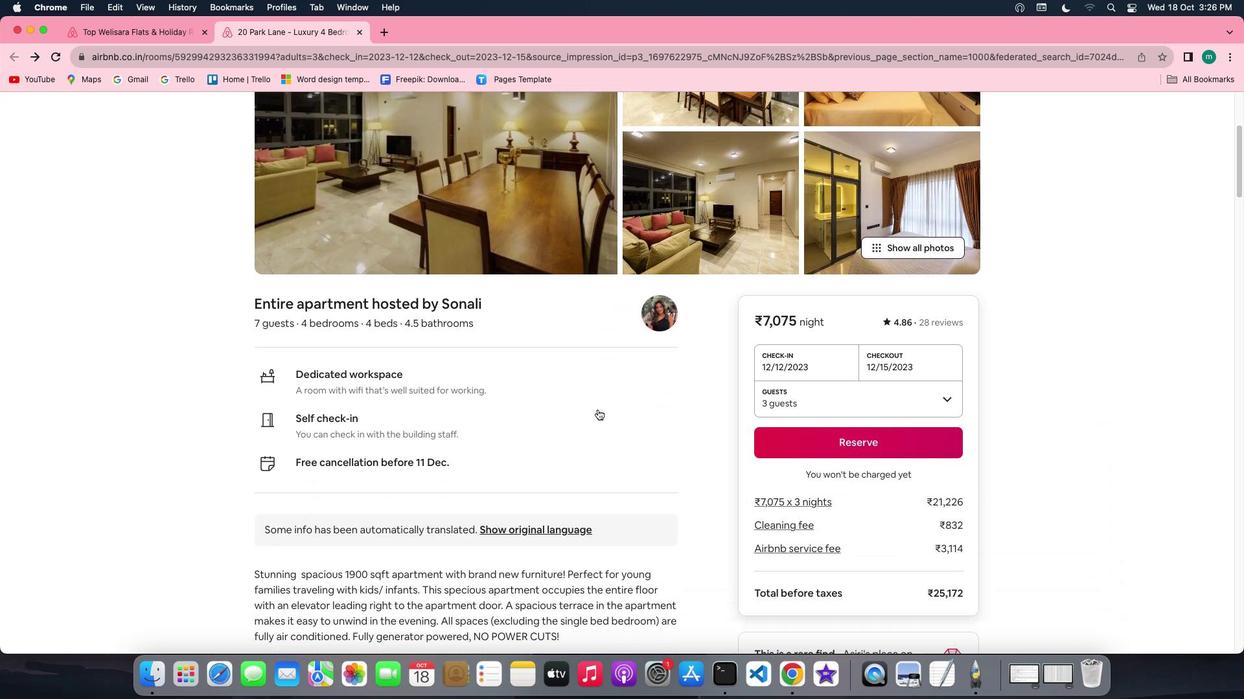 
Action: Mouse scrolled (597, 410) with delta (0, 0)
Screenshot: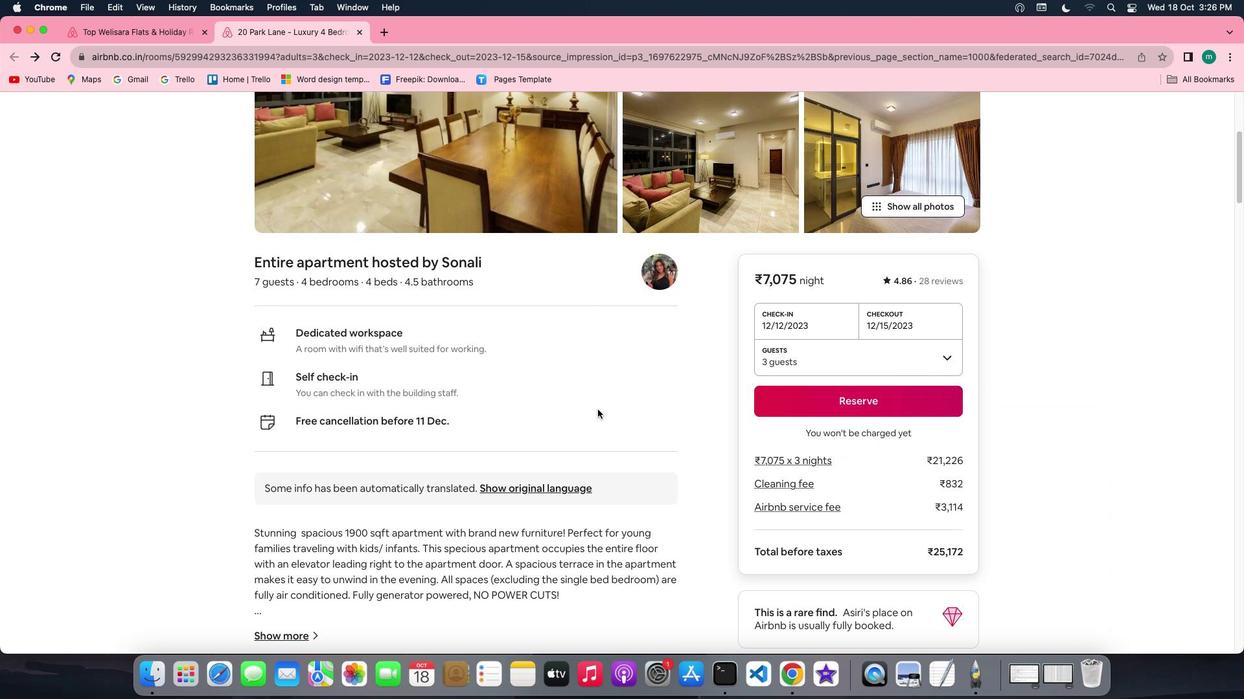 
Action: Mouse scrolled (597, 410) with delta (0, 0)
Screenshot: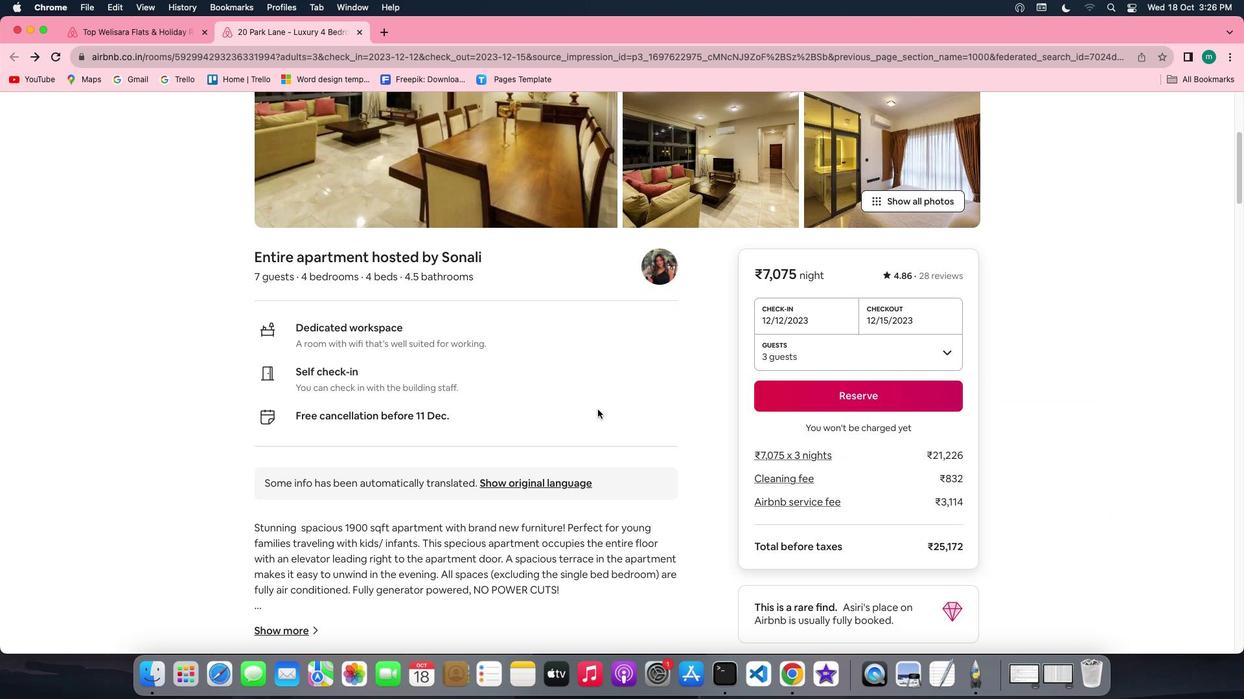 
Action: Mouse scrolled (597, 410) with delta (0, 0)
Screenshot: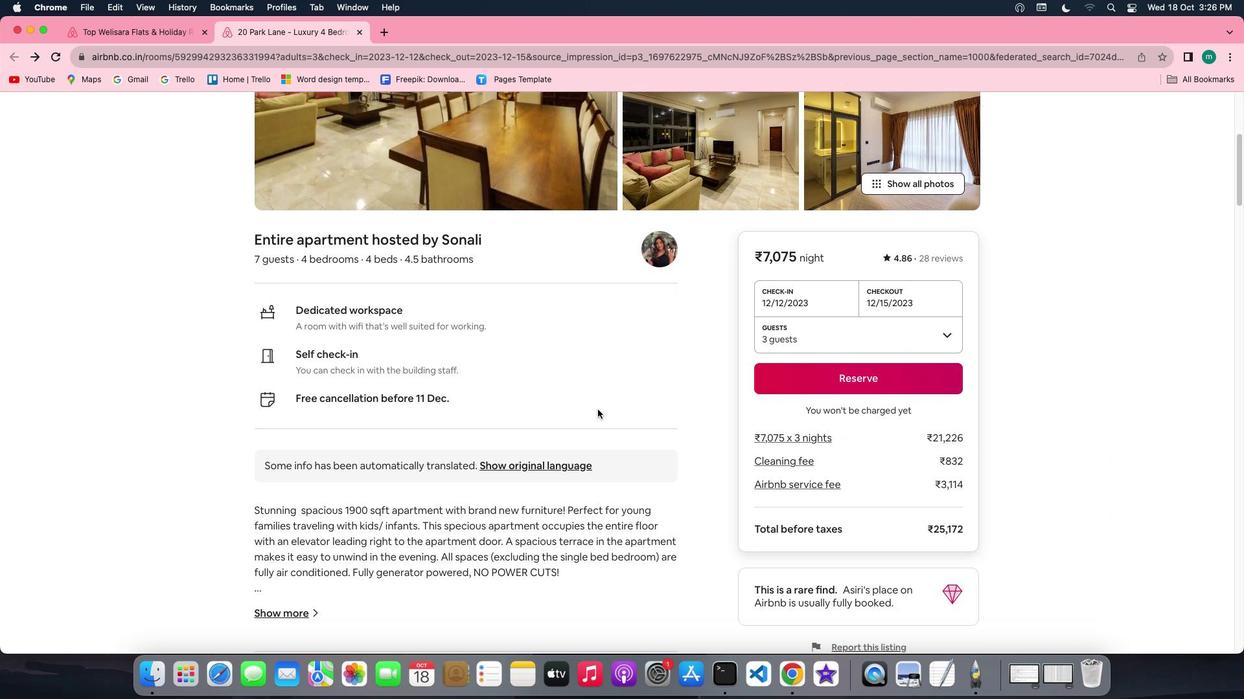 
Action: Mouse scrolled (597, 410) with delta (0, -1)
Screenshot: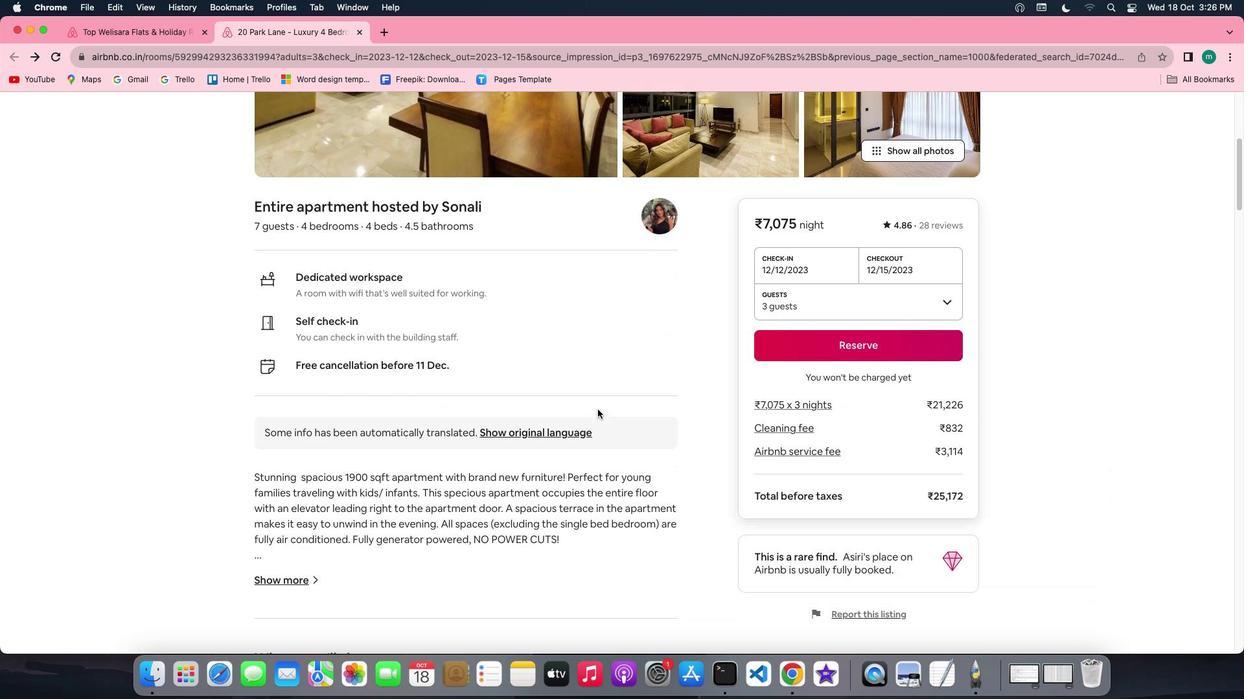 
Action: Mouse scrolled (597, 410) with delta (0, -1)
Screenshot: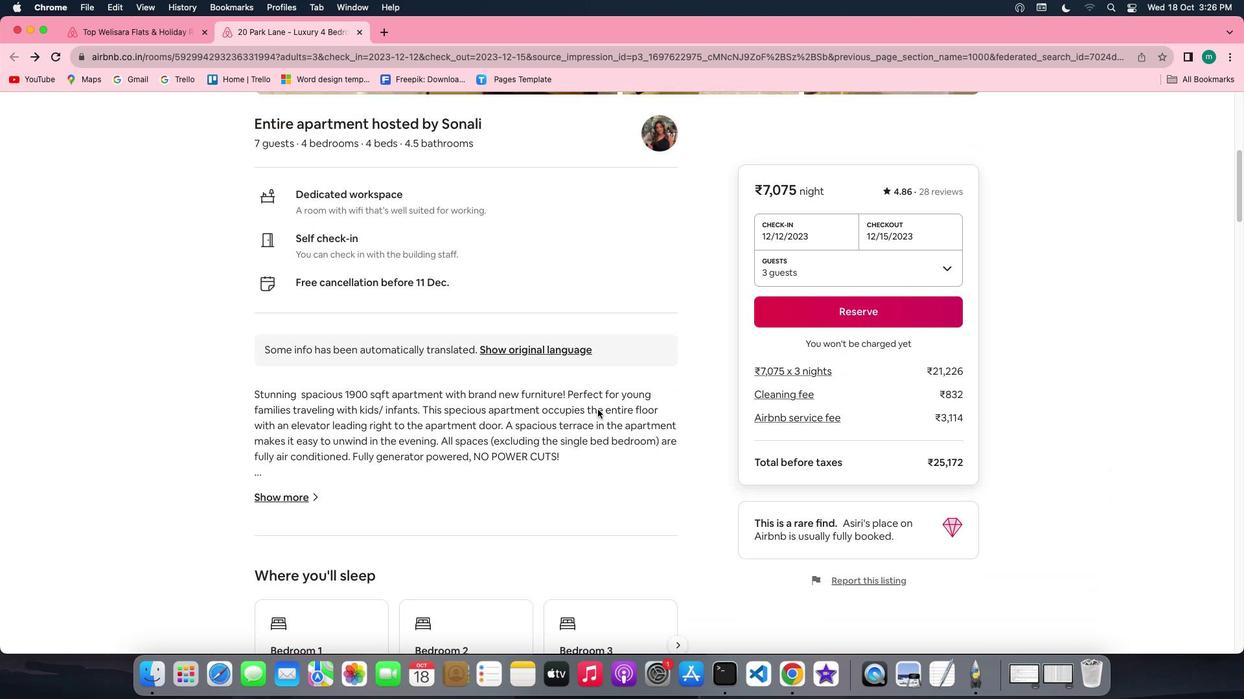
Action: Mouse moved to (268, 461)
Screenshot: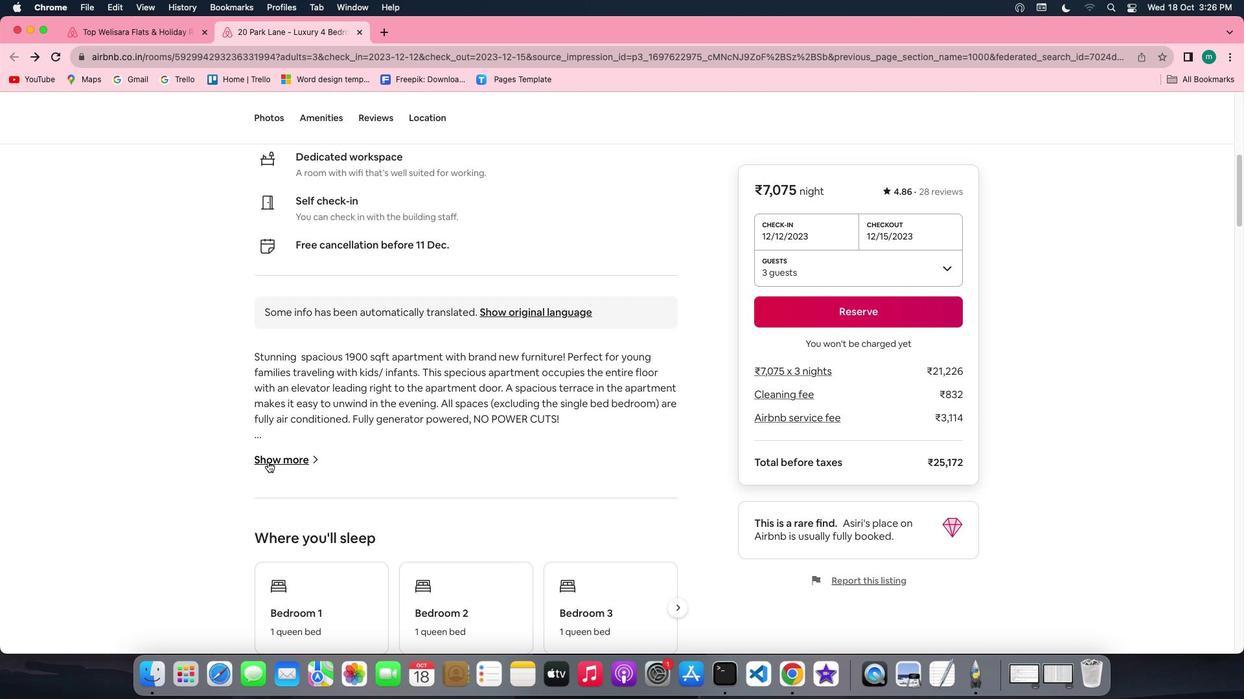 
Action: Mouse pressed left at (268, 461)
Screenshot: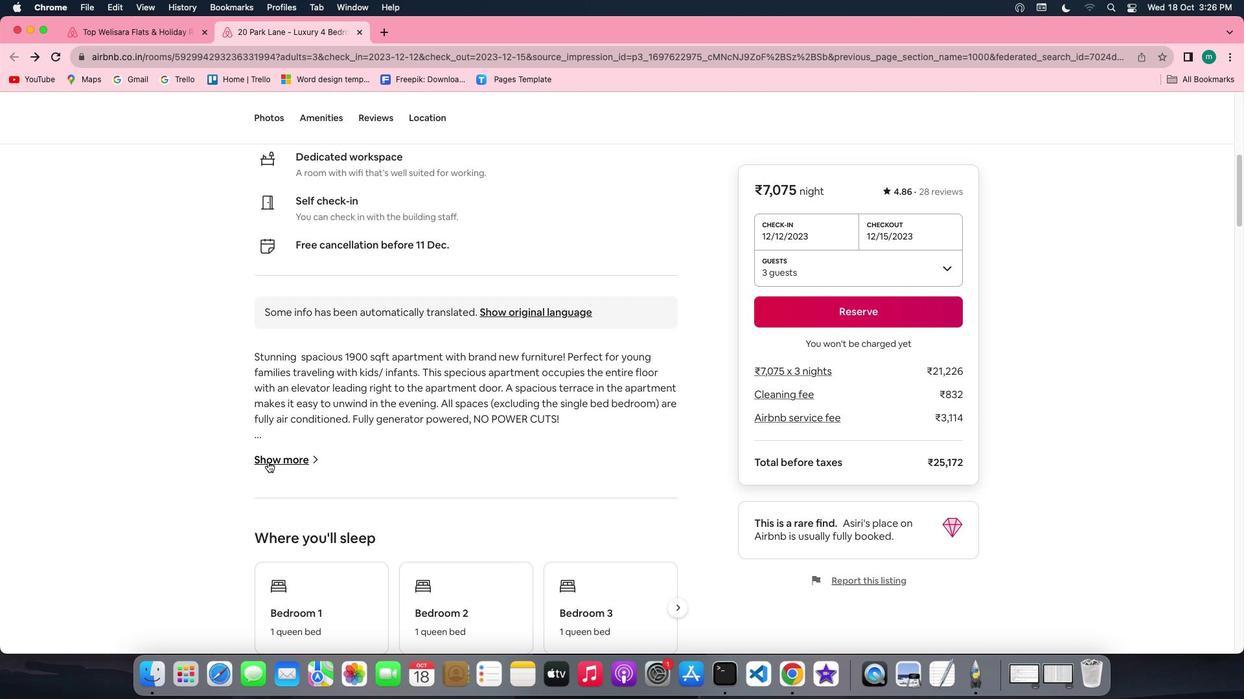 
Action: Mouse moved to (515, 495)
Screenshot: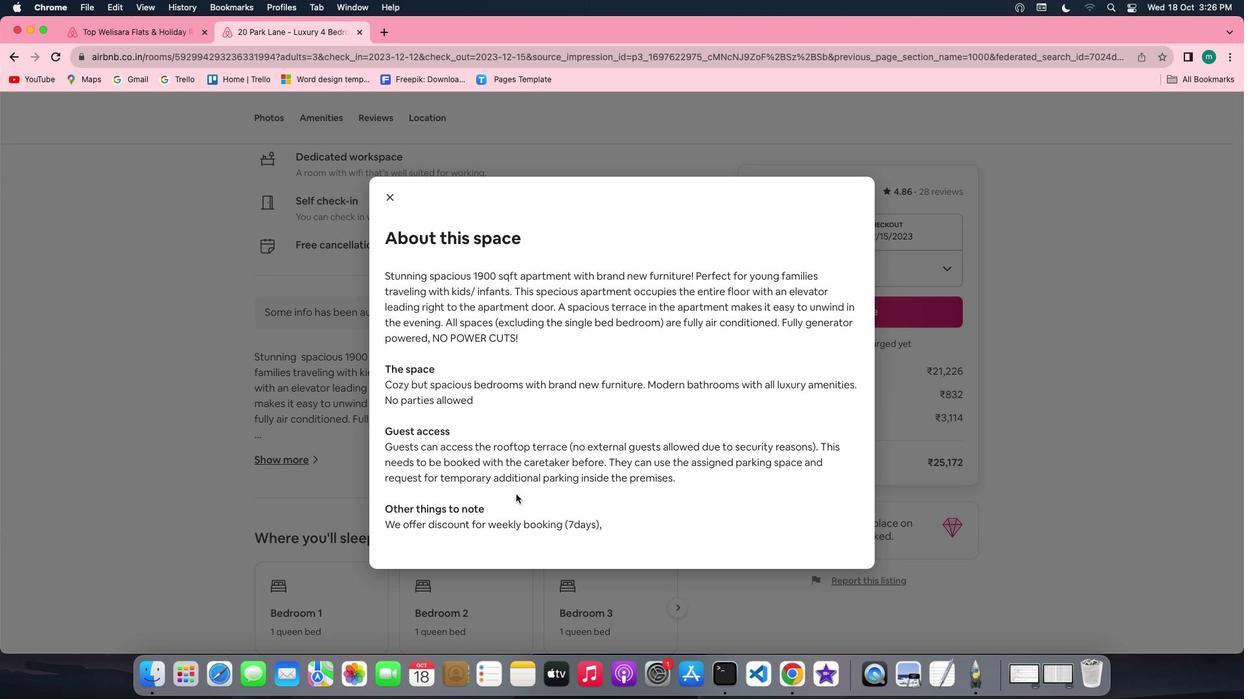 
Action: Mouse scrolled (515, 495) with delta (0, 0)
Screenshot: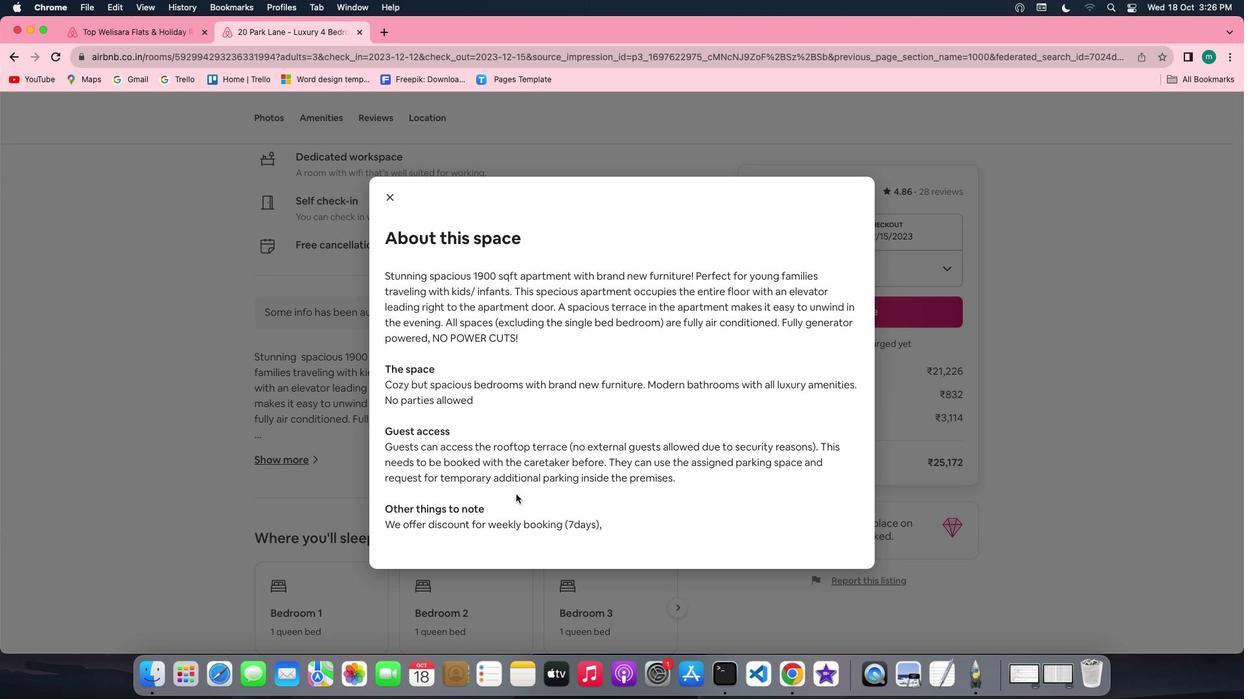 
Action: Mouse scrolled (515, 495) with delta (0, 0)
Screenshot: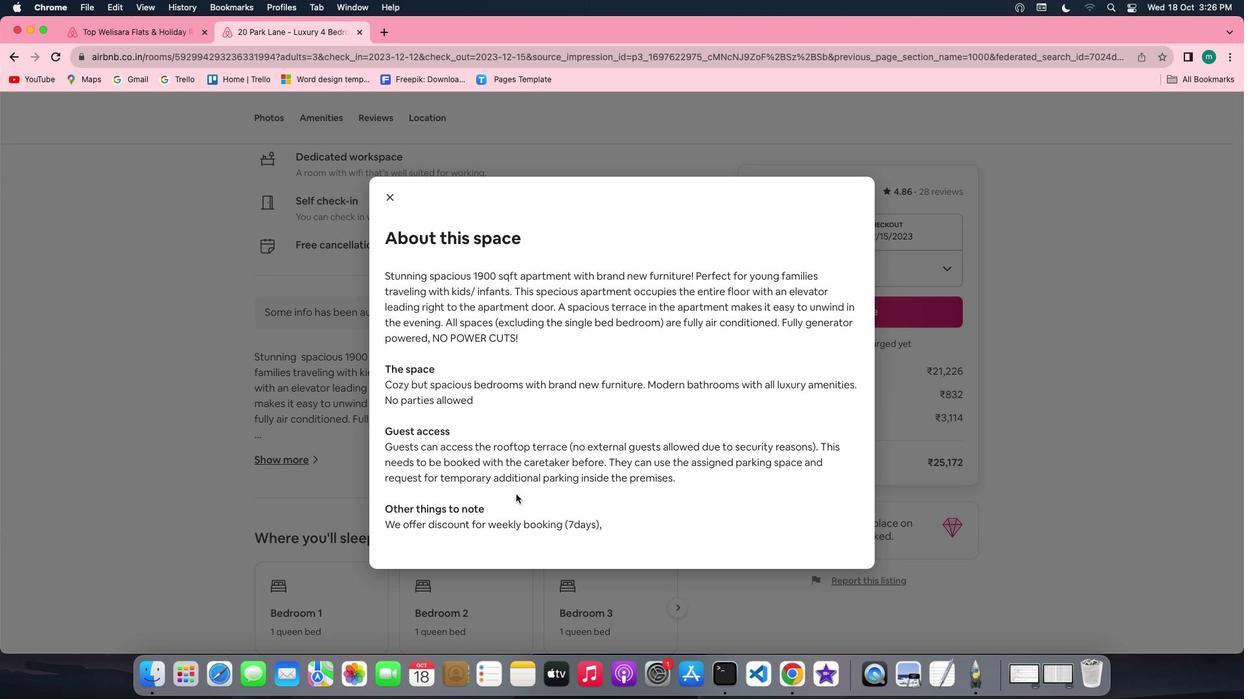 
Action: Mouse scrolled (515, 495) with delta (0, -1)
Screenshot: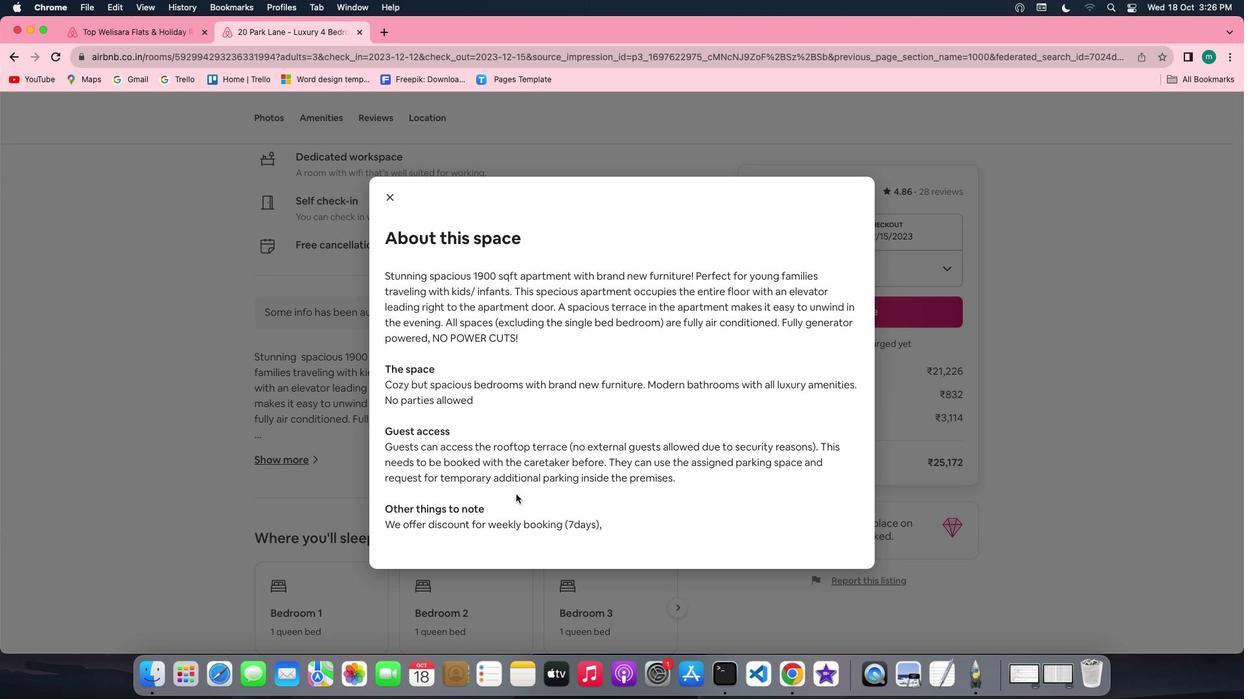 
Action: Mouse scrolled (515, 495) with delta (0, -1)
Screenshot: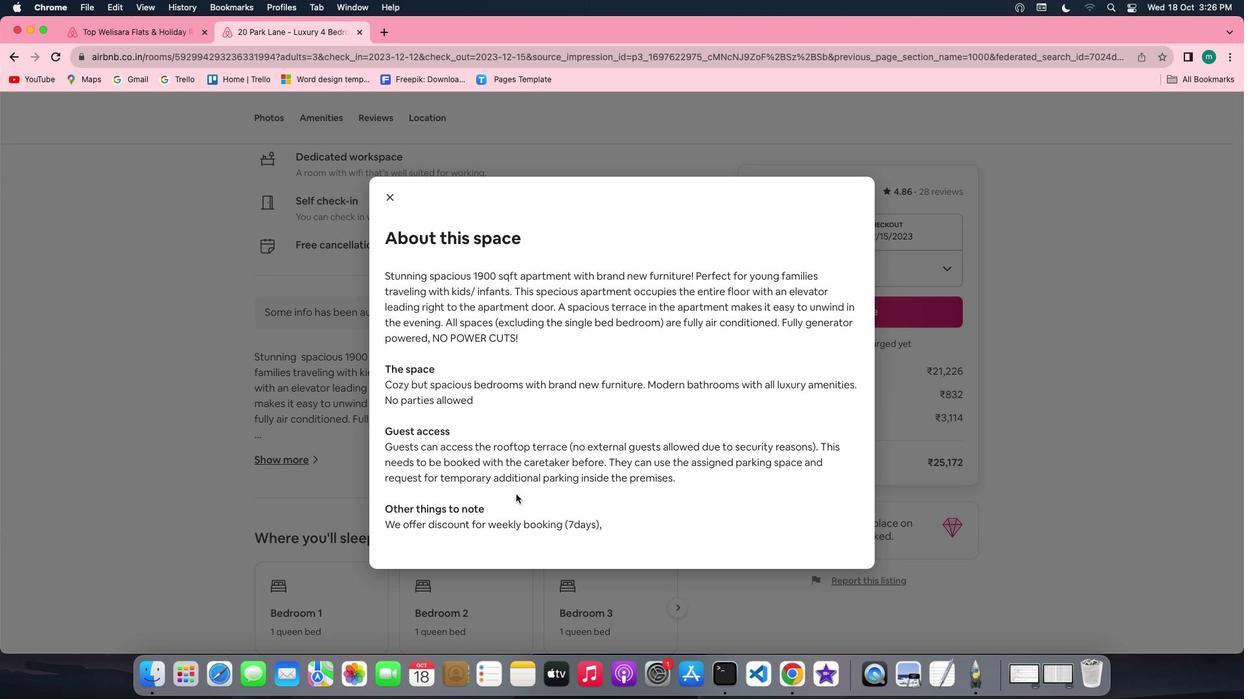 
Action: Mouse scrolled (515, 495) with delta (0, -2)
Screenshot: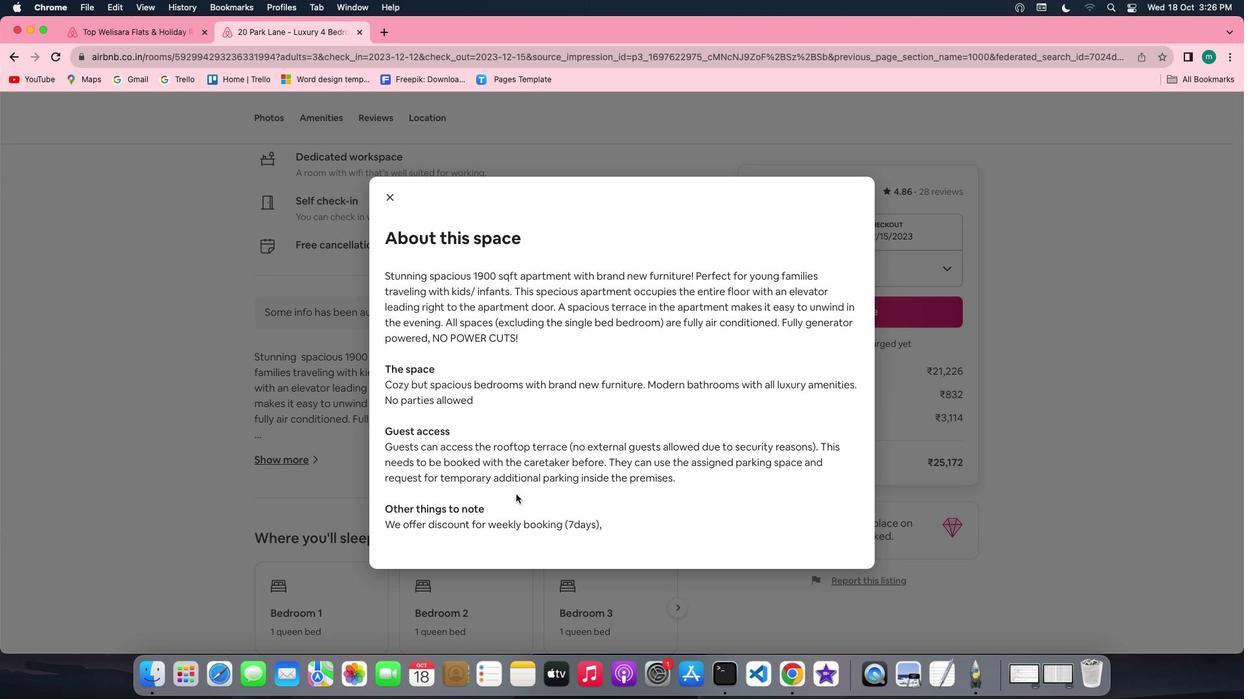
Action: Mouse moved to (390, 190)
Screenshot: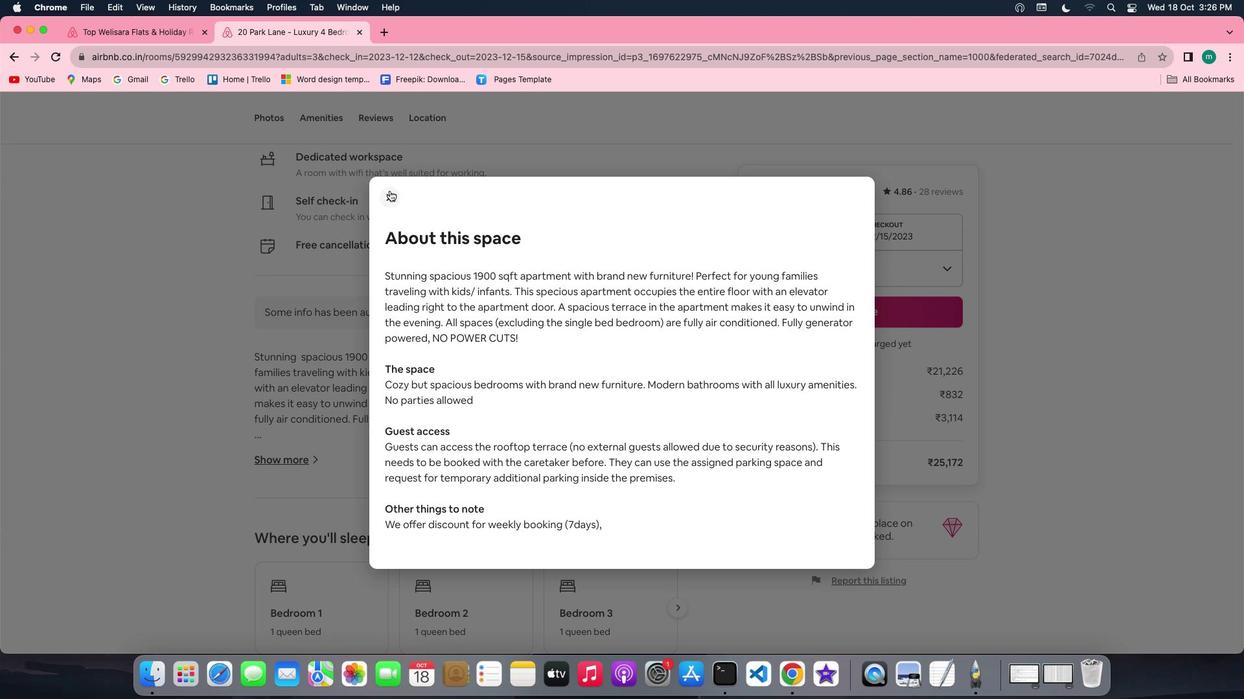 
Action: Mouse pressed left at (390, 190)
Screenshot: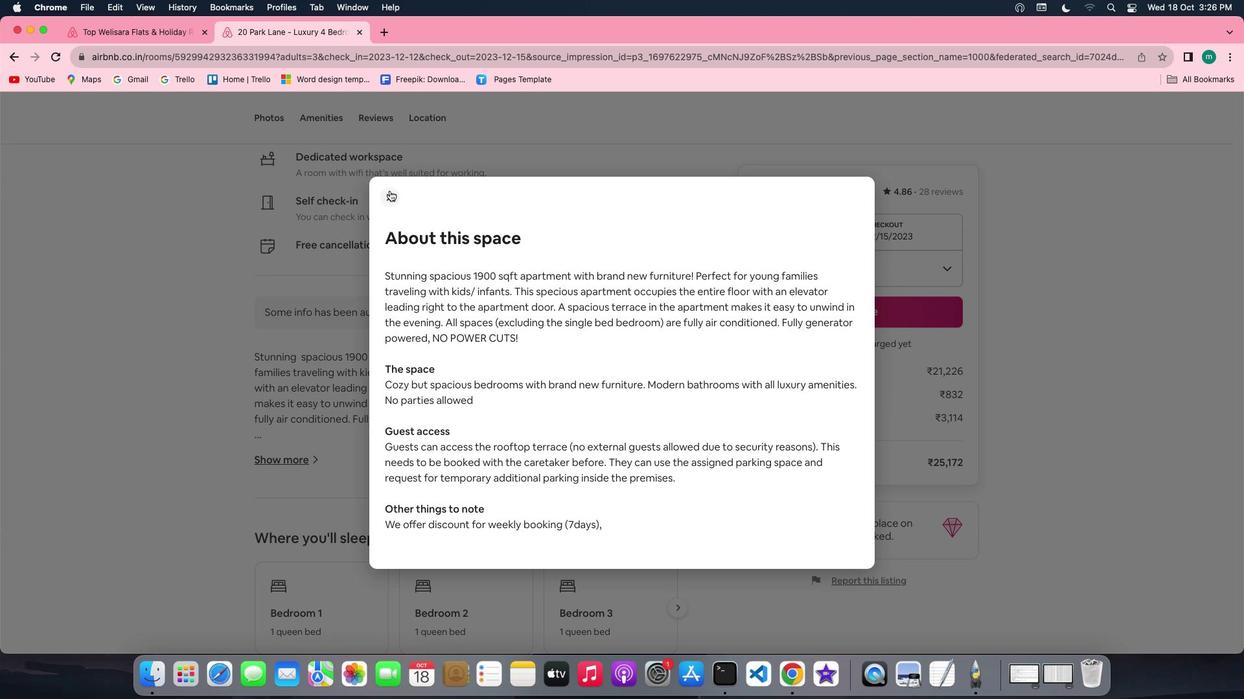 
Action: Mouse moved to (469, 422)
Screenshot: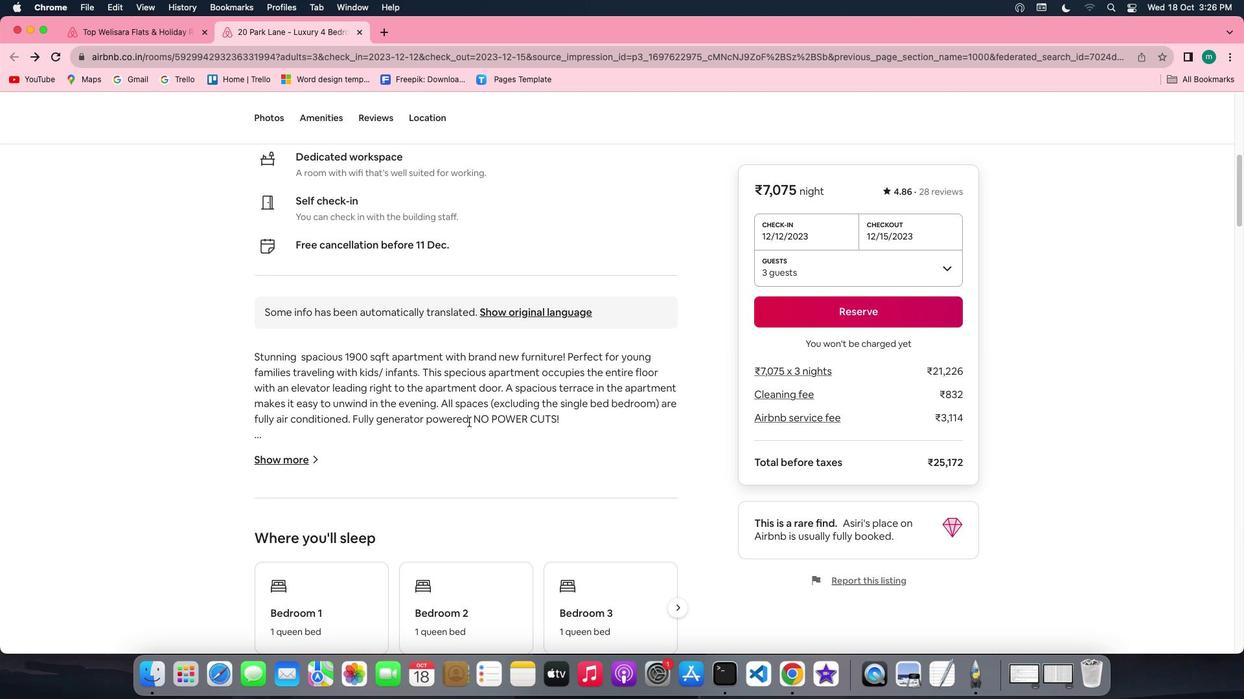 
Action: Mouse scrolled (469, 422) with delta (0, 0)
Screenshot: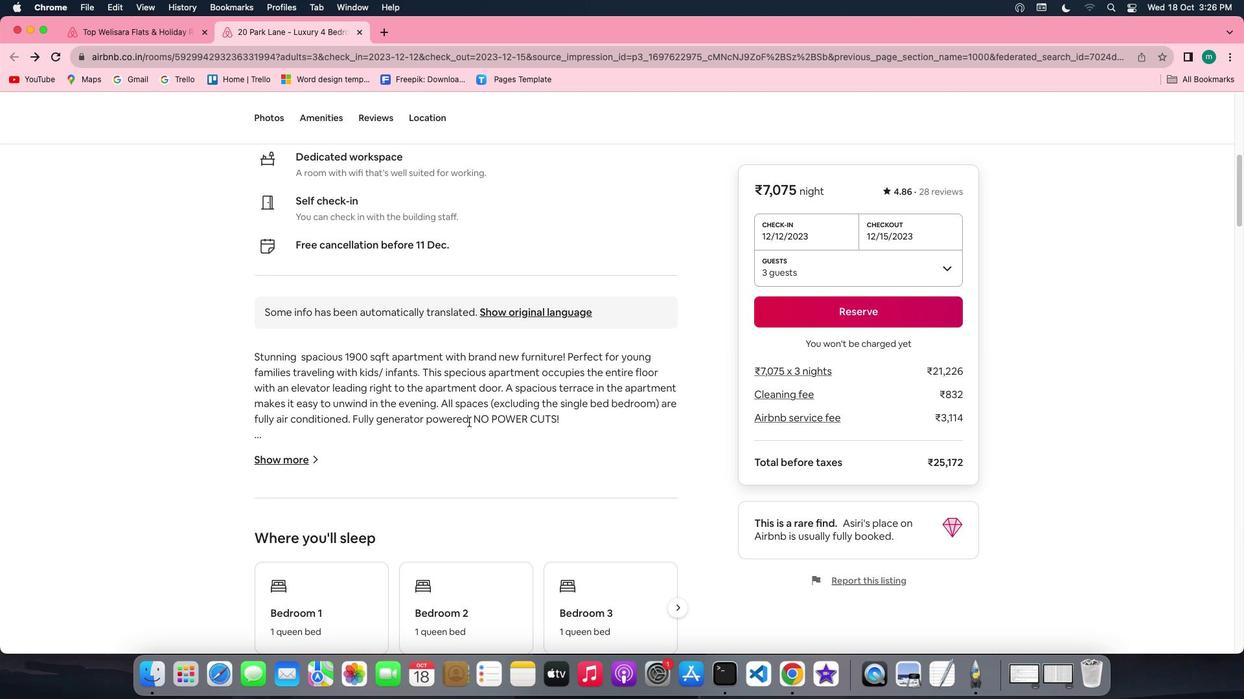 
Action: Mouse scrolled (469, 422) with delta (0, 0)
Screenshot: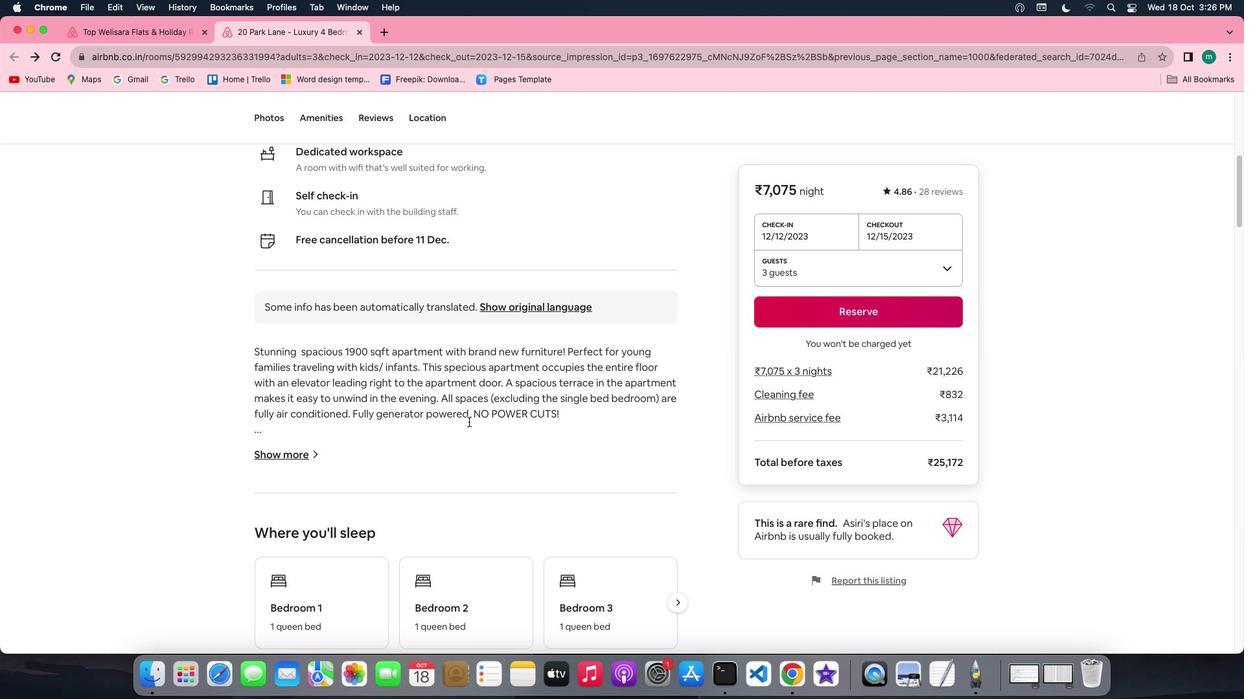 
Action: Mouse scrolled (469, 422) with delta (0, -1)
Screenshot: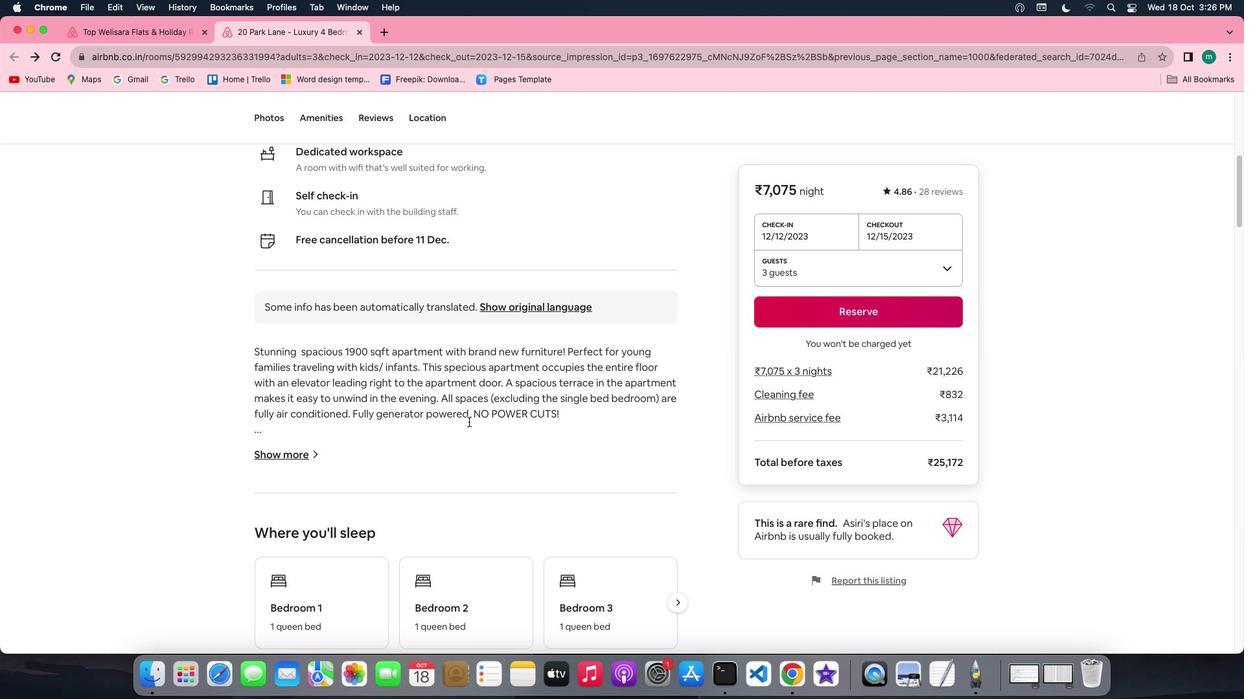 
Action: Mouse scrolled (469, 422) with delta (0, -2)
Screenshot: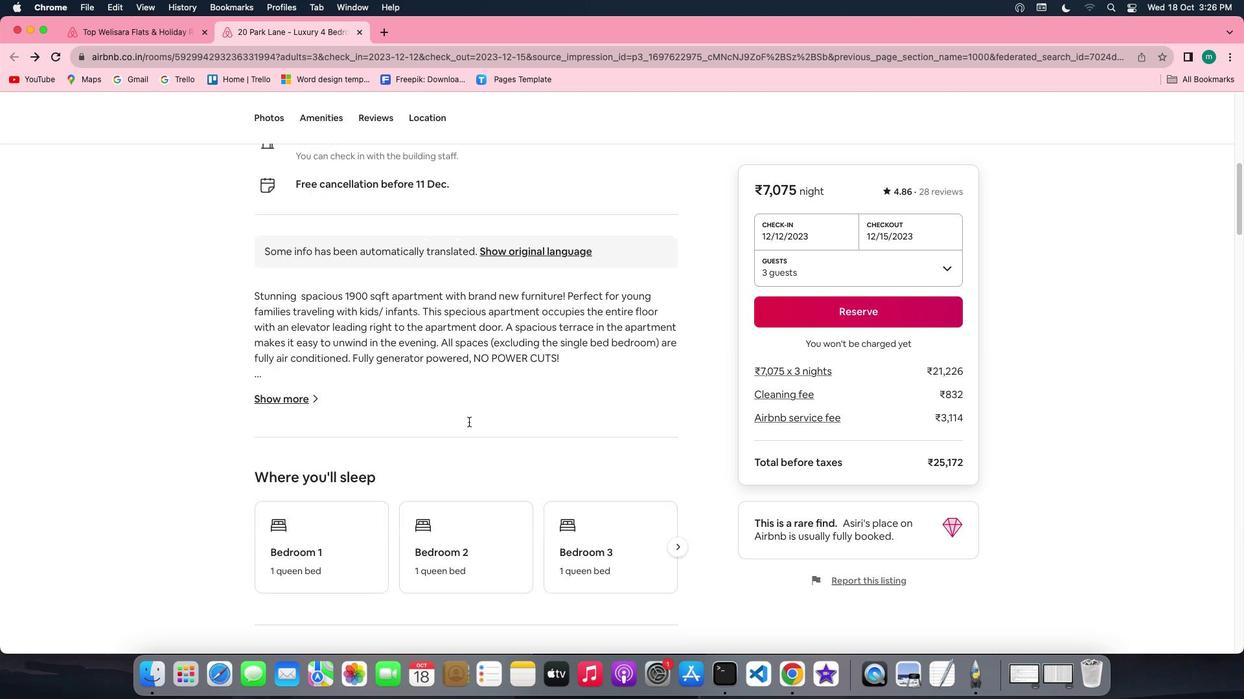 
Action: Mouse scrolled (469, 422) with delta (0, 0)
Screenshot: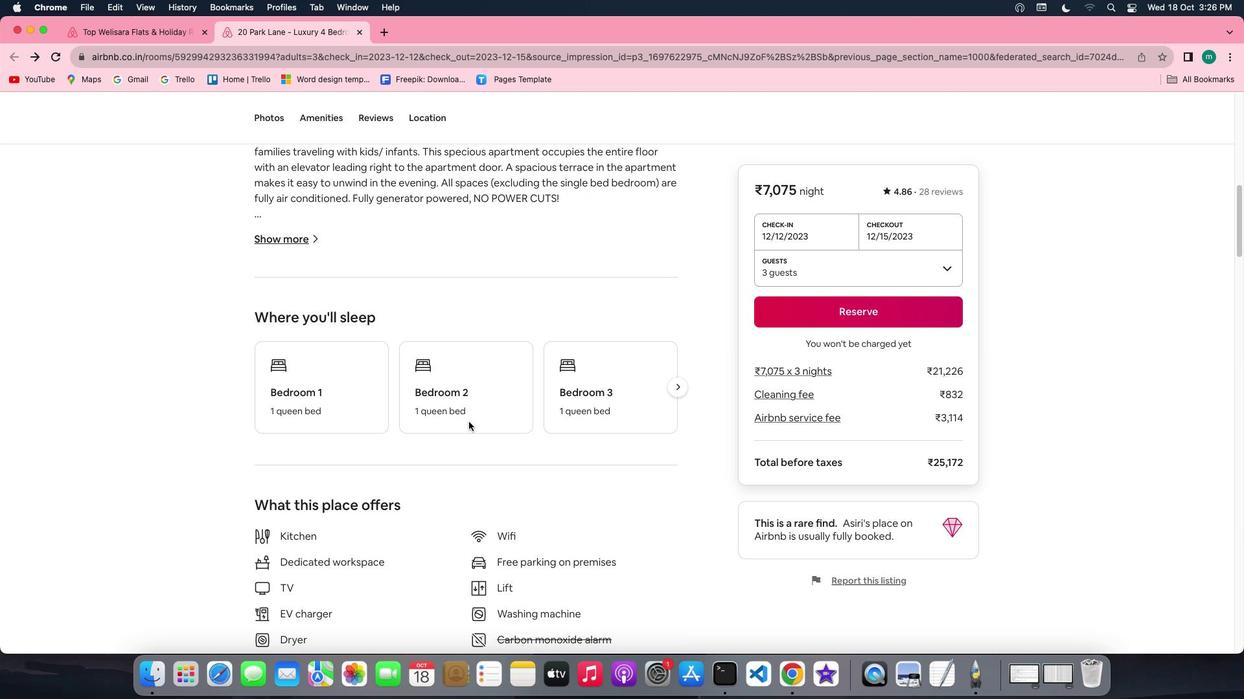 
Action: Mouse moved to (675, 383)
Screenshot: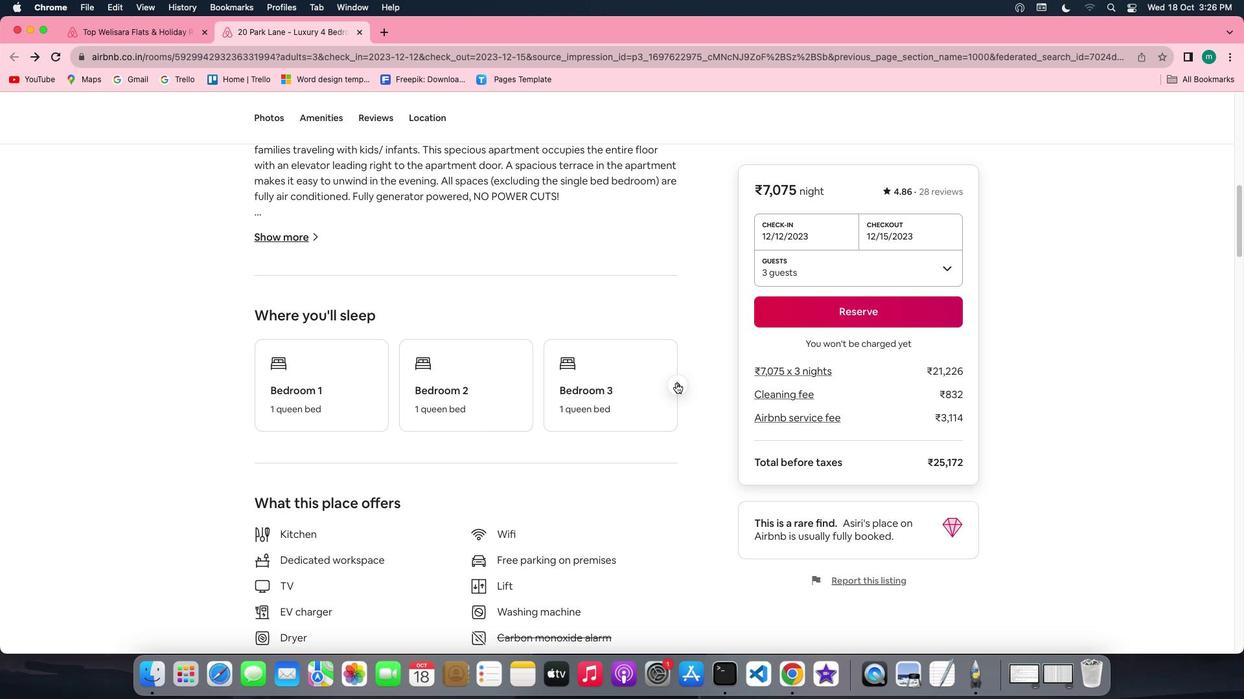 
Action: Mouse pressed left at (675, 383)
Screenshot: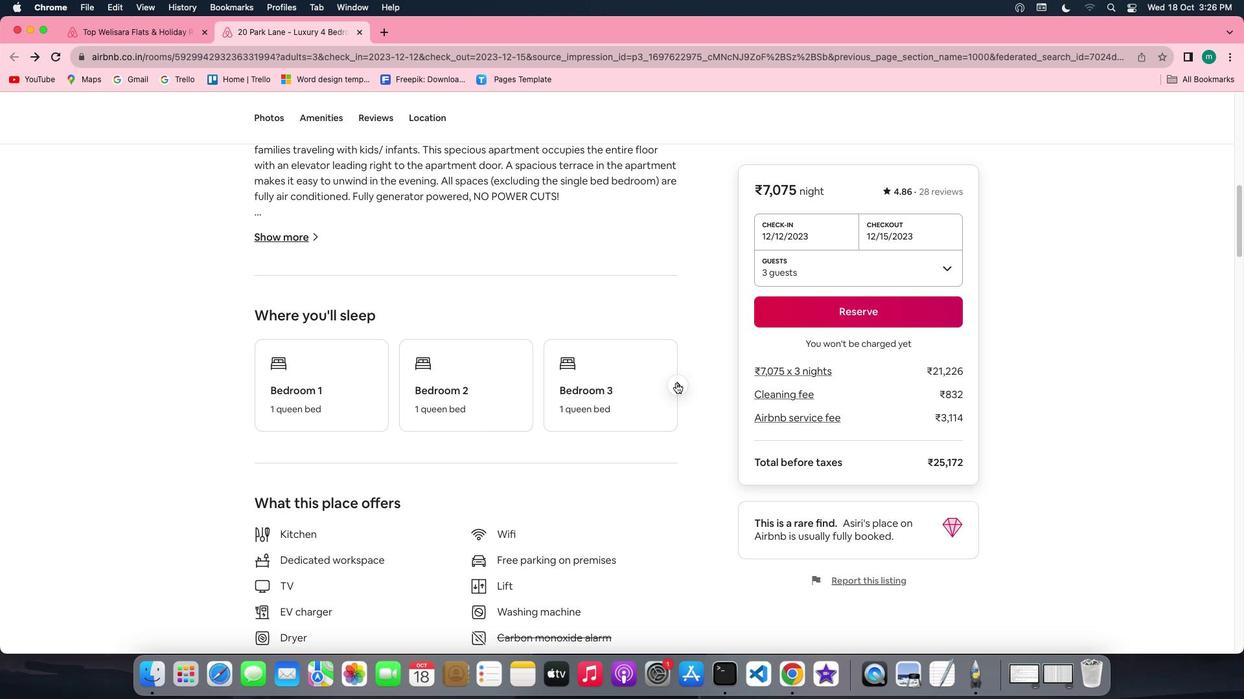 
Action: Mouse moved to (423, 437)
Screenshot: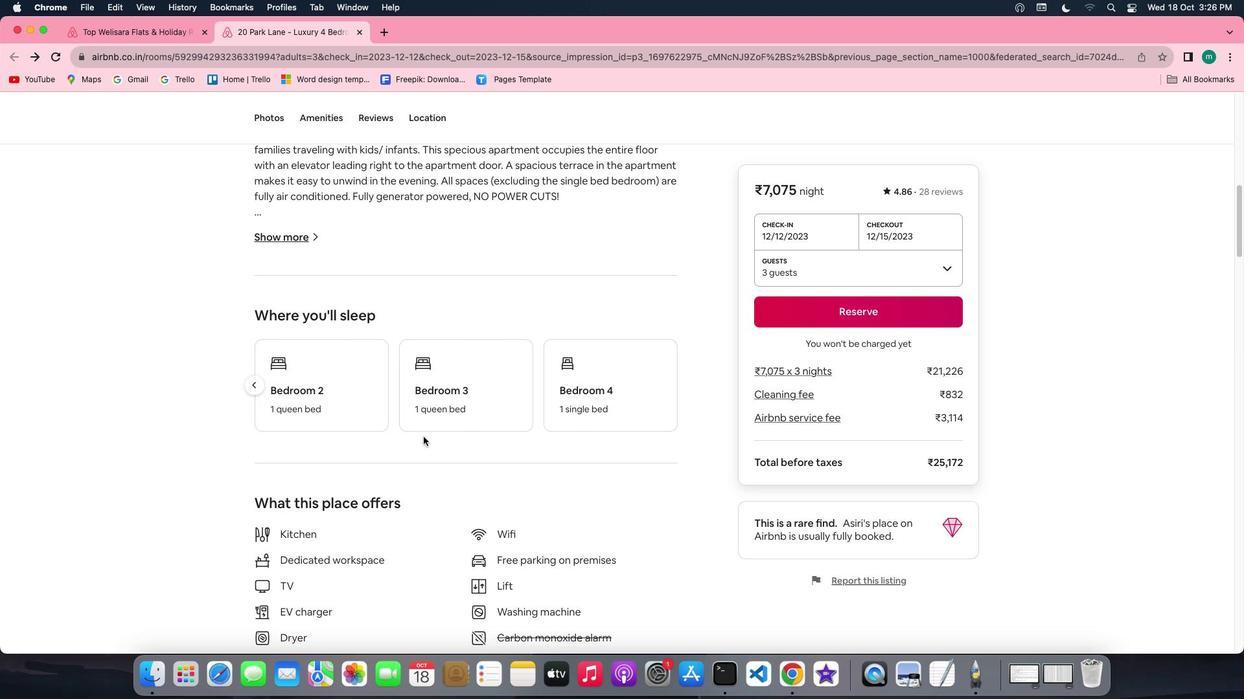
Action: Mouse scrolled (423, 437) with delta (0, 0)
Screenshot: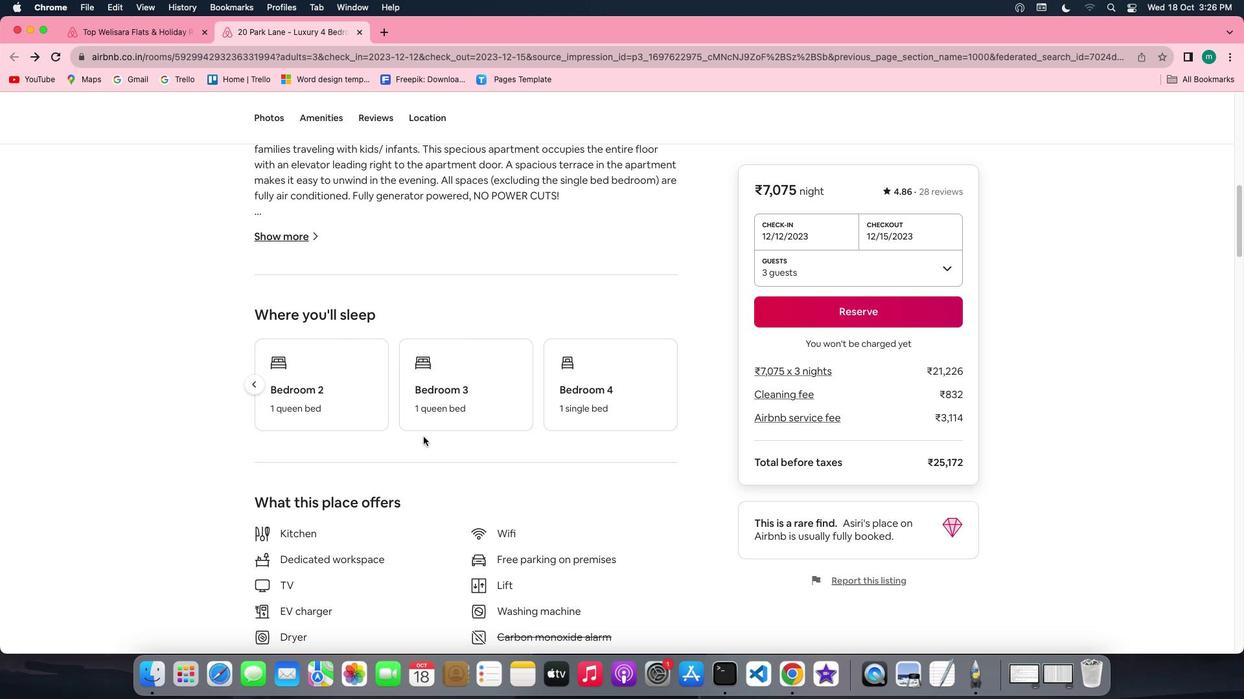 
Action: Mouse scrolled (423, 437) with delta (0, 0)
Screenshot: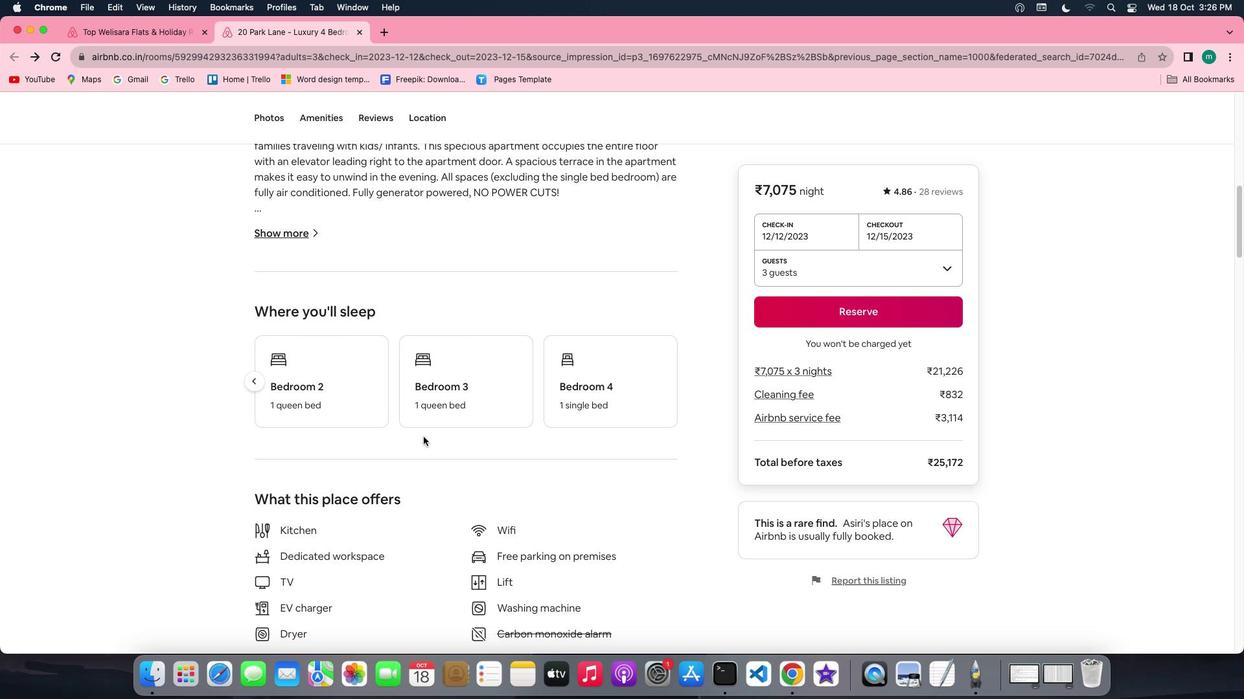 
Action: Mouse scrolled (423, 437) with delta (0, -1)
Screenshot: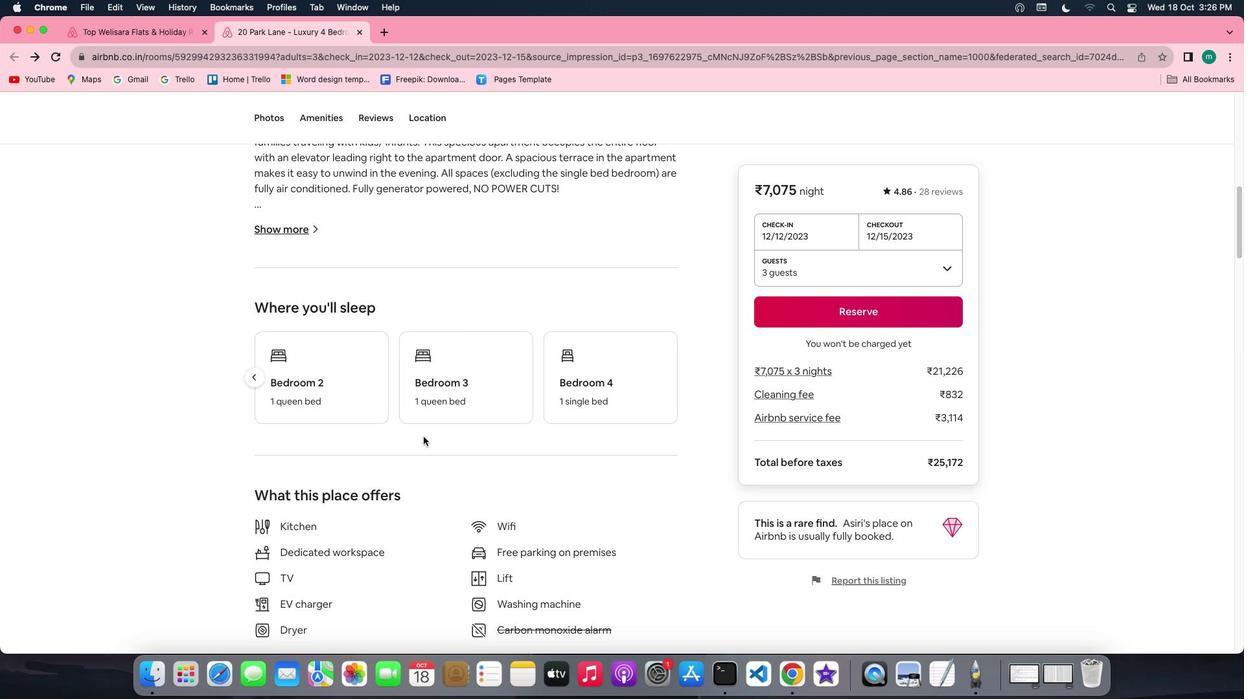 
Action: Mouse scrolled (423, 437) with delta (0, -1)
Screenshot: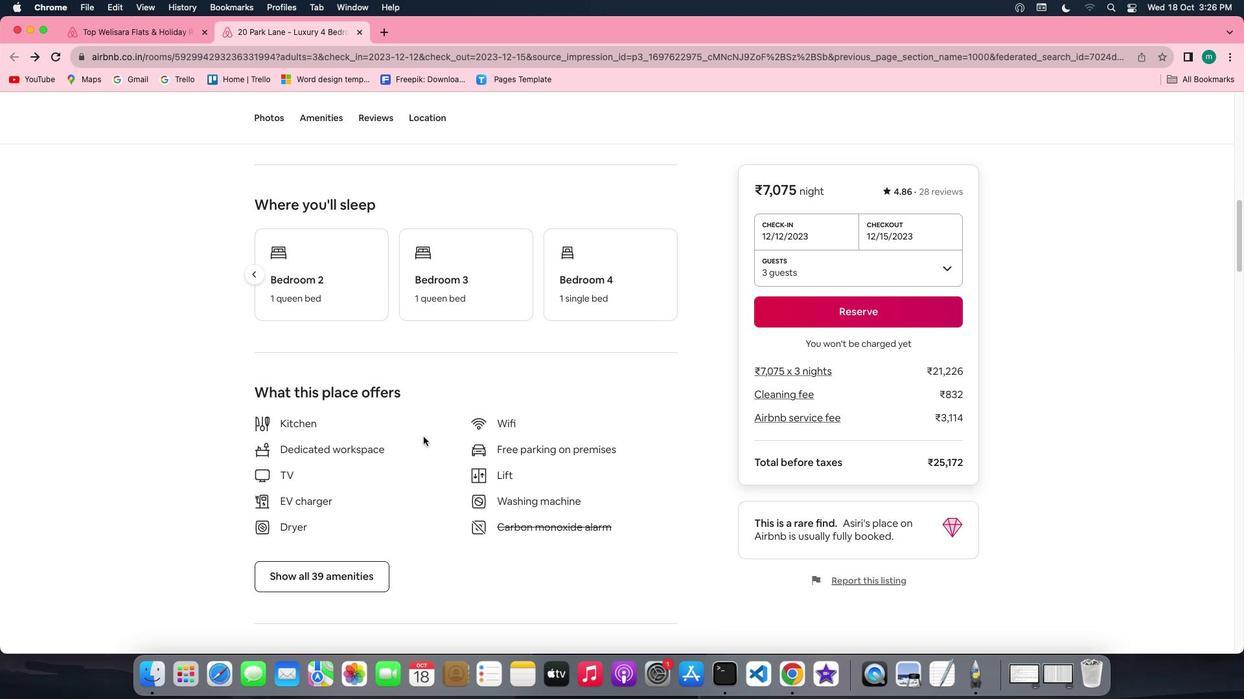 
Action: Mouse moved to (420, 438)
Screenshot: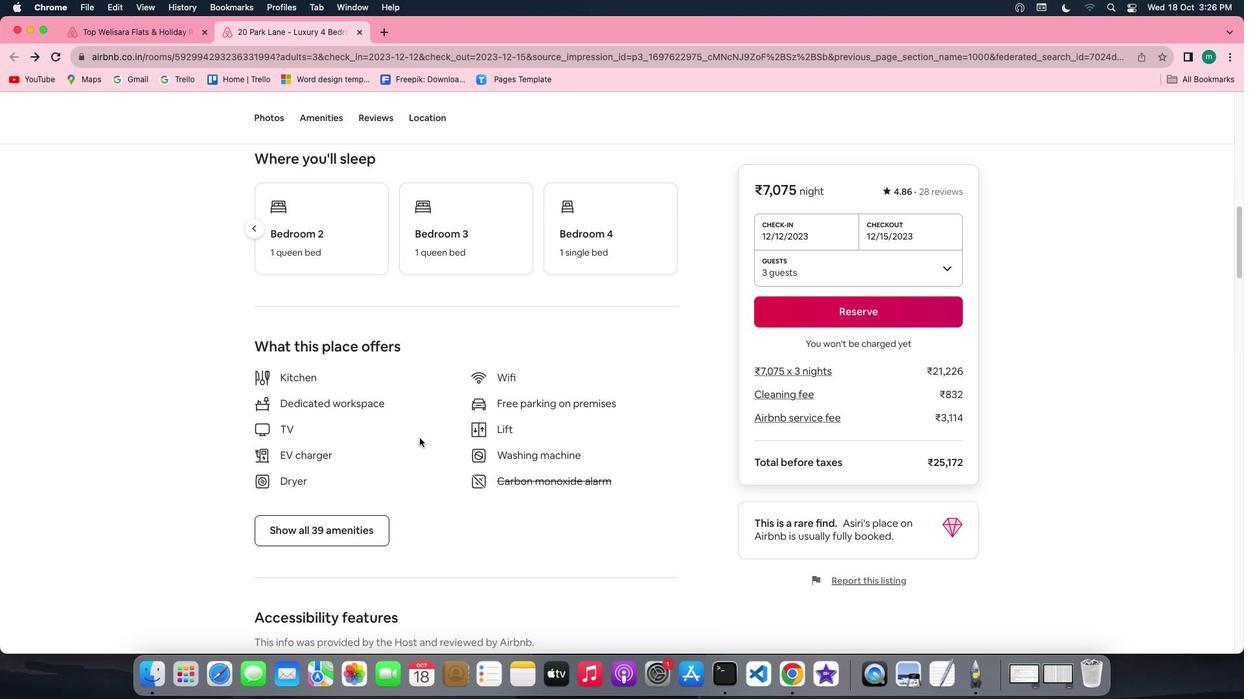 
Action: Mouse scrolled (420, 438) with delta (0, 0)
Screenshot: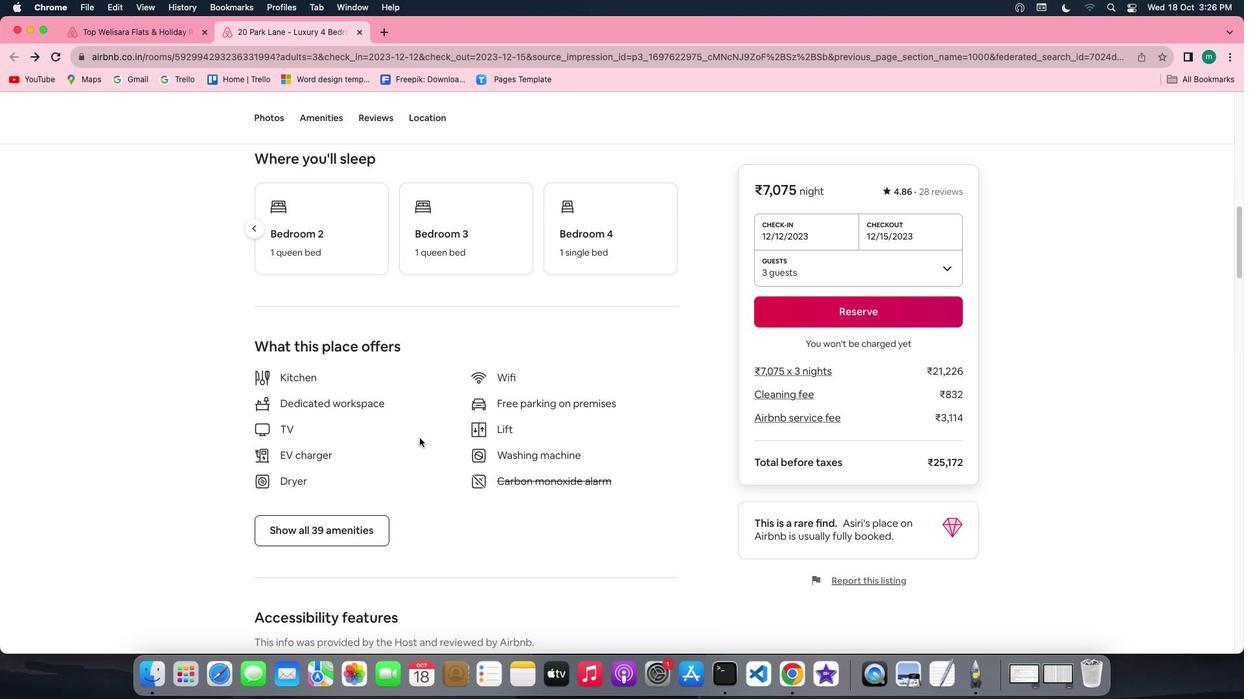 
Action: Mouse moved to (419, 438)
Screenshot: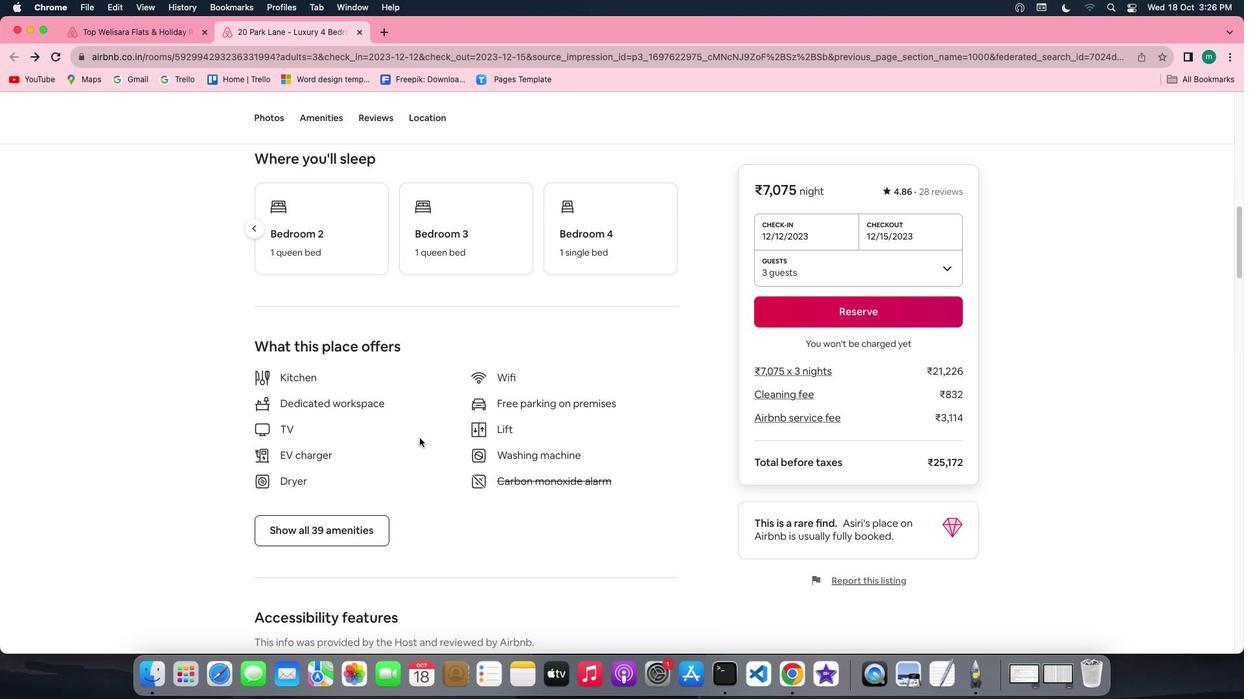 
Action: Mouse scrolled (419, 438) with delta (0, 0)
Screenshot: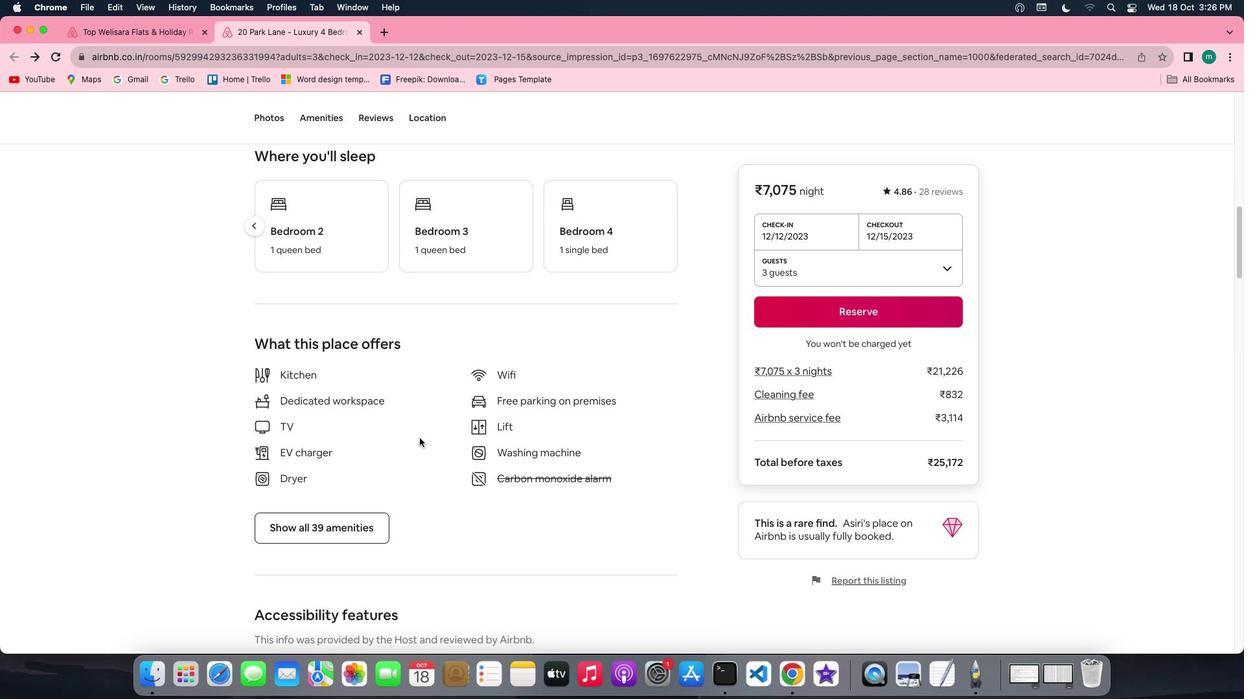 
Action: Mouse scrolled (419, 438) with delta (0, 0)
Screenshot: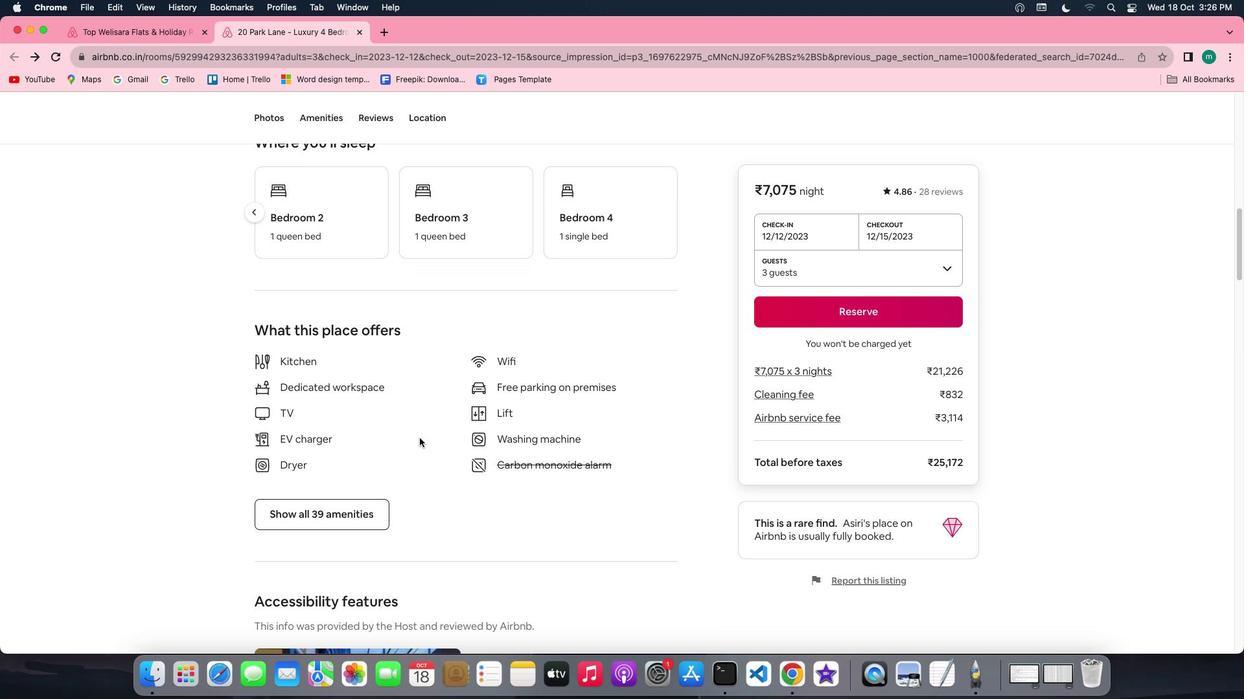 
Action: Mouse moved to (419, 438)
Screenshot: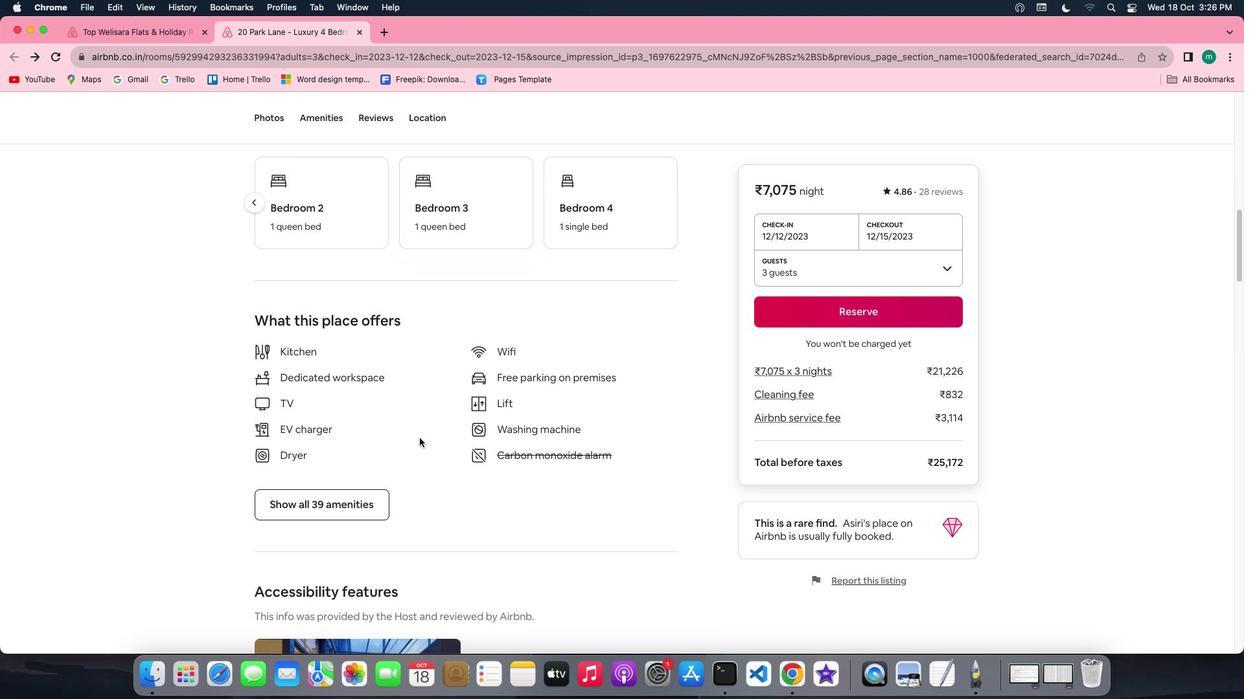 
Action: Mouse scrolled (419, 438) with delta (0, 0)
Screenshot: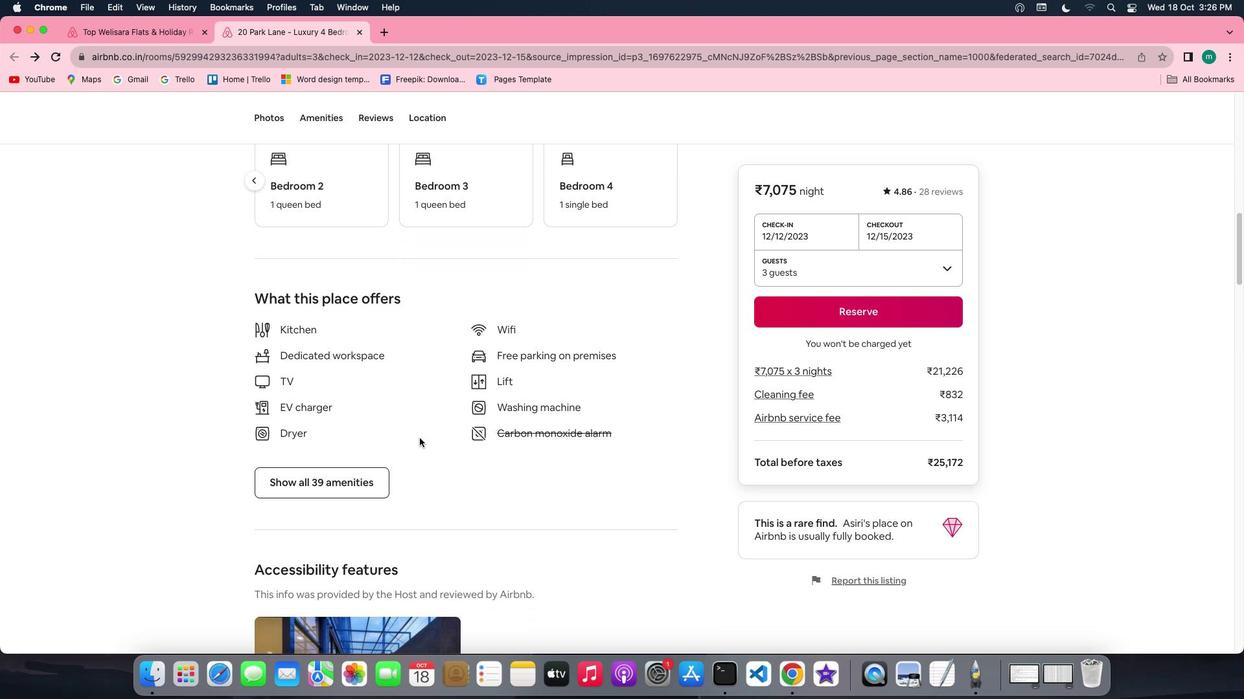 
Action: Mouse moved to (358, 441)
Screenshot: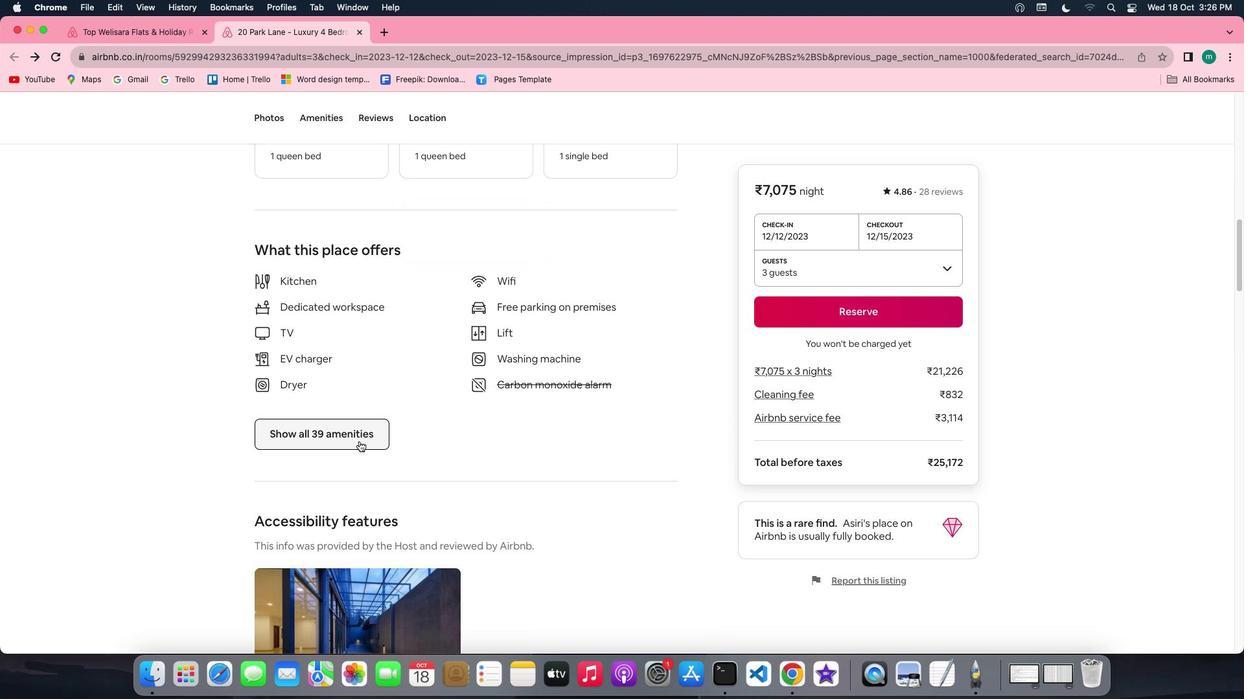 
Action: Mouse pressed left at (358, 441)
Screenshot: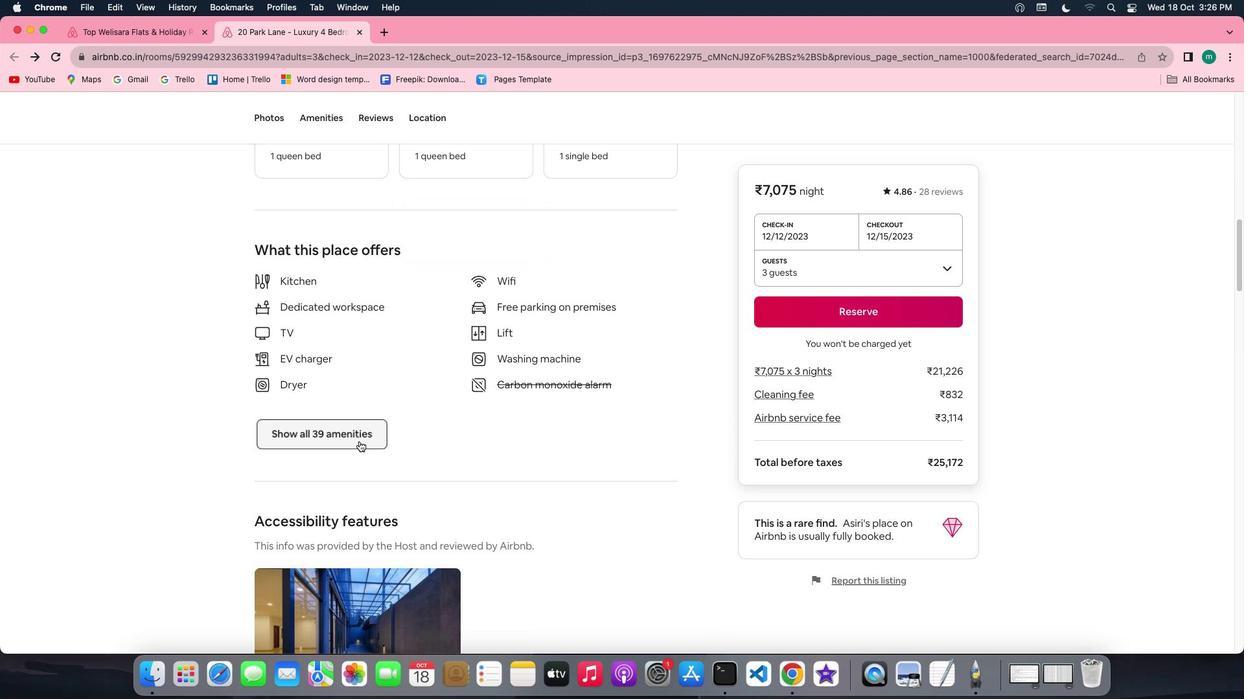 
Action: Mouse moved to (291, 509)
Screenshot: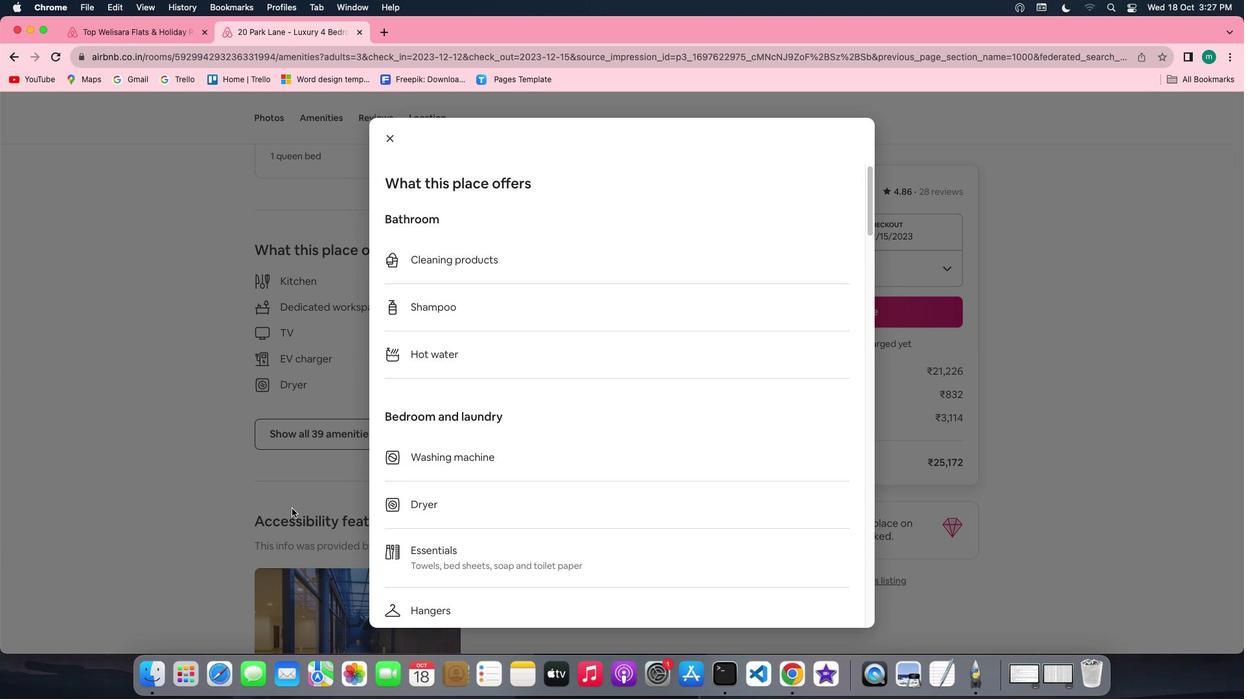 
Action: Mouse scrolled (291, 509) with delta (0, 0)
Screenshot: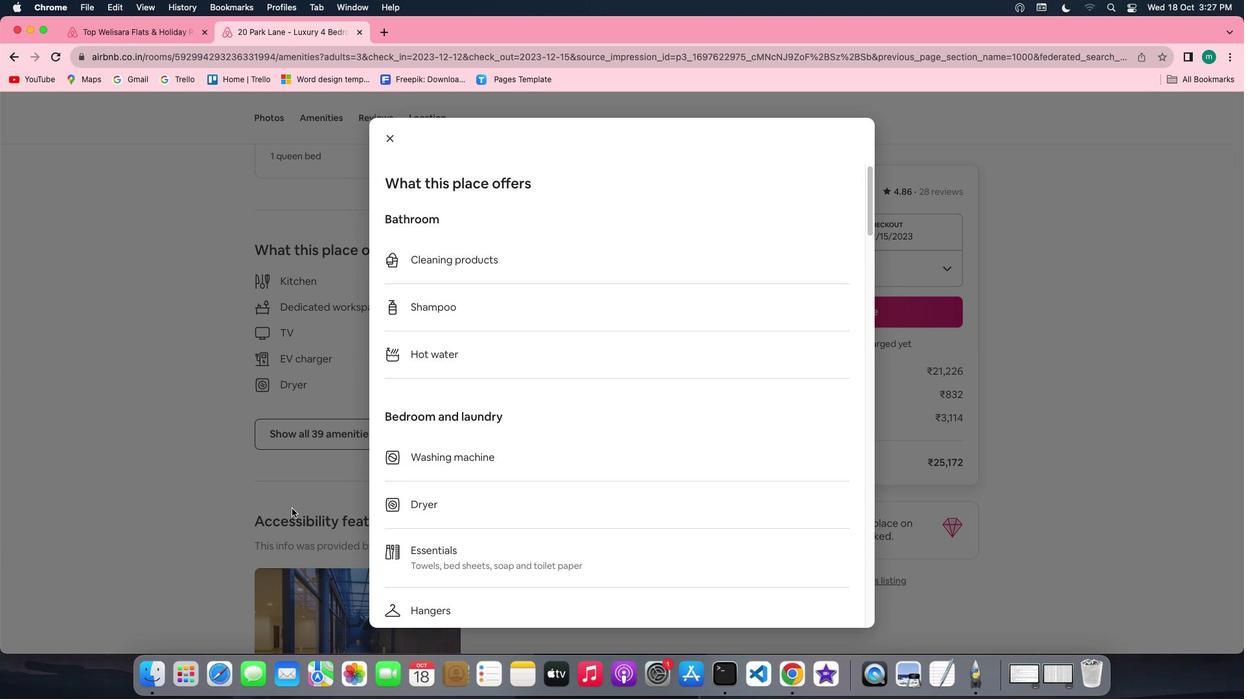 
Action: Mouse moved to (278, 519)
Screenshot: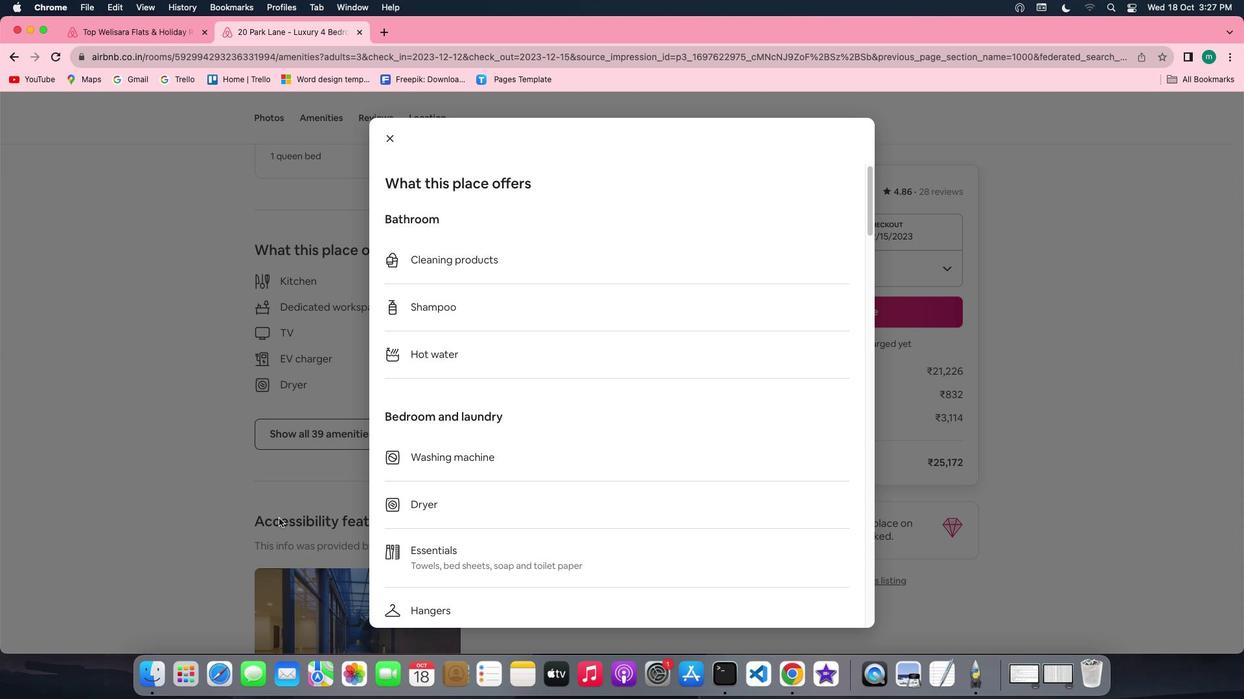 
Action: Mouse scrolled (278, 519) with delta (0, 0)
Screenshot: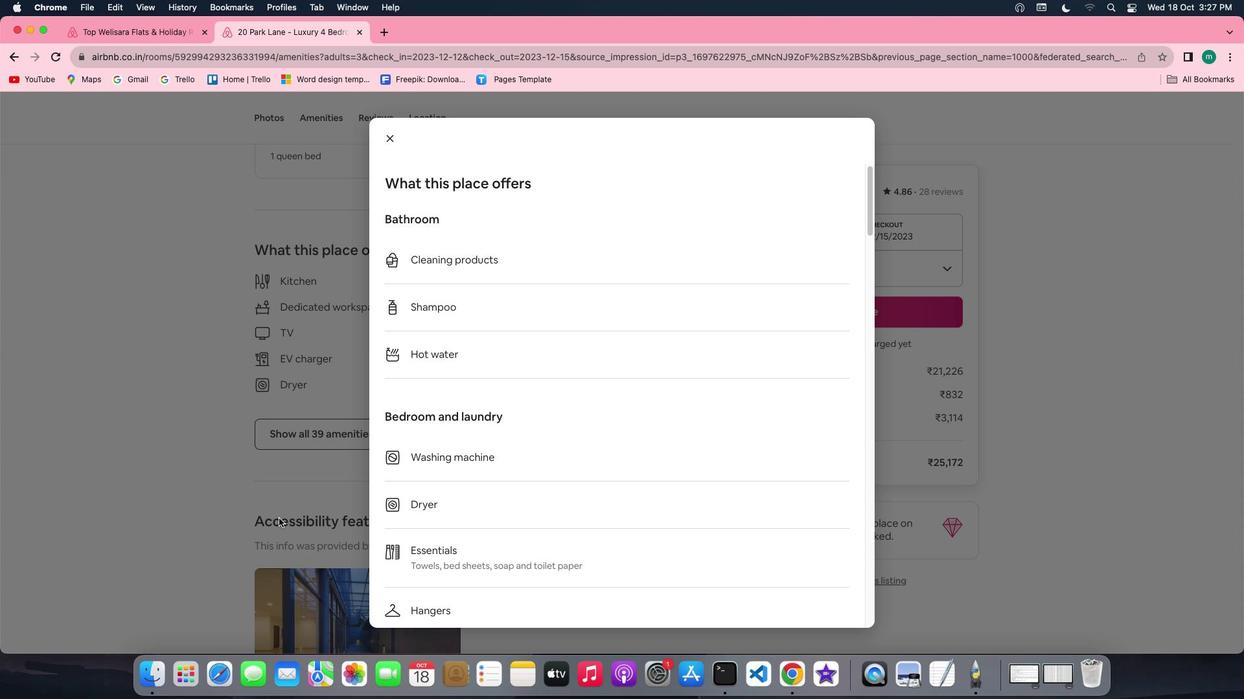 
Action: Mouse scrolled (278, 519) with delta (0, 0)
Screenshot: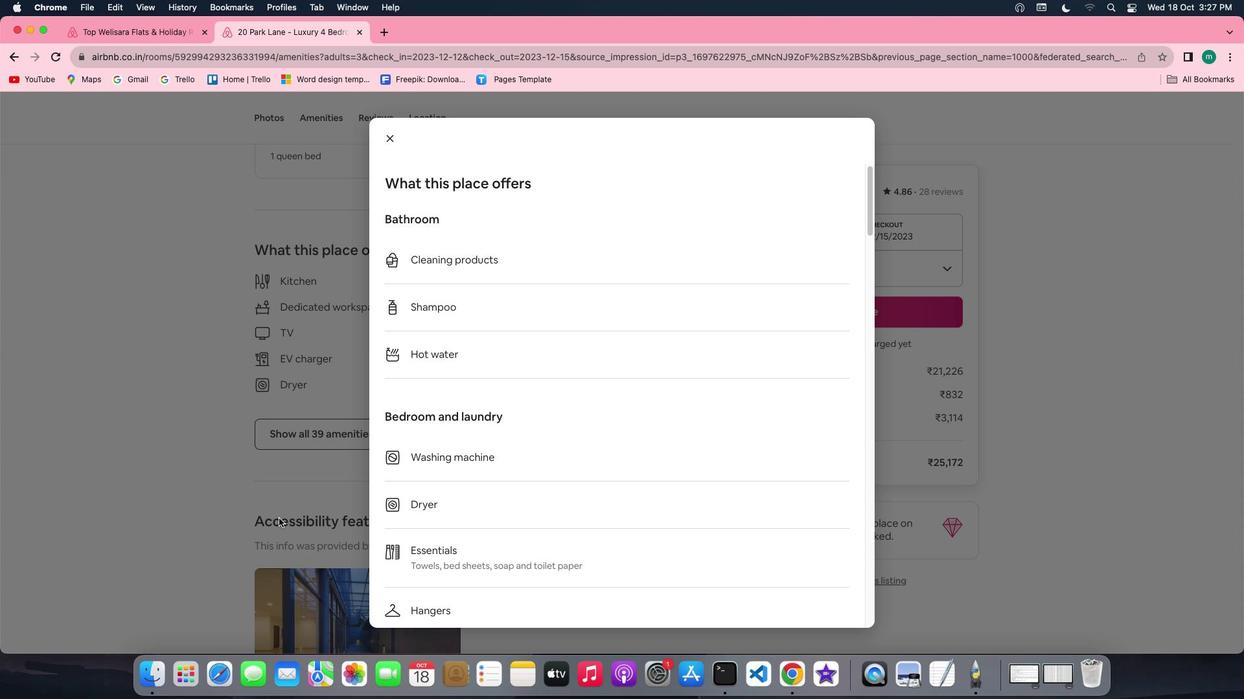 
Action: Mouse scrolled (278, 519) with delta (0, -1)
Screenshot: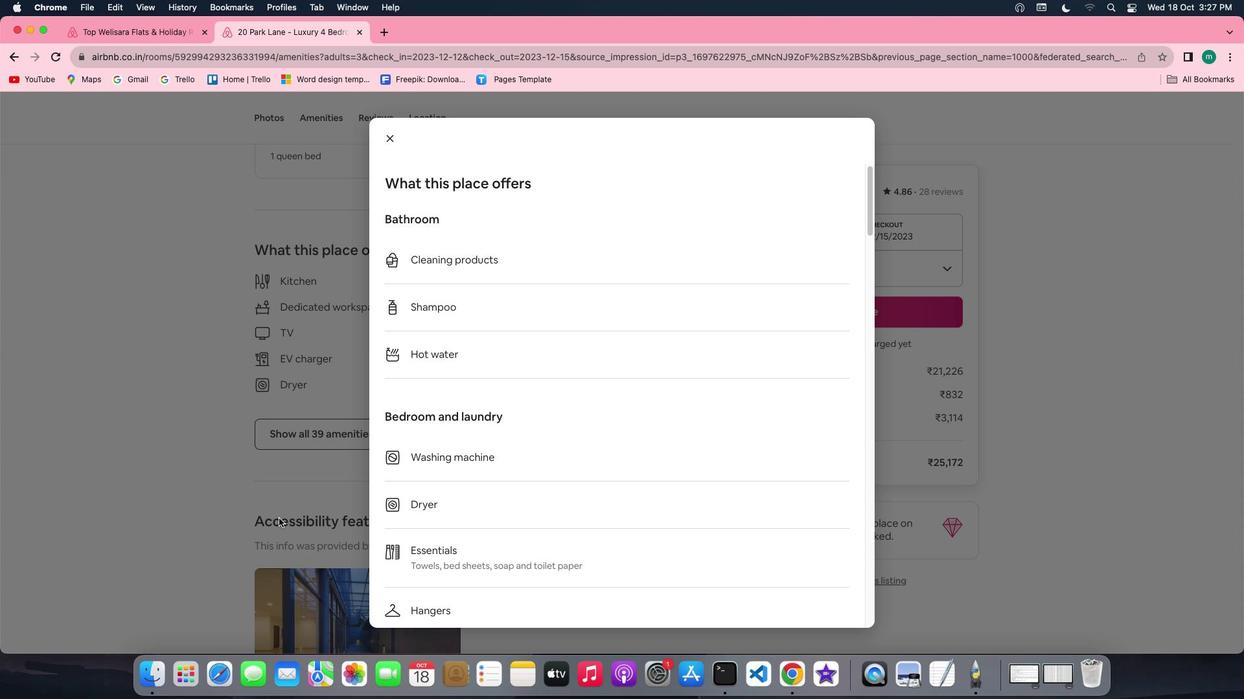 
Action: Mouse scrolled (278, 519) with delta (0, -1)
Screenshot: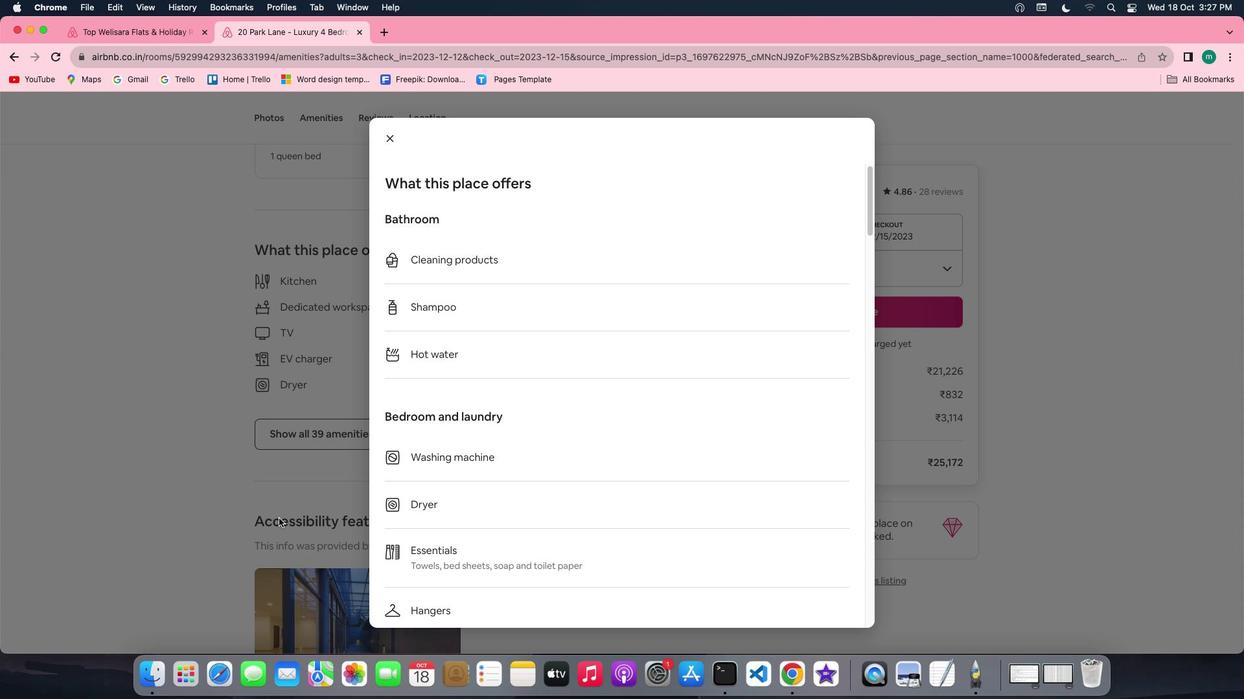 
Action: Mouse scrolled (278, 519) with delta (0, 0)
Screenshot: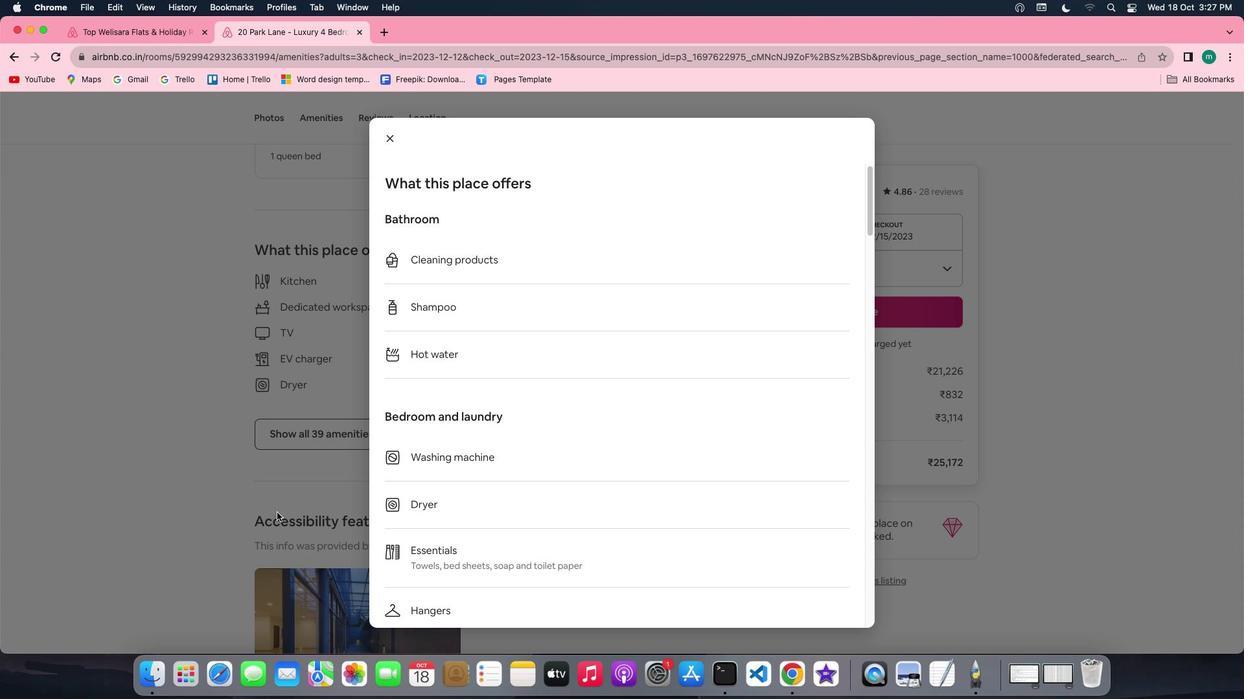 
Action: Mouse moved to (476, 397)
Screenshot: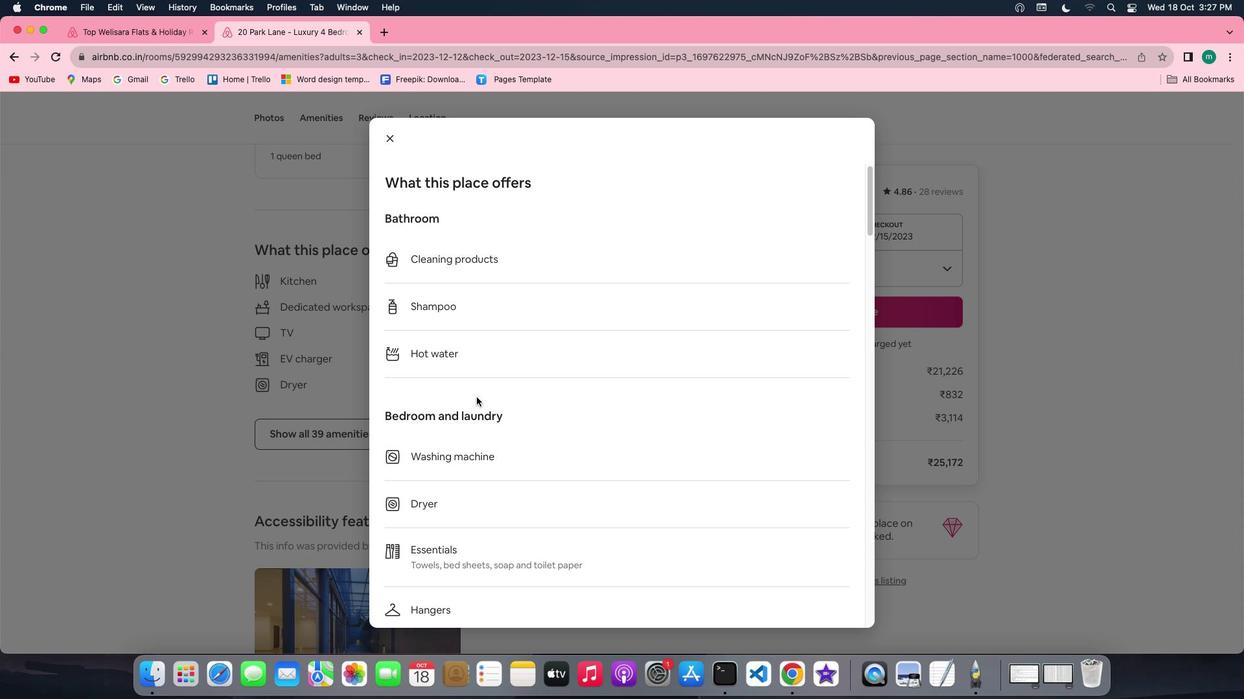 
Action: Mouse scrolled (476, 397) with delta (0, 0)
Screenshot: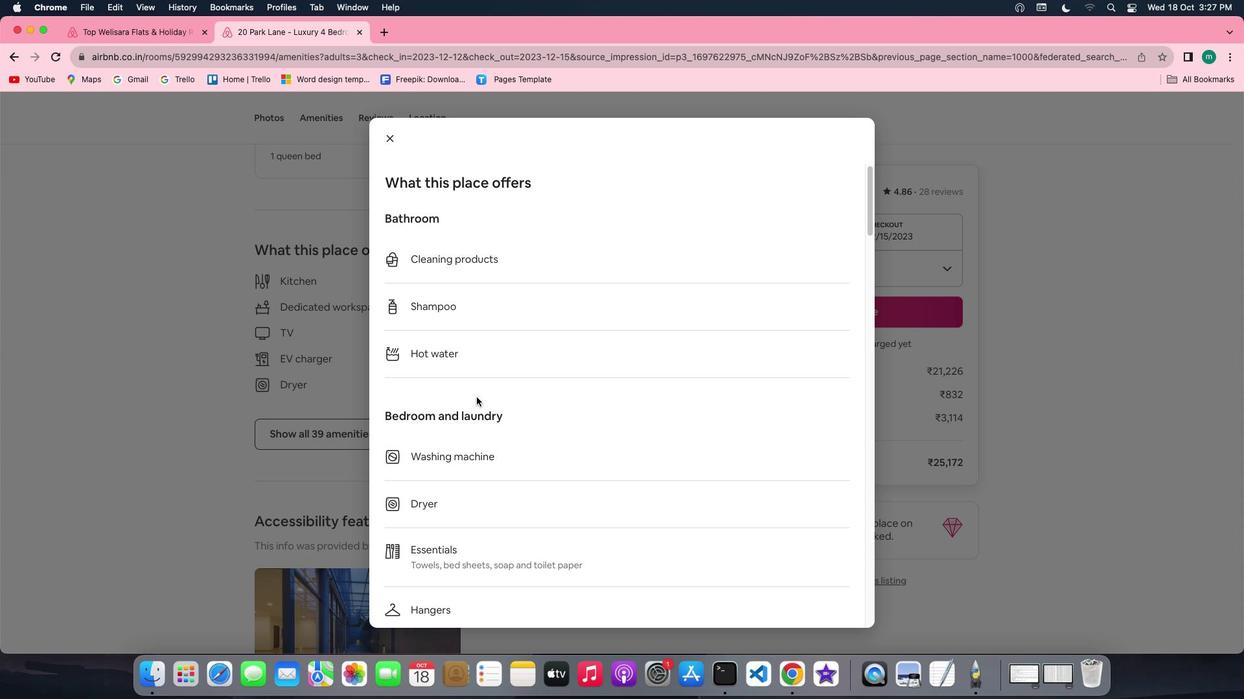 
Action: Mouse scrolled (476, 397) with delta (0, 0)
Screenshot: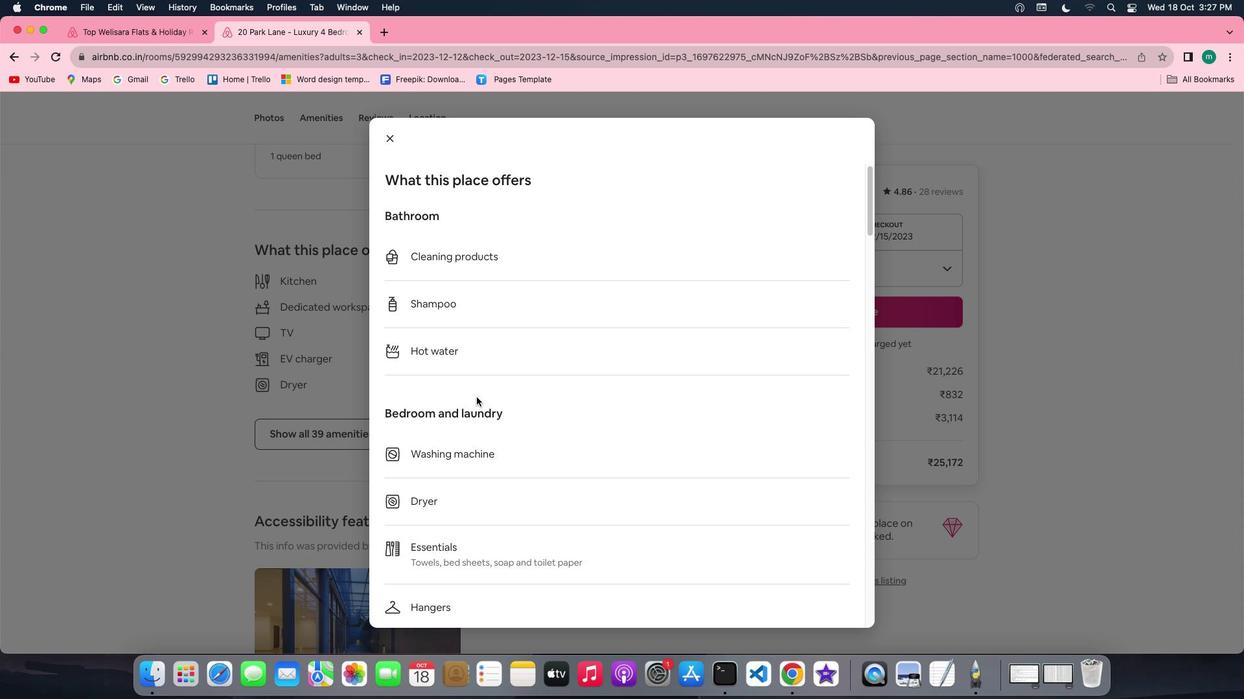 
Action: Mouse scrolled (476, 397) with delta (0, -1)
Screenshot: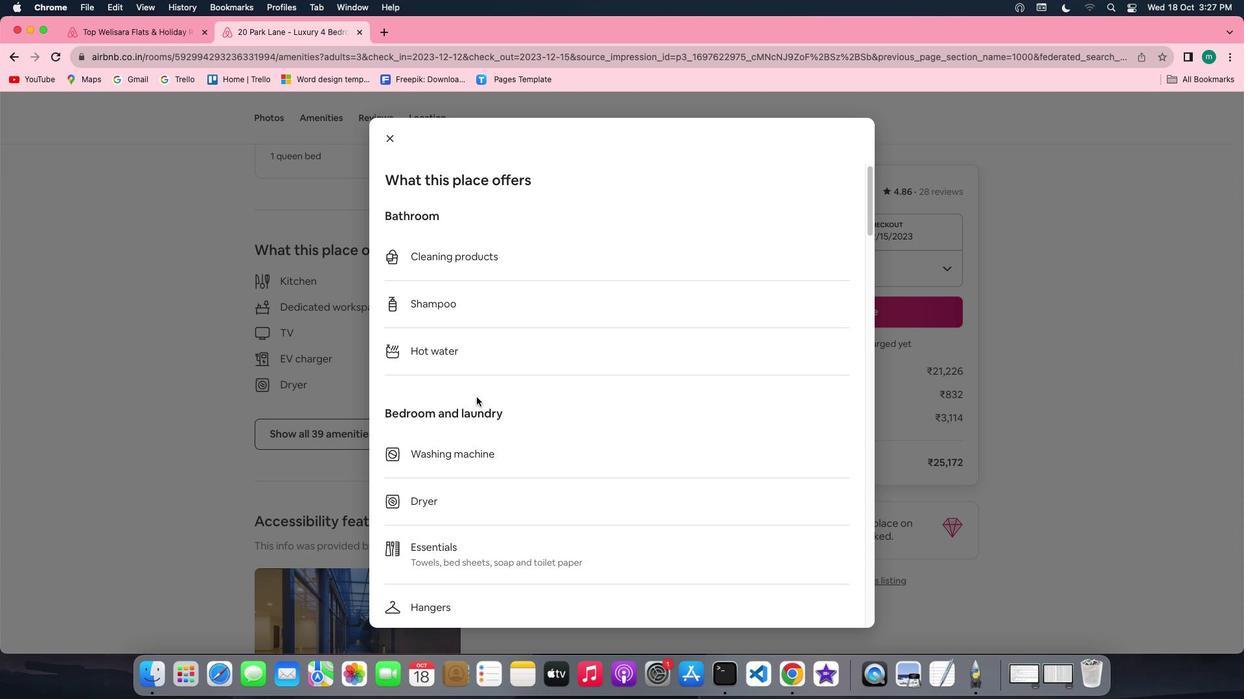 
Action: Mouse scrolled (476, 397) with delta (0, -3)
Screenshot: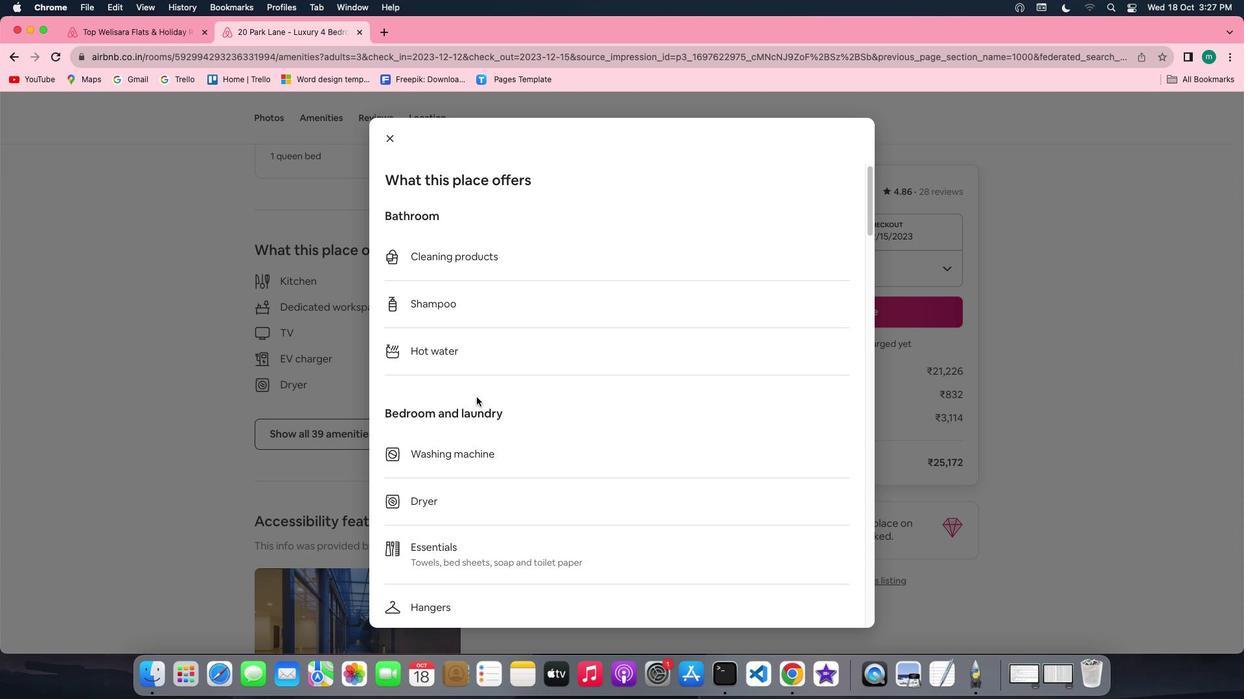 
Action: Mouse scrolled (476, 397) with delta (0, 0)
Screenshot: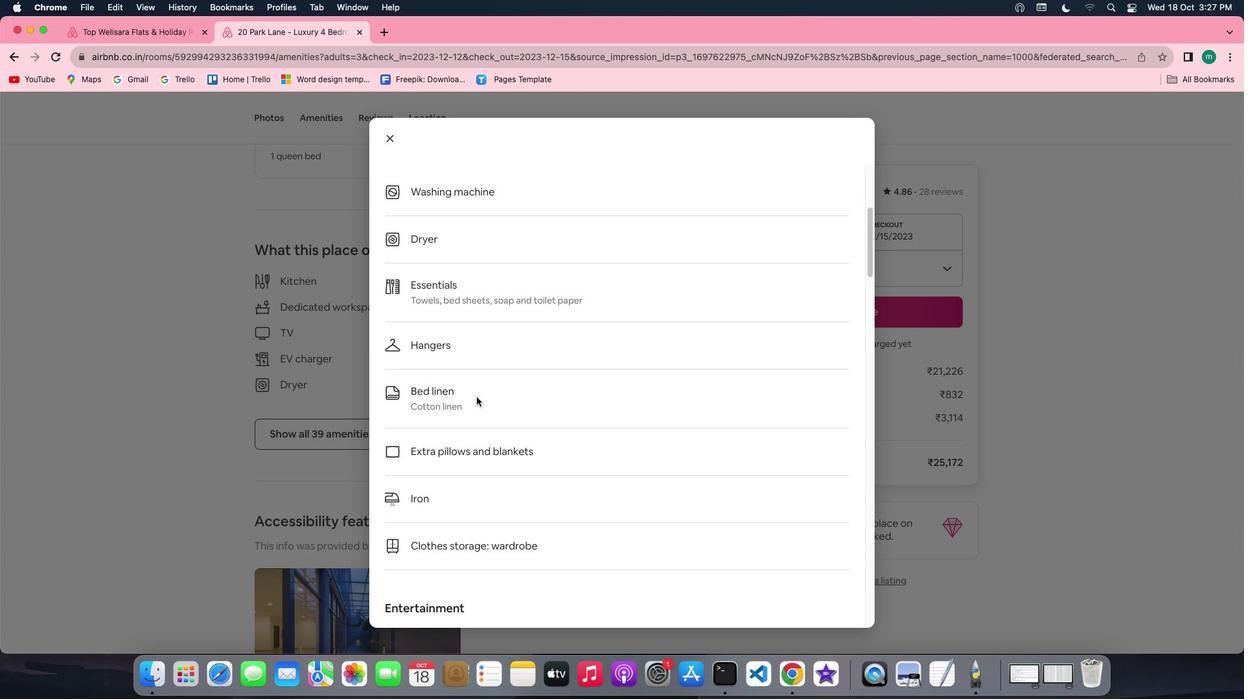 
Action: Mouse scrolled (476, 397) with delta (0, 0)
Screenshot: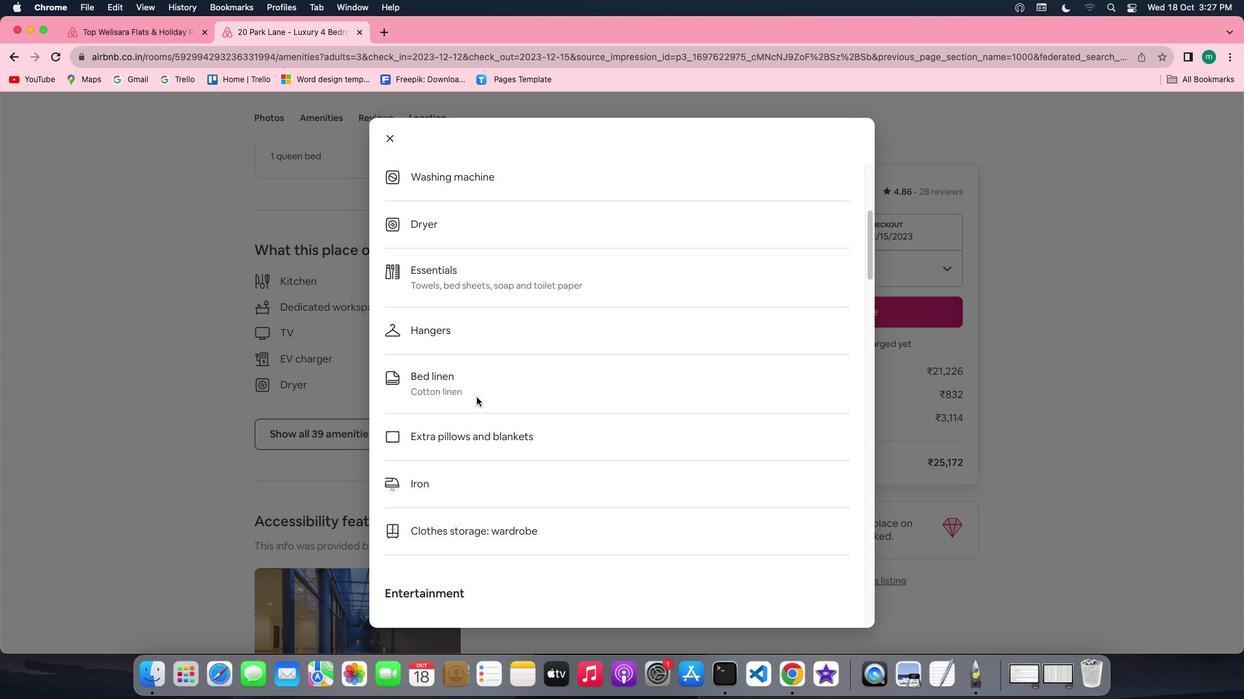 
Action: Mouse scrolled (476, 397) with delta (0, 0)
Screenshot: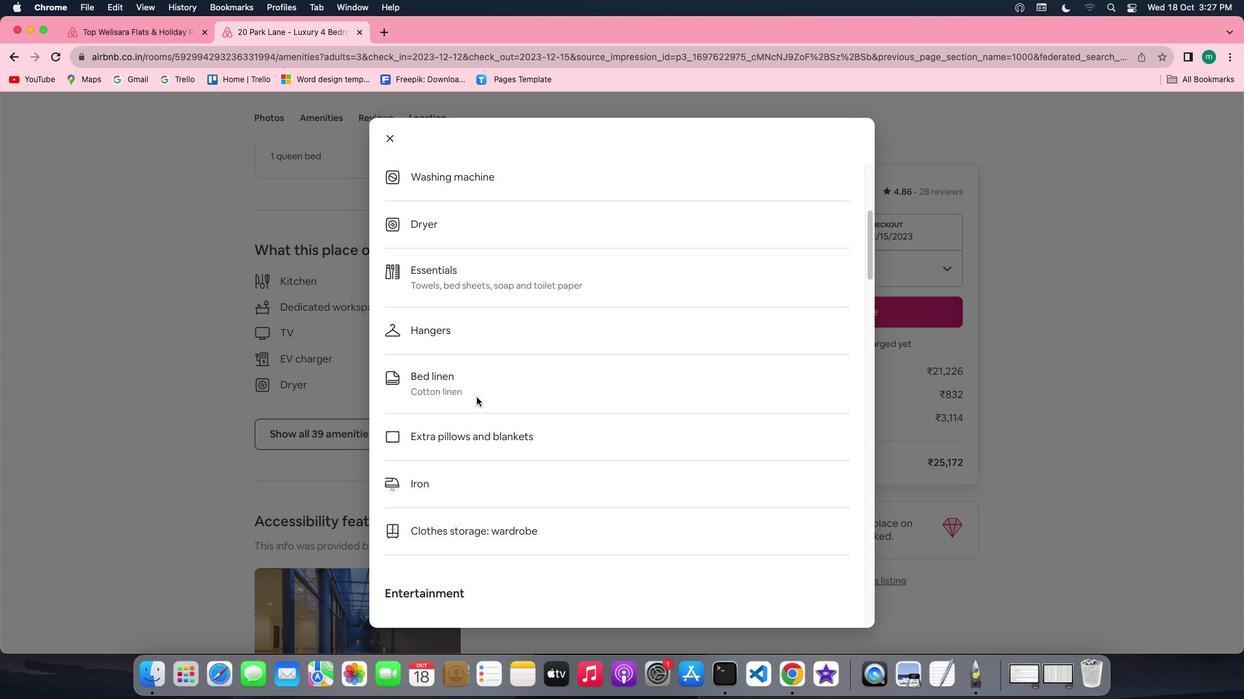 
Action: Mouse scrolled (476, 397) with delta (0, -2)
Screenshot: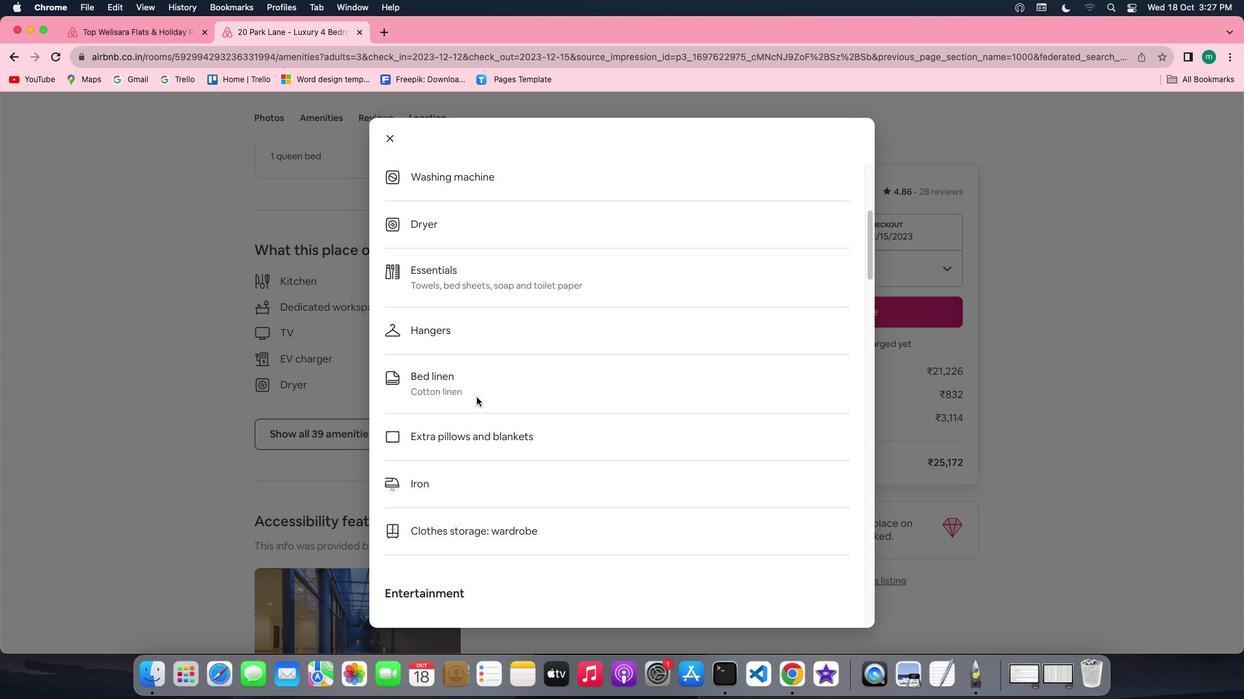 
Action: Mouse scrolled (476, 397) with delta (0, -3)
Screenshot: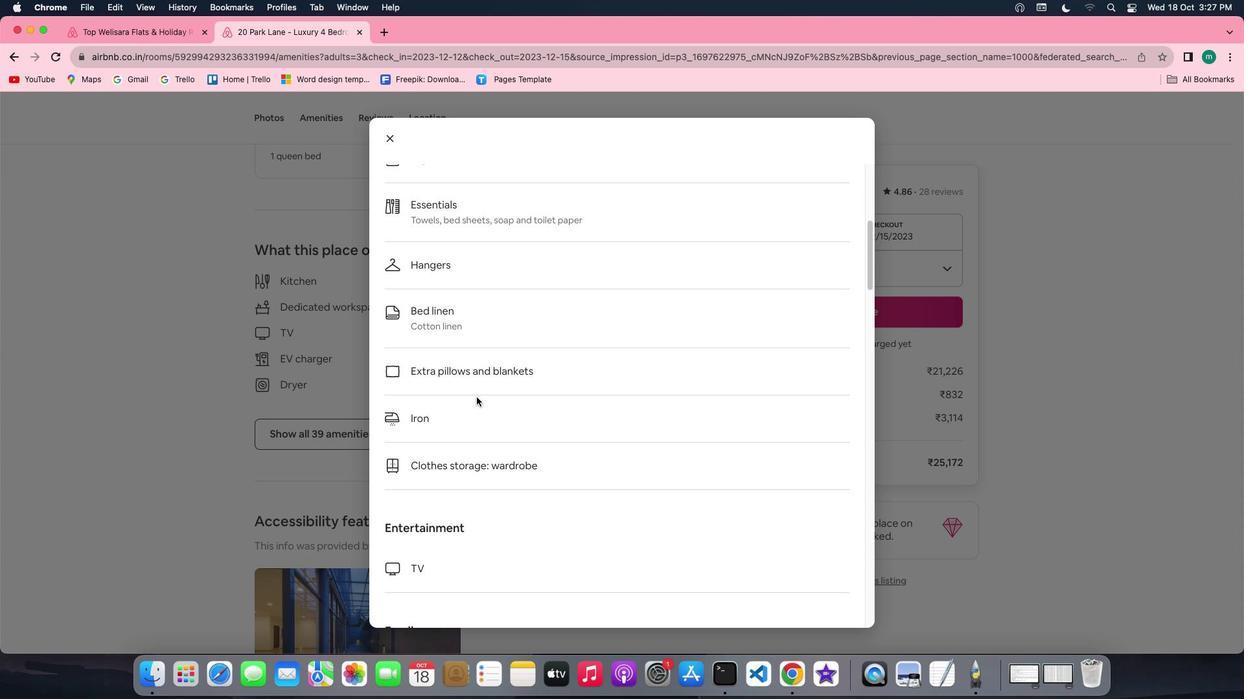 
Action: Mouse scrolled (476, 397) with delta (0, -3)
Screenshot: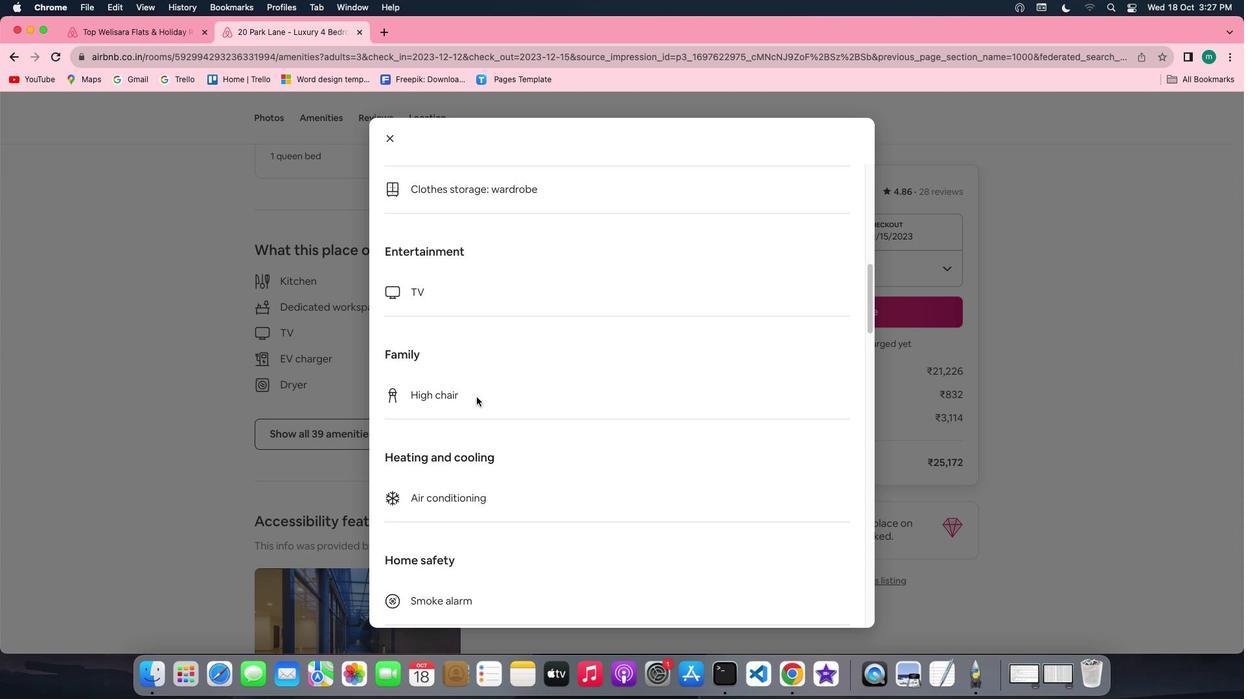 
Action: Mouse scrolled (476, 397) with delta (0, 0)
Screenshot: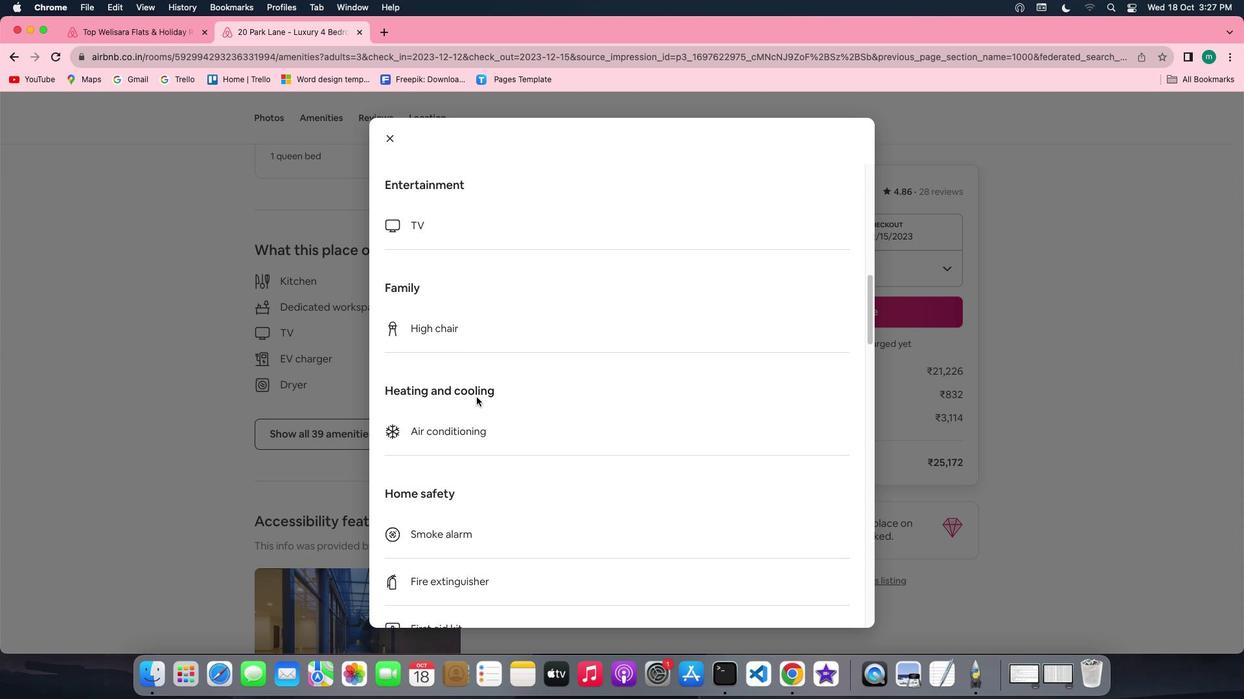 
Action: Mouse scrolled (476, 397) with delta (0, 0)
Screenshot: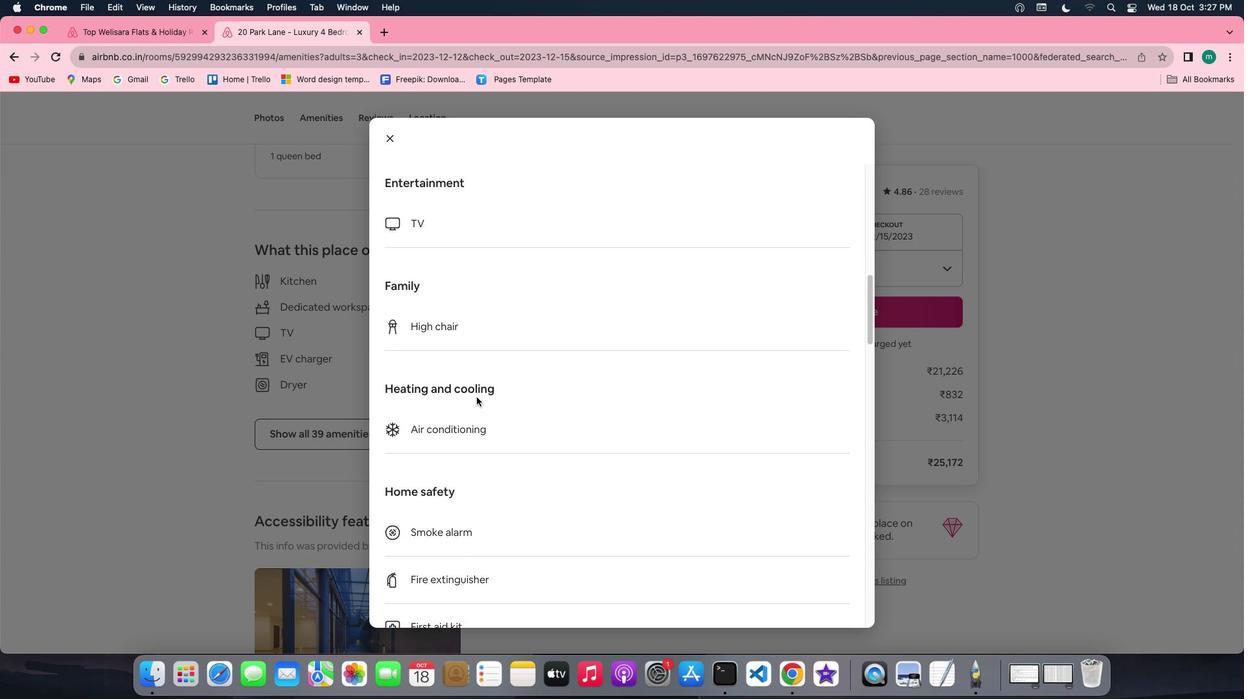 
Action: Mouse scrolled (476, 397) with delta (0, -1)
Screenshot: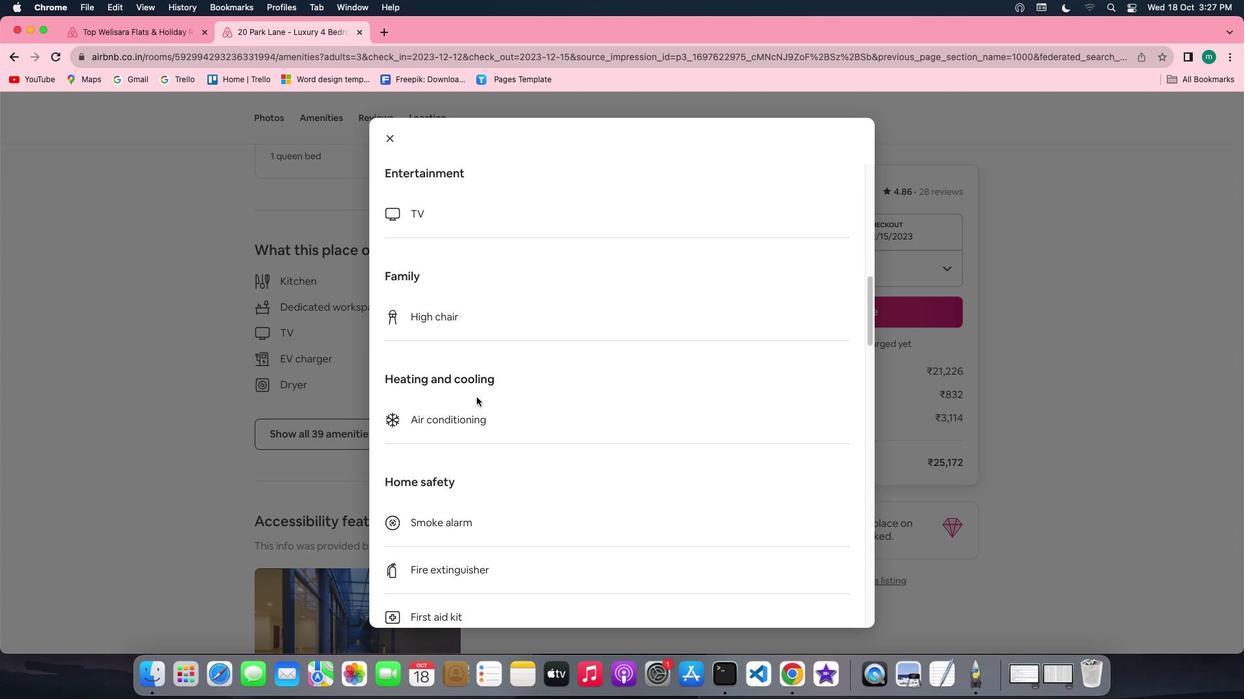
Action: Mouse scrolled (476, 397) with delta (0, -2)
Screenshot: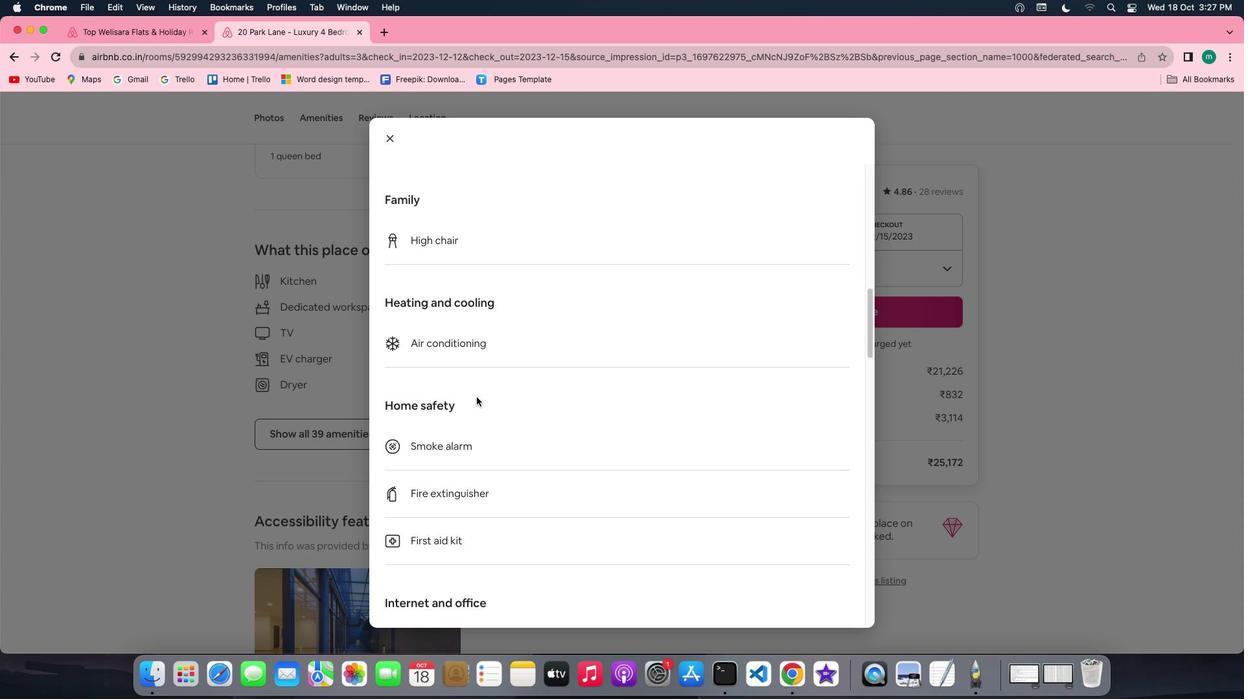 
Action: Mouse scrolled (476, 397) with delta (0, 0)
Screenshot: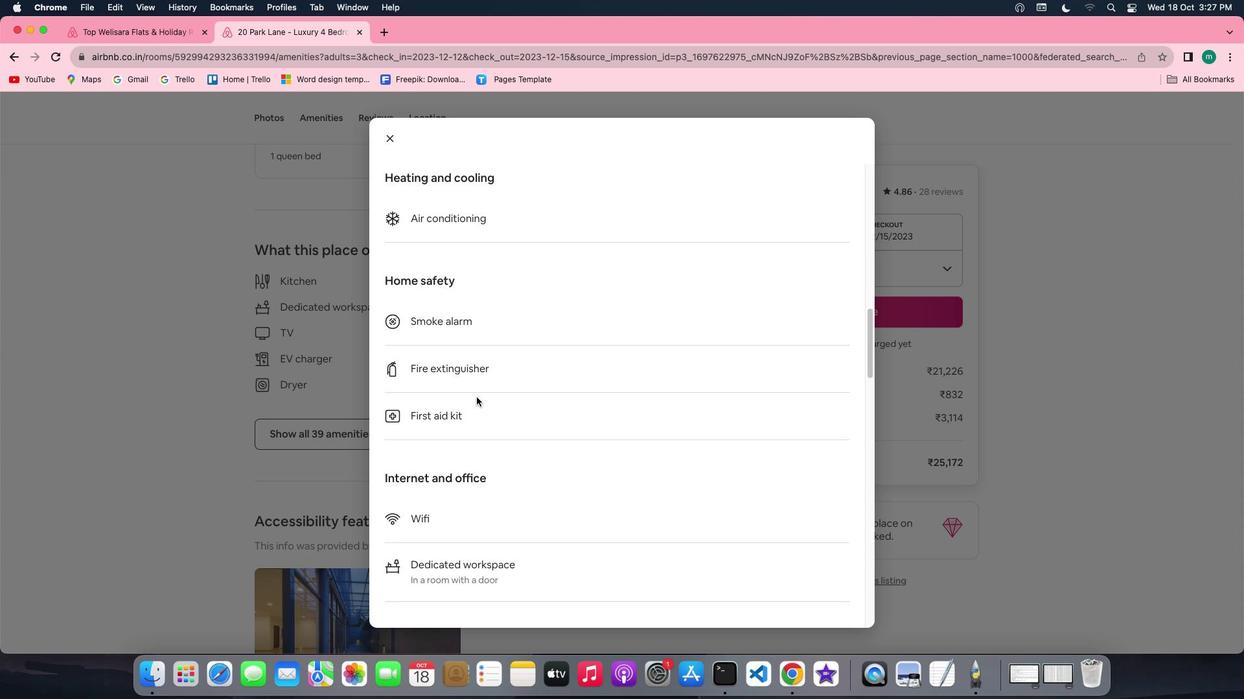 
Action: Mouse scrolled (476, 397) with delta (0, 0)
Screenshot: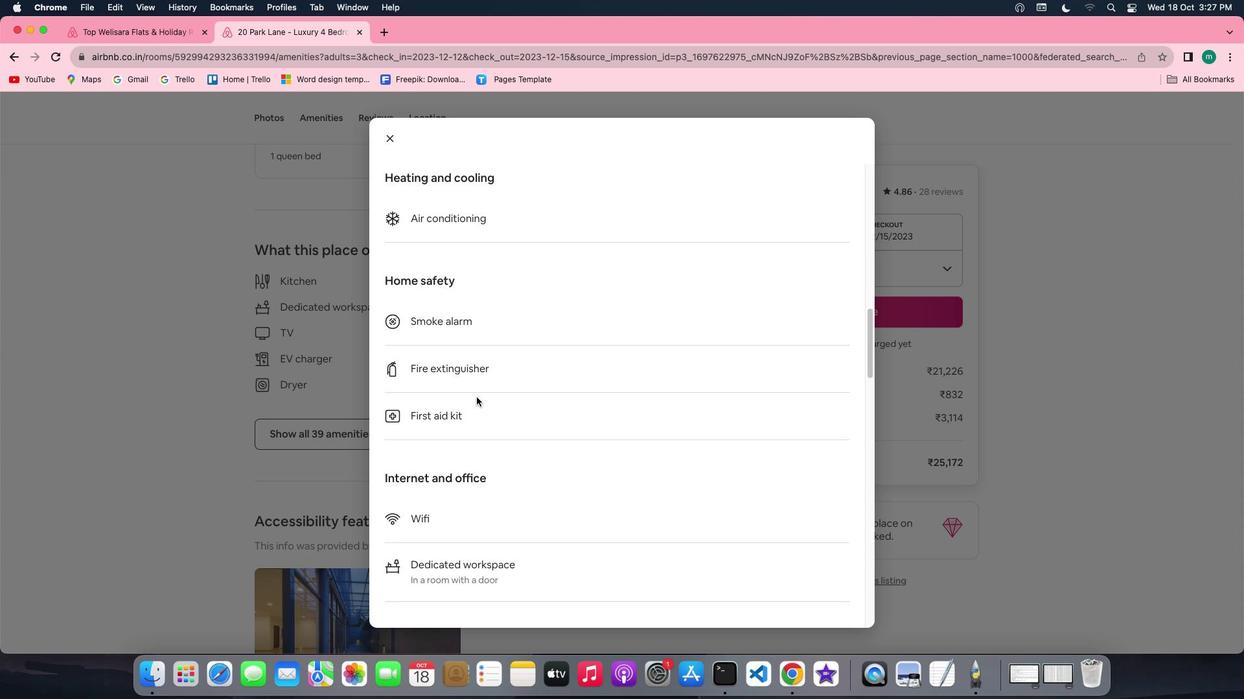 
Action: Mouse scrolled (476, 397) with delta (0, -1)
Screenshot: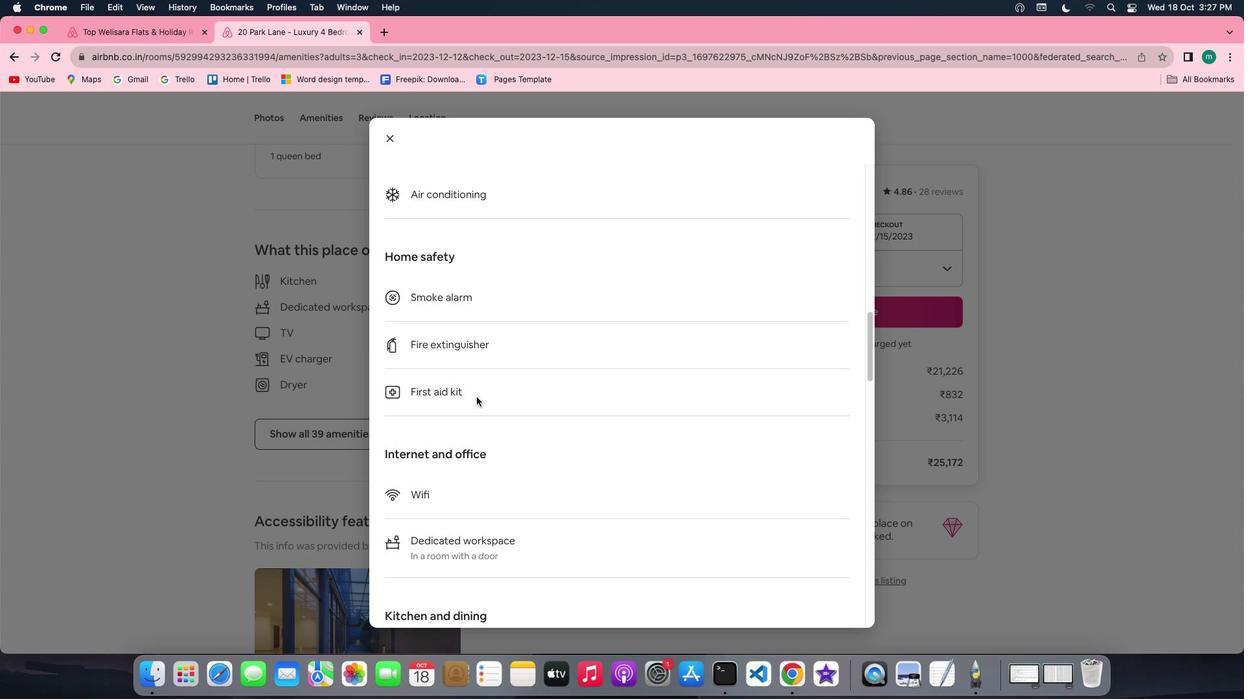 
Action: Mouse scrolled (476, 397) with delta (0, -3)
Screenshot: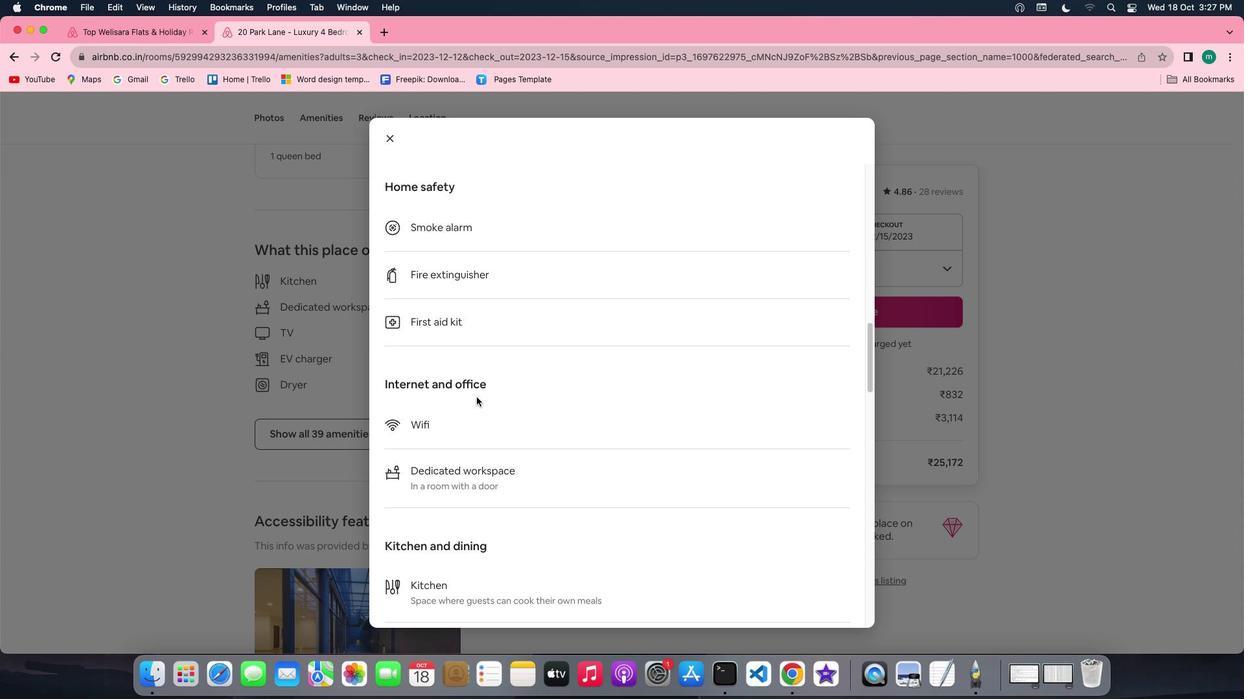
Action: Mouse scrolled (476, 397) with delta (0, -3)
Screenshot: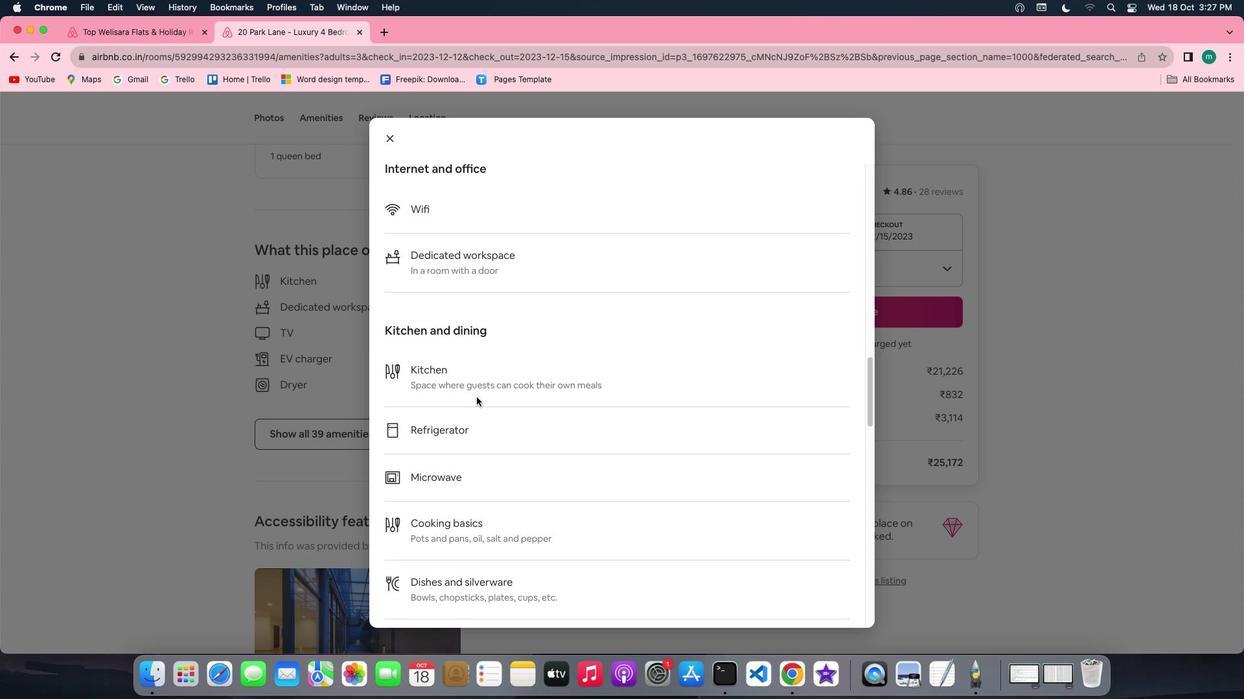 
Action: Mouse scrolled (476, 397) with delta (0, 0)
Screenshot: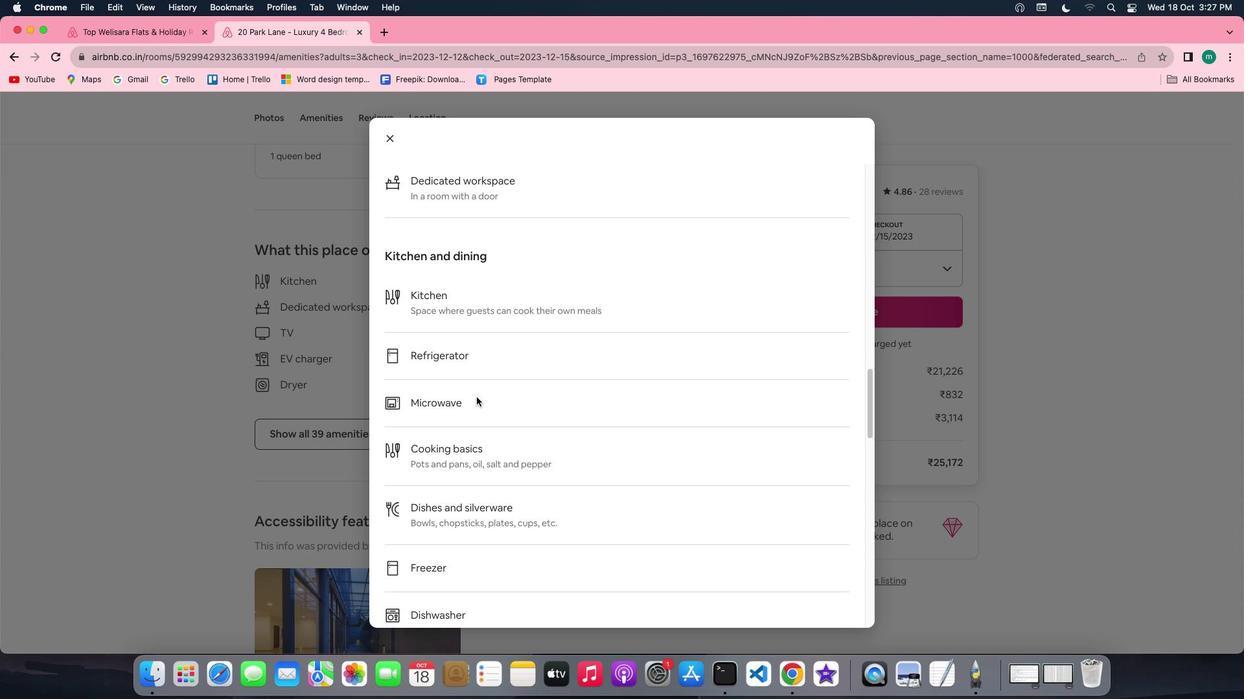
Action: Mouse scrolled (476, 397) with delta (0, 0)
Screenshot: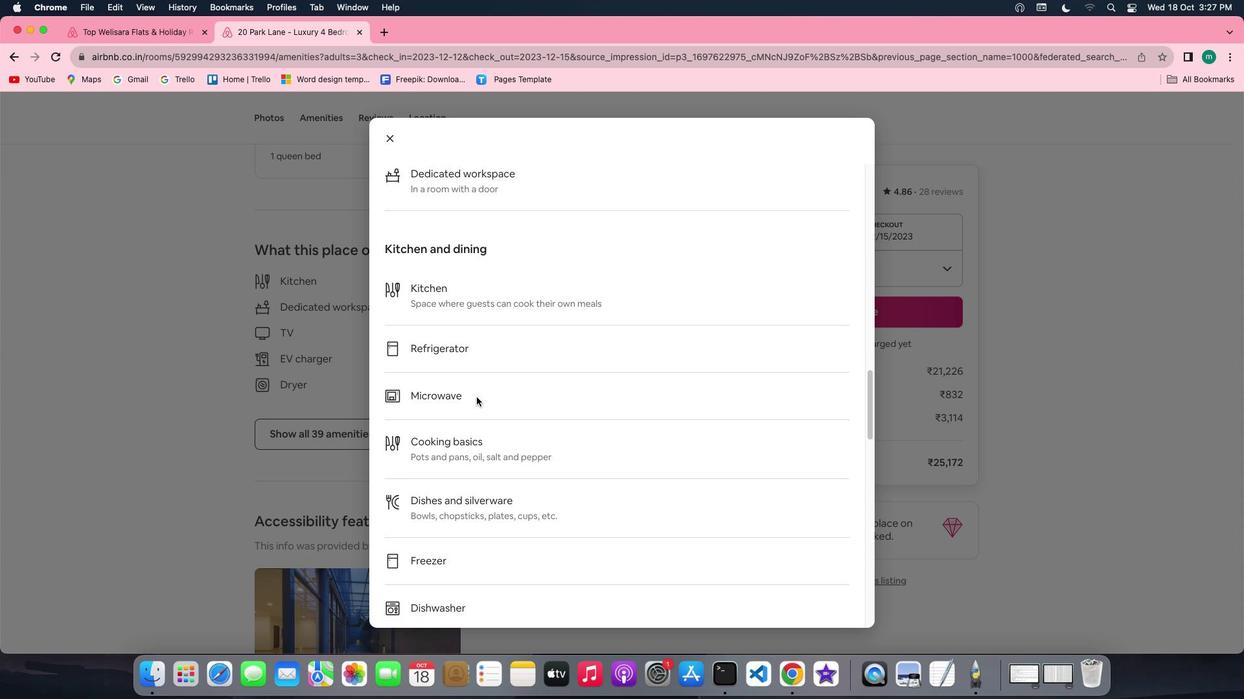 
Action: Mouse scrolled (476, 397) with delta (0, -1)
Screenshot: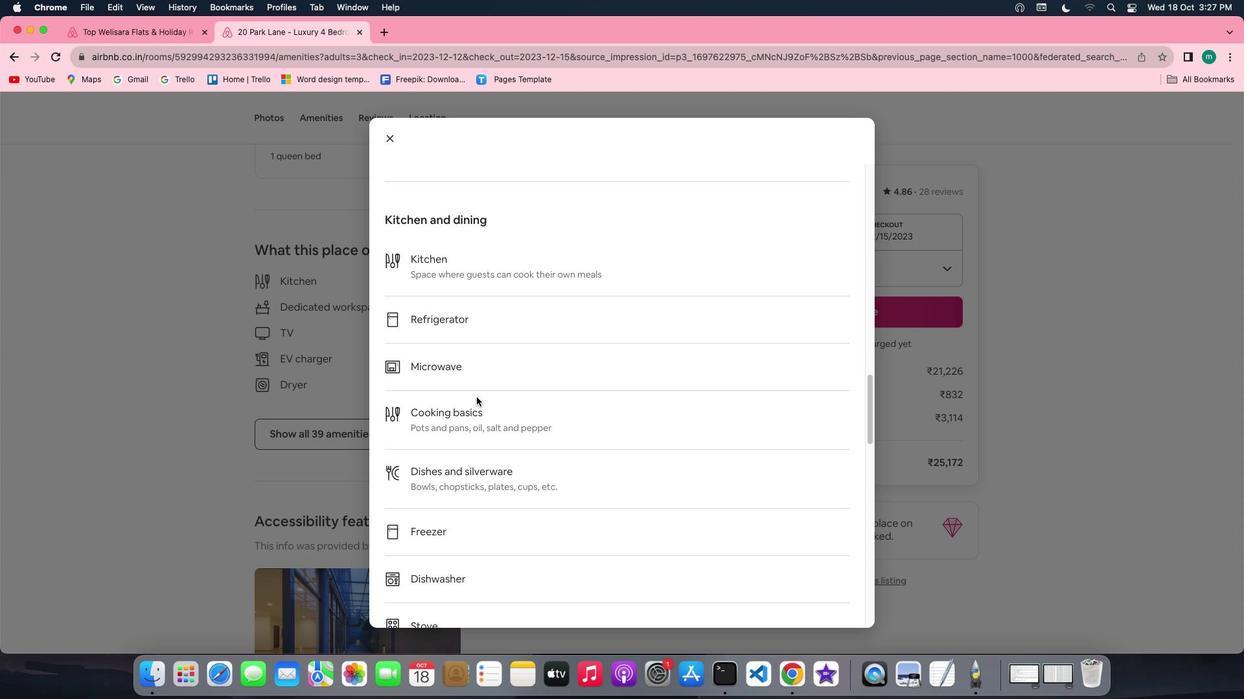 
Action: Mouse scrolled (476, 397) with delta (0, -2)
Screenshot: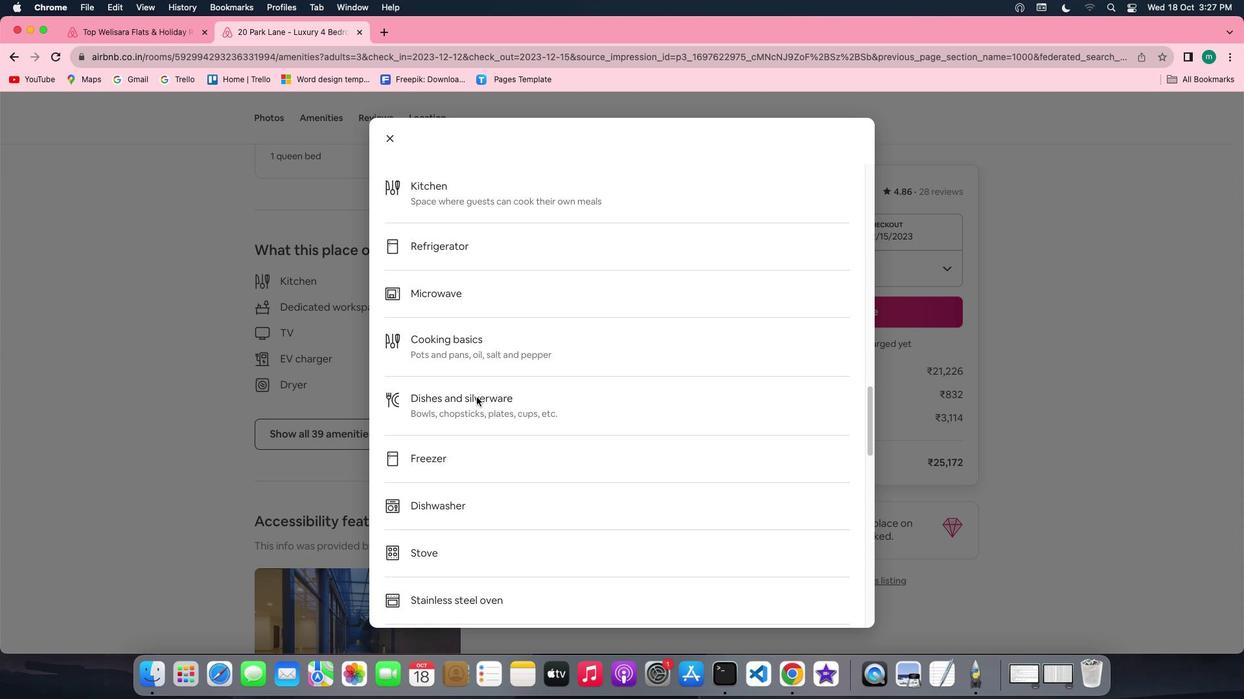 
Action: Mouse scrolled (476, 397) with delta (0, -2)
Screenshot: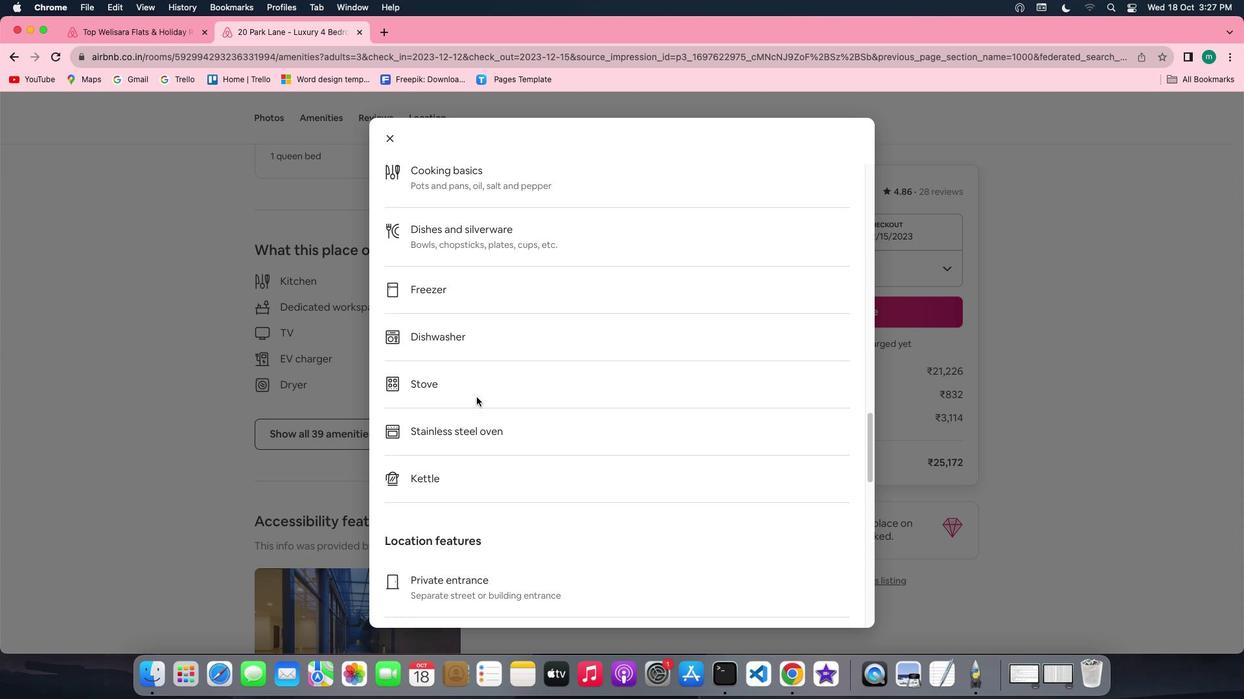 
Action: Mouse scrolled (476, 397) with delta (0, 0)
Screenshot: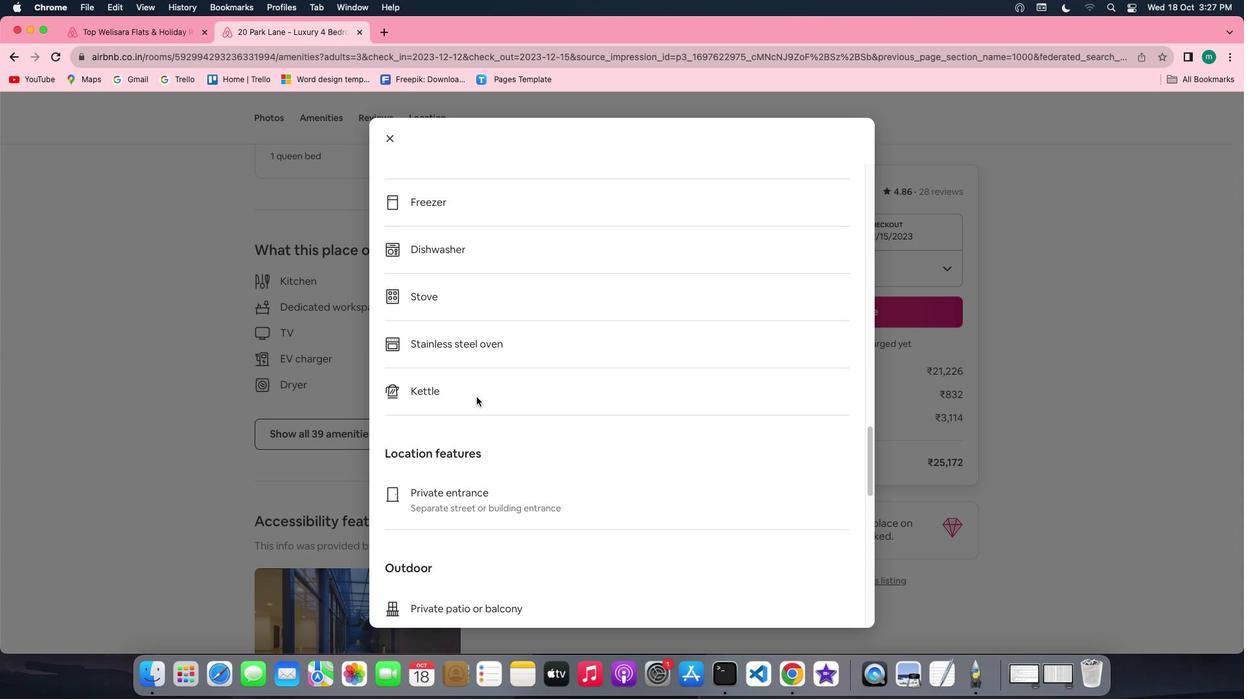 
Action: Mouse scrolled (476, 397) with delta (0, 0)
Screenshot: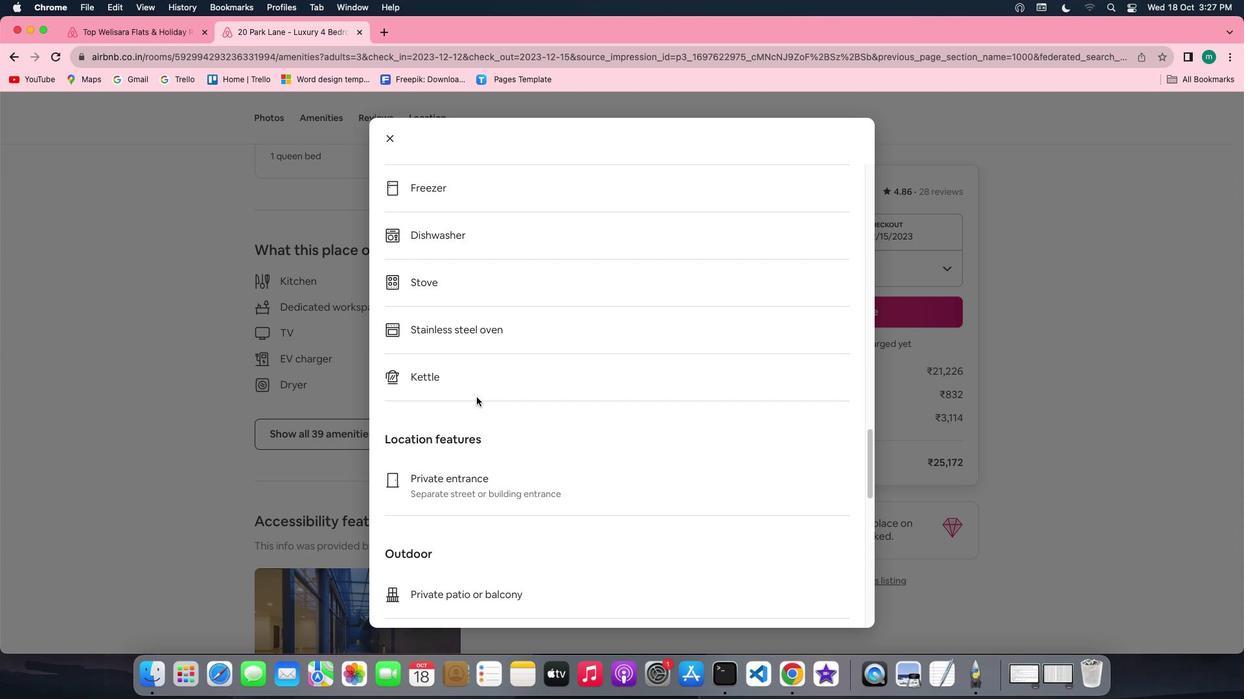 
Action: Mouse scrolled (476, 397) with delta (0, -1)
Screenshot: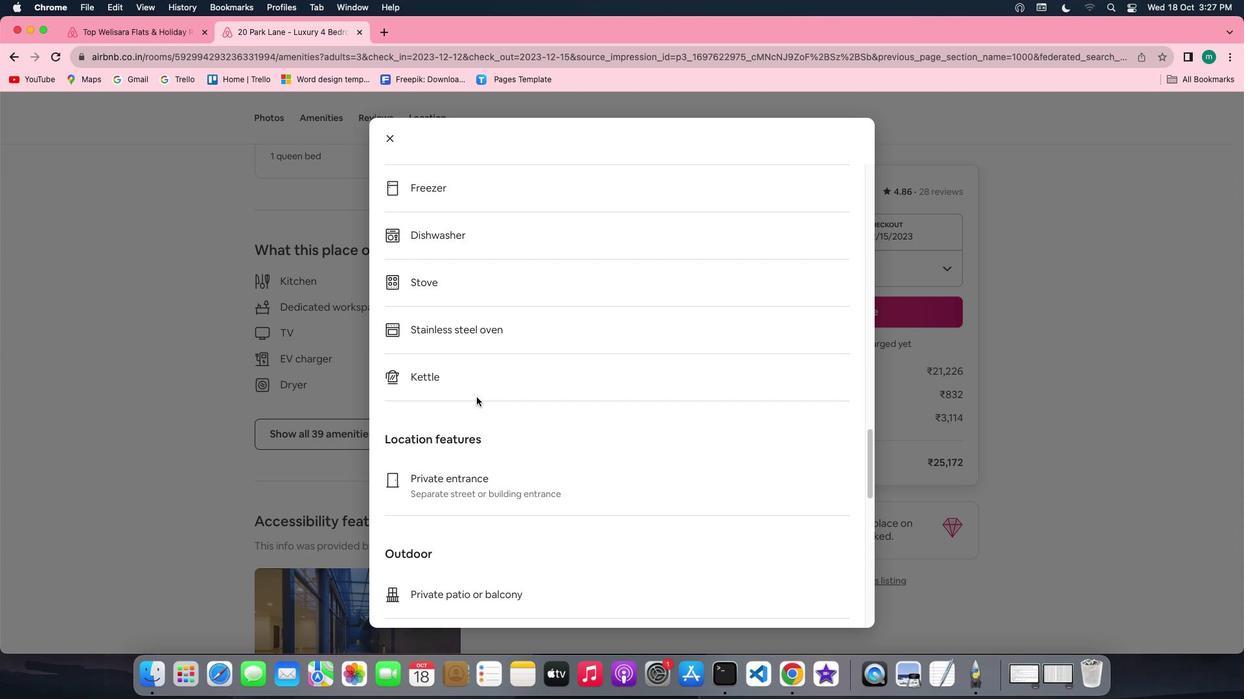 
Action: Mouse scrolled (476, 397) with delta (0, -3)
Screenshot: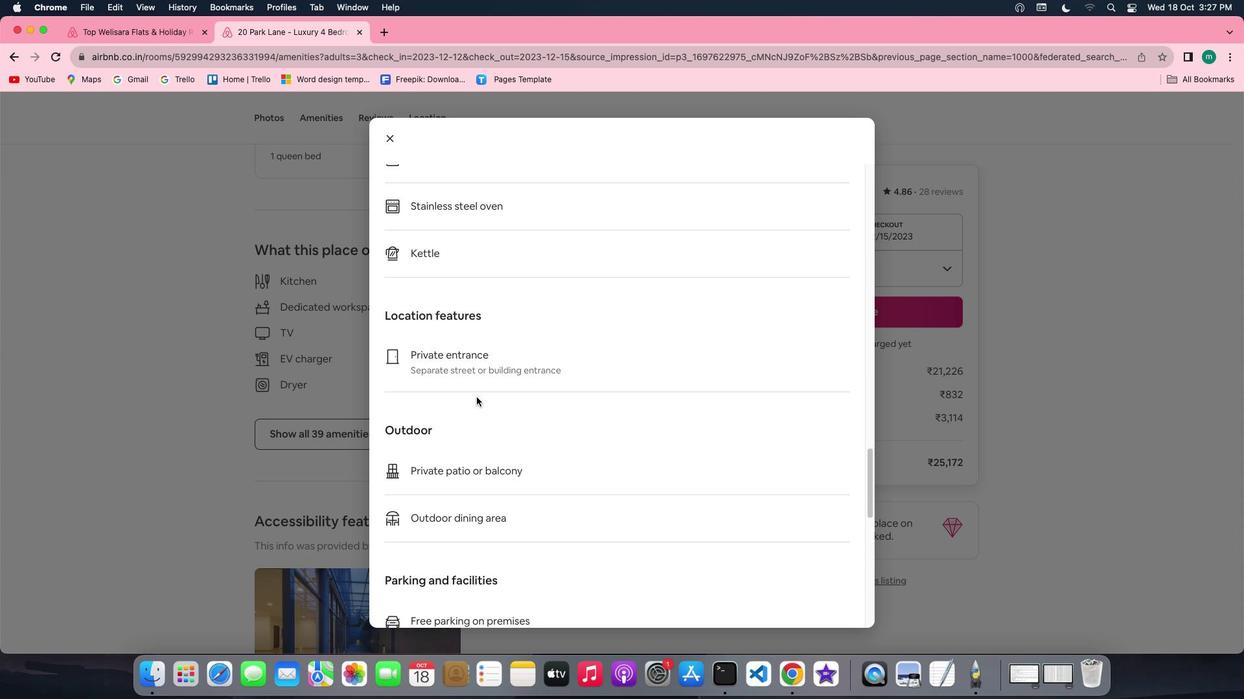 
Action: Mouse scrolled (476, 397) with delta (0, 0)
Screenshot: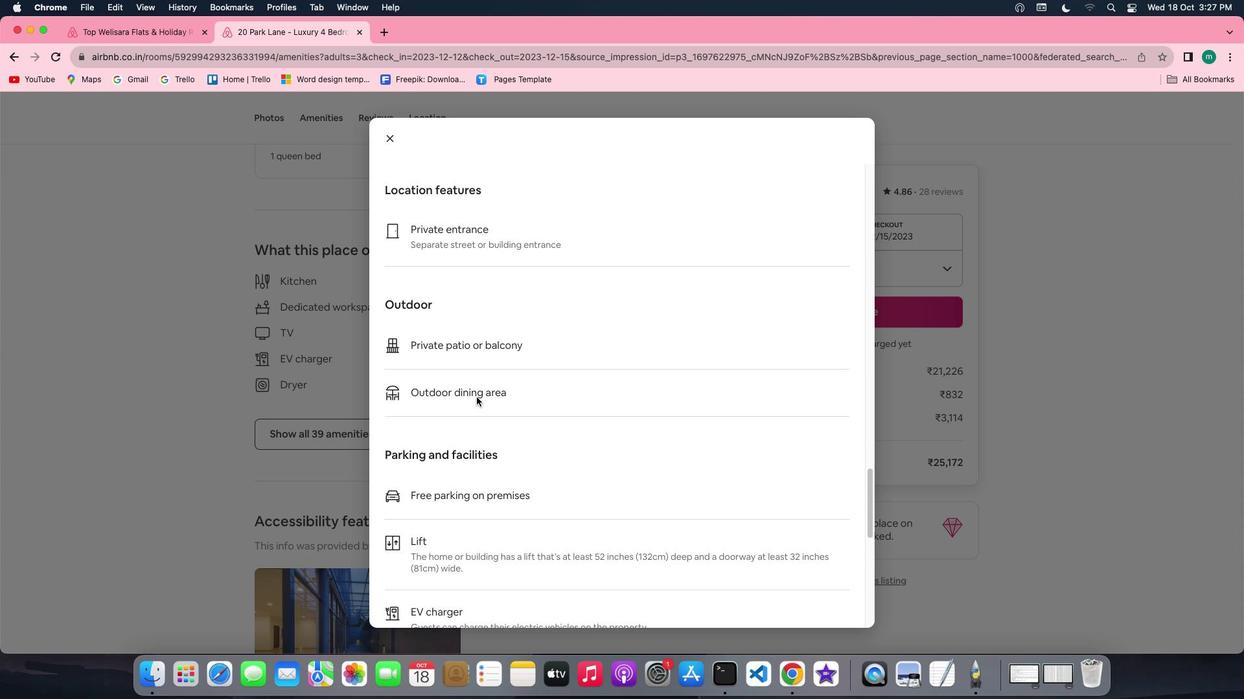 
Action: Mouse scrolled (476, 397) with delta (0, 0)
Screenshot: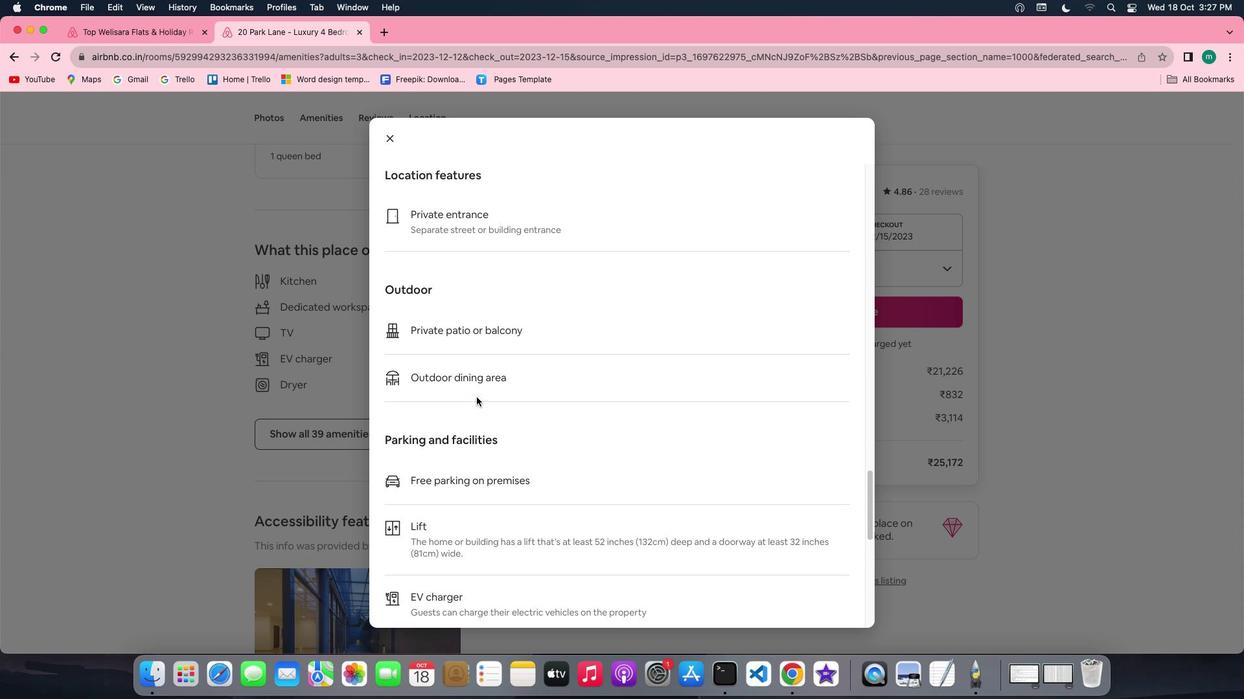 
Action: Mouse scrolled (476, 397) with delta (0, -1)
Screenshot: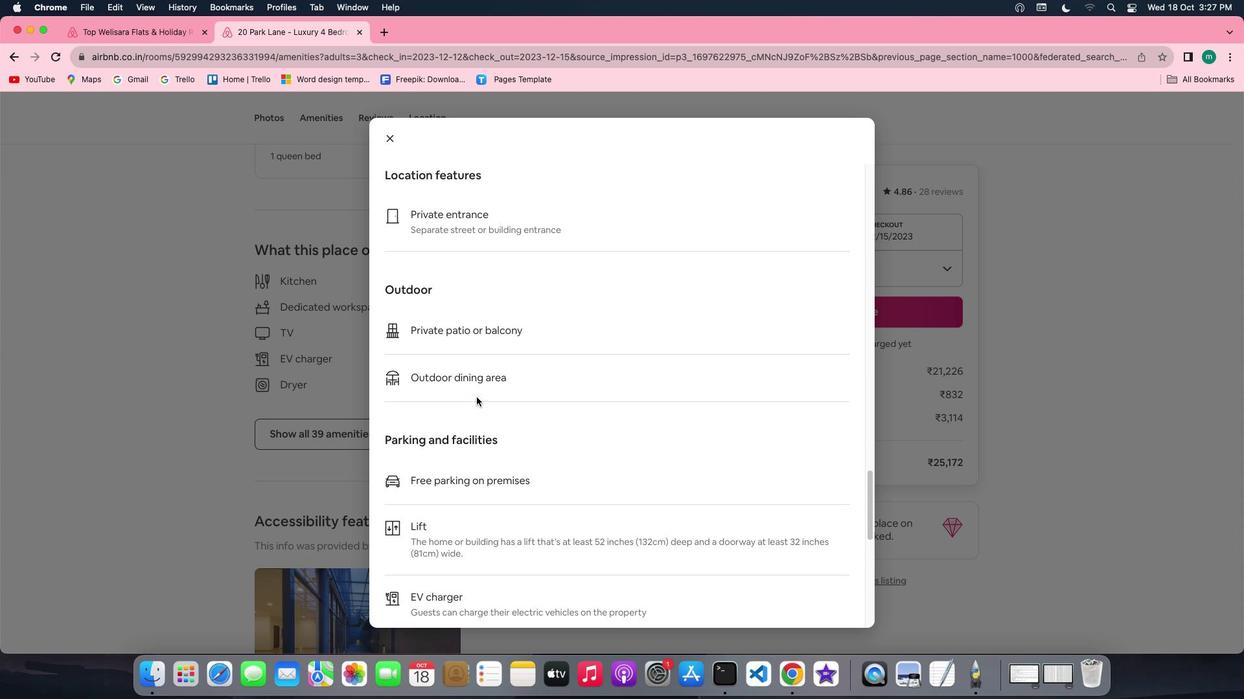 
Action: Mouse scrolled (476, 397) with delta (0, -3)
Screenshot: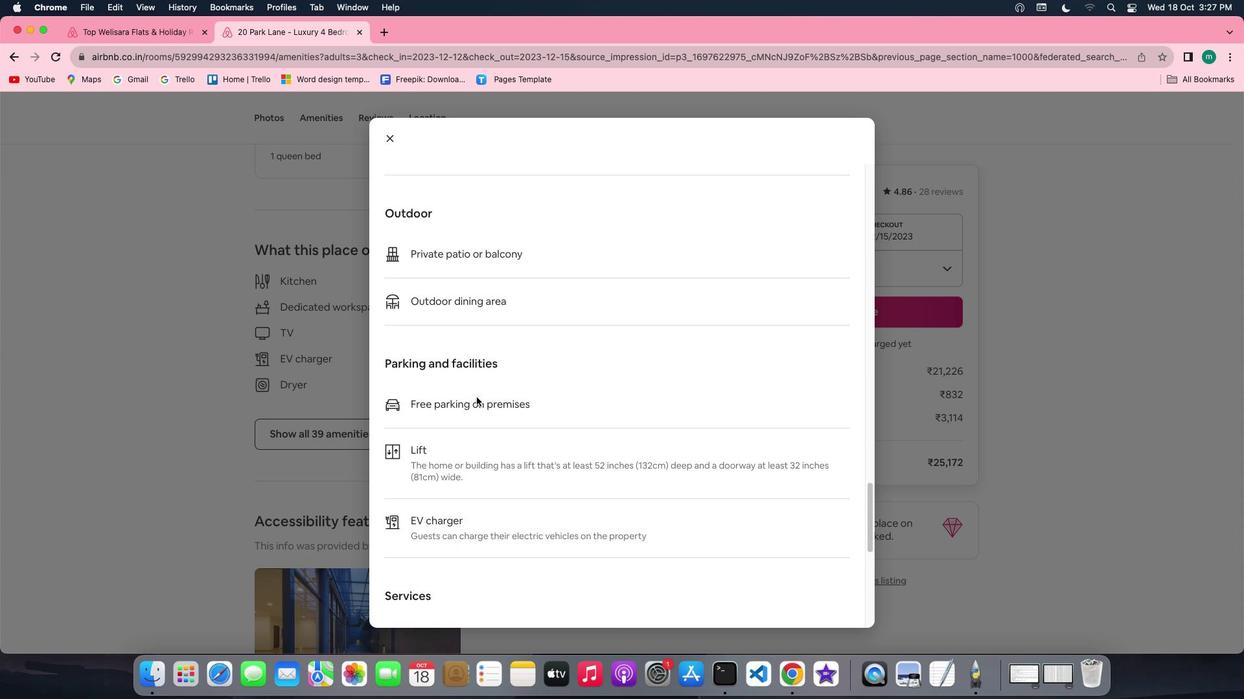 
Action: Mouse scrolled (476, 397) with delta (0, -3)
Screenshot: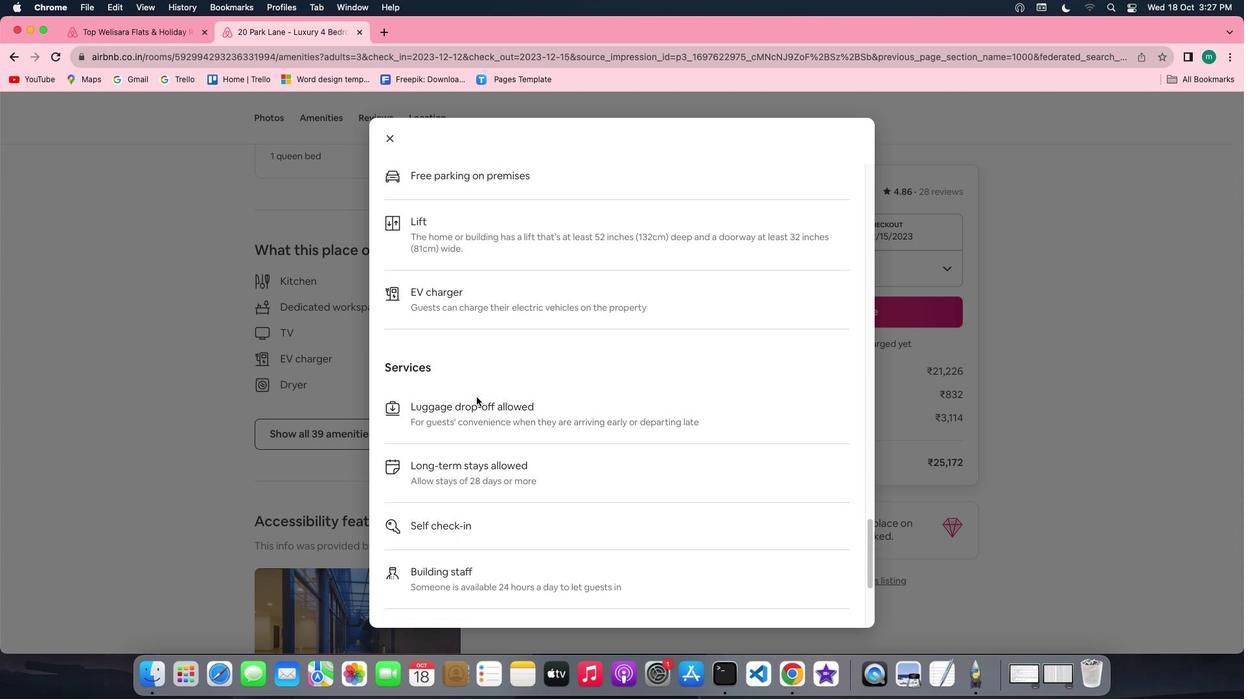 
Action: Mouse scrolled (476, 397) with delta (0, 0)
Screenshot: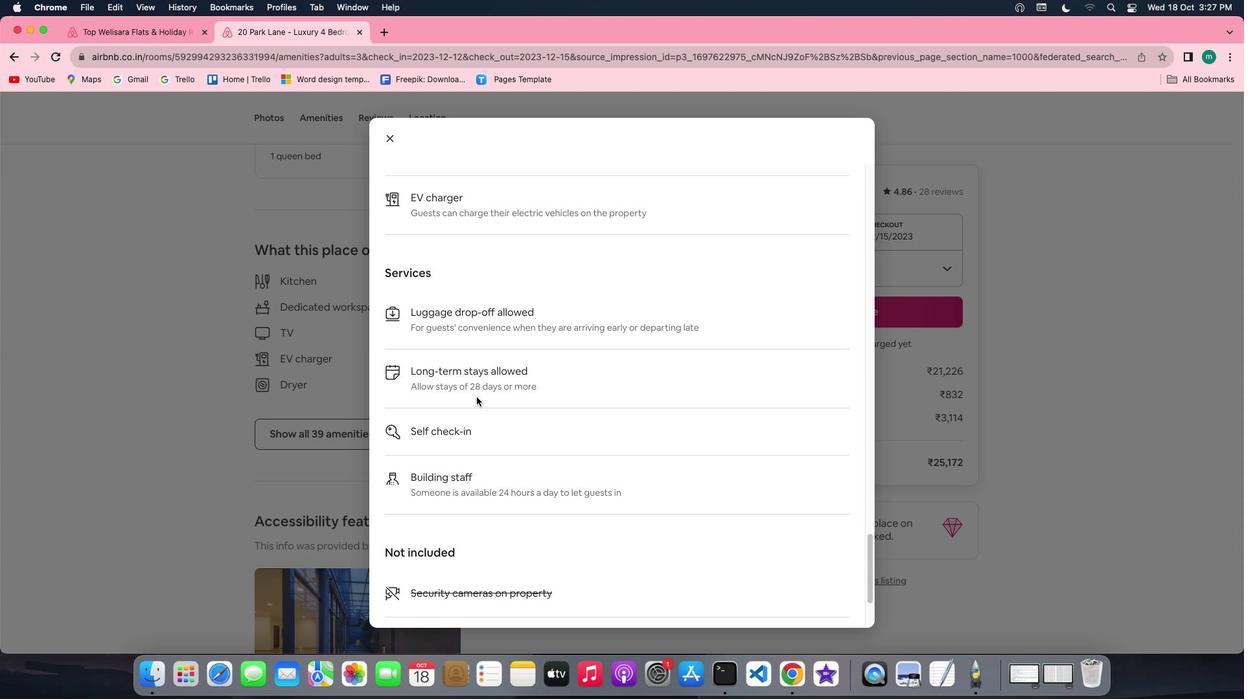 
Action: Mouse scrolled (476, 397) with delta (0, 0)
Screenshot: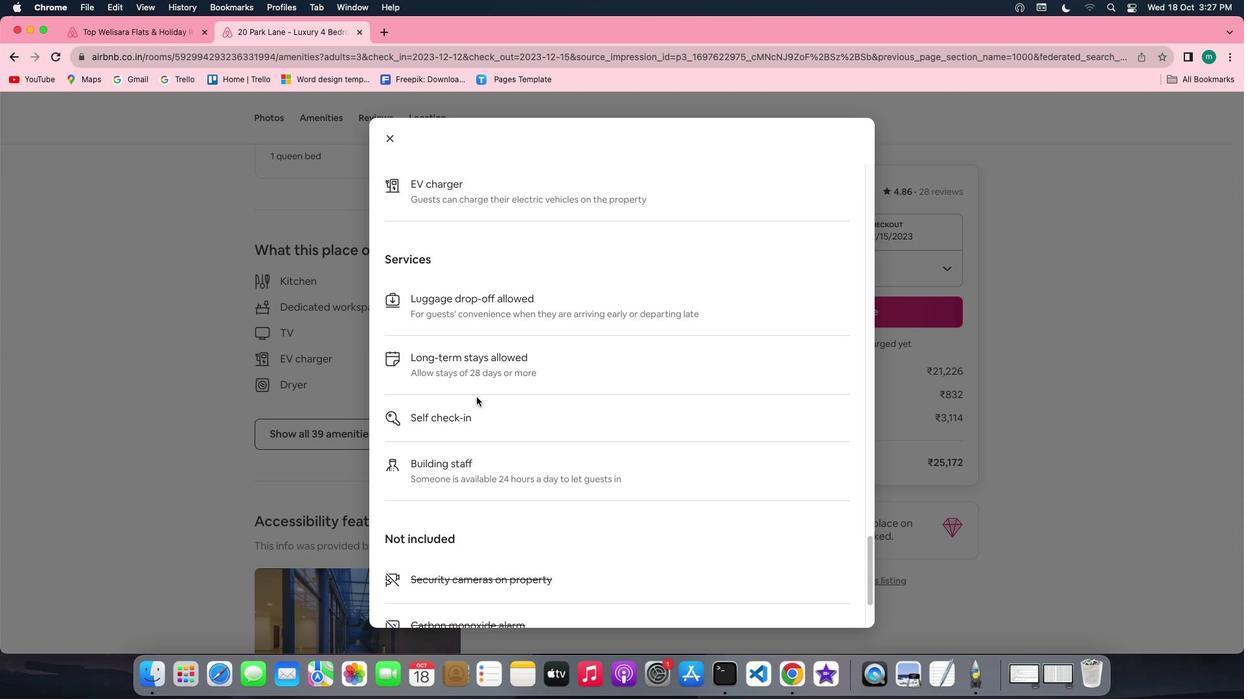 
Action: Mouse scrolled (476, 397) with delta (0, -2)
Screenshot: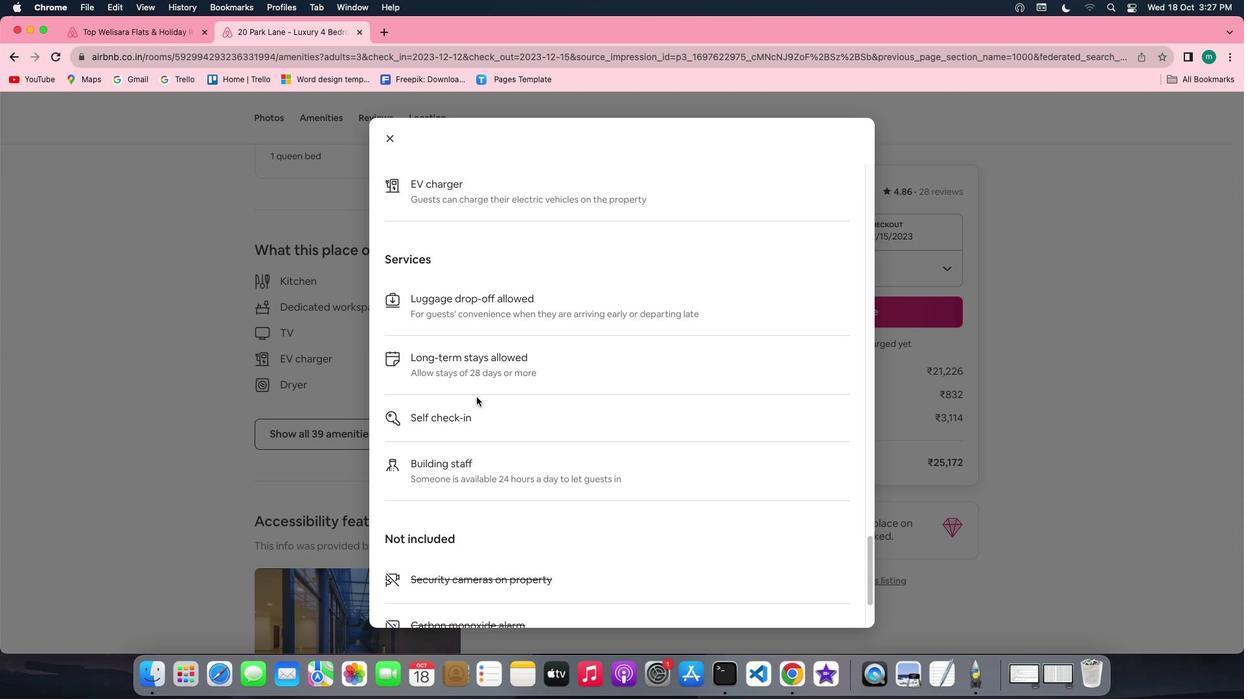 
Action: Mouse scrolled (476, 397) with delta (0, -3)
Screenshot: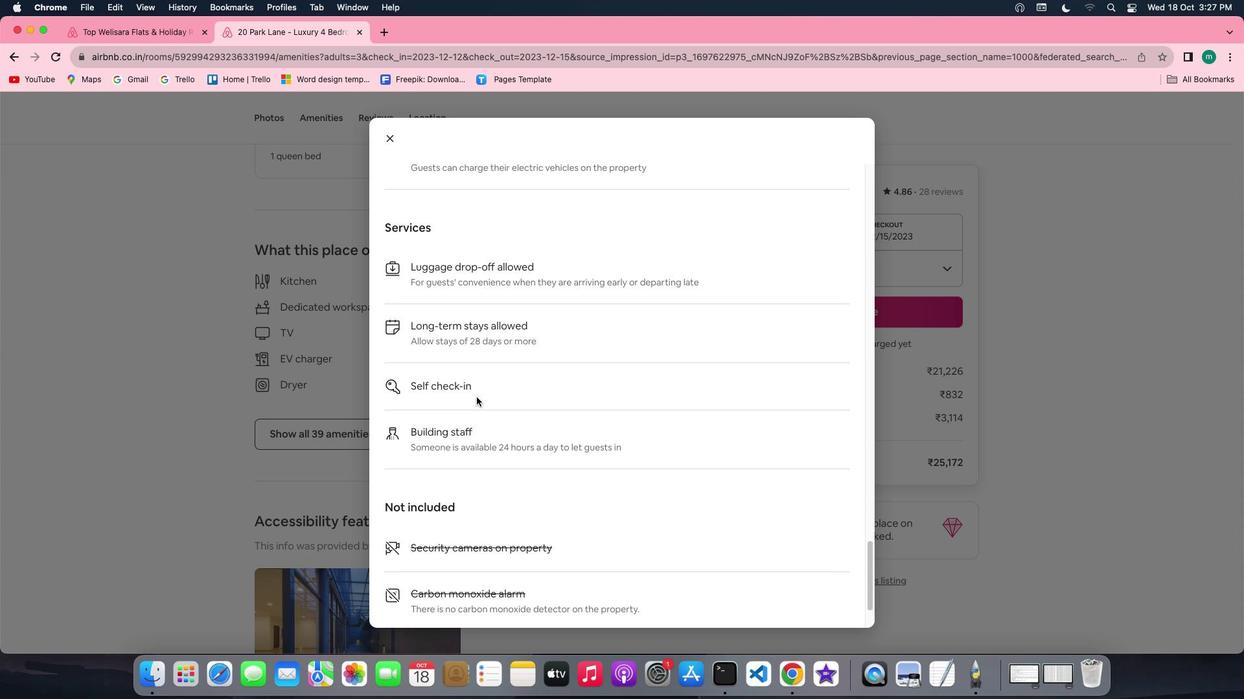 
Action: Mouse scrolled (476, 397) with delta (0, -3)
Screenshot: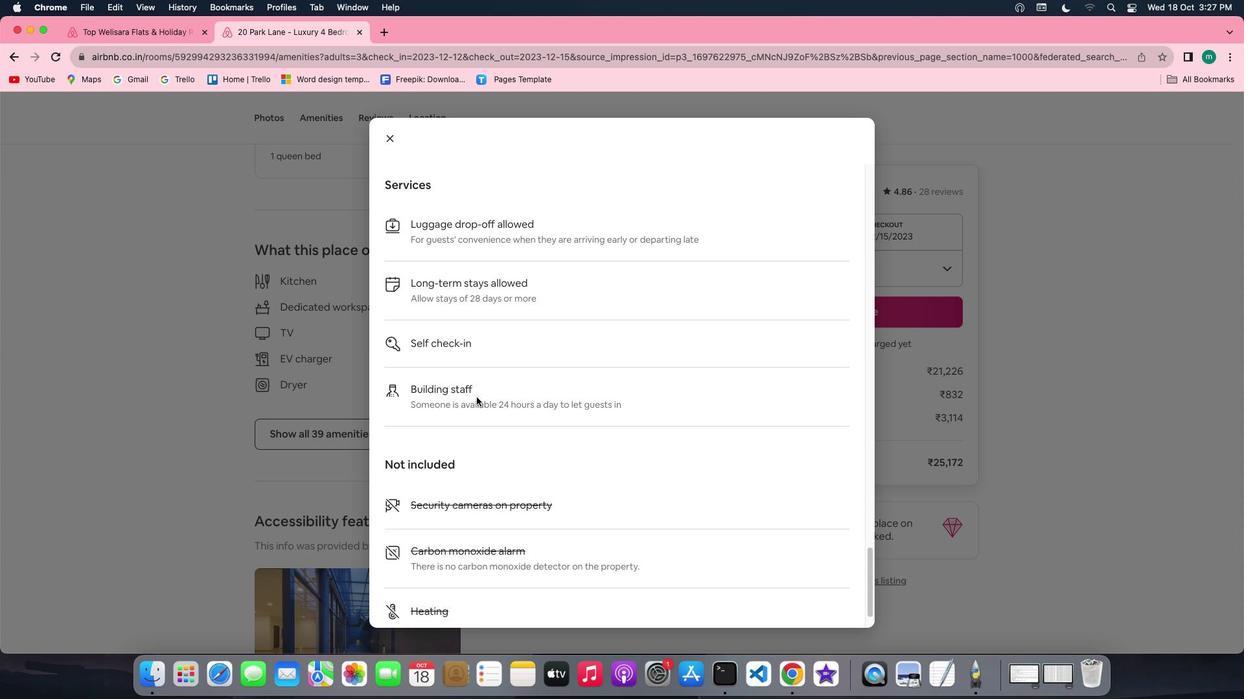 
Action: Mouse scrolled (476, 397) with delta (0, 0)
Screenshot: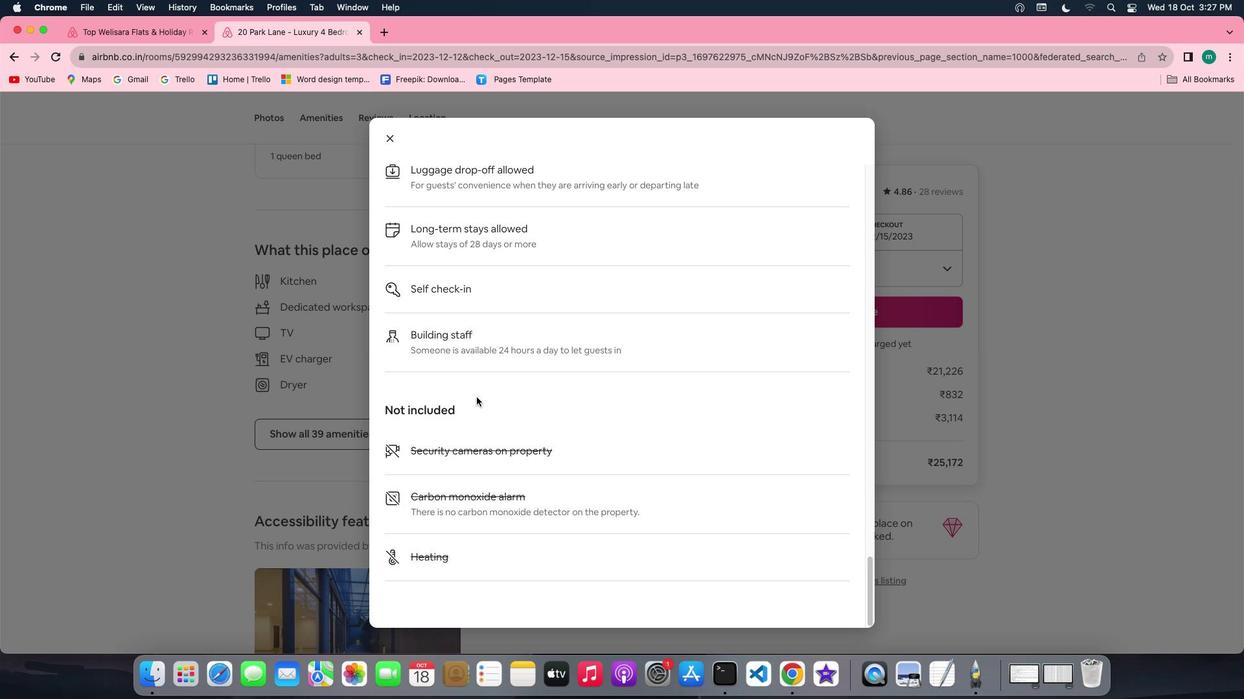 
Action: Mouse scrolled (476, 397) with delta (0, 0)
Screenshot: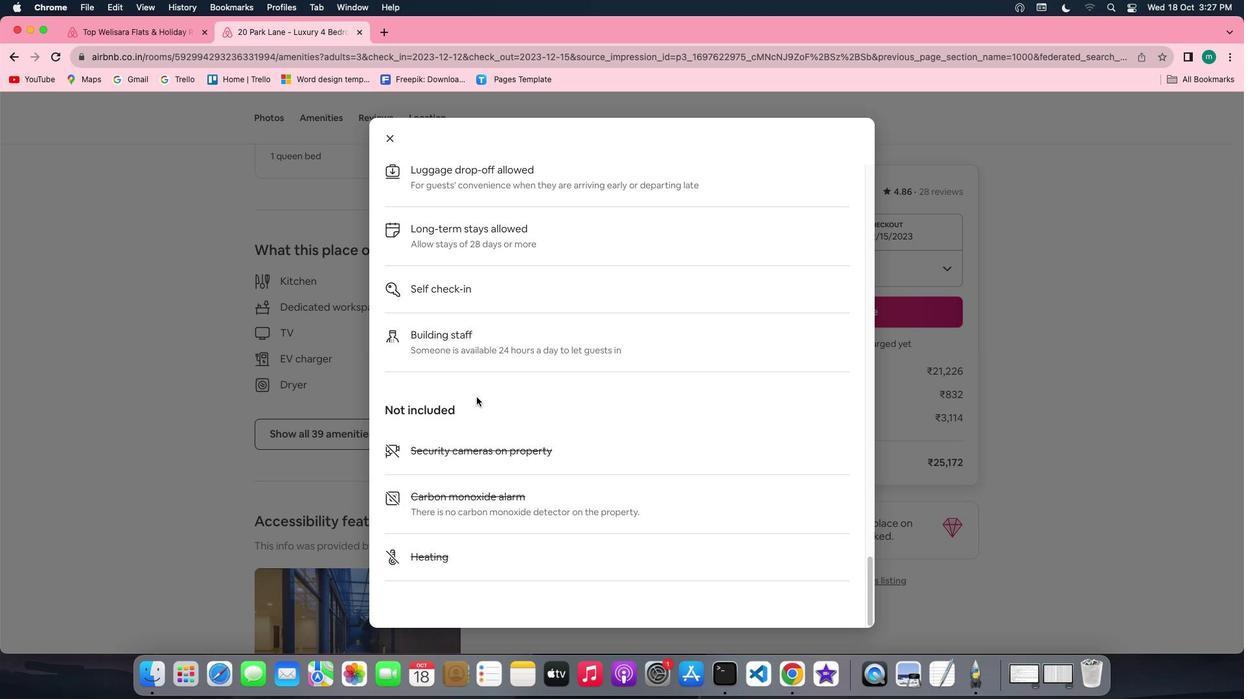 
Action: Mouse scrolled (476, 397) with delta (0, -1)
Screenshot: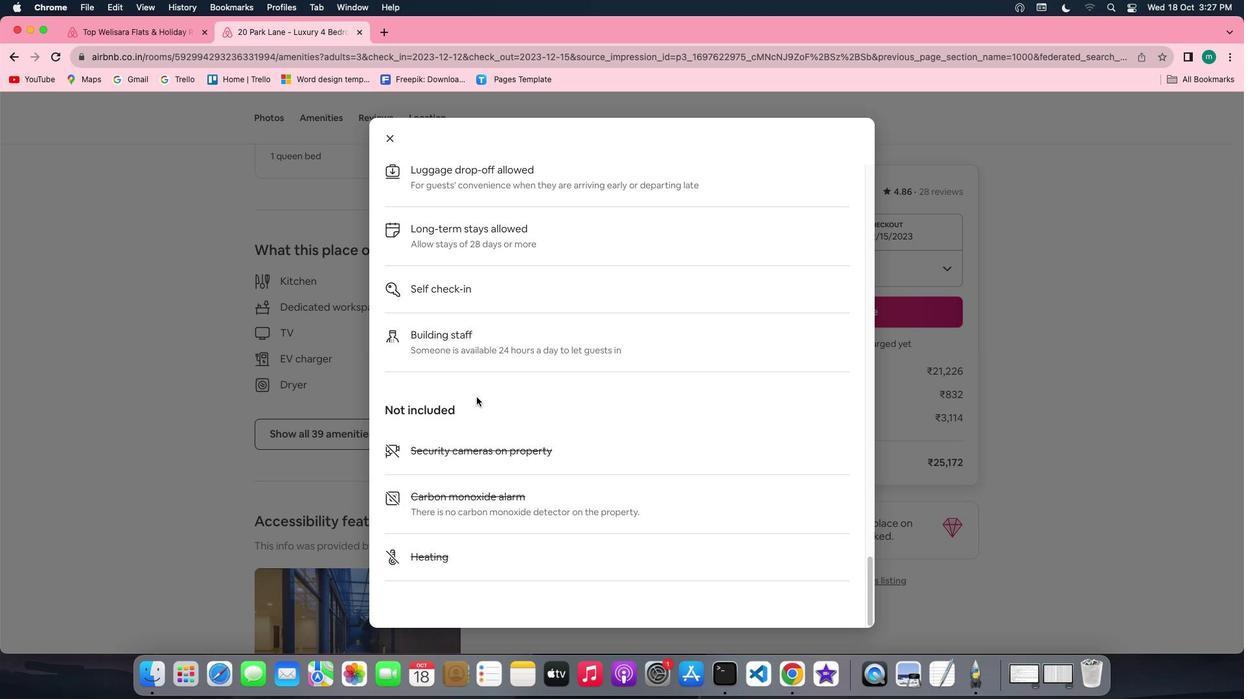 
Action: Mouse scrolled (476, 397) with delta (0, -3)
Screenshot: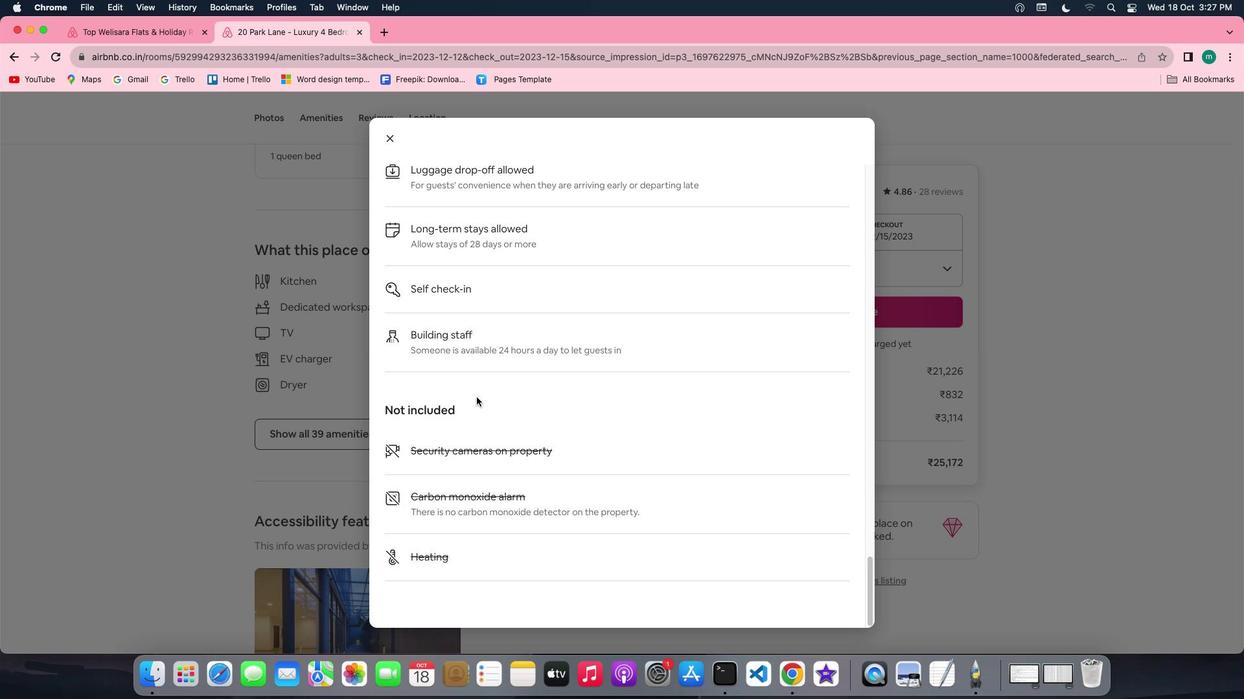 
Action: Mouse scrolled (476, 397) with delta (0, -3)
Screenshot: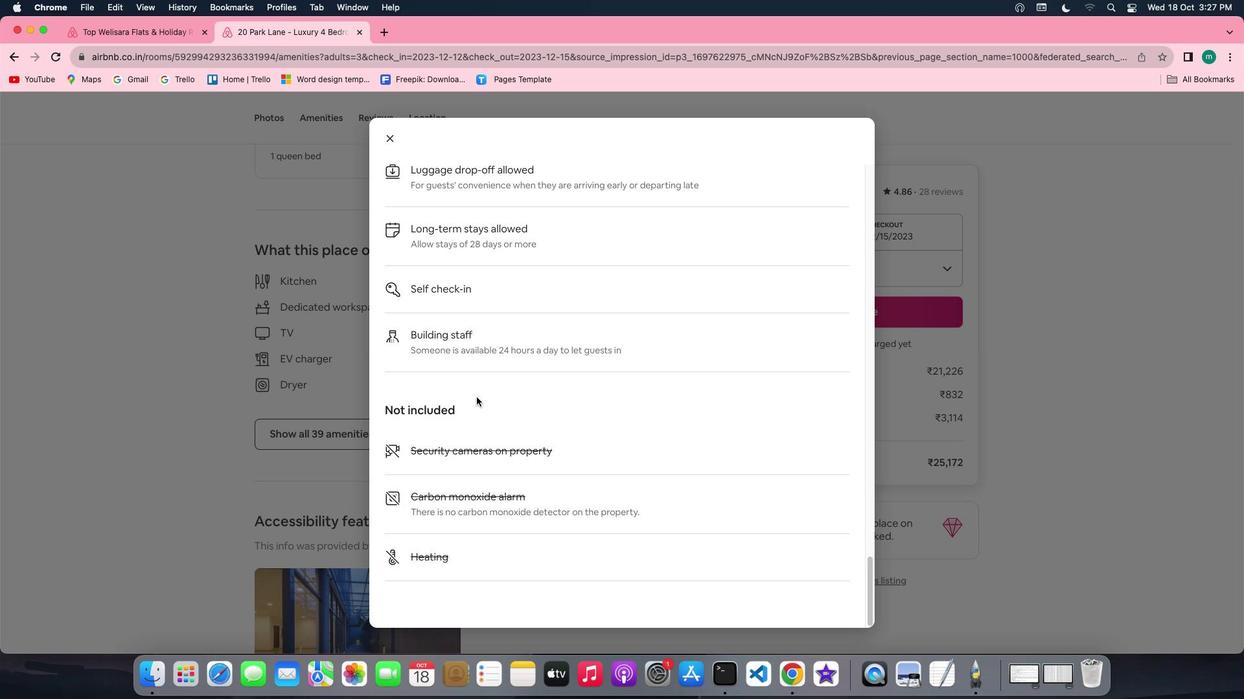 
Action: Mouse scrolled (476, 397) with delta (0, 0)
Screenshot: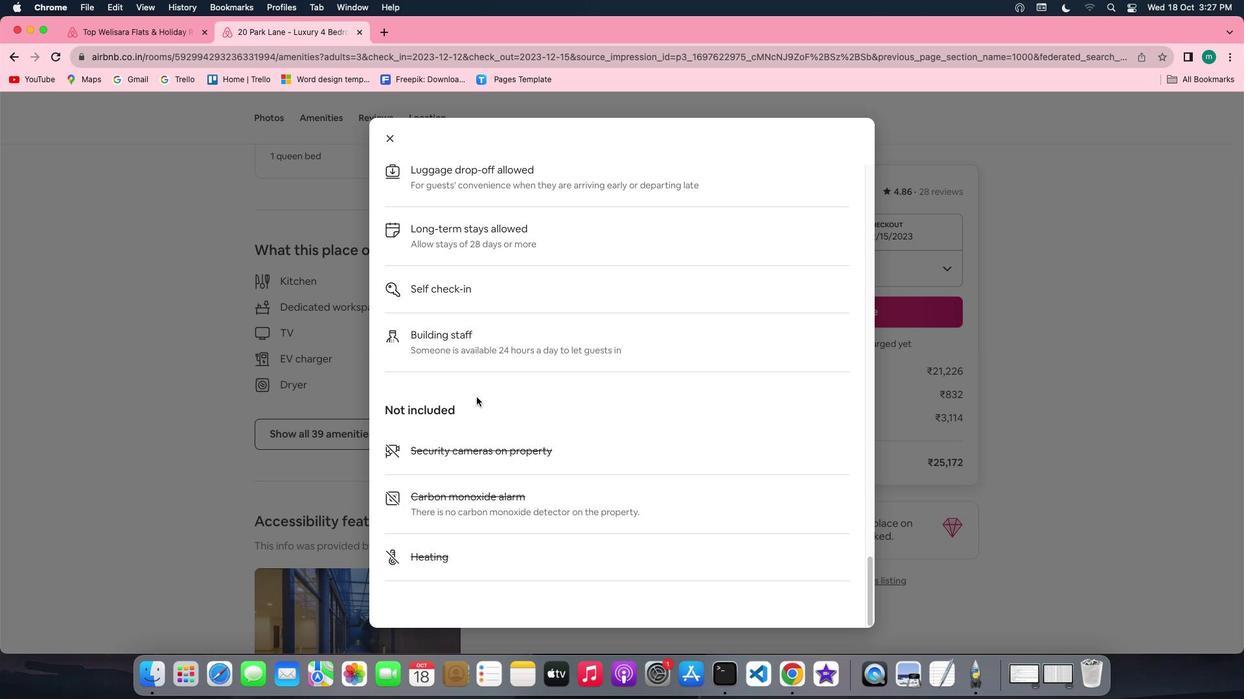 
Action: Mouse scrolled (476, 397) with delta (0, 0)
